 Task: Search one way flight ticket for 2 adults, 2 infants in seat and 1 infant on lap in first from Kalispell: Glacier Park International Airport to New Bern: Coastal Carolina Regional Airport (was Craven County Regional) on 5-4-2023. Choice of flights is United. Number of bags: 5 checked bags. Price is upto 95000. Outbound departure time preference is 13:45.
Action: Mouse moved to (350, 145)
Screenshot: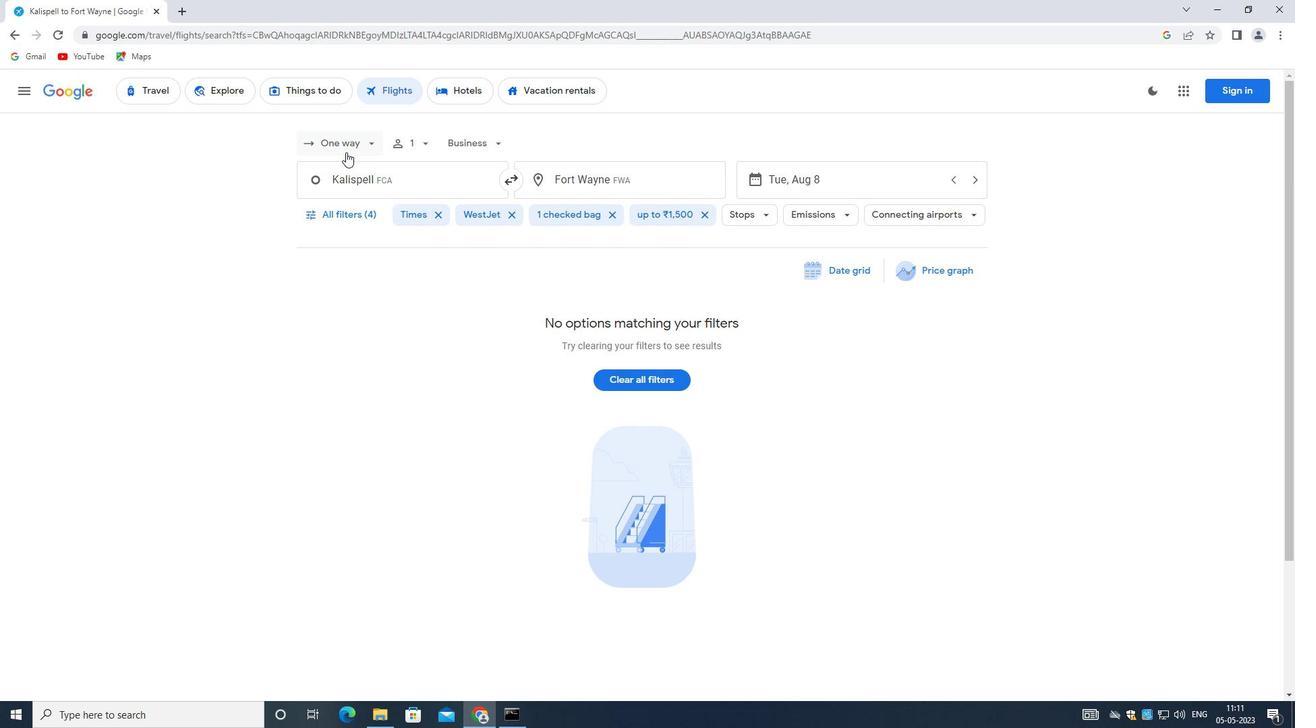 
Action: Mouse pressed left at (350, 145)
Screenshot: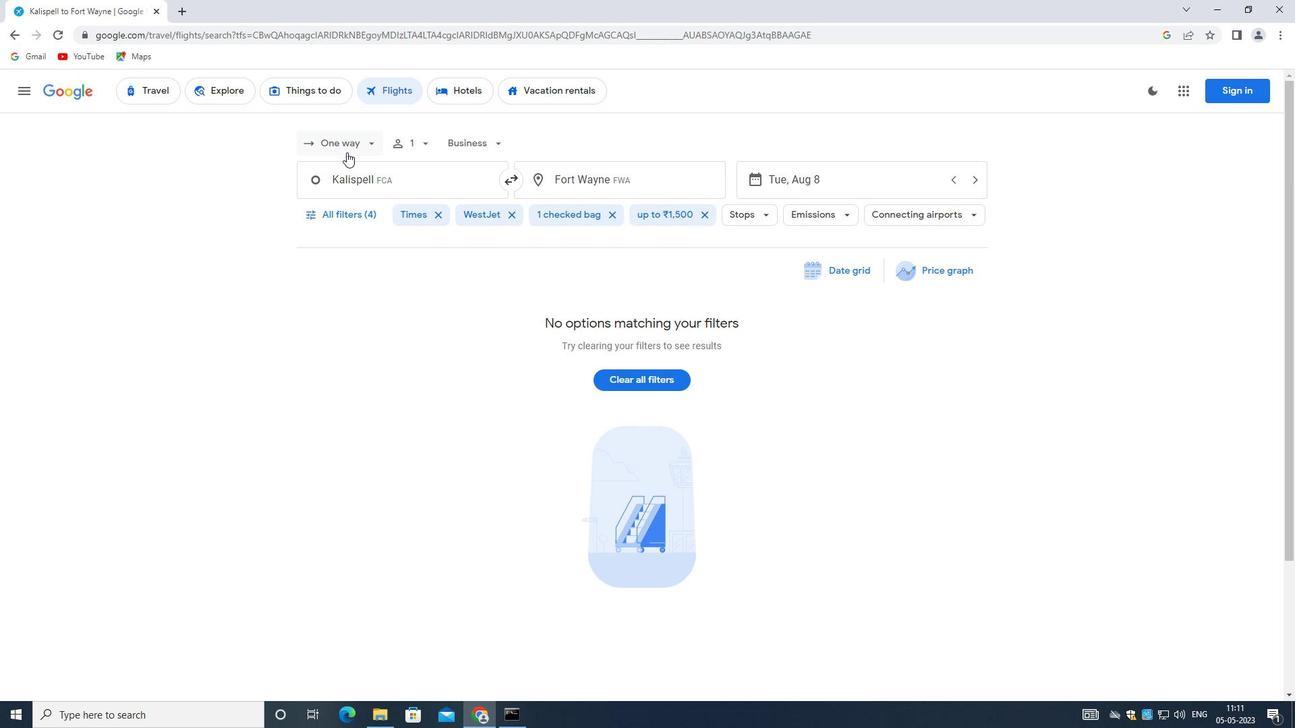 
Action: Mouse moved to (368, 208)
Screenshot: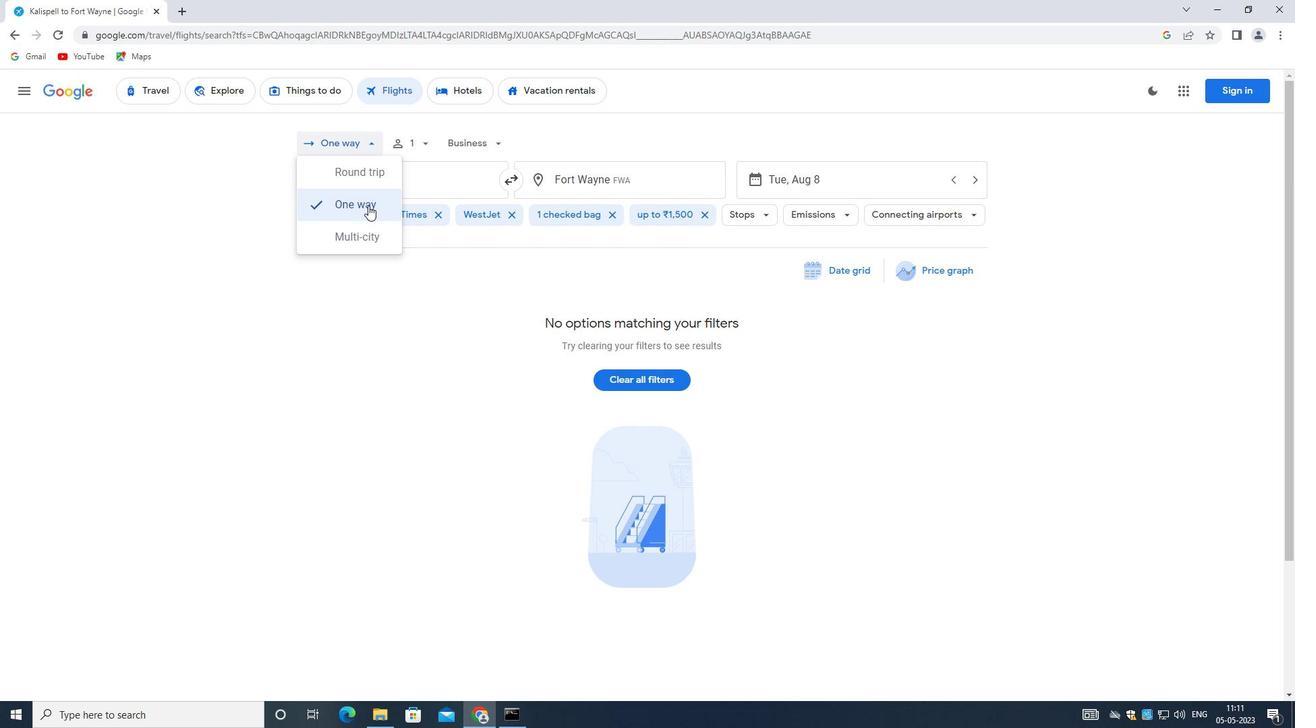
Action: Mouse pressed left at (368, 208)
Screenshot: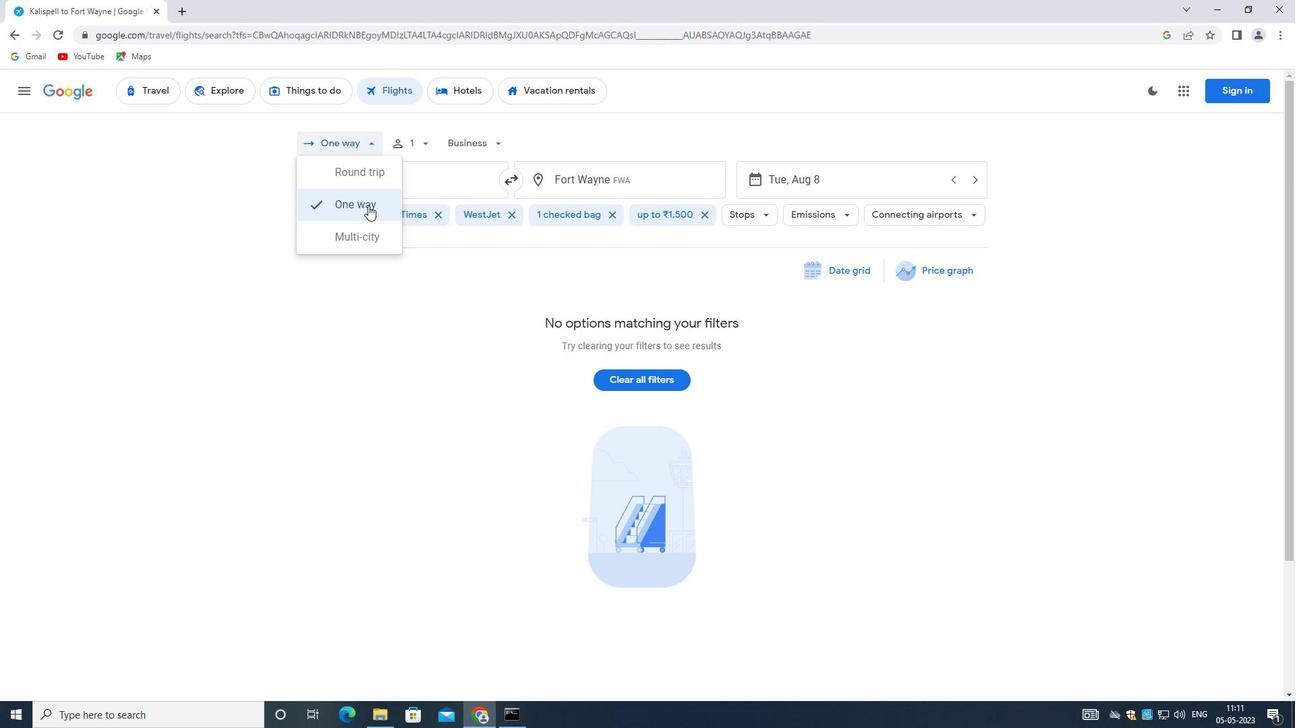 
Action: Mouse moved to (412, 135)
Screenshot: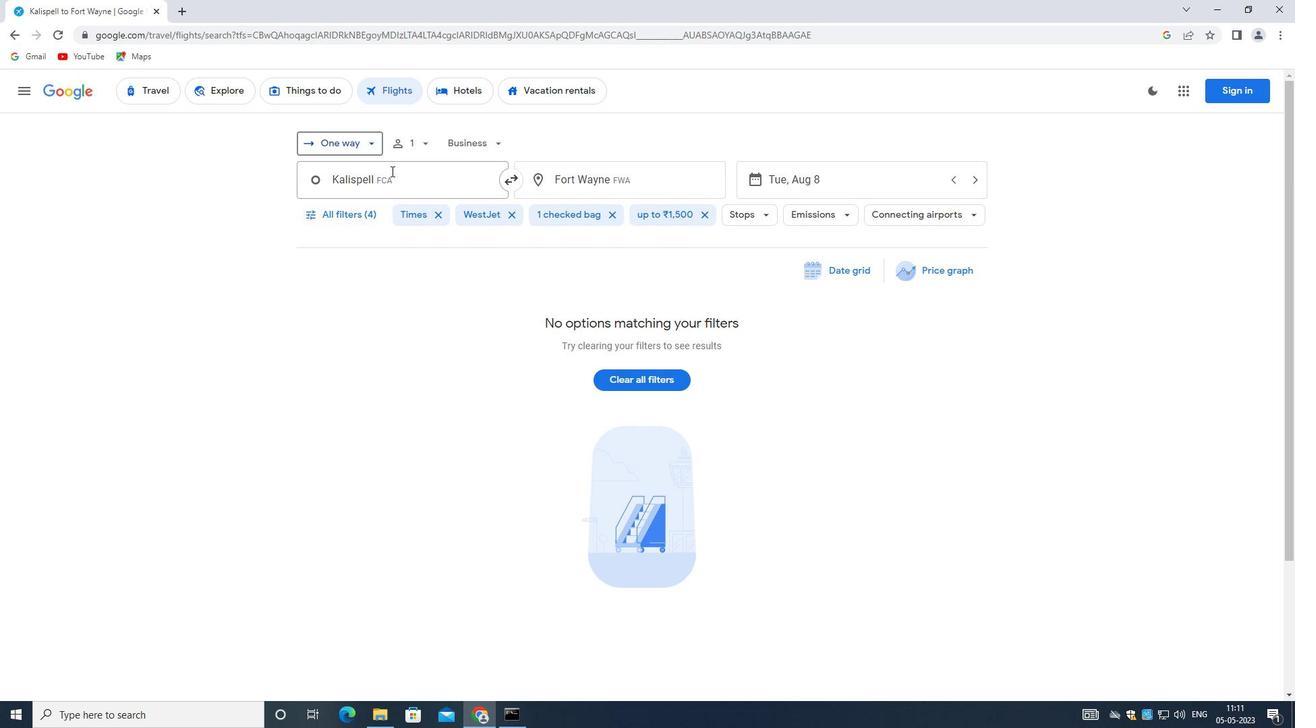 
Action: Mouse pressed left at (412, 135)
Screenshot: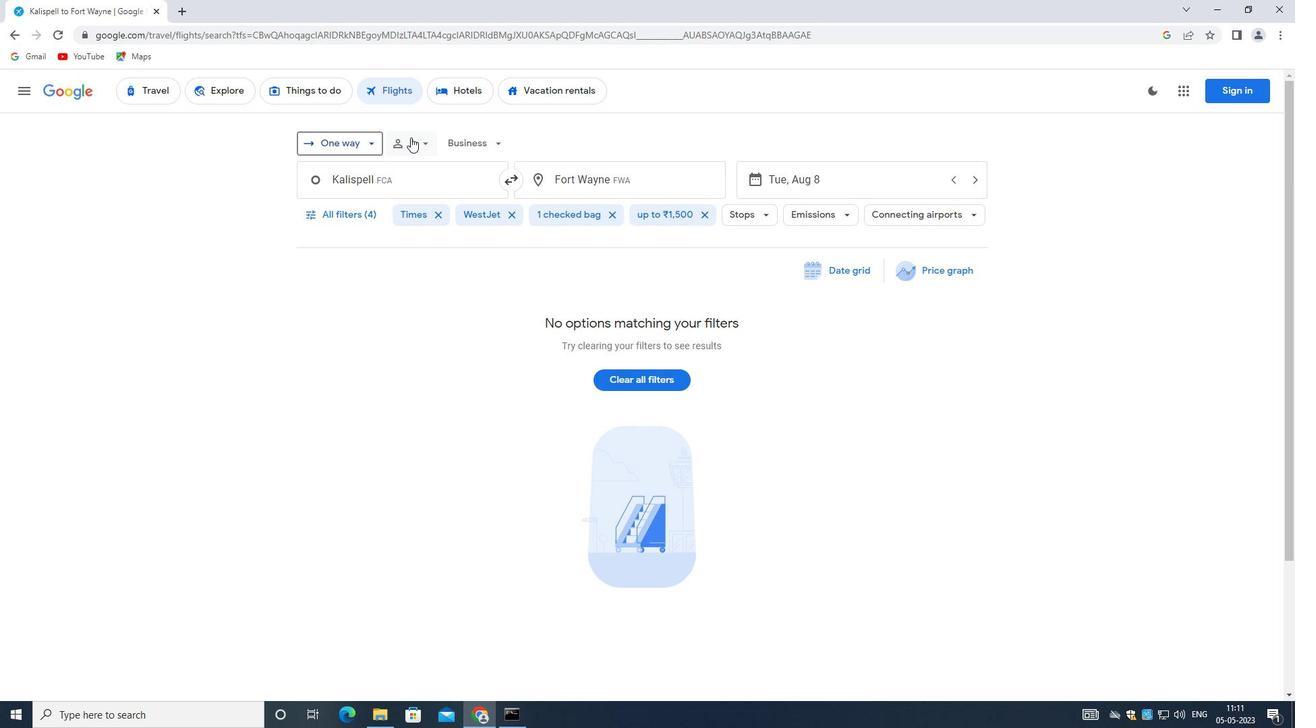 
Action: Mouse moved to (527, 174)
Screenshot: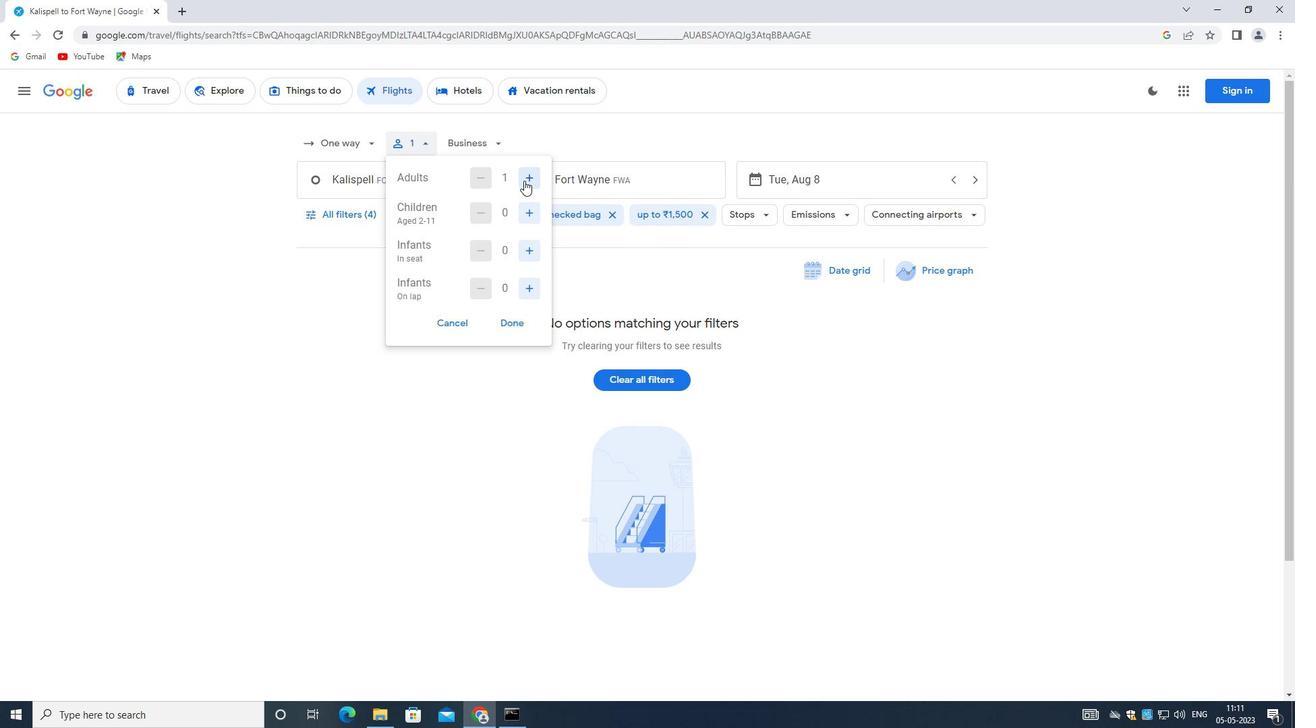 
Action: Mouse pressed left at (527, 174)
Screenshot: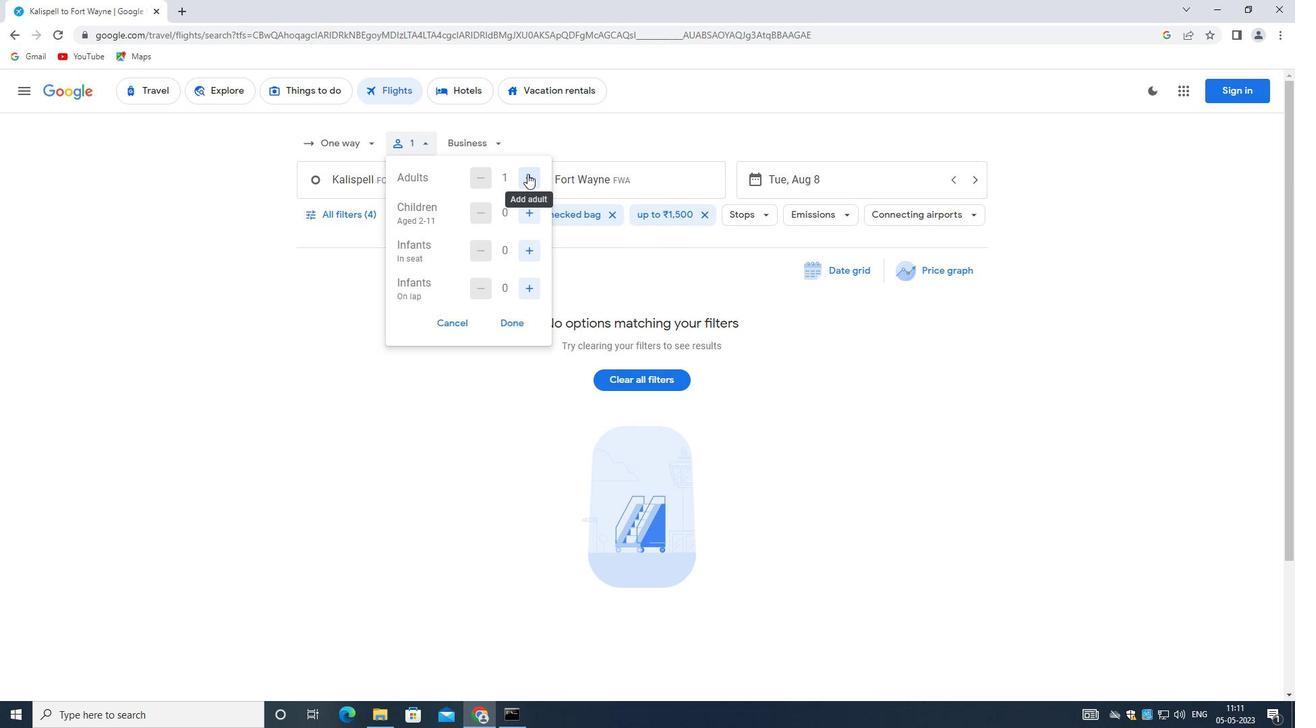 
Action: Mouse pressed left at (527, 174)
Screenshot: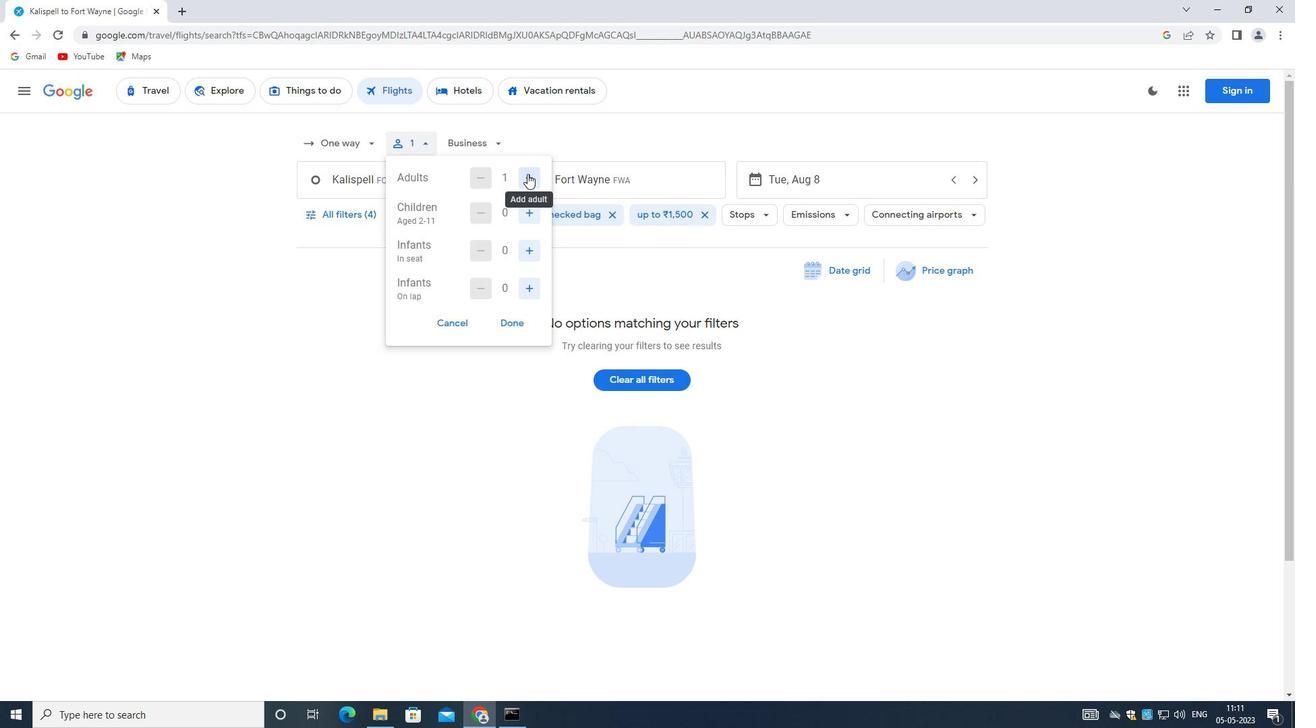 
Action: Mouse moved to (475, 178)
Screenshot: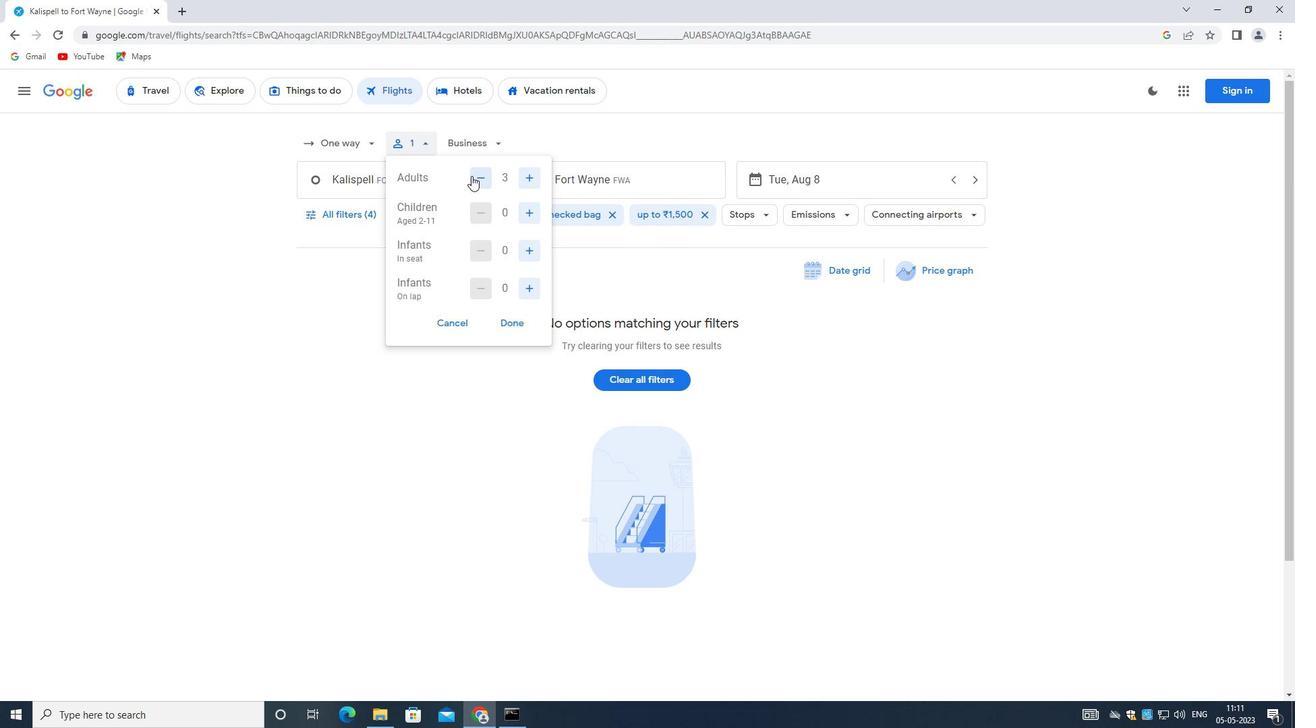 
Action: Mouse pressed left at (475, 178)
Screenshot: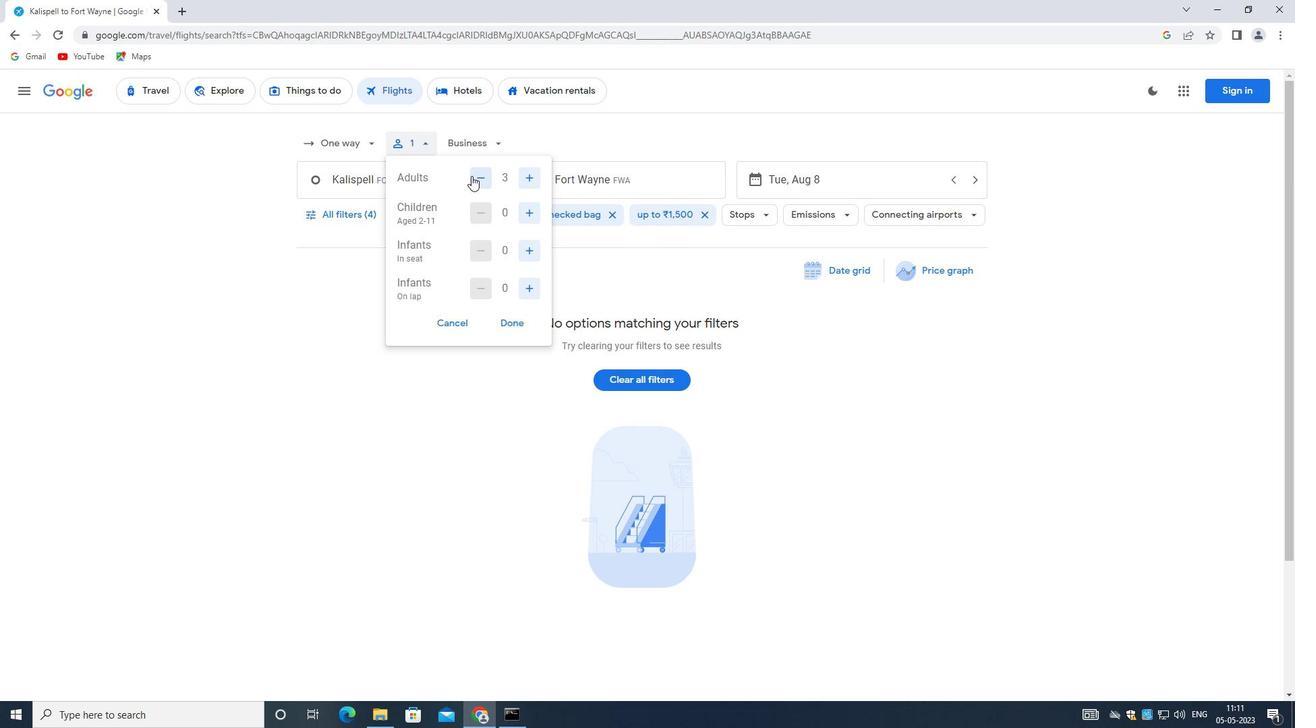 
Action: Mouse moved to (529, 251)
Screenshot: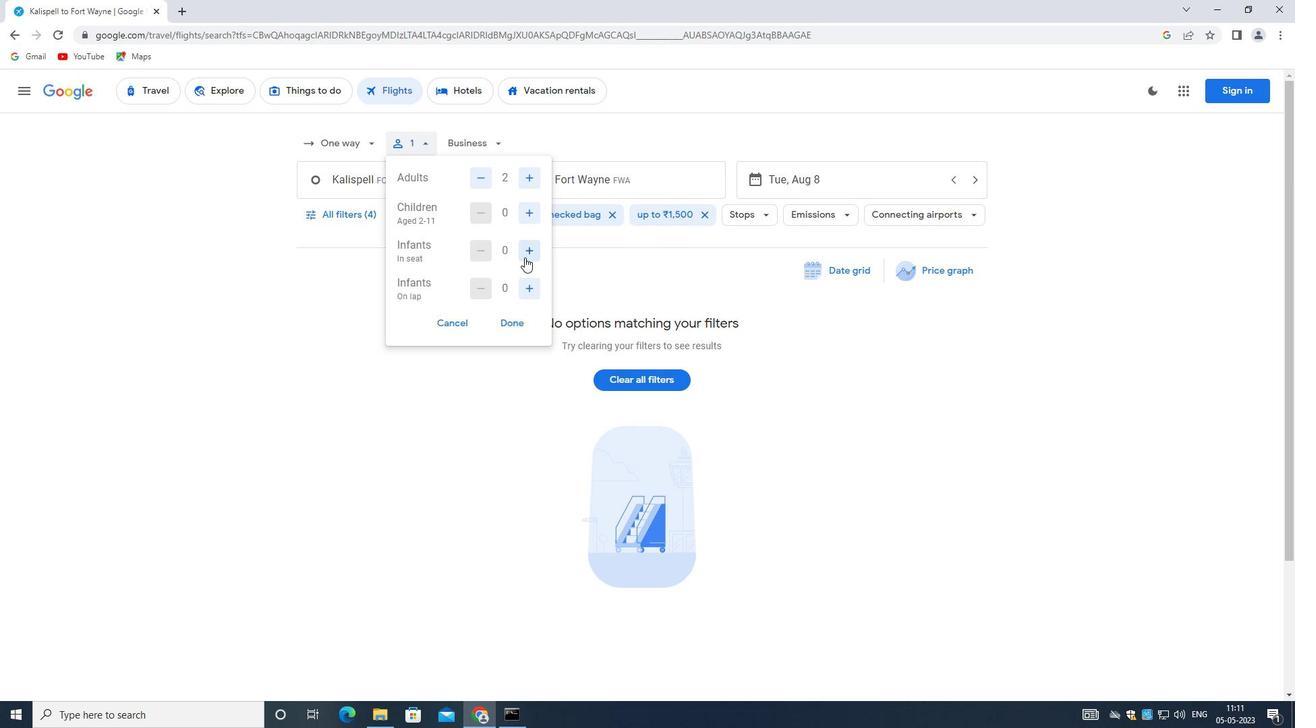 
Action: Mouse pressed left at (529, 251)
Screenshot: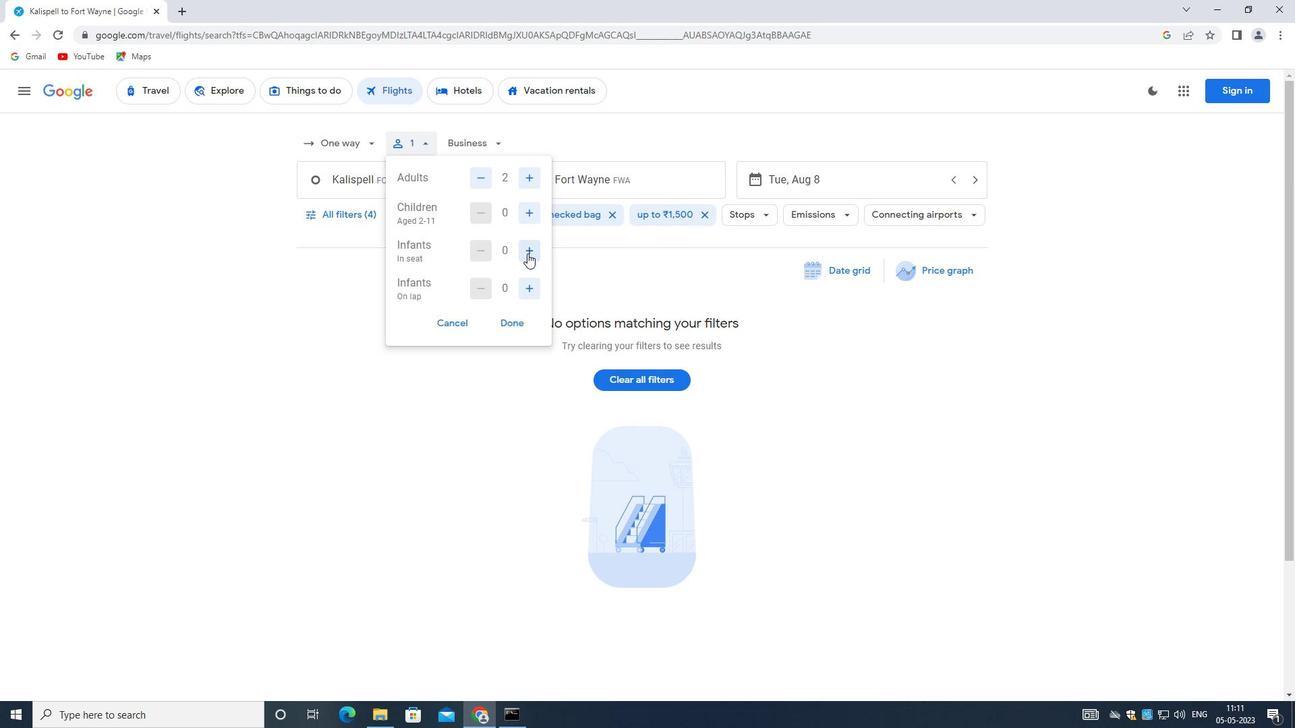 
Action: Mouse pressed left at (529, 251)
Screenshot: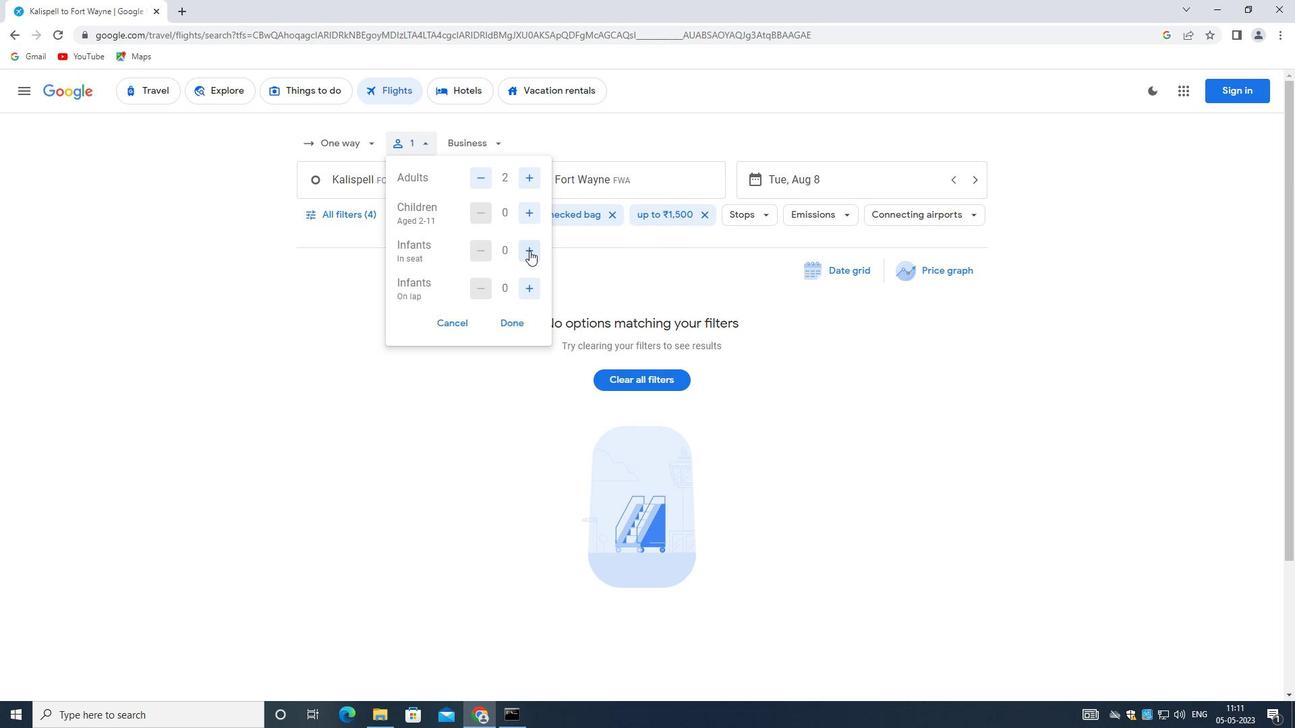 
Action: Mouse moved to (530, 286)
Screenshot: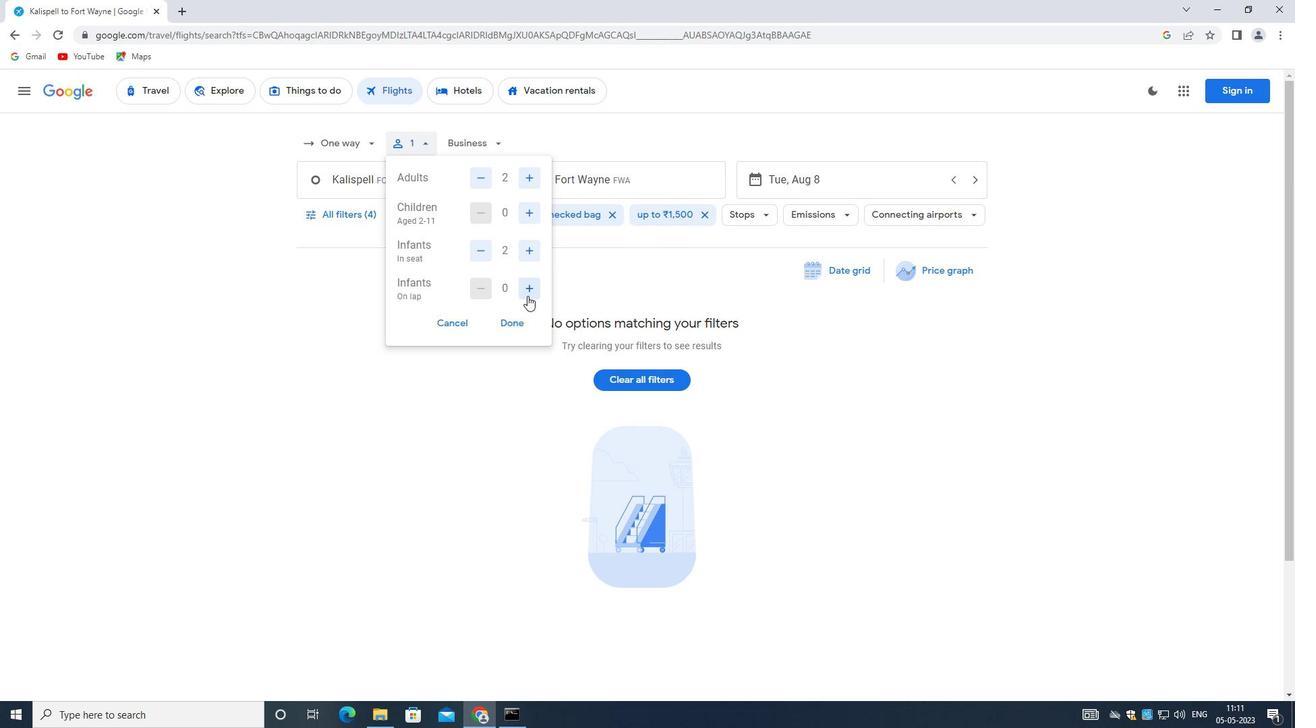 
Action: Mouse pressed left at (530, 286)
Screenshot: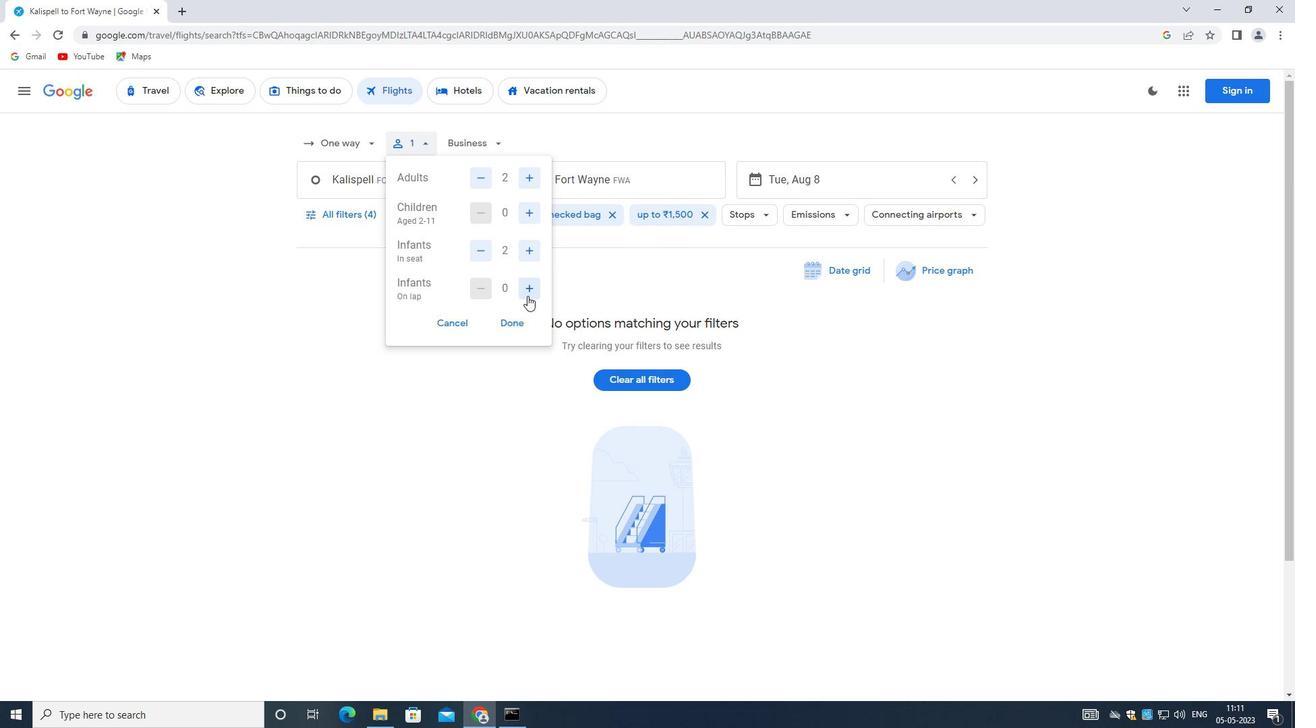 
Action: Mouse pressed left at (530, 286)
Screenshot: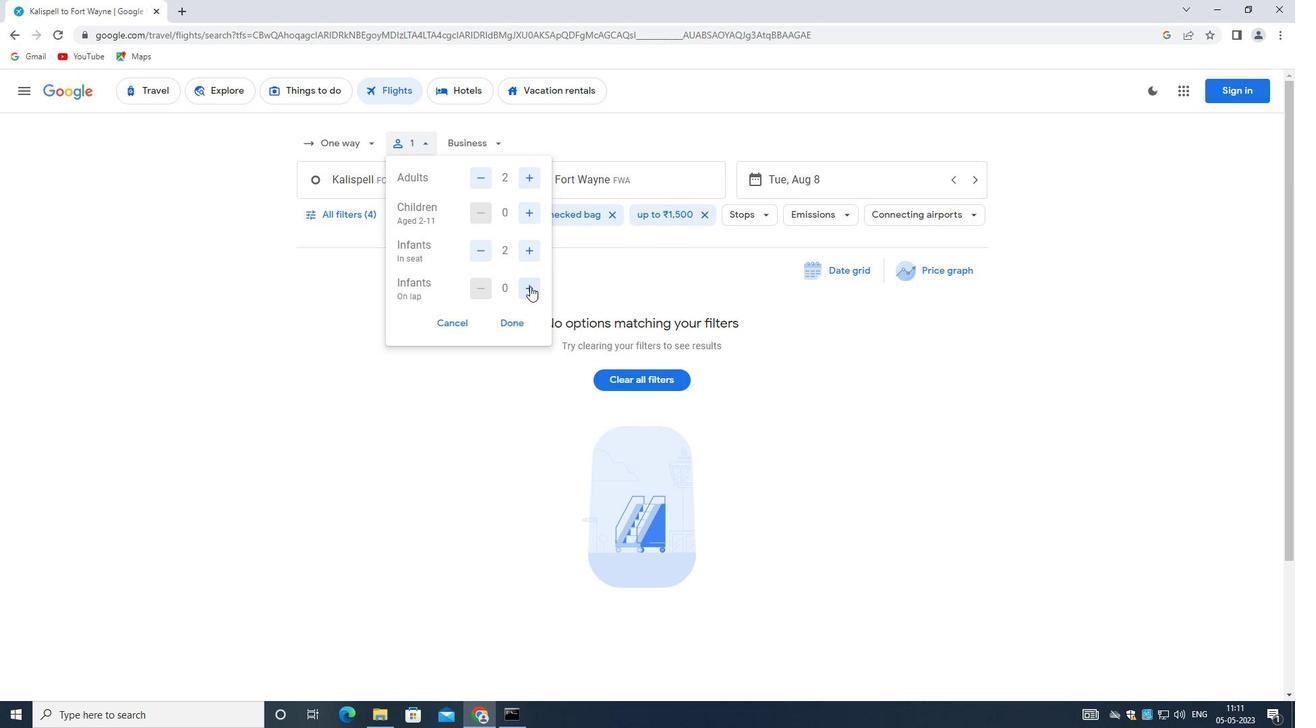 
Action: Mouse moved to (477, 288)
Screenshot: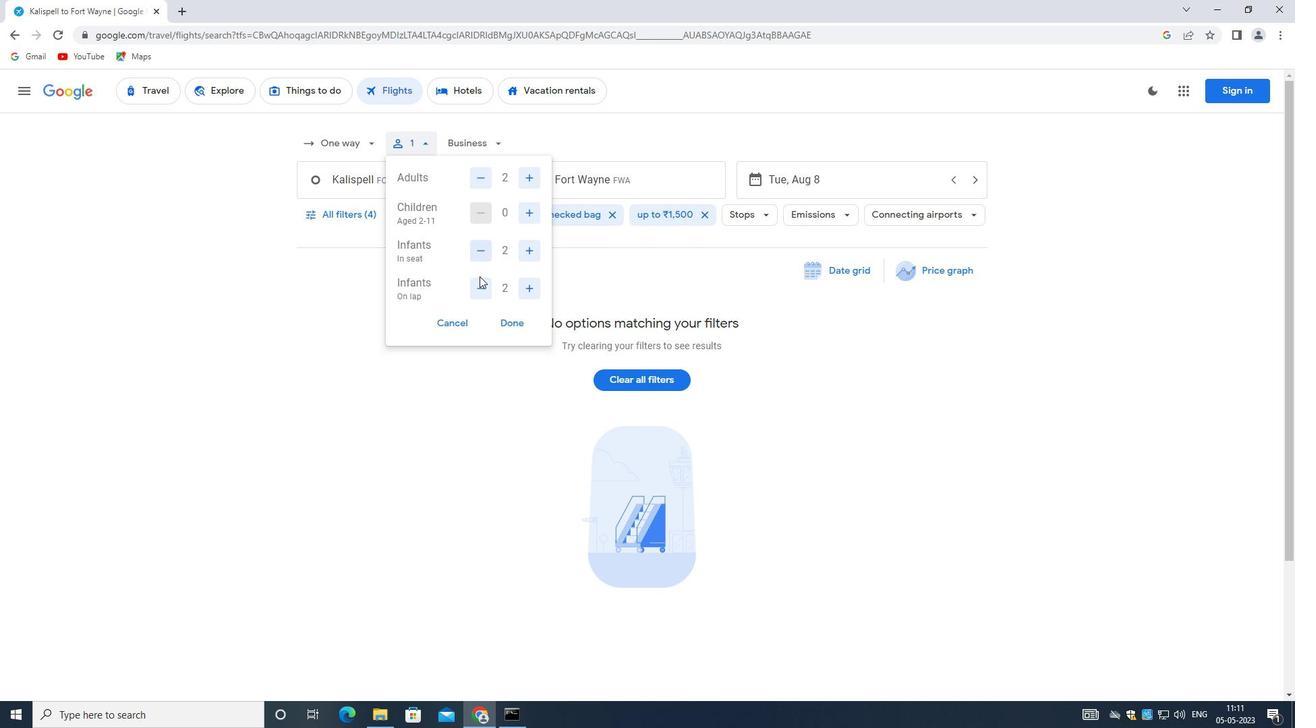 
Action: Mouse pressed left at (477, 288)
Screenshot: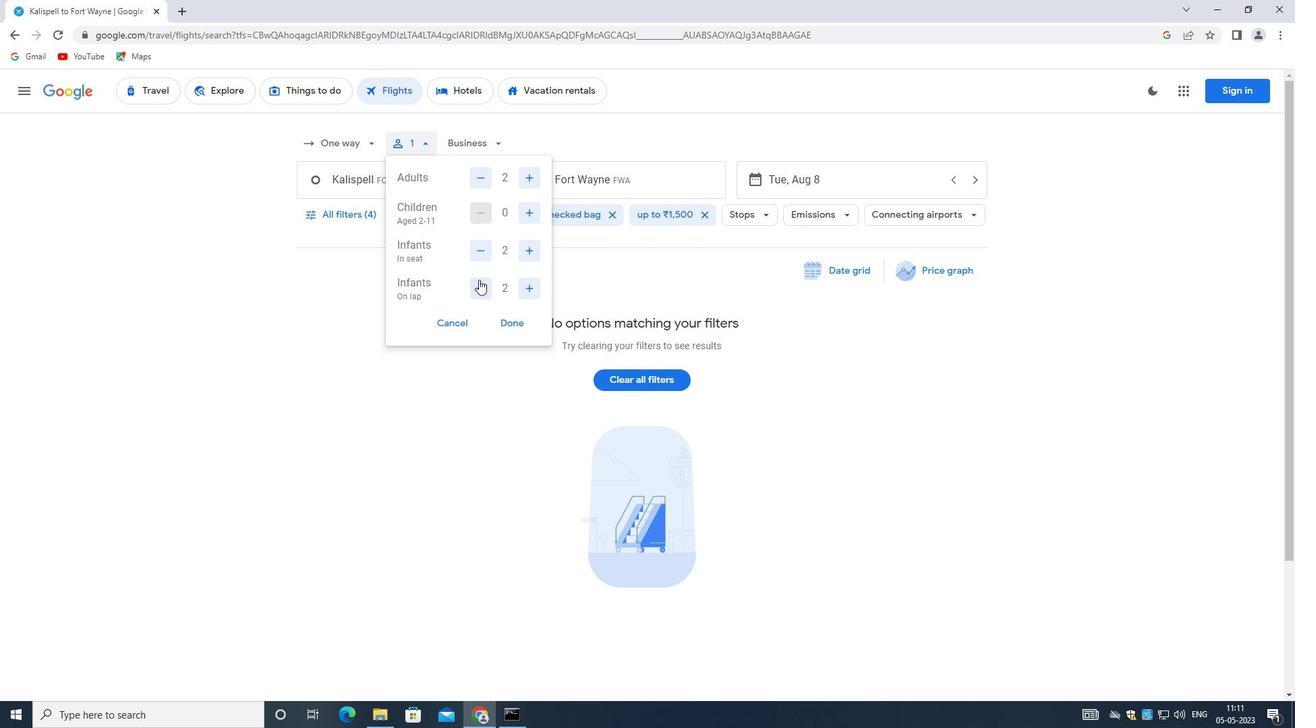 
Action: Mouse moved to (519, 326)
Screenshot: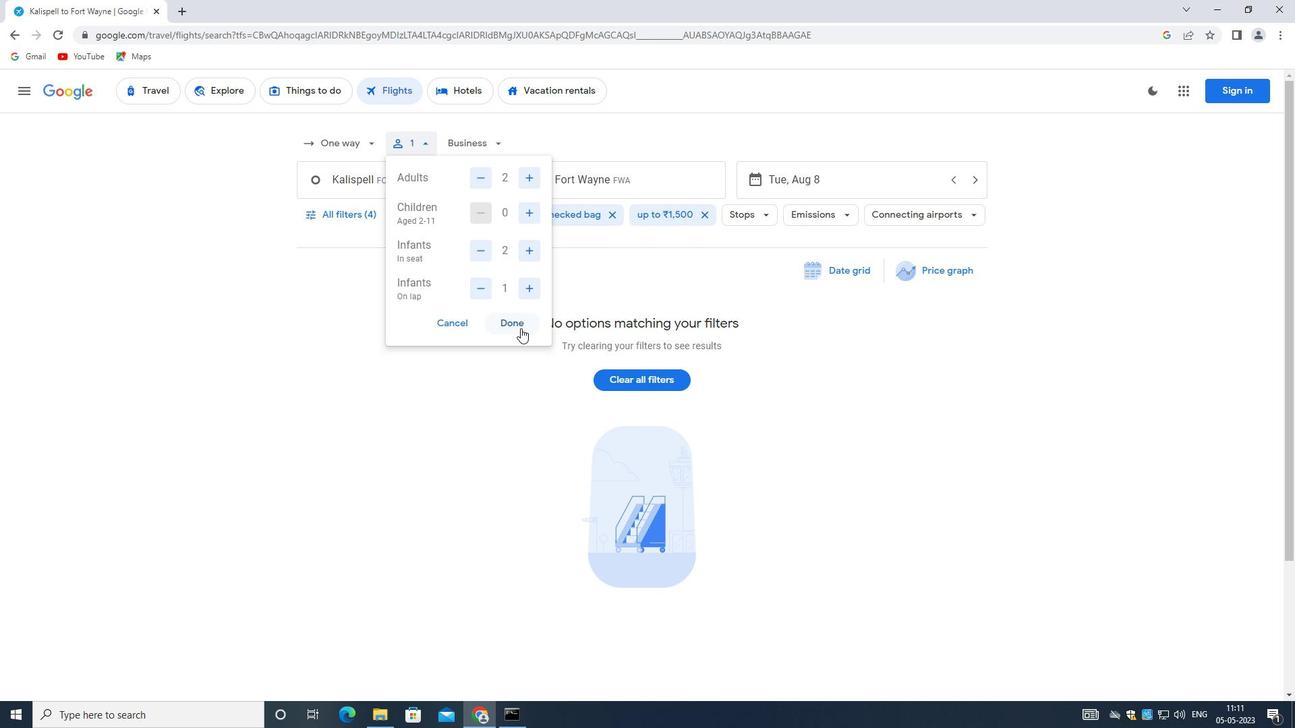 
Action: Mouse pressed left at (519, 326)
Screenshot: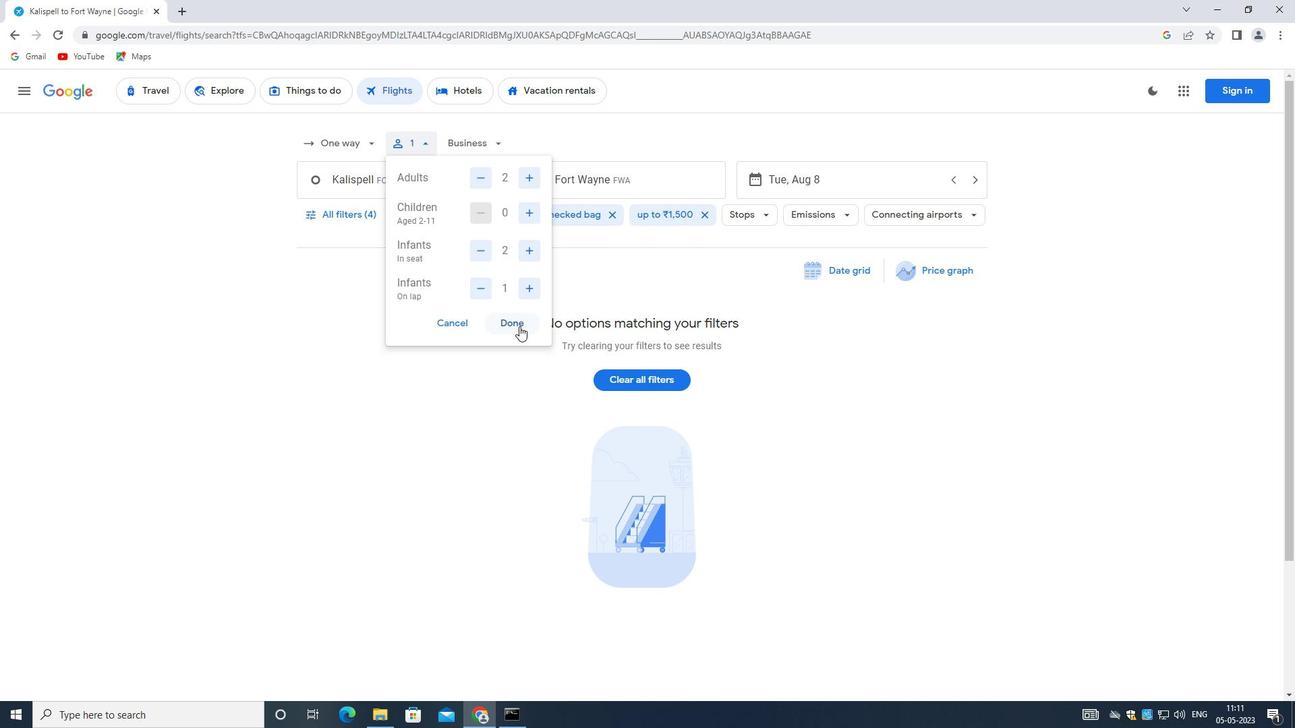 
Action: Mouse moved to (386, 178)
Screenshot: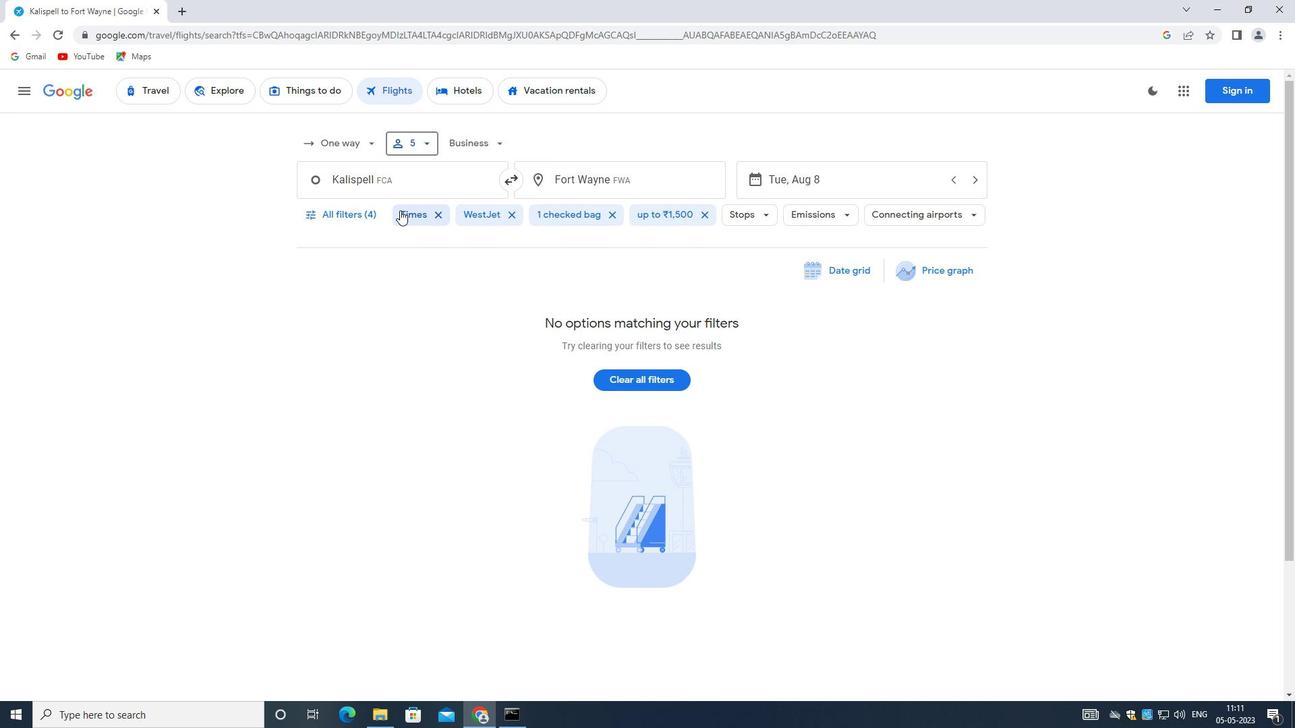 
Action: Mouse pressed left at (386, 178)
Screenshot: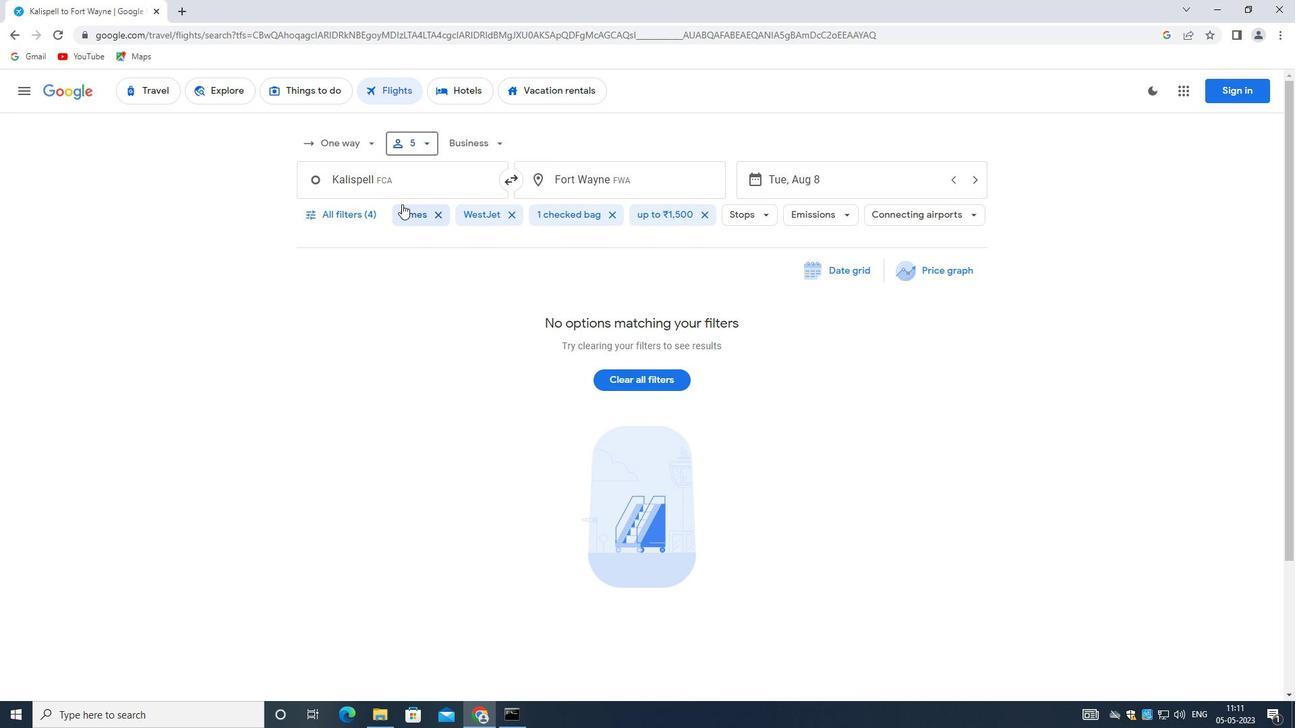 
Action: Mouse moved to (454, 257)
Screenshot: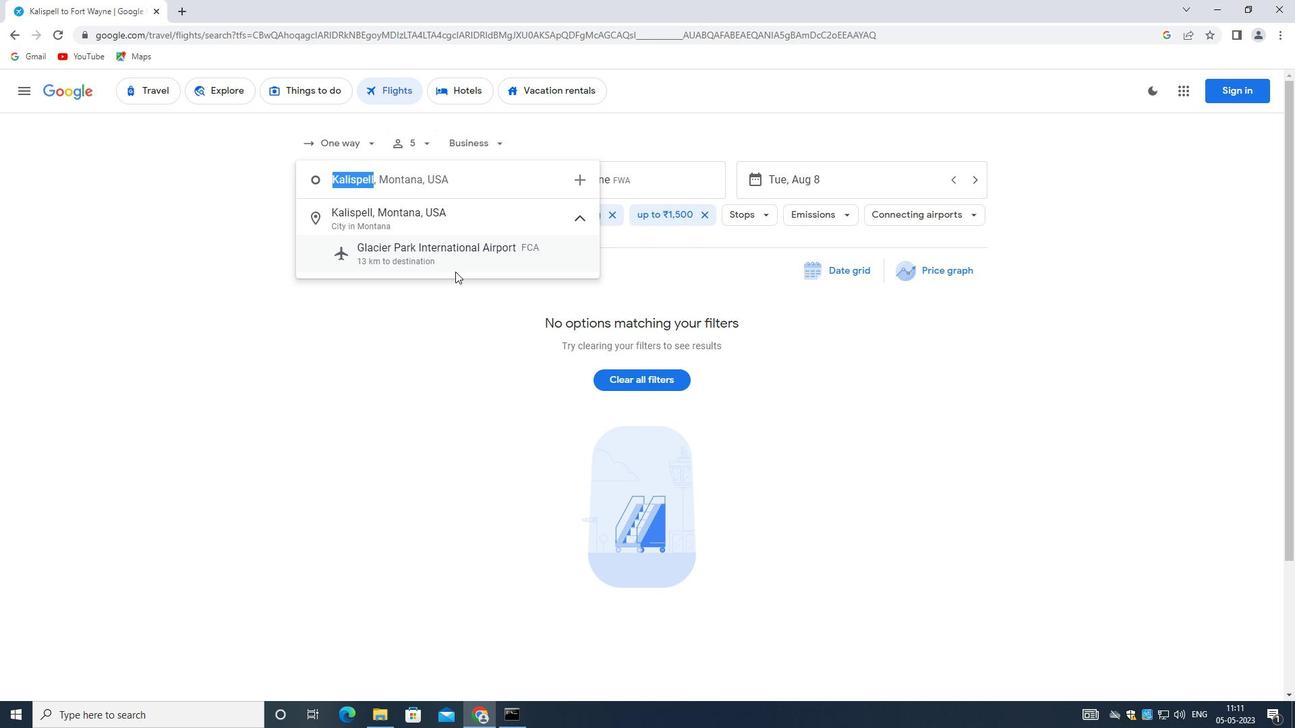 
Action: Mouse pressed left at (454, 257)
Screenshot: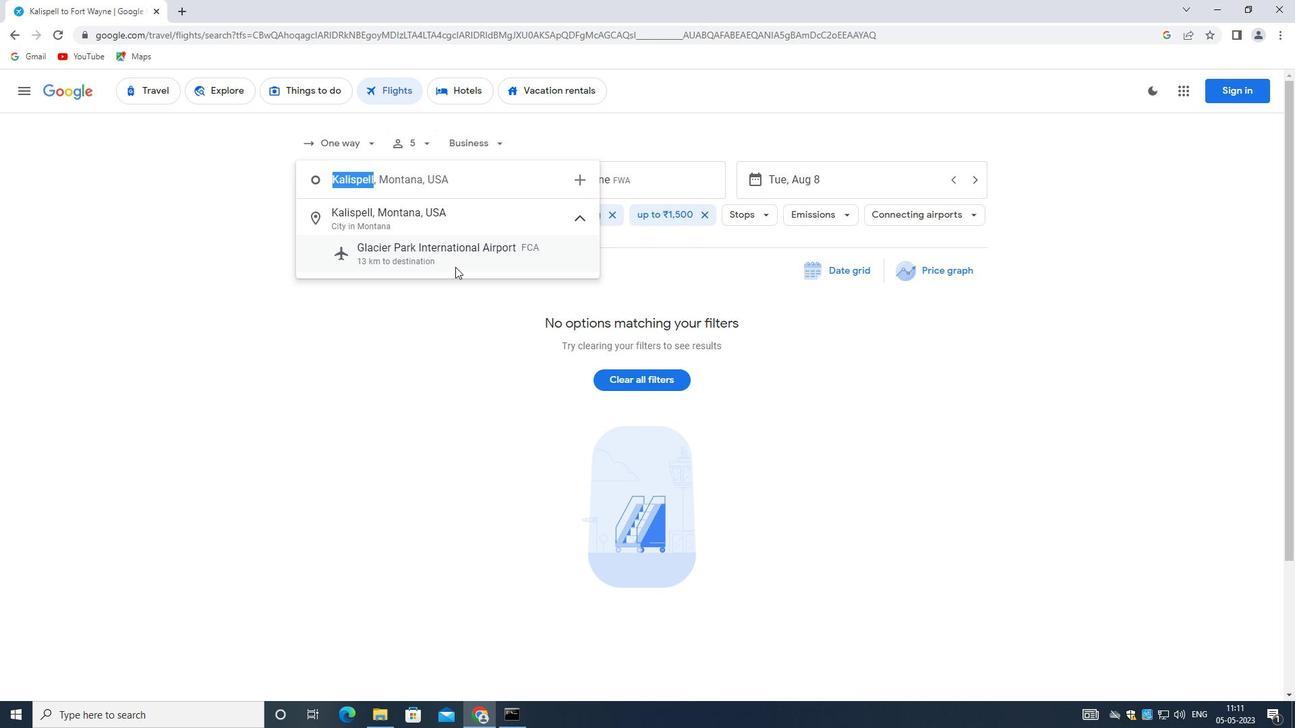 
Action: Mouse moved to (622, 190)
Screenshot: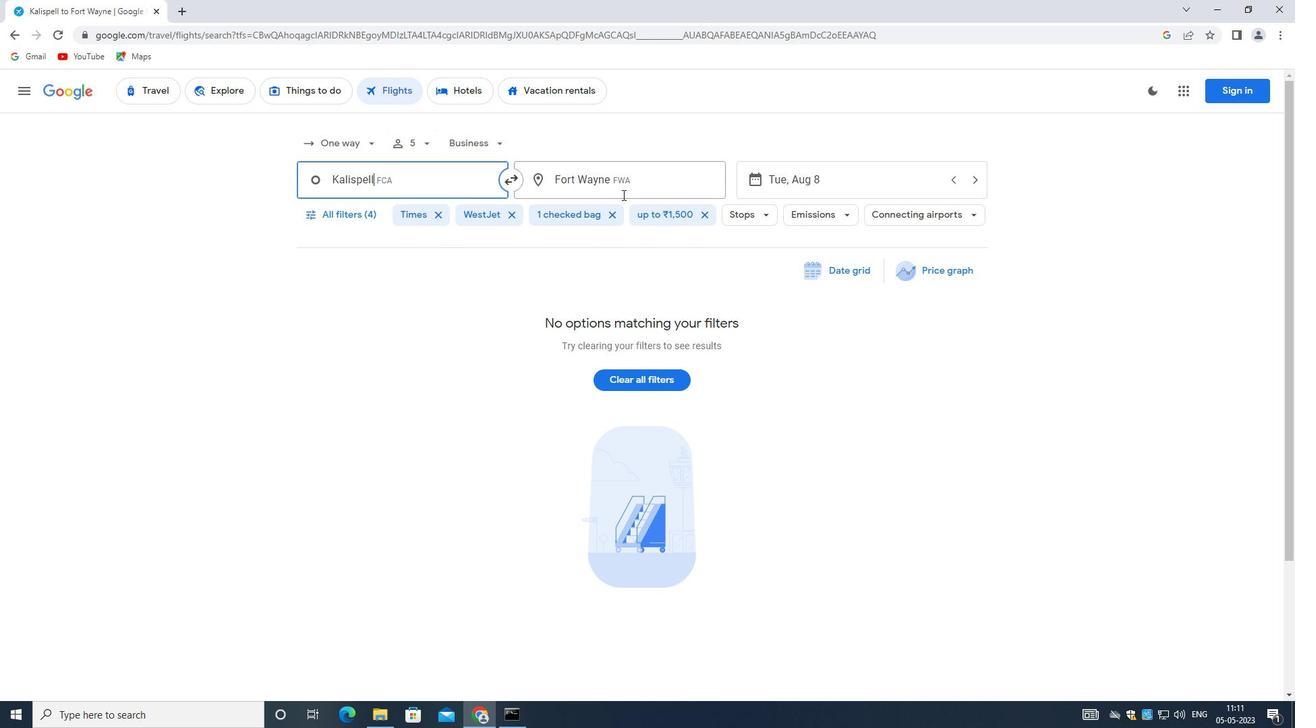 
Action: Mouse pressed left at (622, 190)
Screenshot: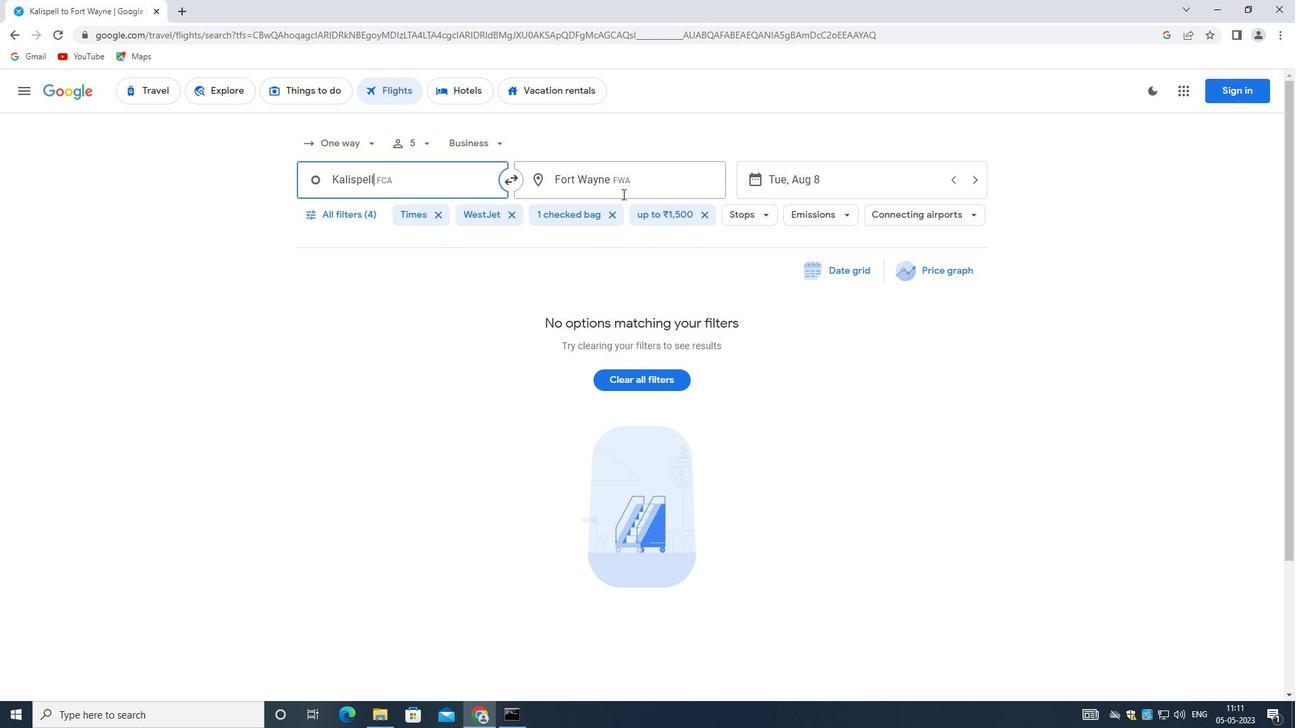
Action: Key pressed <Key.backspace><Key.shift><Key.shift><Key.shift><Key.shift>CO<Key.backspace><Key.backspace><Key.shift>COASTAL
Screenshot: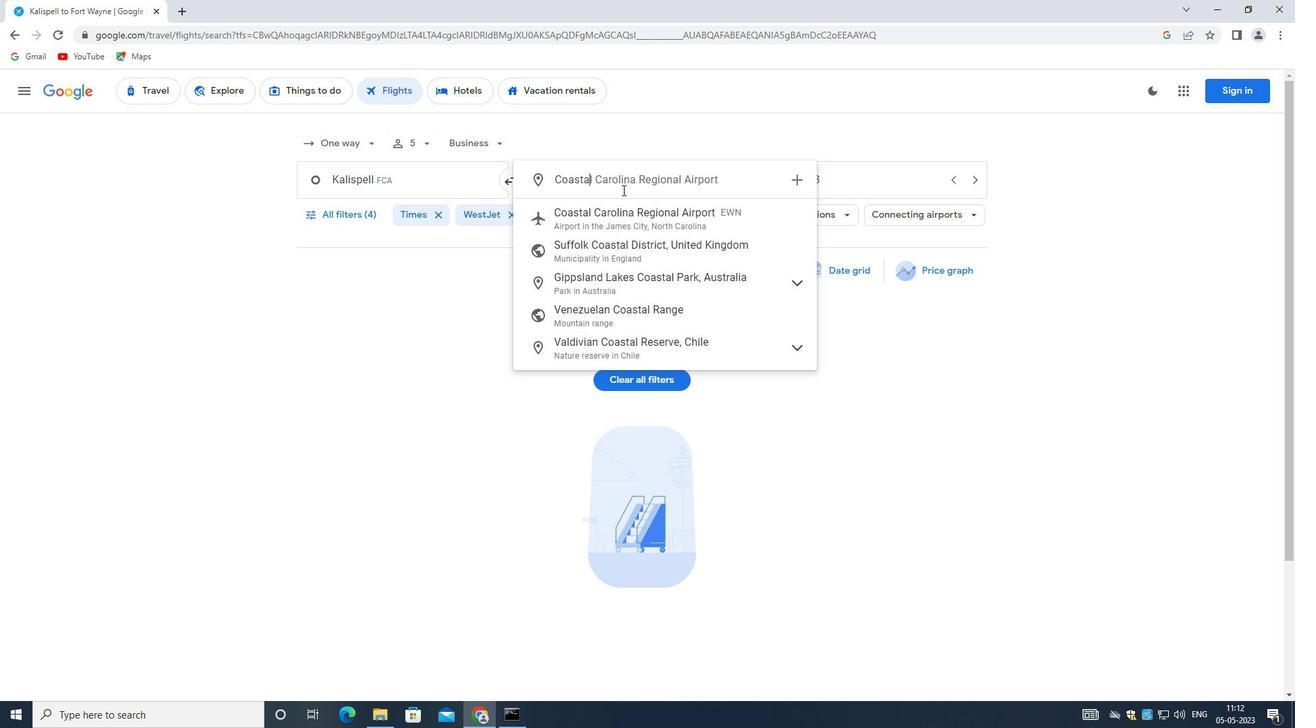 
Action: Mouse moved to (653, 213)
Screenshot: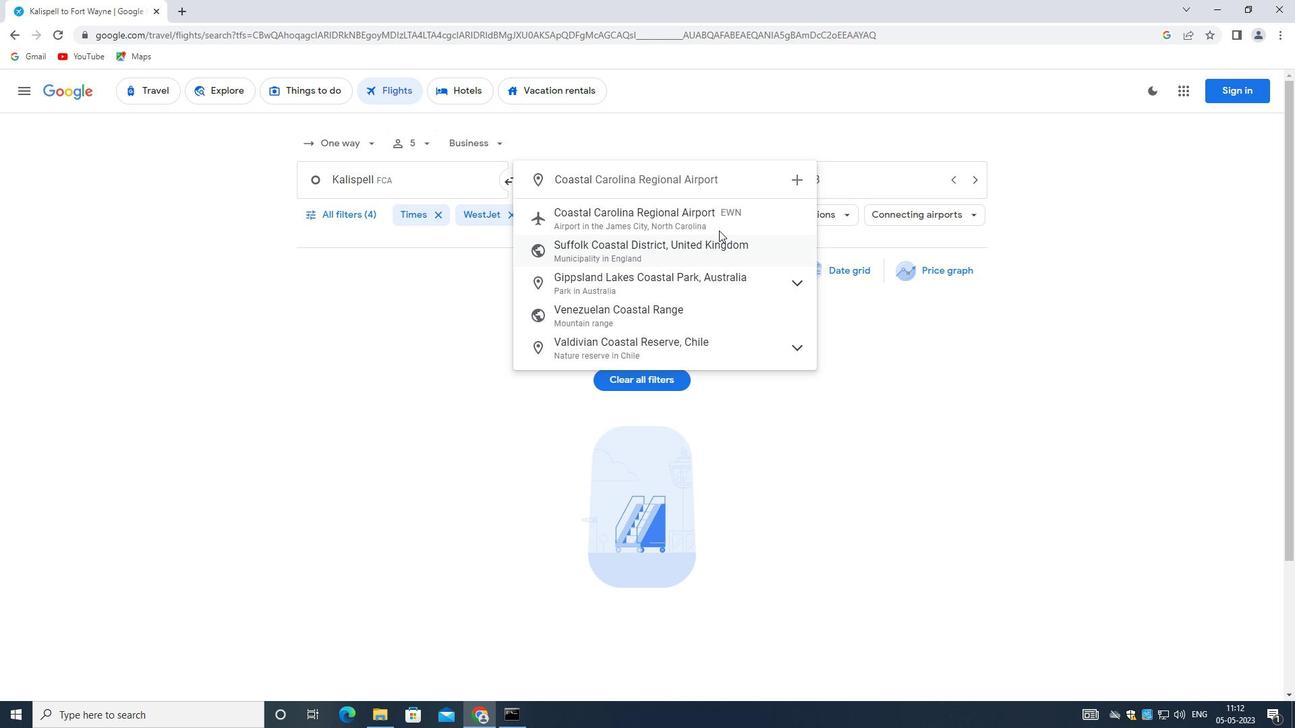 
Action: Mouse pressed left at (653, 213)
Screenshot: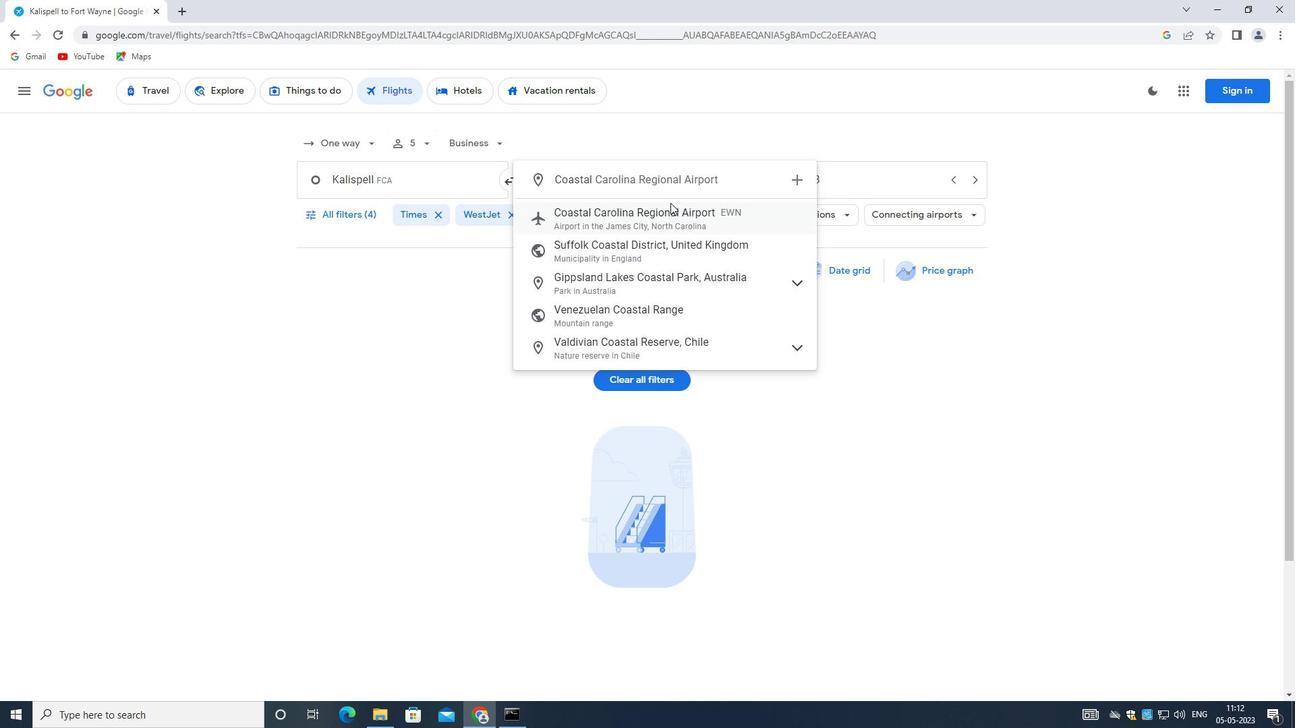 
Action: Mouse moved to (782, 186)
Screenshot: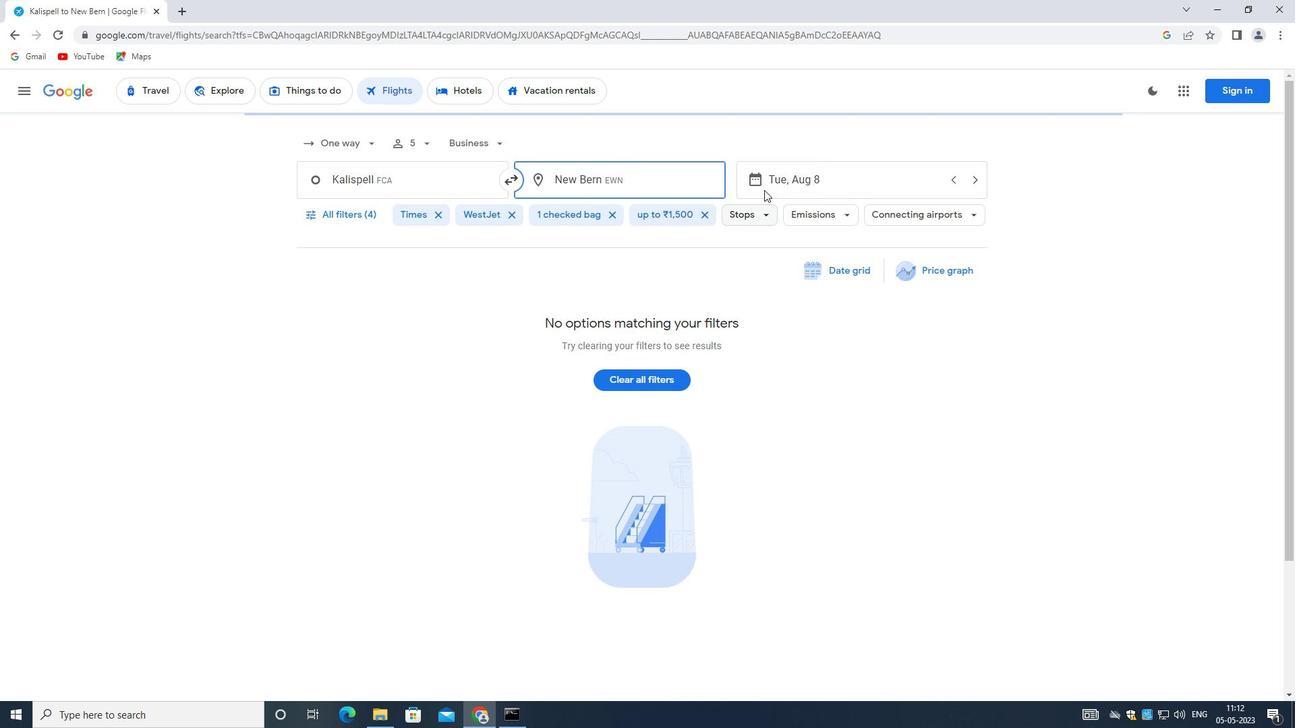
Action: Mouse pressed left at (782, 186)
Screenshot: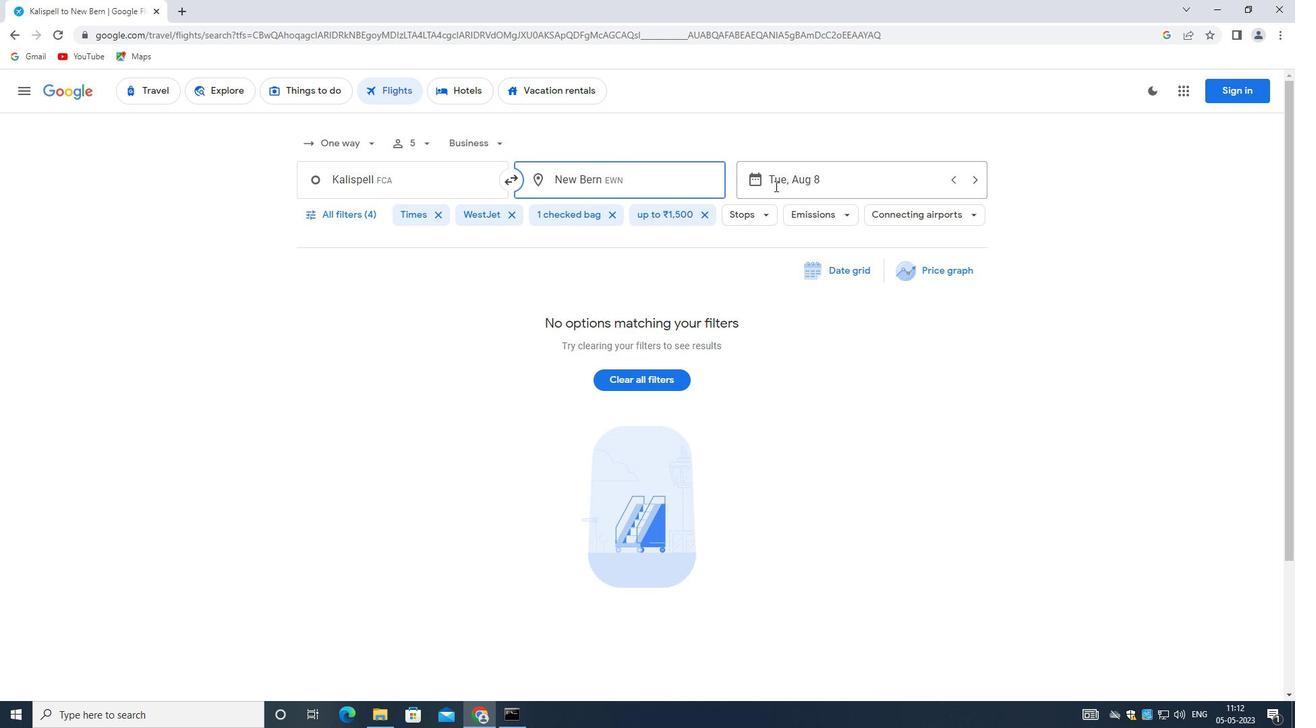 
Action: Mouse moved to (581, 343)
Screenshot: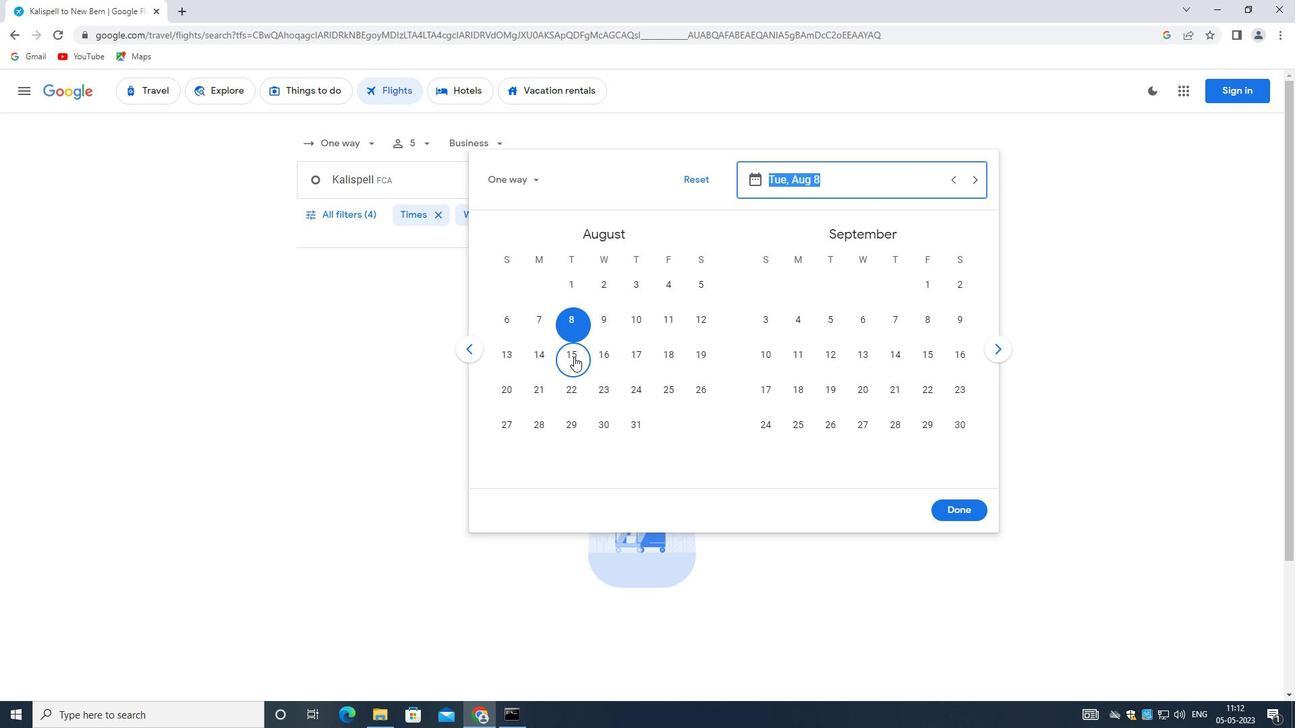 
Action: Mouse pressed left at (581, 343)
Screenshot: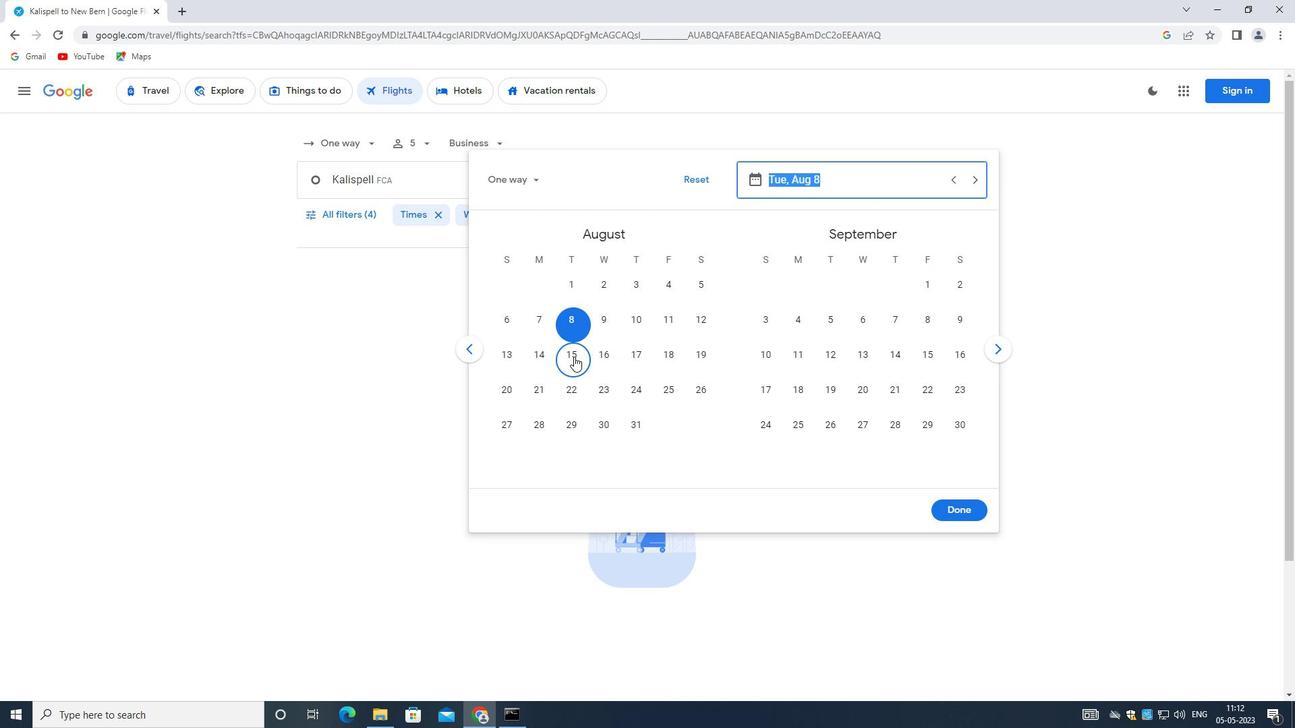 
Action: Mouse moved to (583, 328)
Screenshot: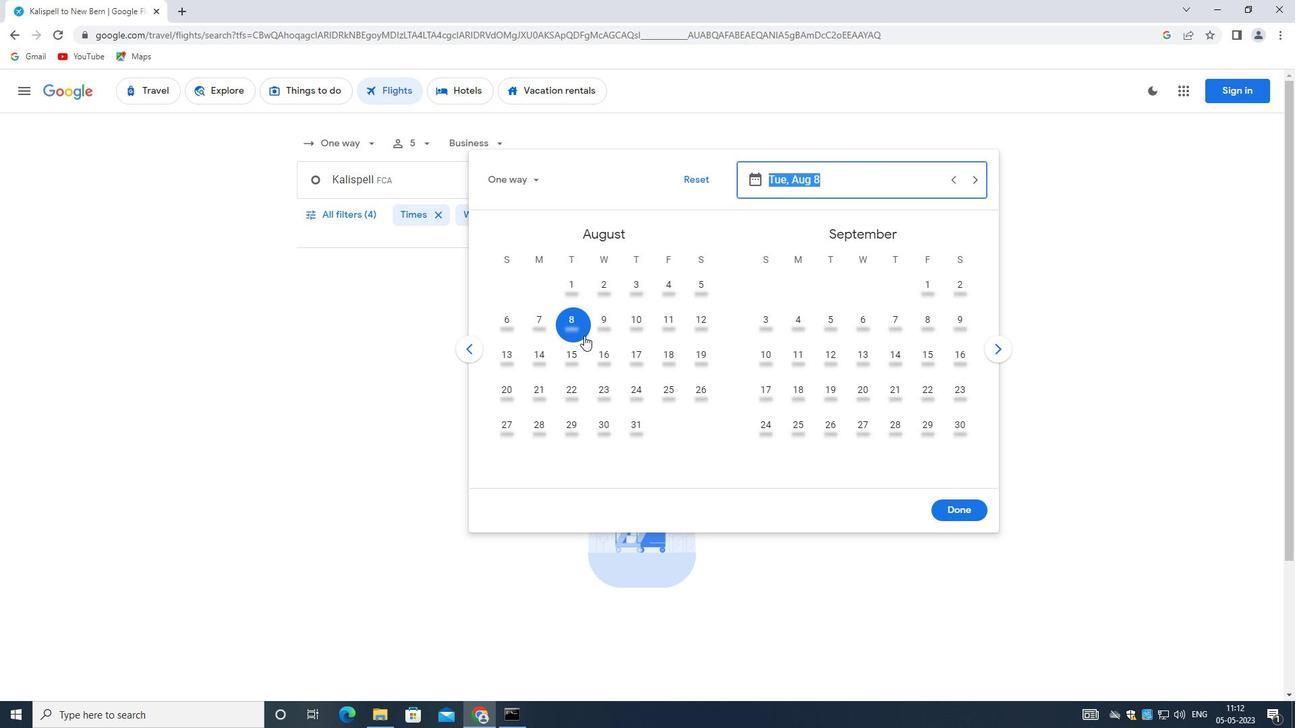 
Action: Mouse pressed left at (583, 328)
Screenshot: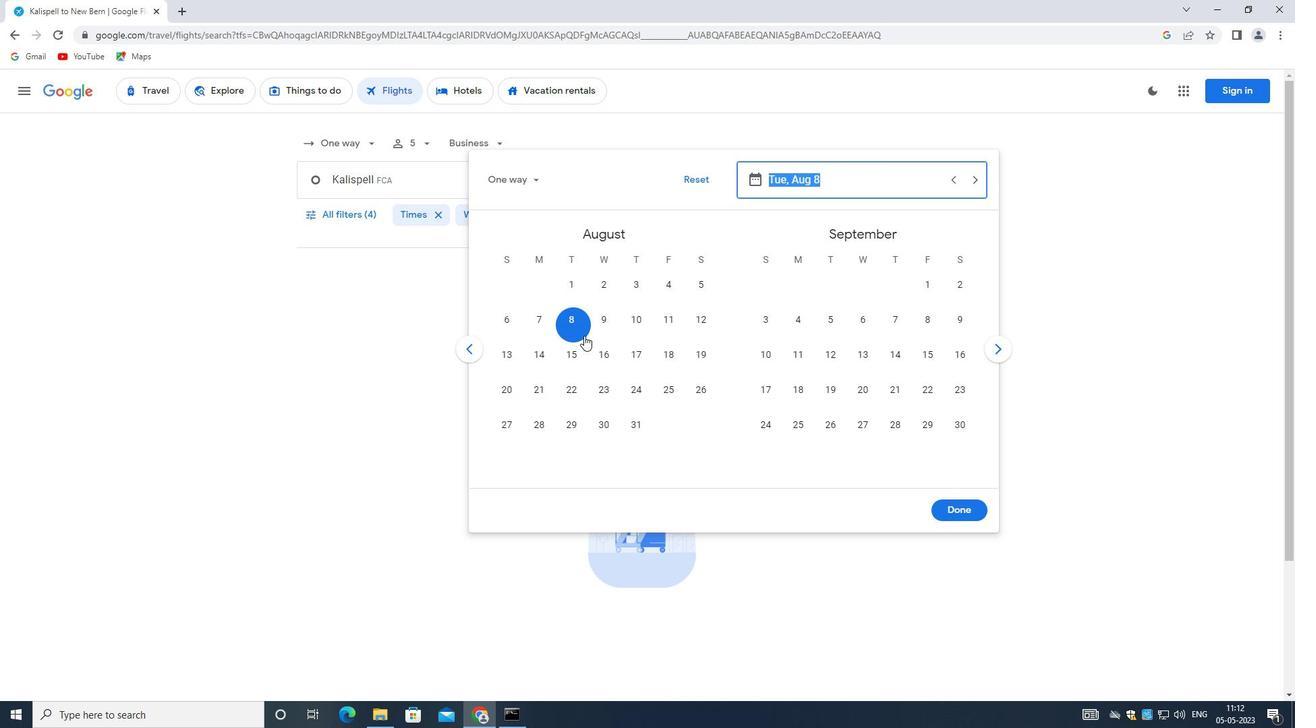 
Action: Mouse moved to (950, 514)
Screenshot: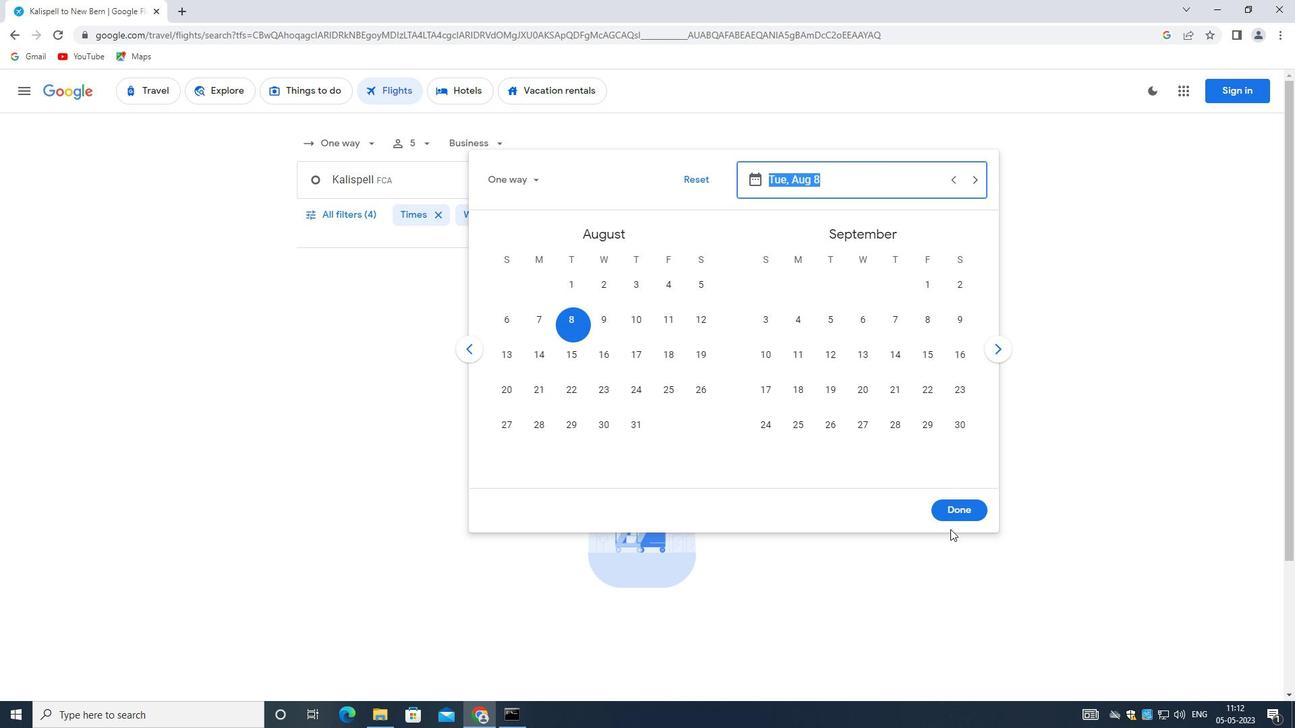 
Action: Mouse pressed left at (950, 514)
Screenshot: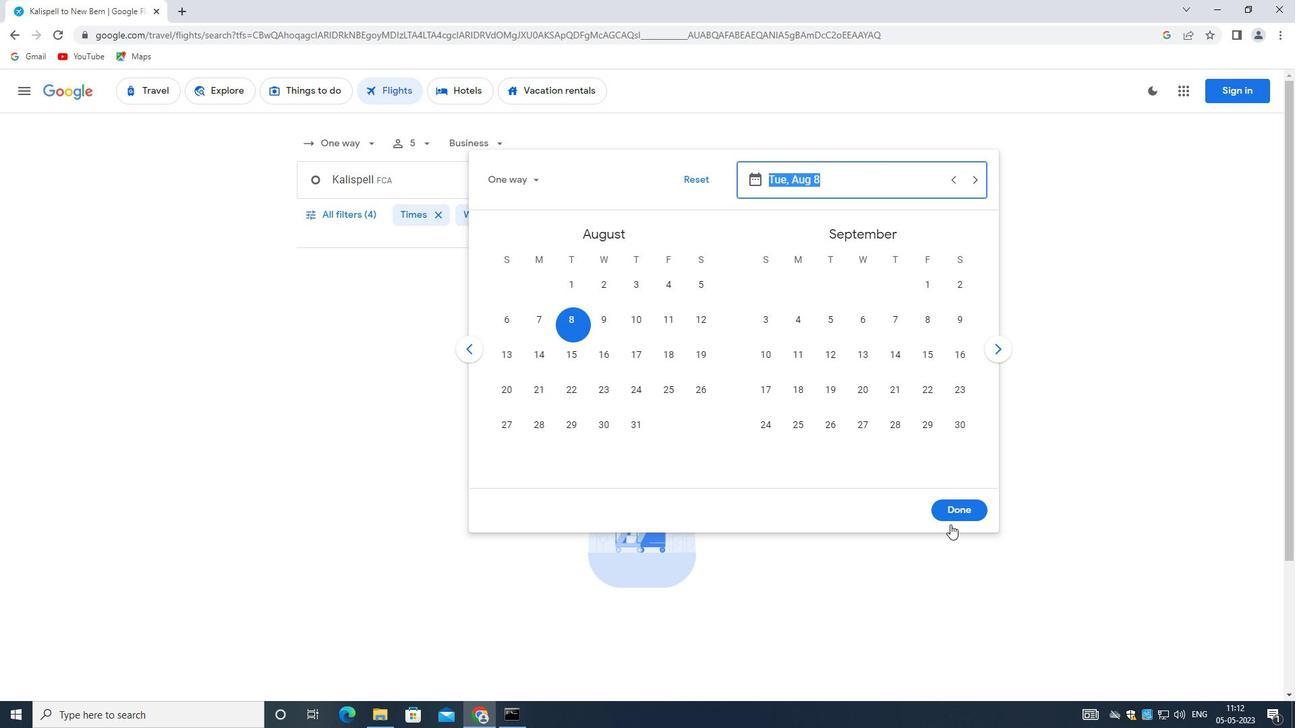 
Action: Mouse moved to (363, 223)
Screenshot: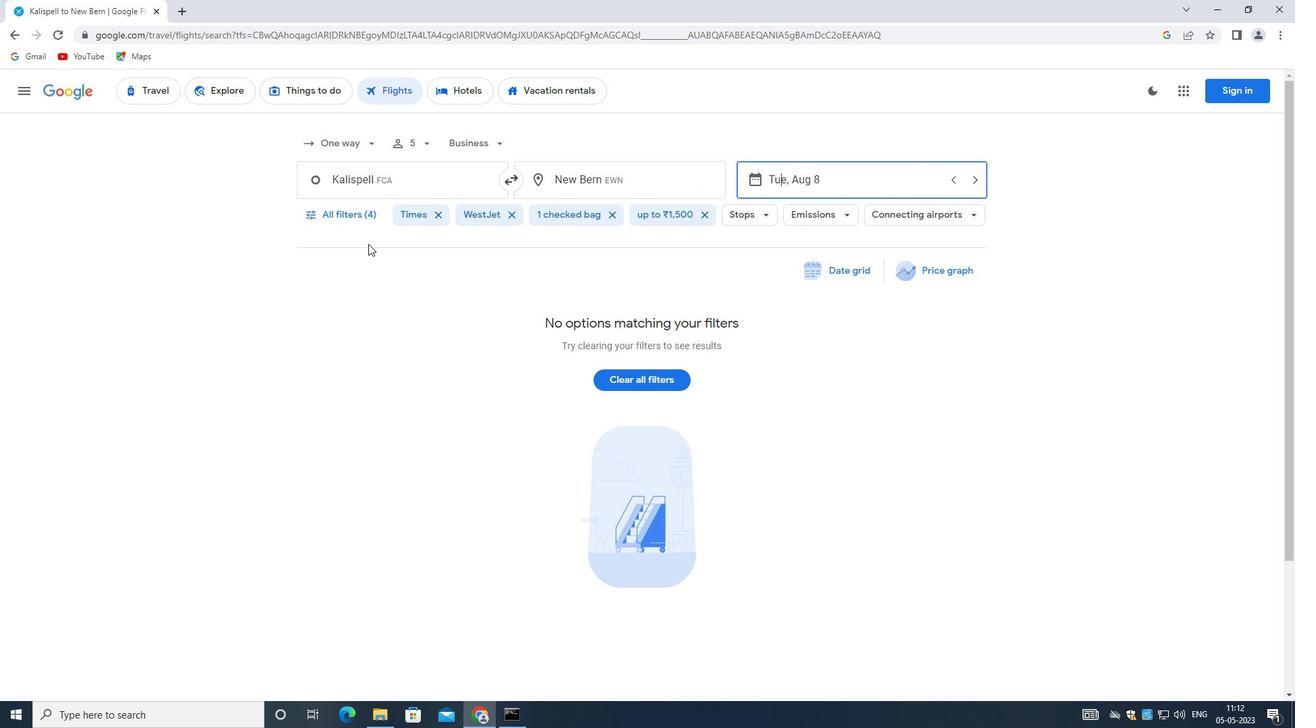 
Action: Mouse pressed left at (363, 223)
Screenshot: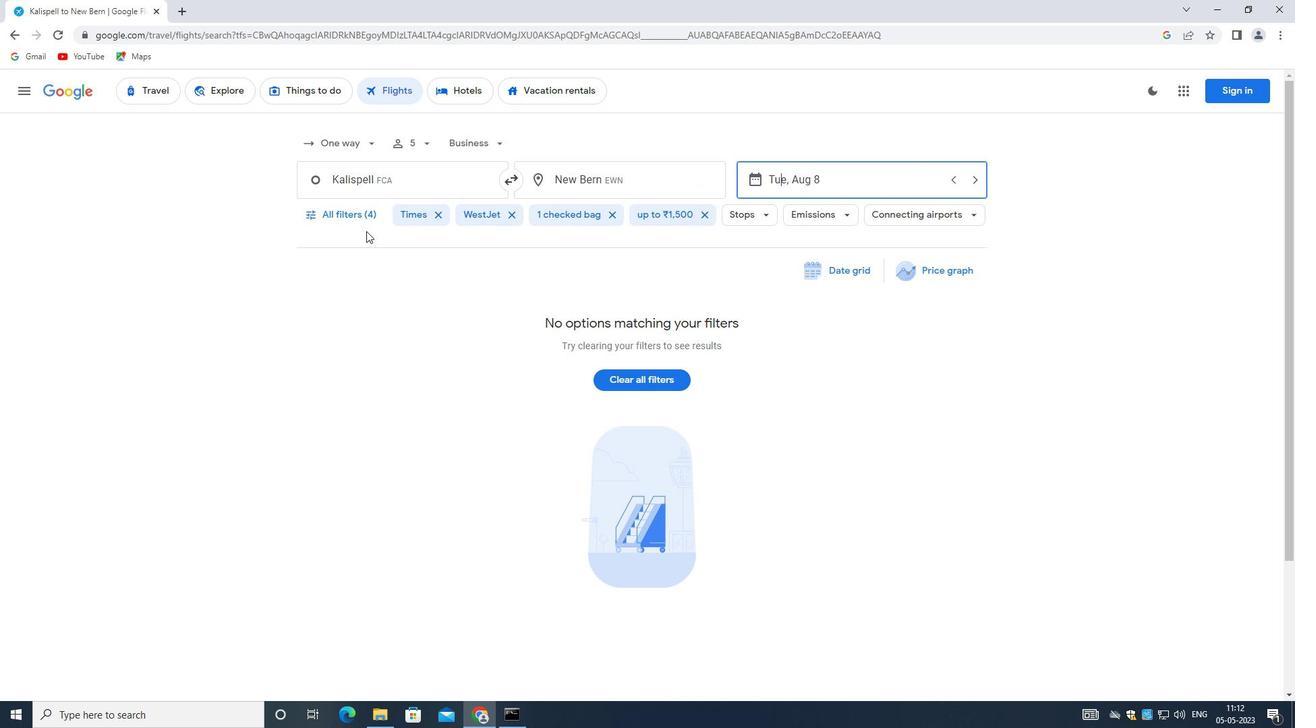 
Action: Mouse moved to (444, 410)
Screenshot: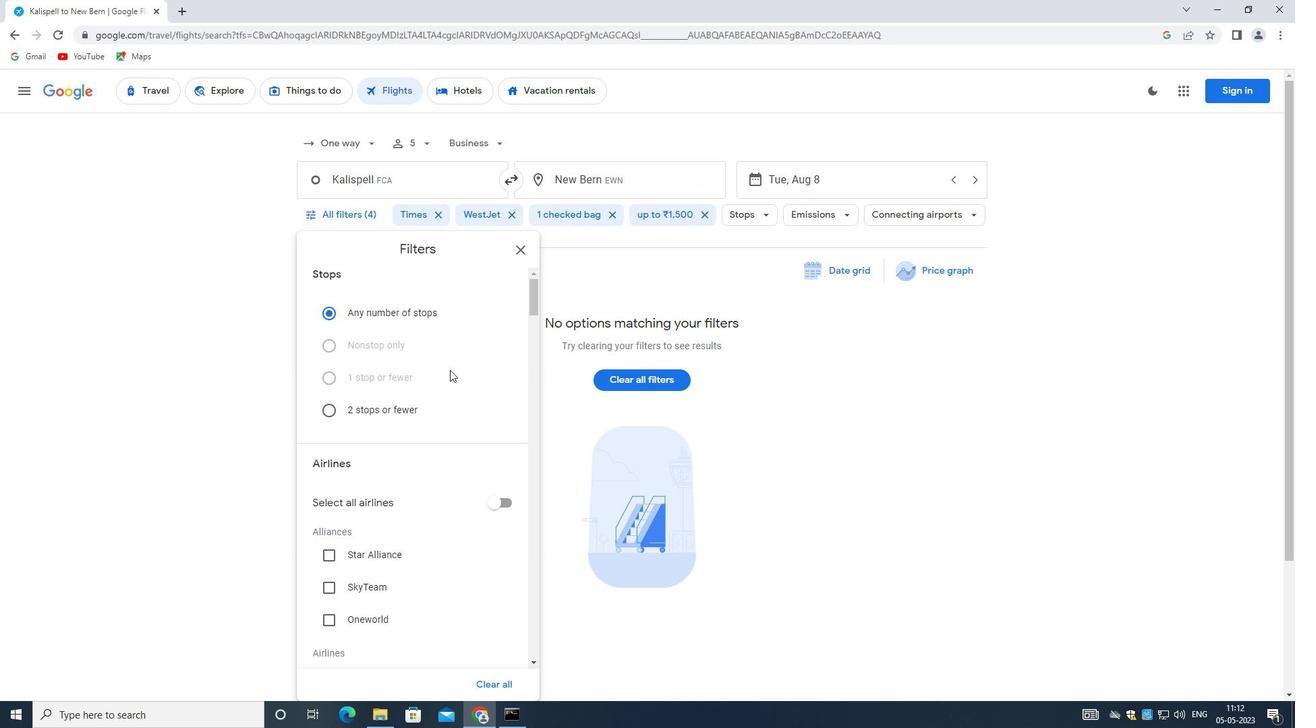 
Action: Mouse scrolled (444, 409) with delta (0, 0)
Screenshot: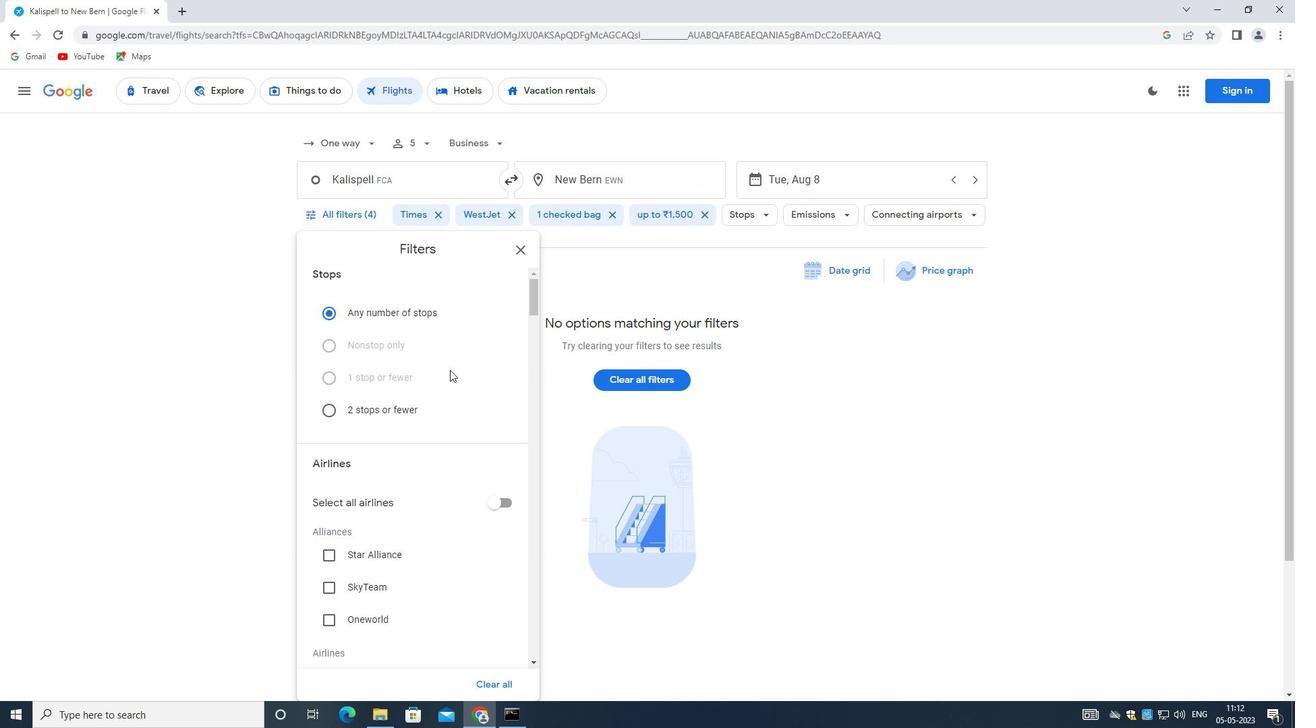 
Action: Mouse moved to (444, 410)
Screenshot: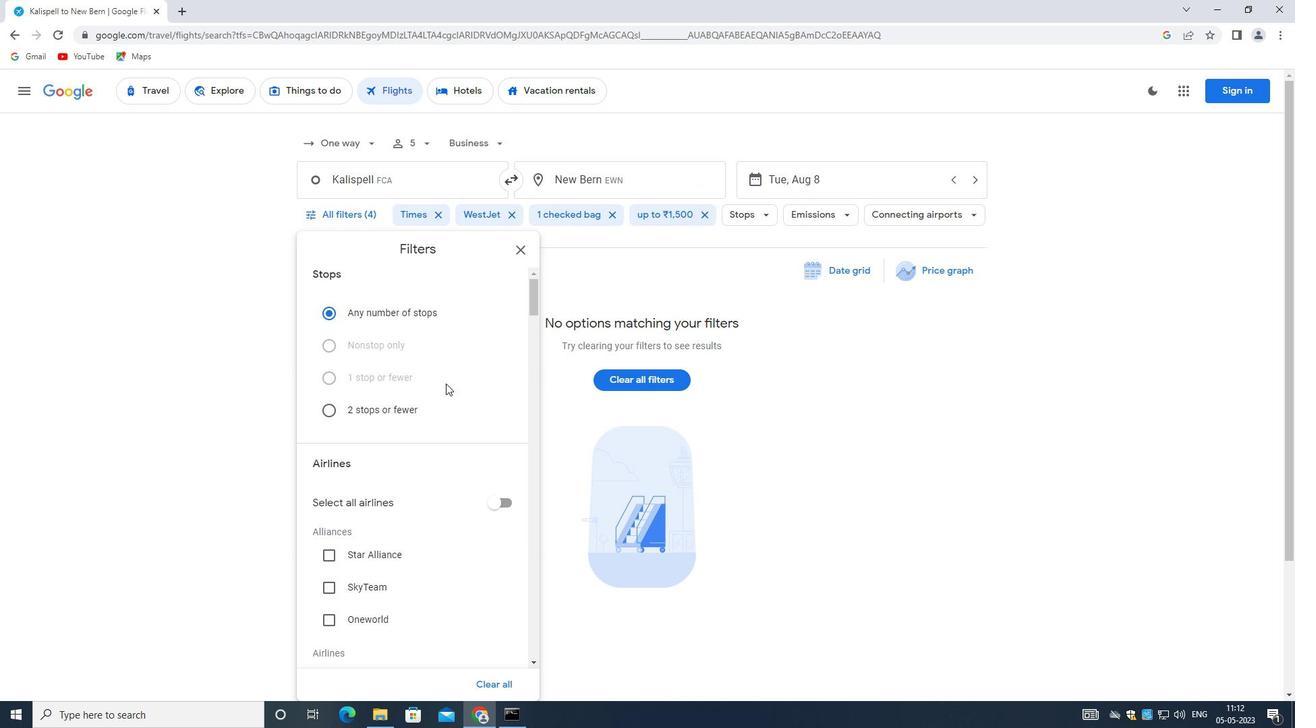 
Action: Mouse scrolled (444, 410) with delta (0, 0)
Screenshot: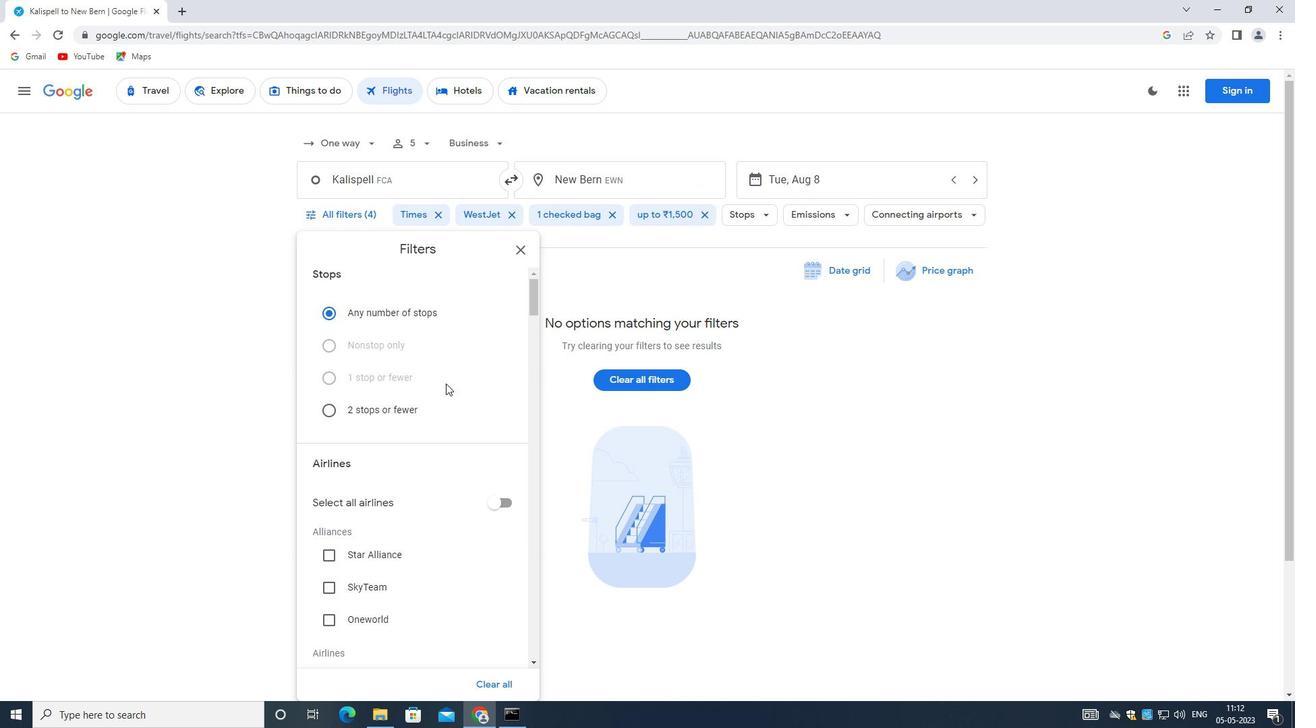 
Action: Mouse moved to (448, 459)
Screenshot: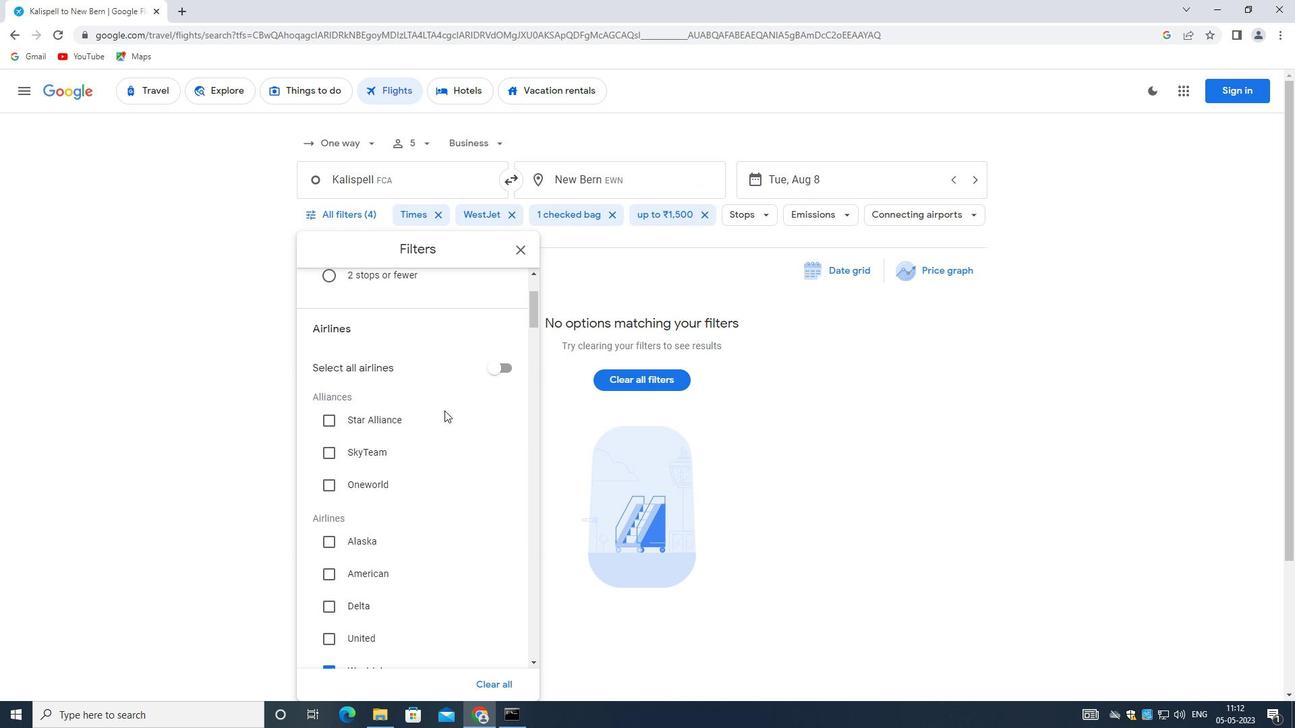 
Action: Mouse scrolled (448, 458) with delta (0, 0)
Screenshot: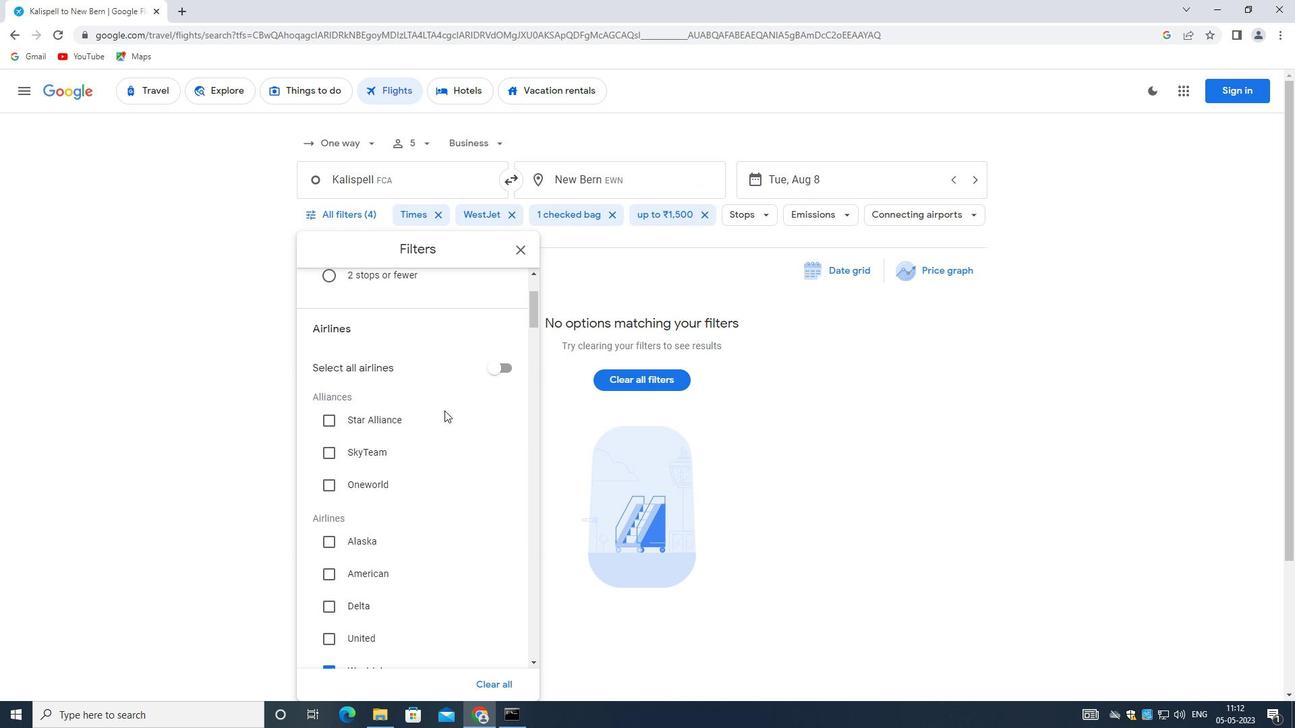 
Action: Mouse moved to (448, 459)
Screenshot: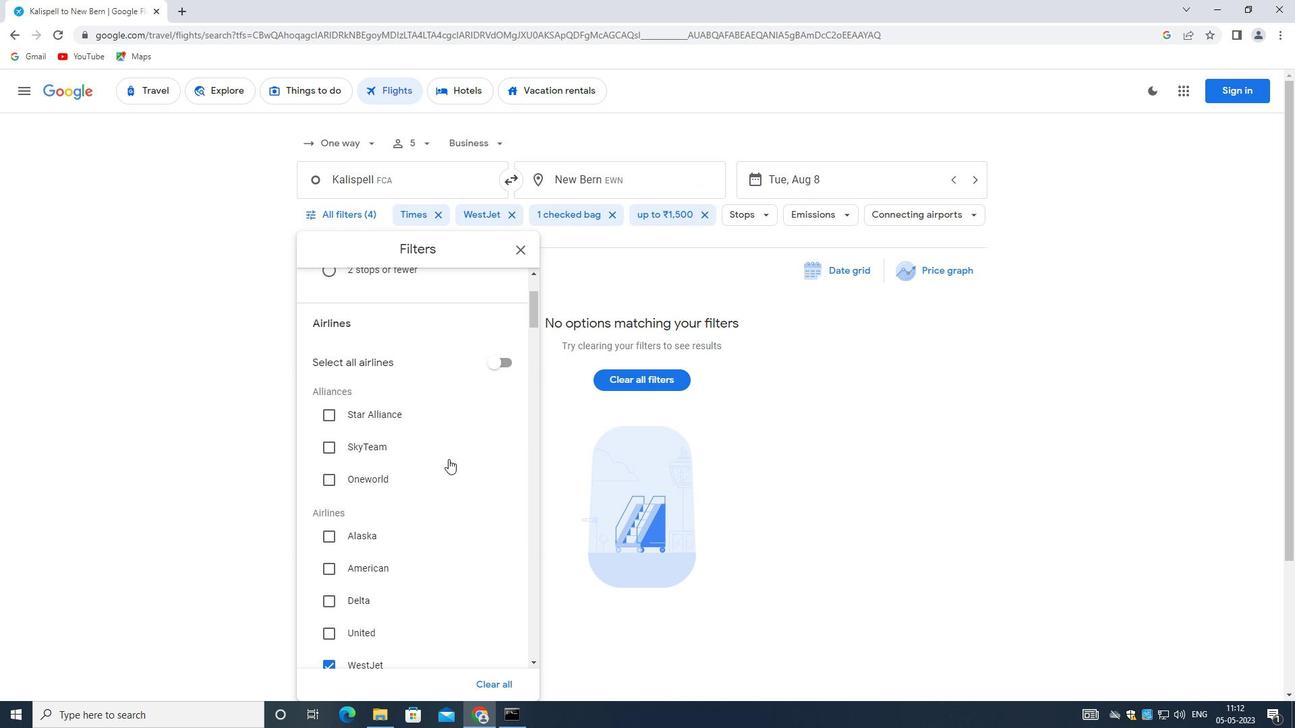 
Action: Mouse scrolled (448, 458) with delta (0, 0)
Screenshot: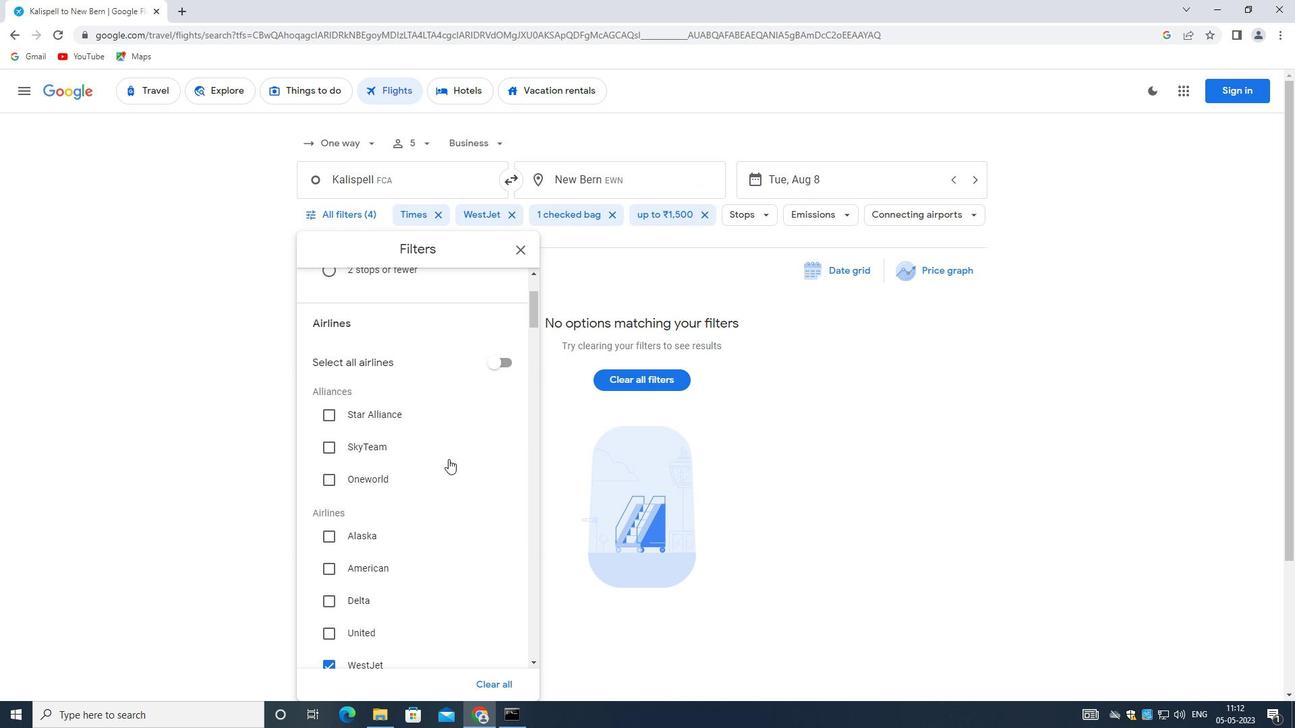 
Action: Mouse moved to (448, 460)
Screenshot: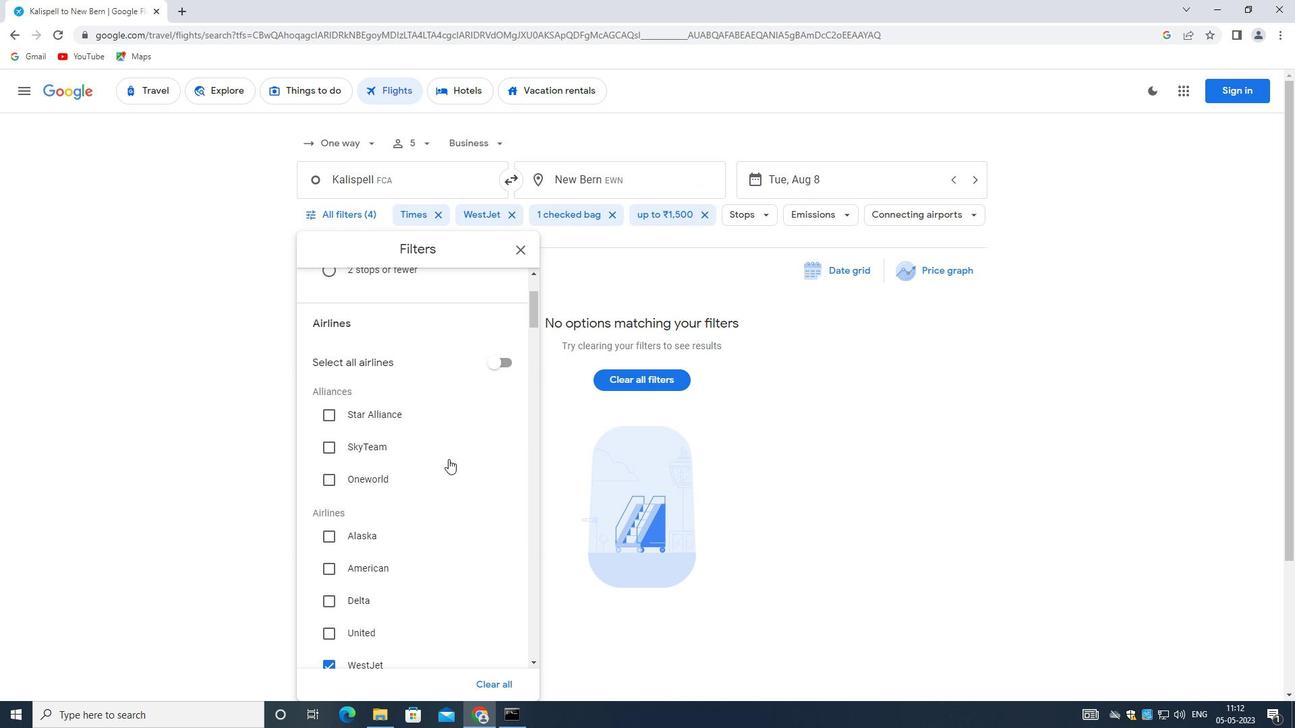 
Action: Mouse scrolled (448, 459) with delta (0, 0)
Screenshot: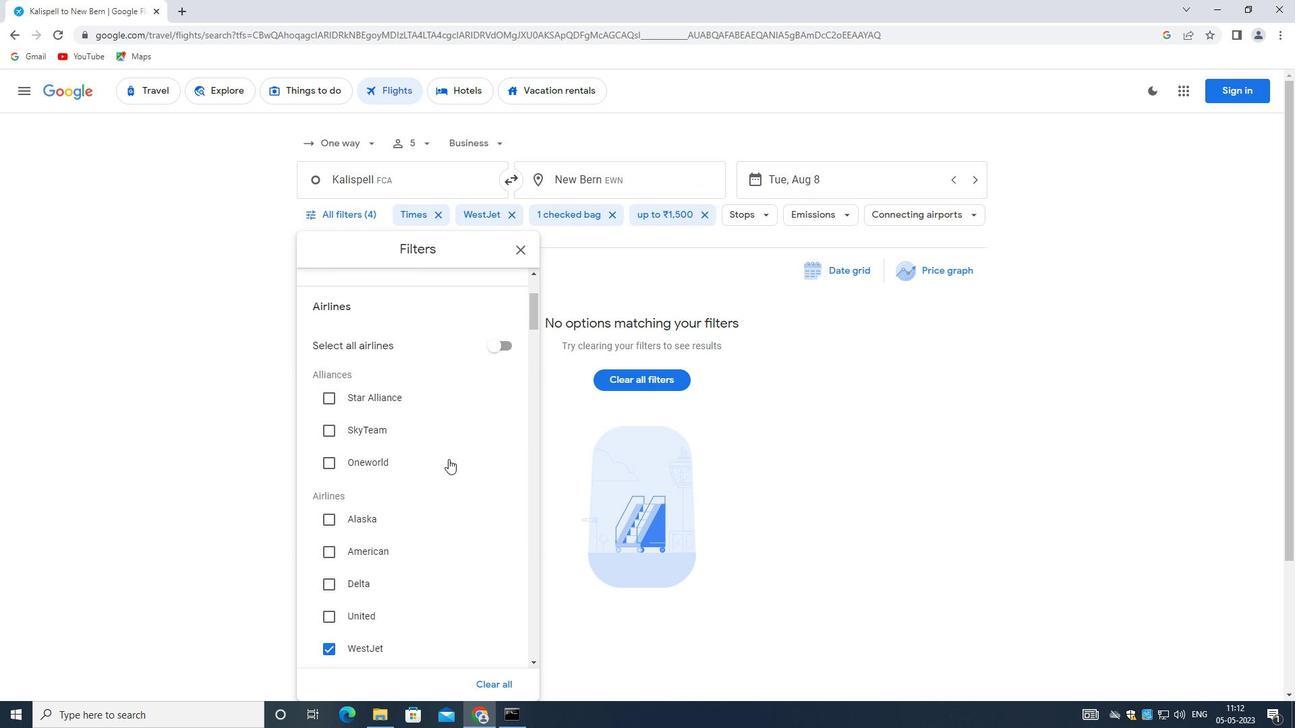 
Action: Mouse moved to (491, 435)
Screenshot: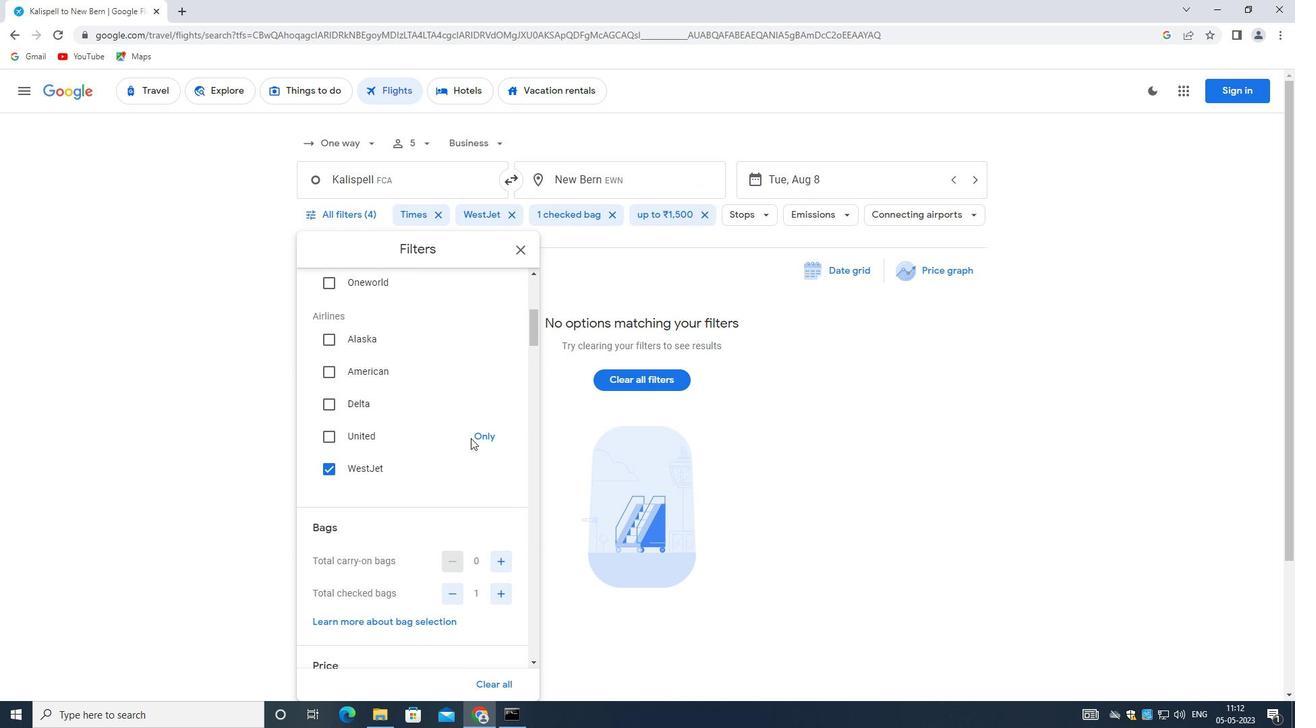 
Action: Mouse pressed left at (491, 435)
Screenshot: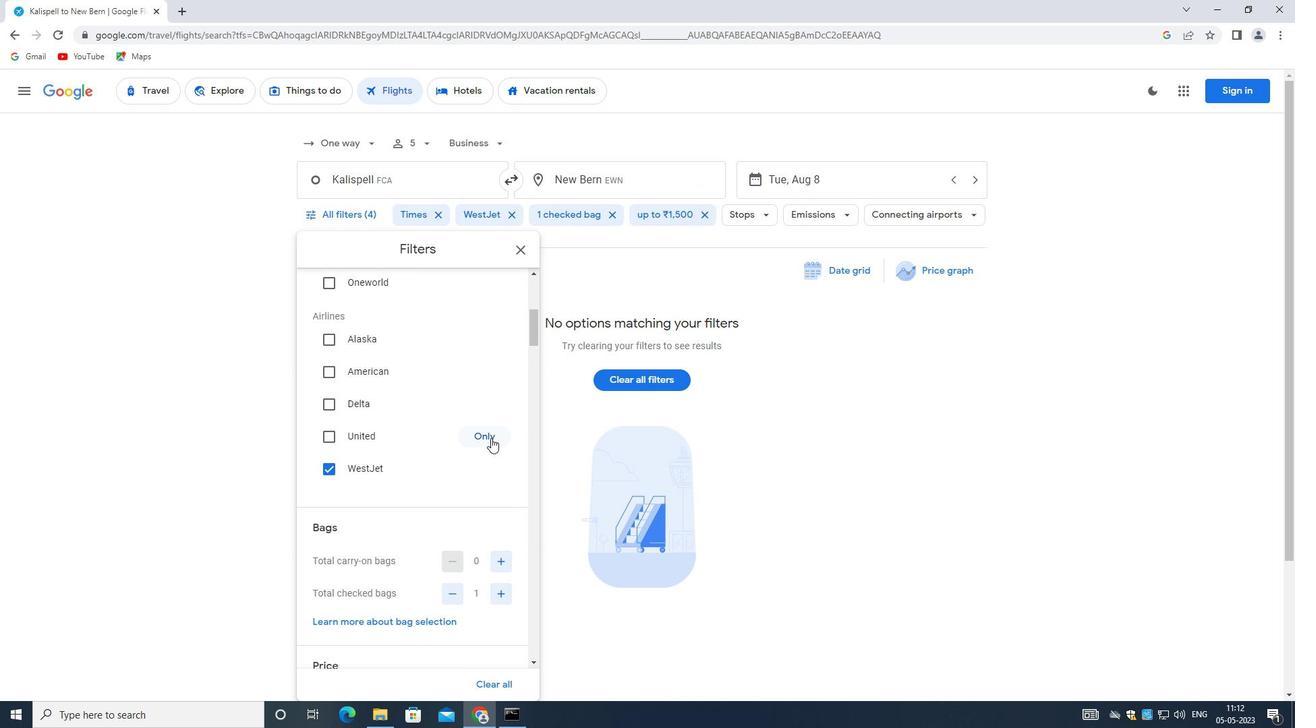 
Action: Mouse moved to (447, 417)
Screenshot: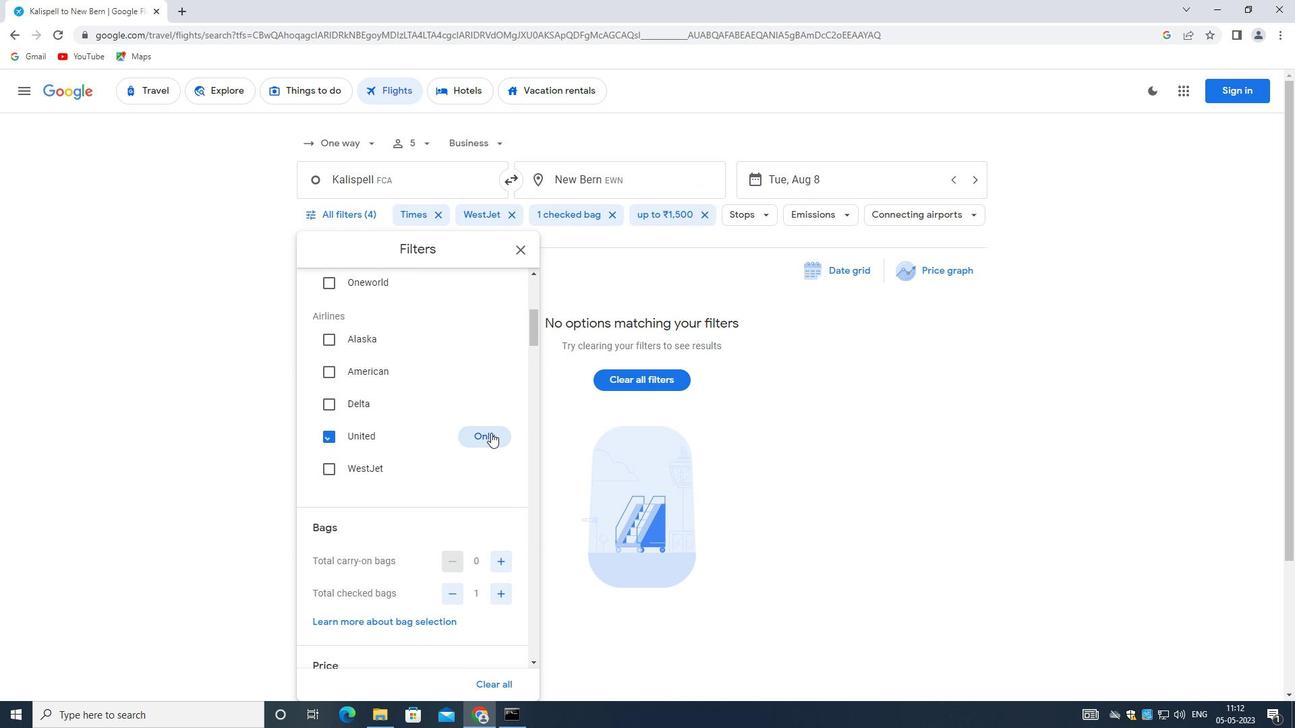 
Action: Mouse scrolled (447, 416) with delta (0, 0)
Screenshot: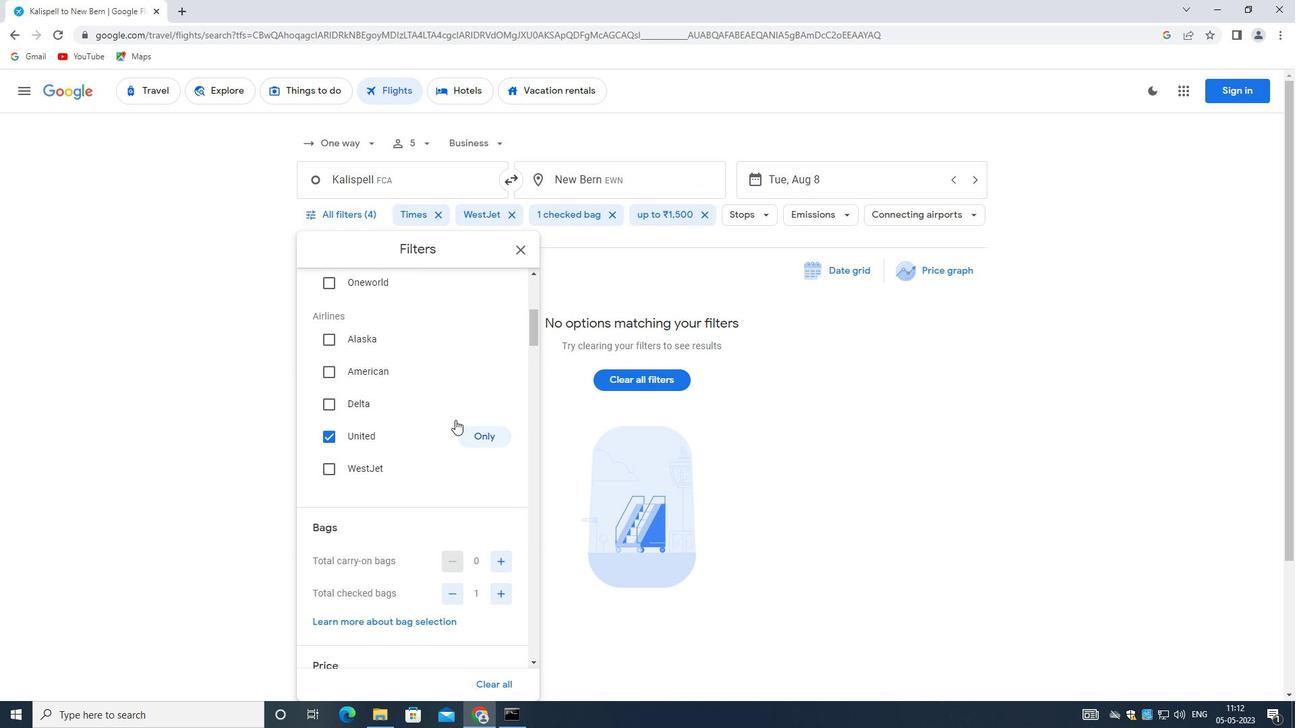 
Action: Mouse moved to (446, 421)
Screenshot: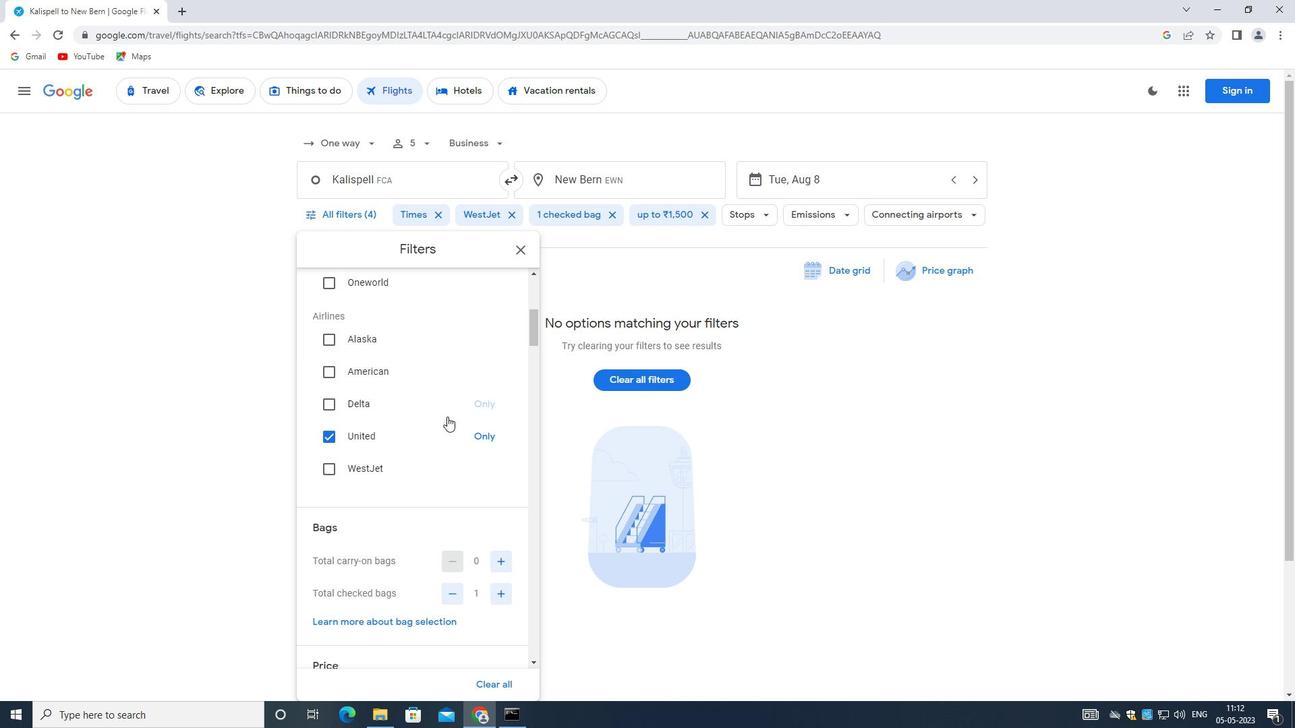 
Action: Mouse scrolled (446, 420) with delta (0, 0)
Screenshot: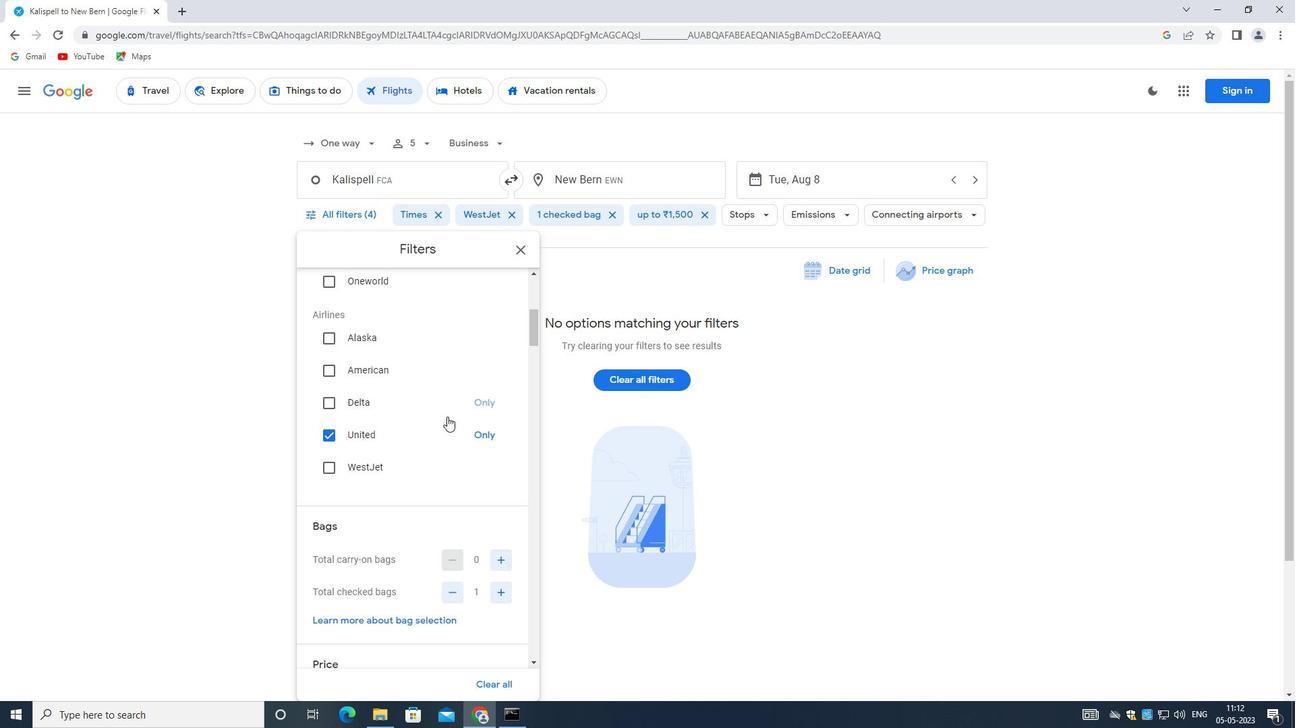 
Action: Mouse moved to (498, 459)
Screenshot: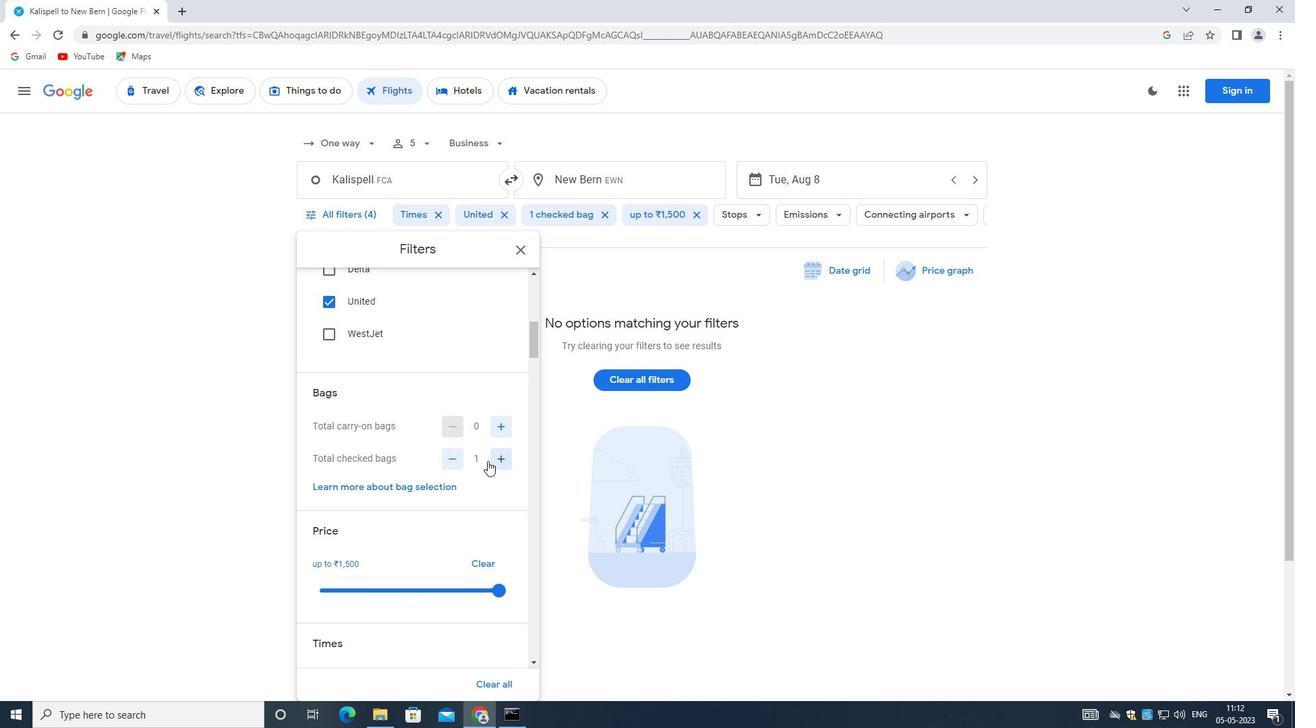 
Action: Mouse pressed left at (498, 459)
Screenshot: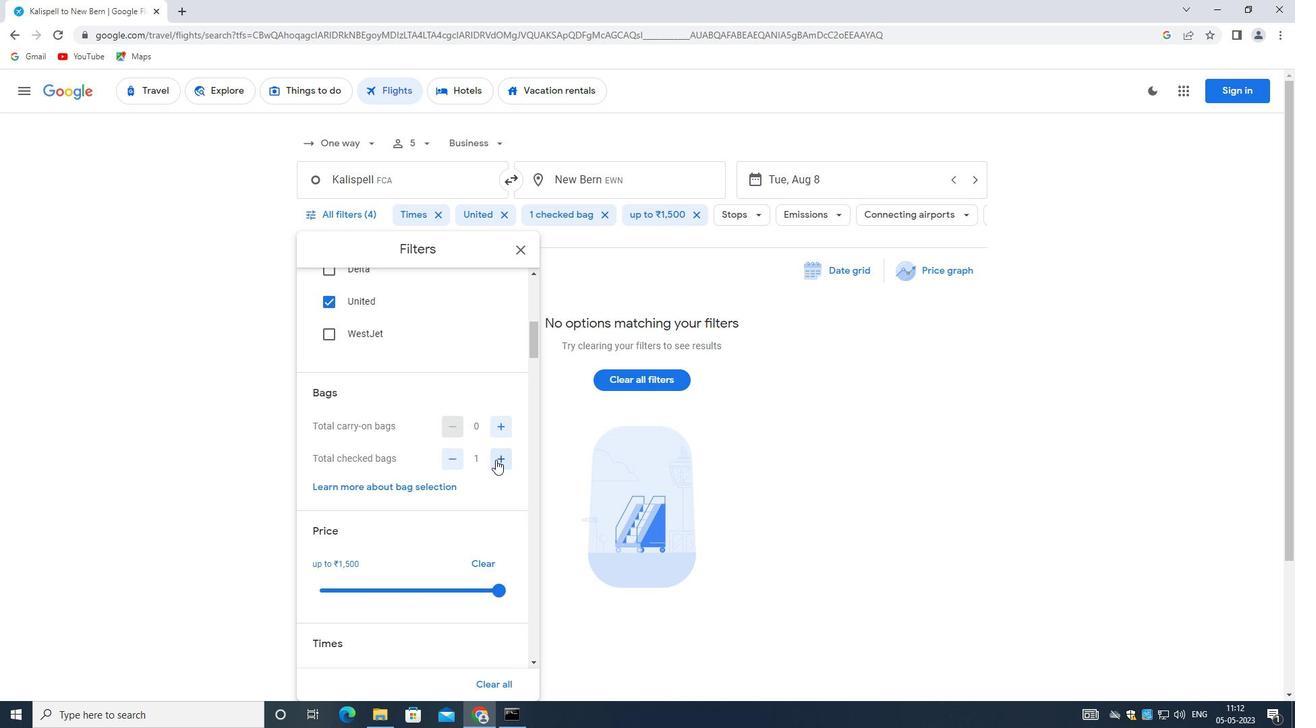 
Action: Mouse moved to (499, 458)
Screenshot: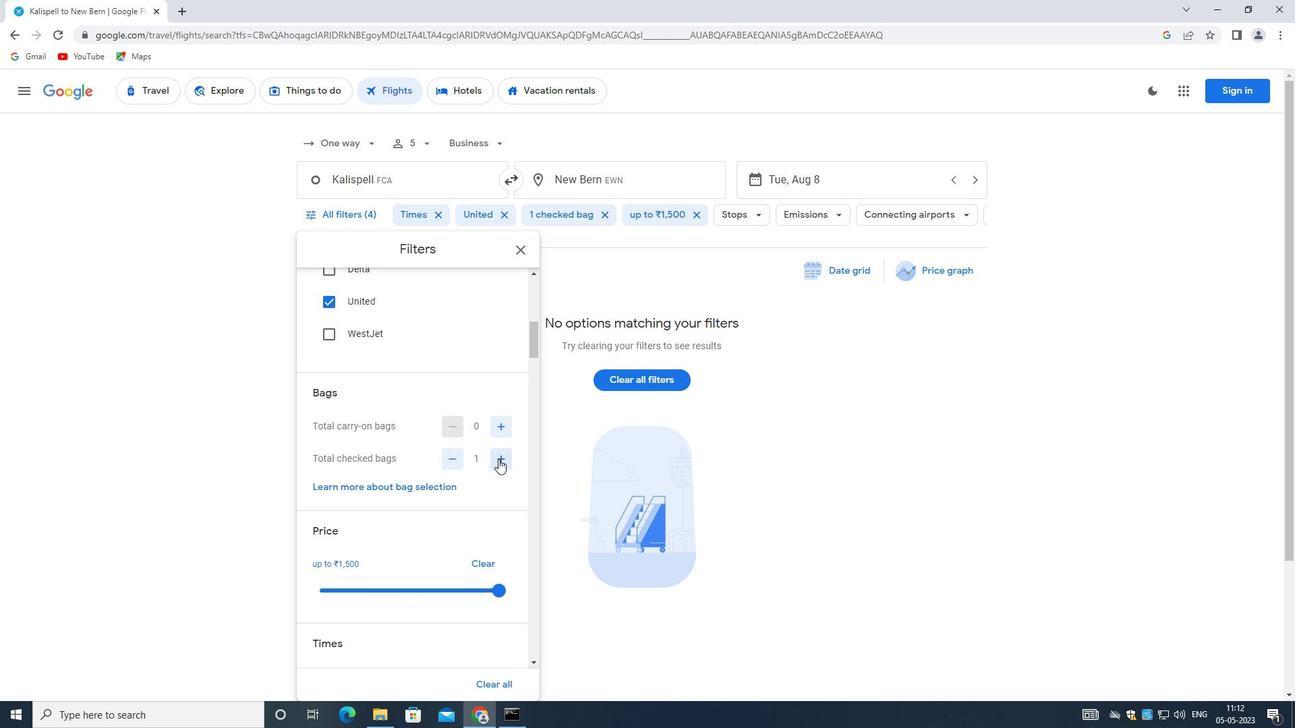 
Action: Mouse pressed left at (499, 458)
Screenshot: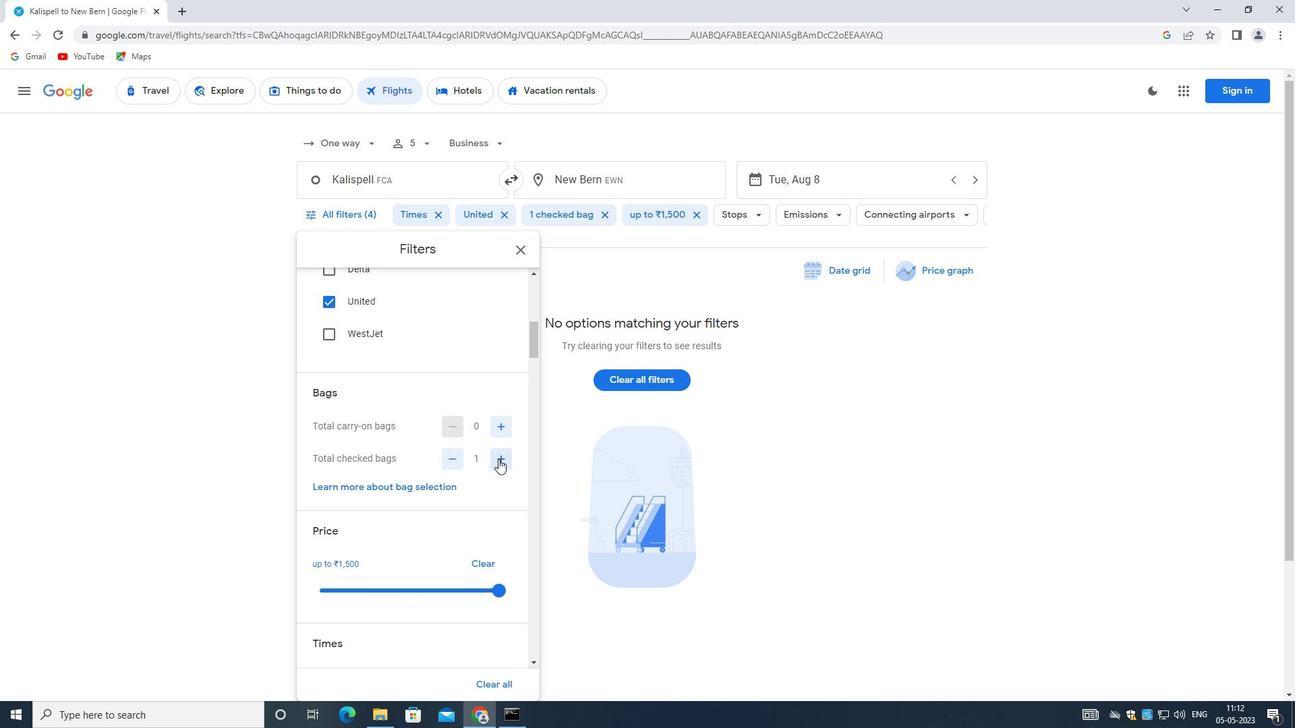
Action: Mouse pressed left at (499, 458)
Screenshot: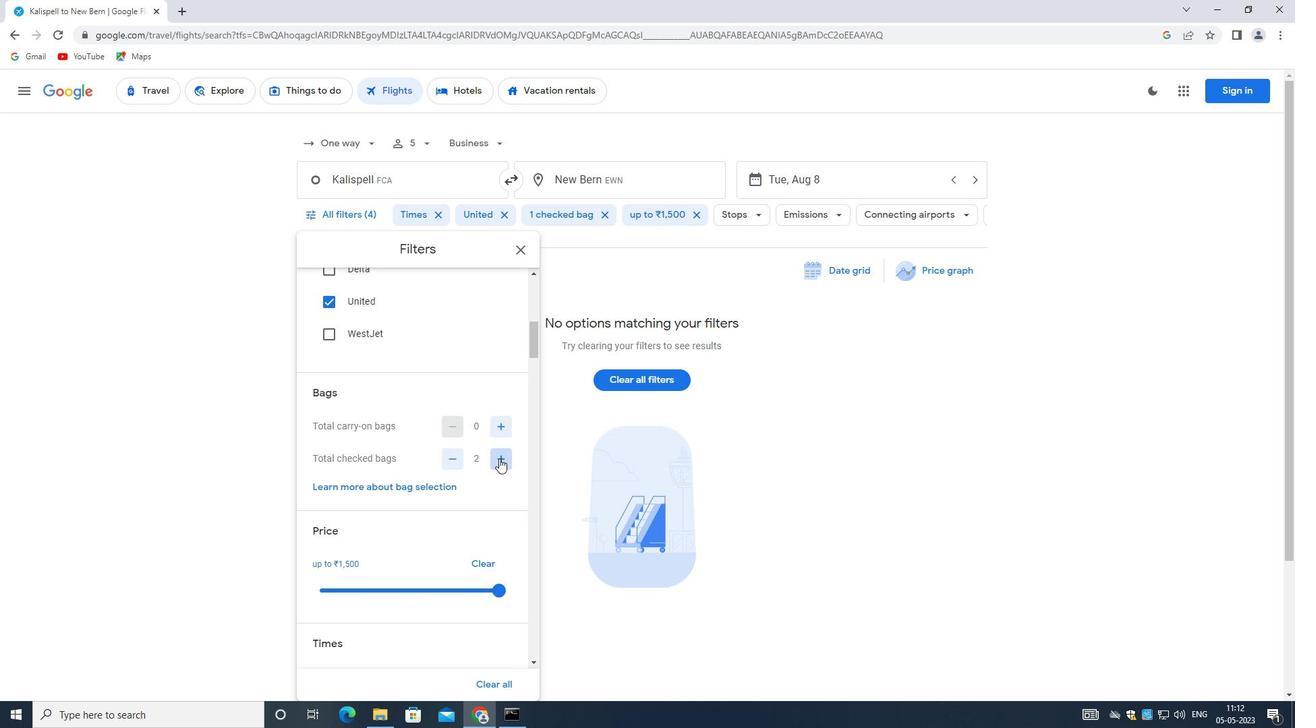 
Action: Mouse pressed left at (499, 458)
Screenshot: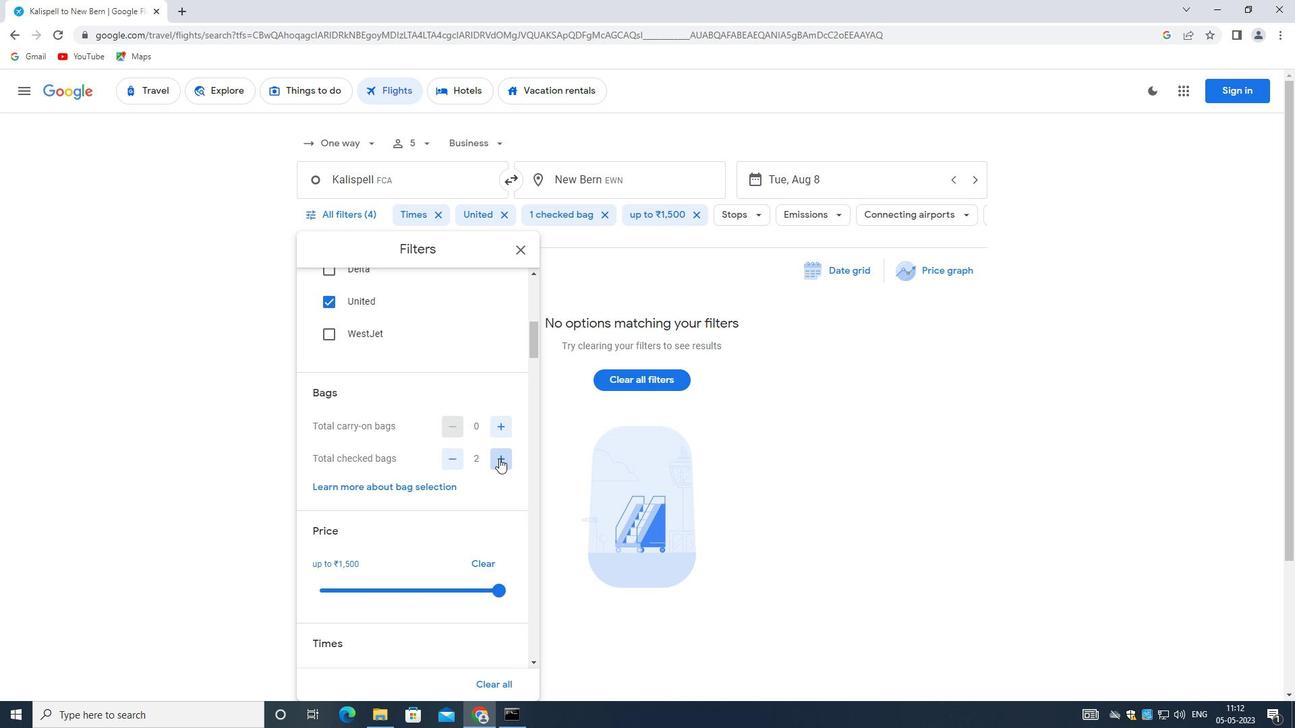 
Action: Mouse pressed left at (499, 458)
Screenshot: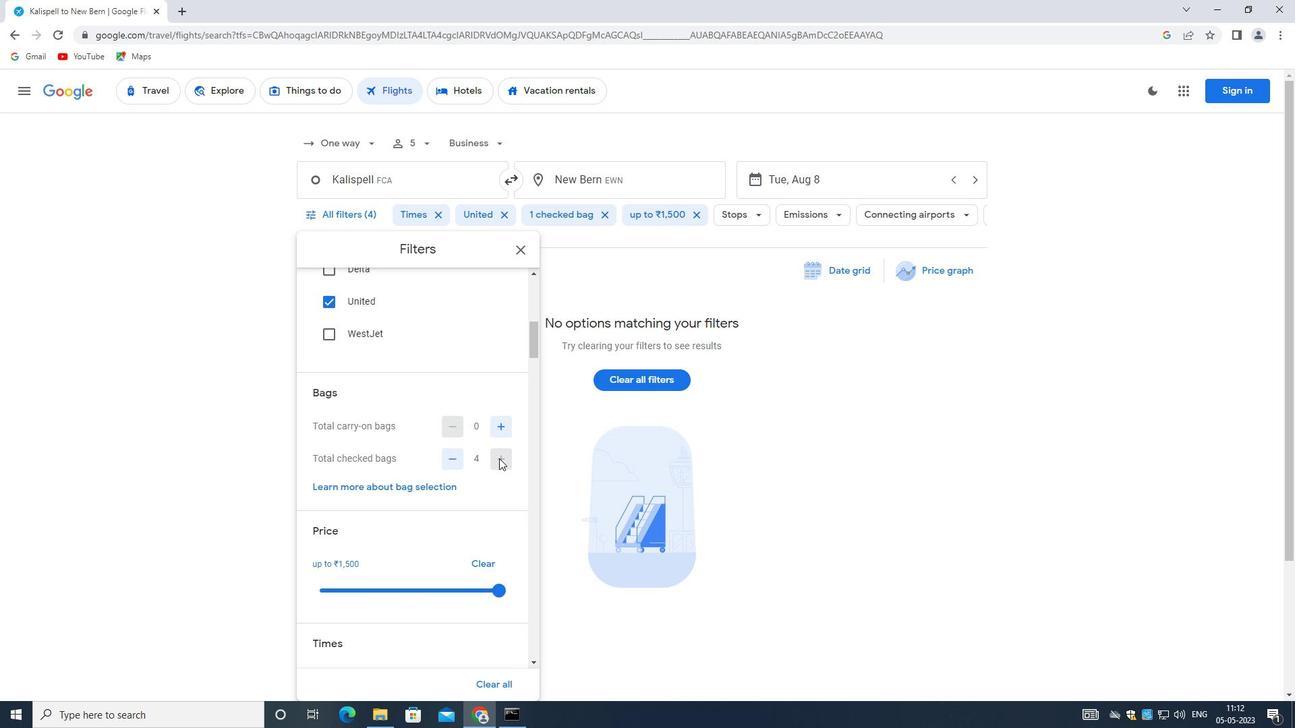 
Action: Mouse moved to (356, 431)
Screenshot: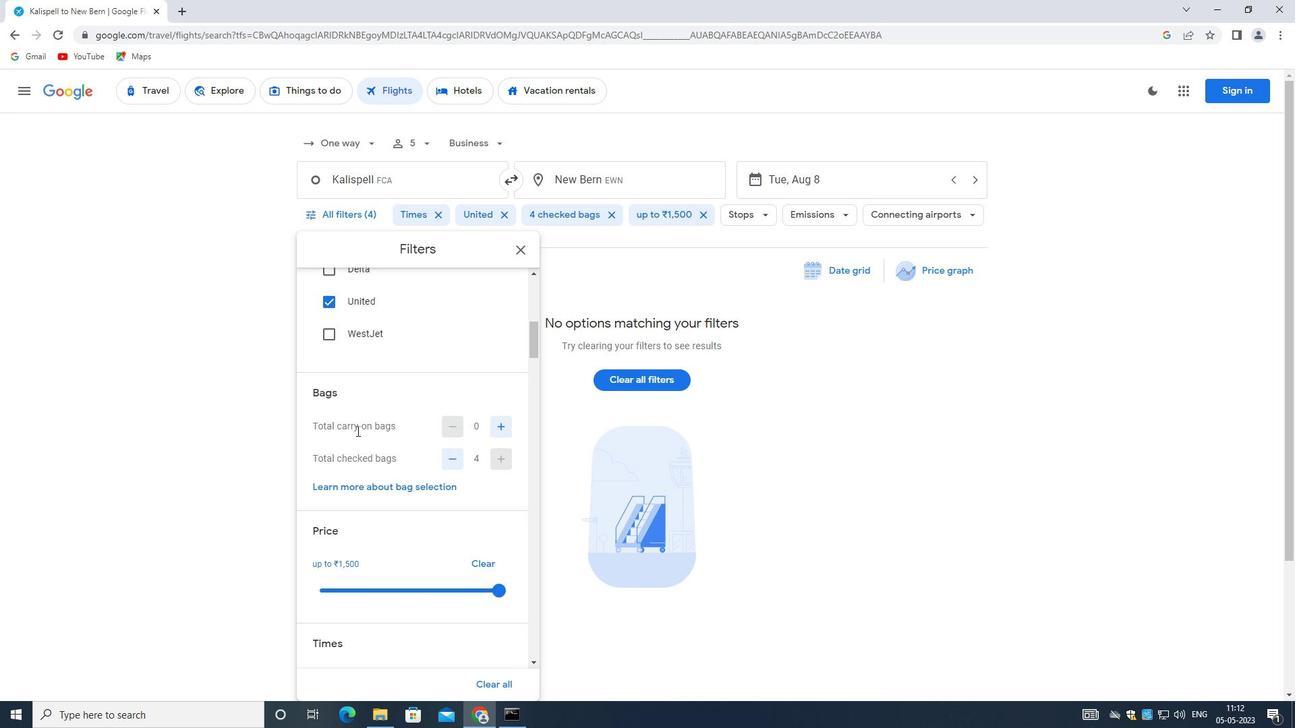 
Action: Mouse scrolled (356, 431) with delta (0, 0)
Screenshot: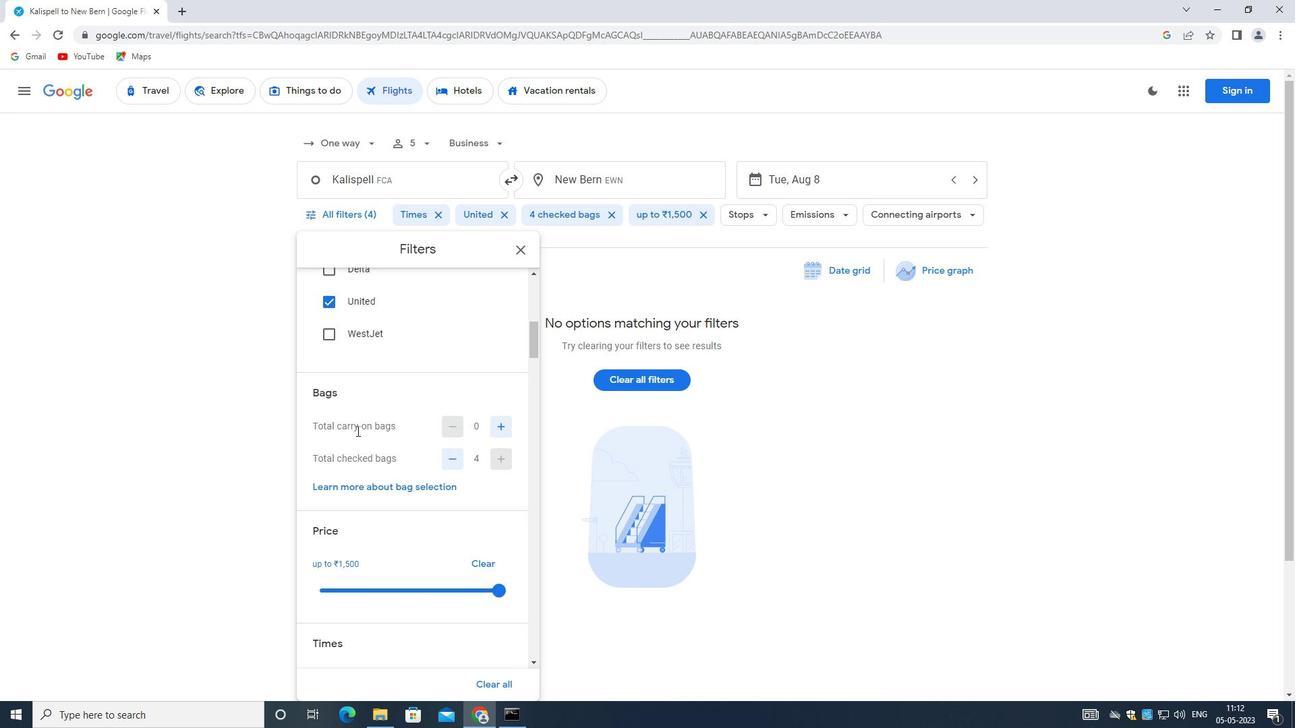 
Action: Mouse moved to (356, 435)
Screenshot: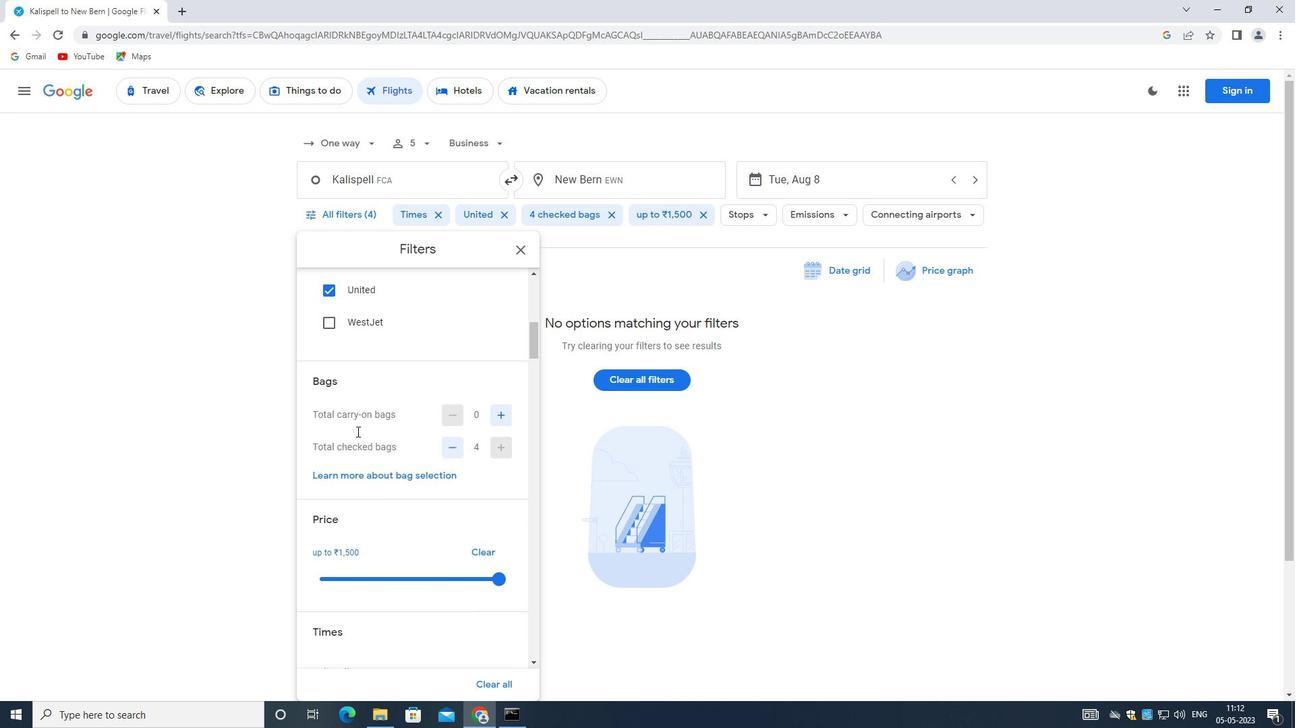 
Action: Mouse scrolled (356, 434) with delta (0, 0)
Screenshot: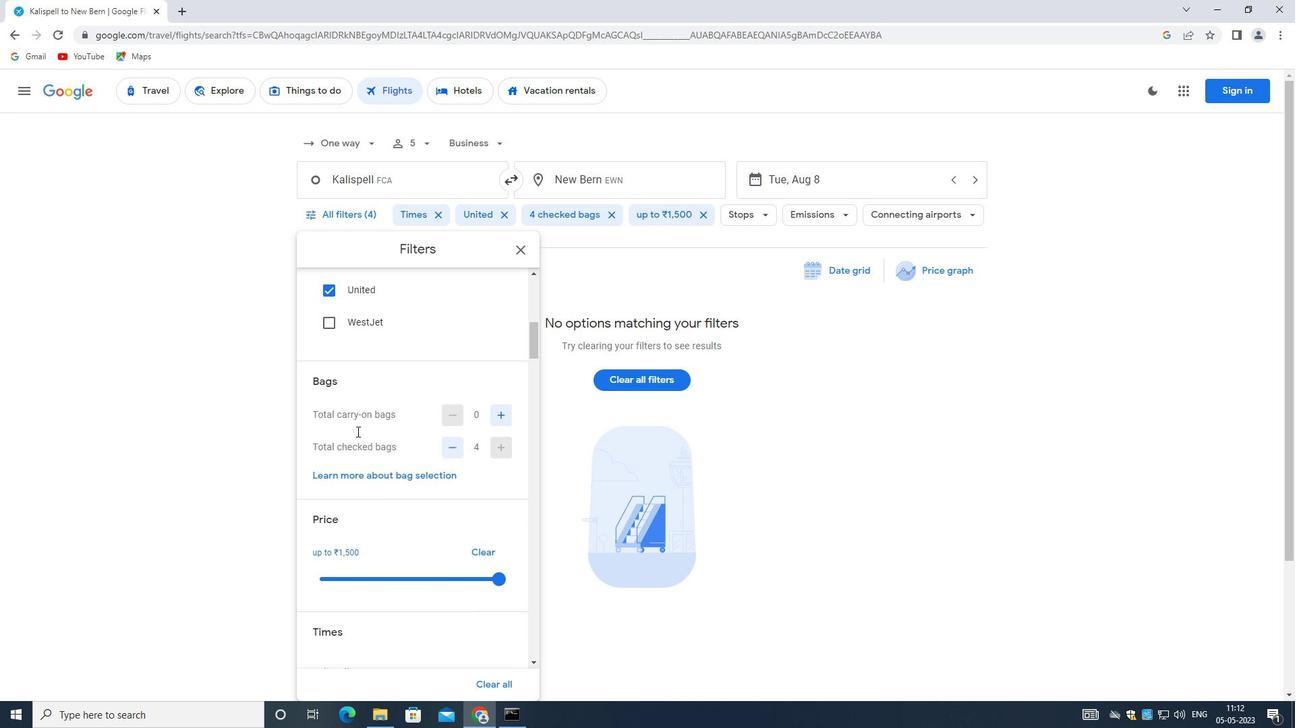 
Action: Mouse moved to (356, 437)
Screenshot: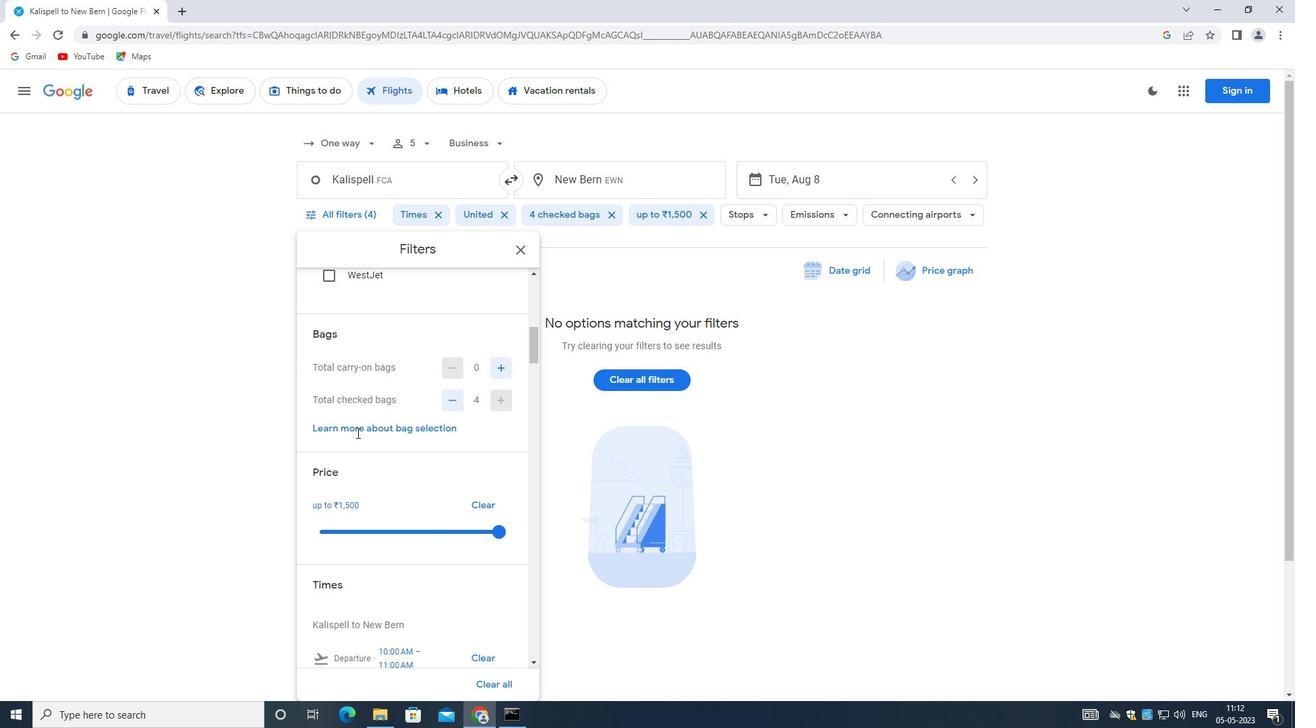 
Action: Mouse scrolled (356, 436) with delta (0, 0)
Screenshot: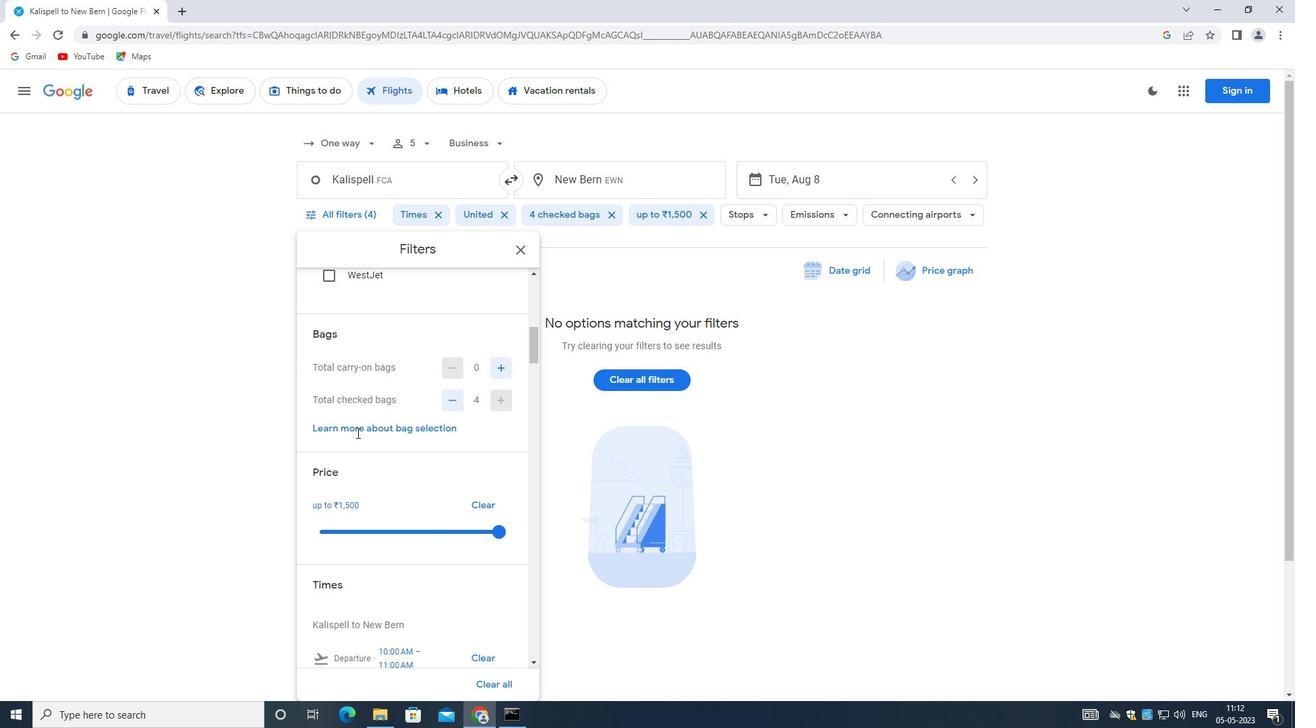 
Action: Mouse scrolled (356, 436) with delta (0, 0)
Screenshot: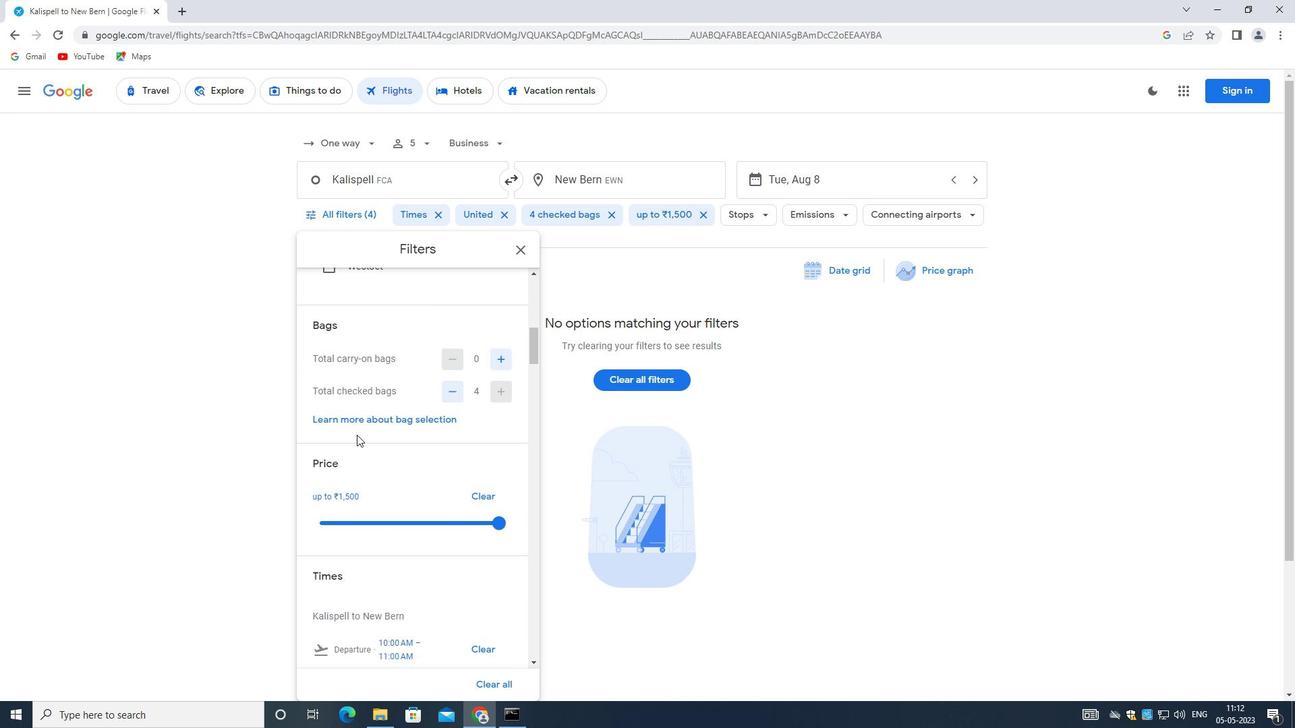
Action: Mouse moved to (416, 394)
Screenshot: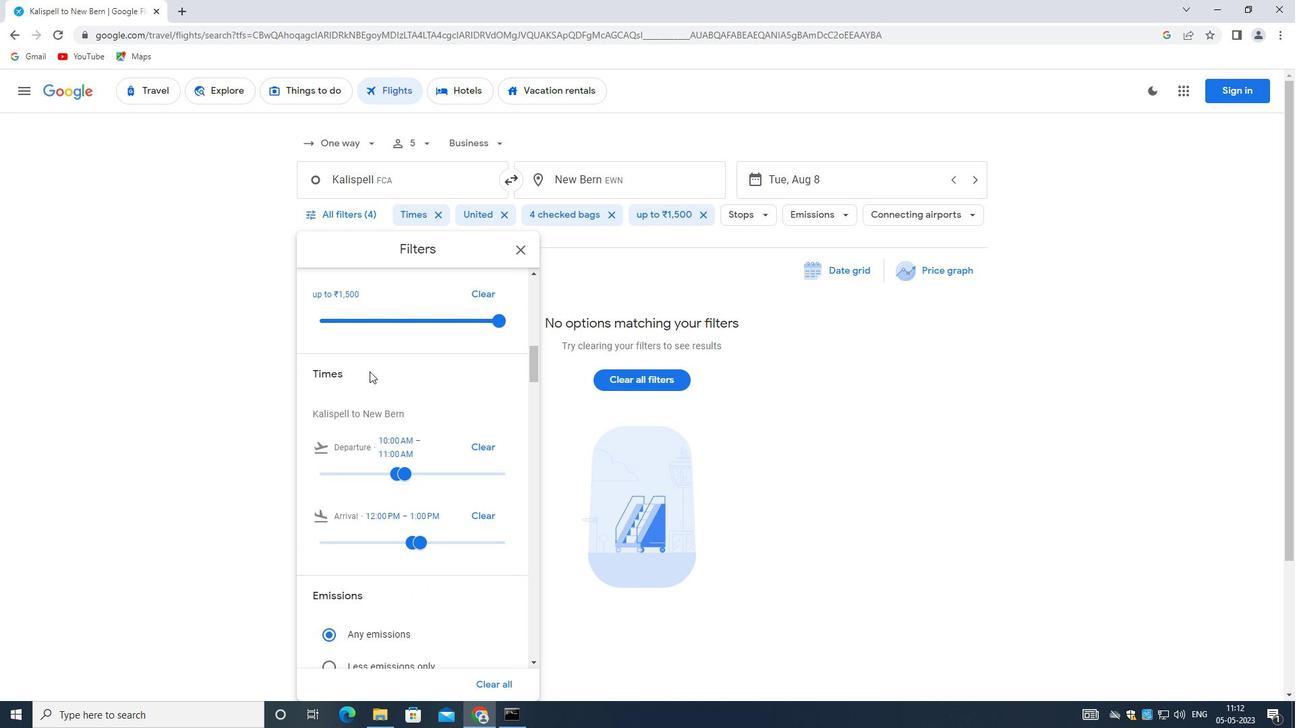 
Action: Mouse scrolled (416, 394) with delta (0, 0)
Screenshot: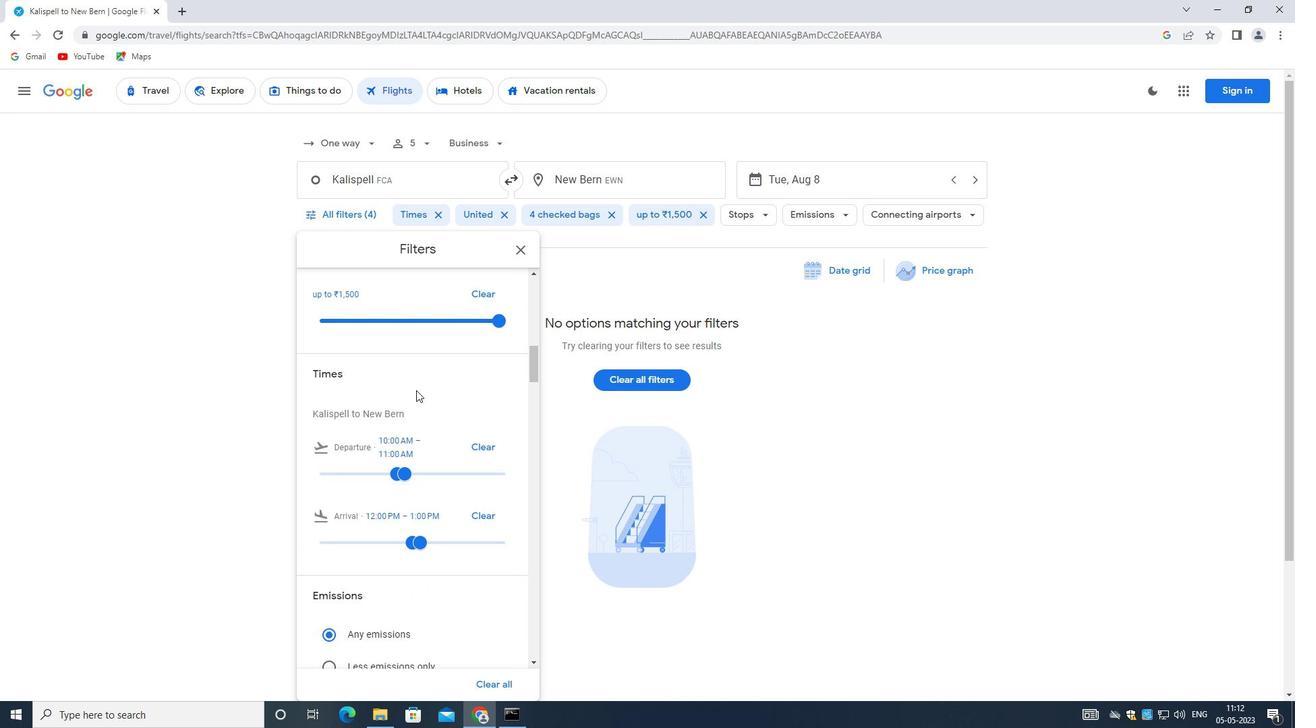 
Action: Mouse moved to (491, 383)
Screenshot: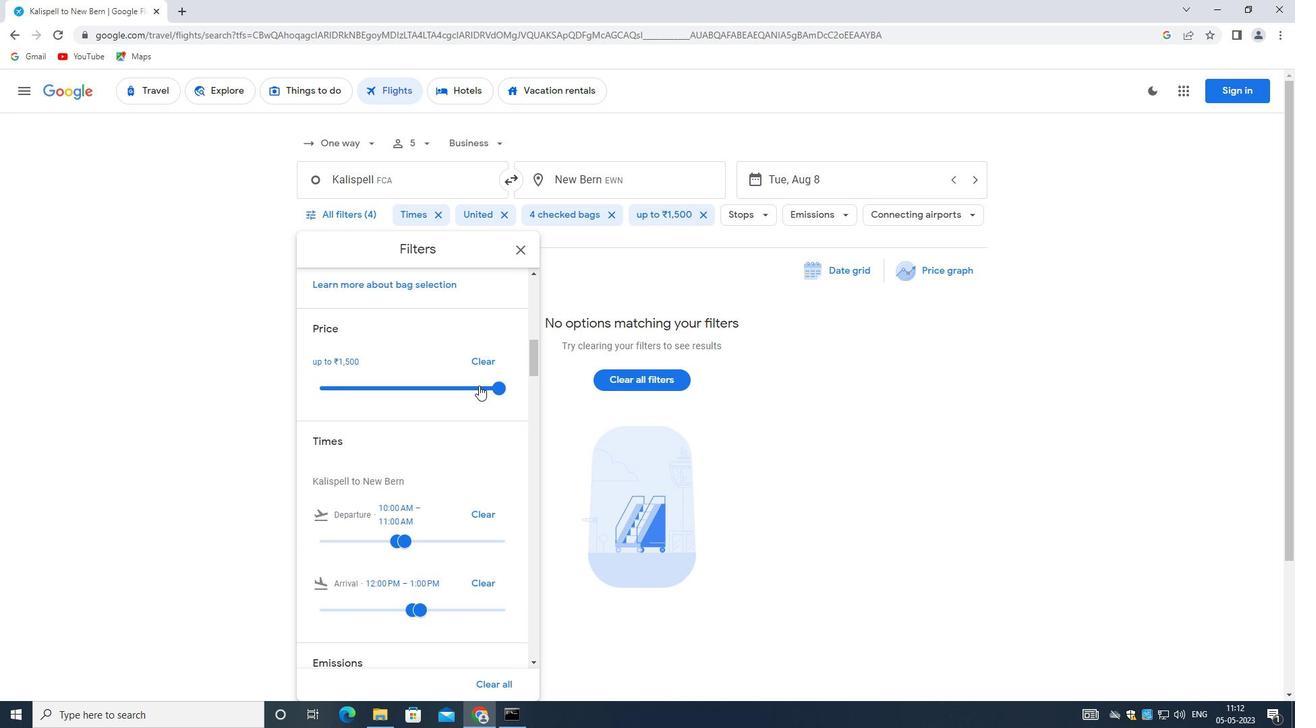
Action: Mouse pressed left at (491, 383)
Screenshot: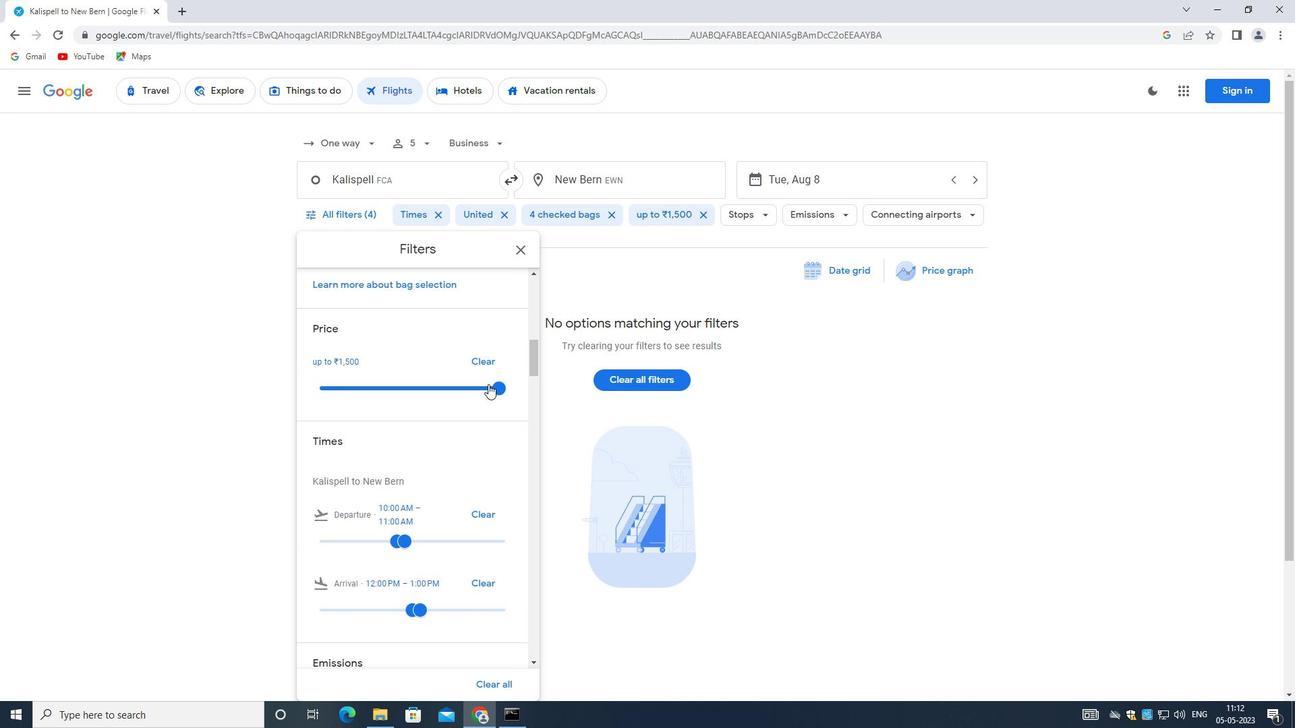 
Action: Mouse pressed left at (491, 383)
Screenshot: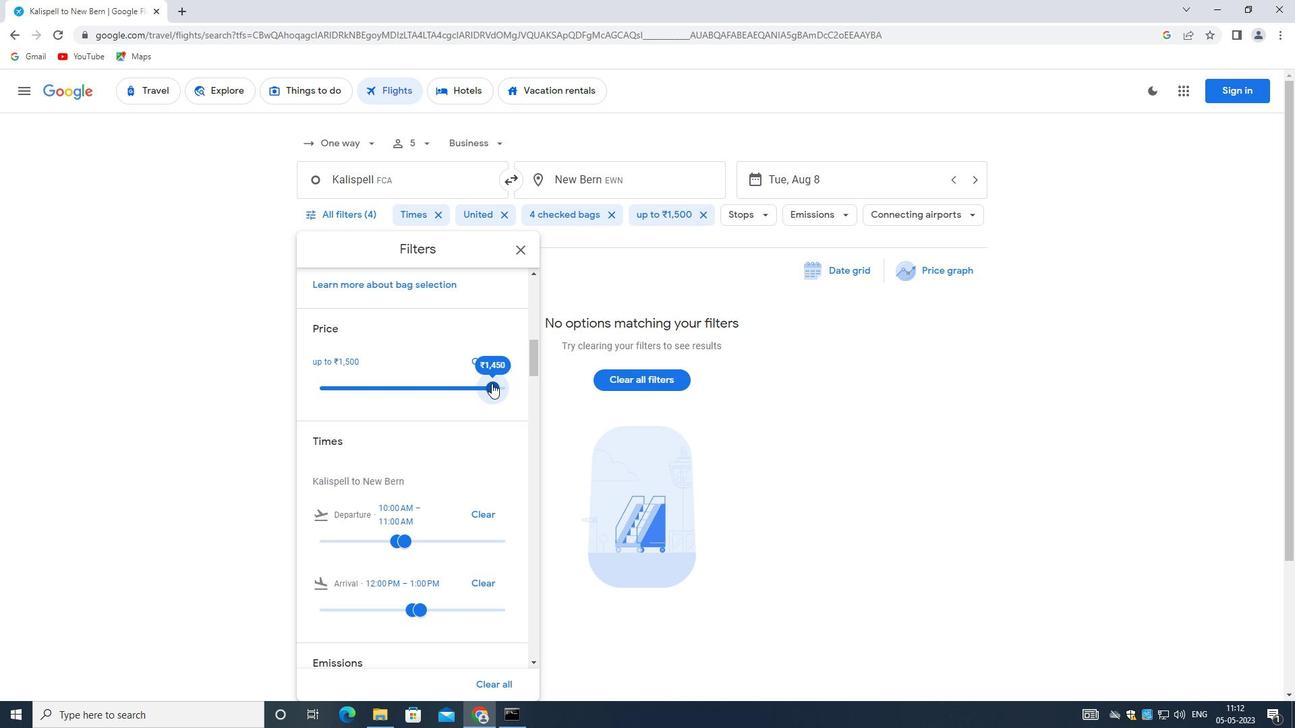 
Action: Mouse moved to (402, 539)
Screenshot: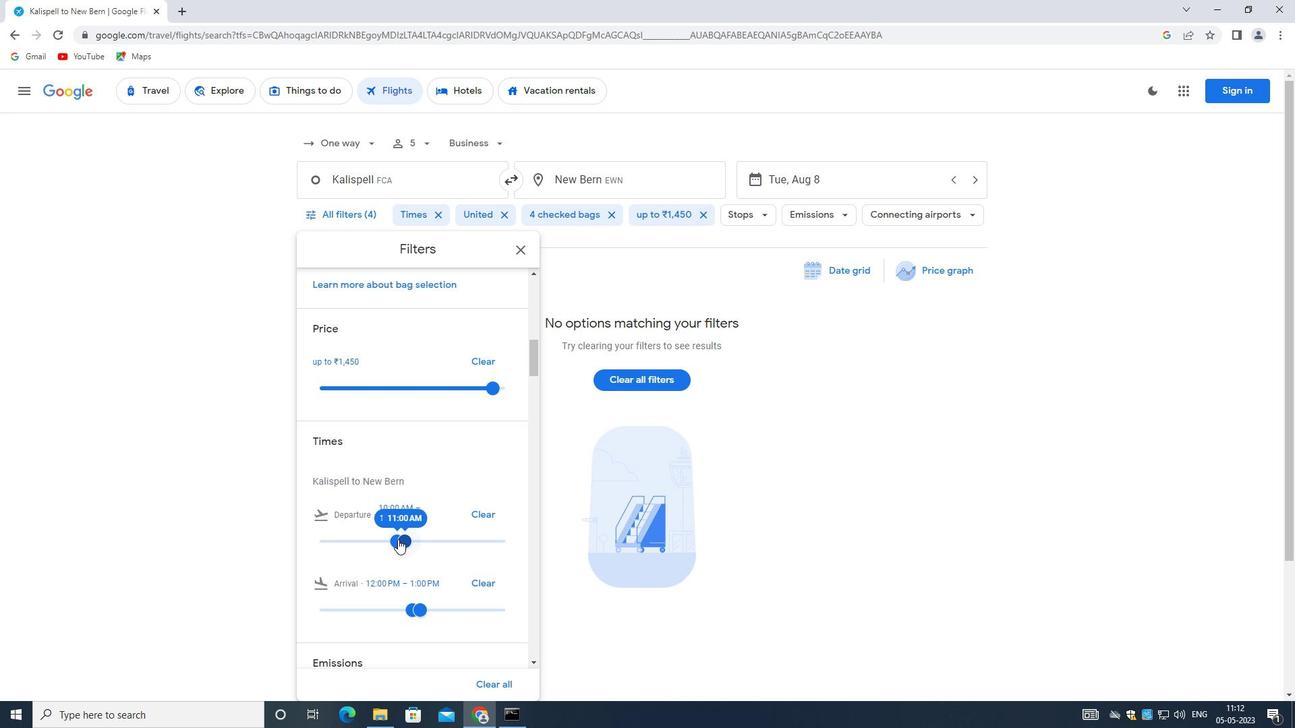 
Action: Mouse pressed left at (402, 539)
Screenshot: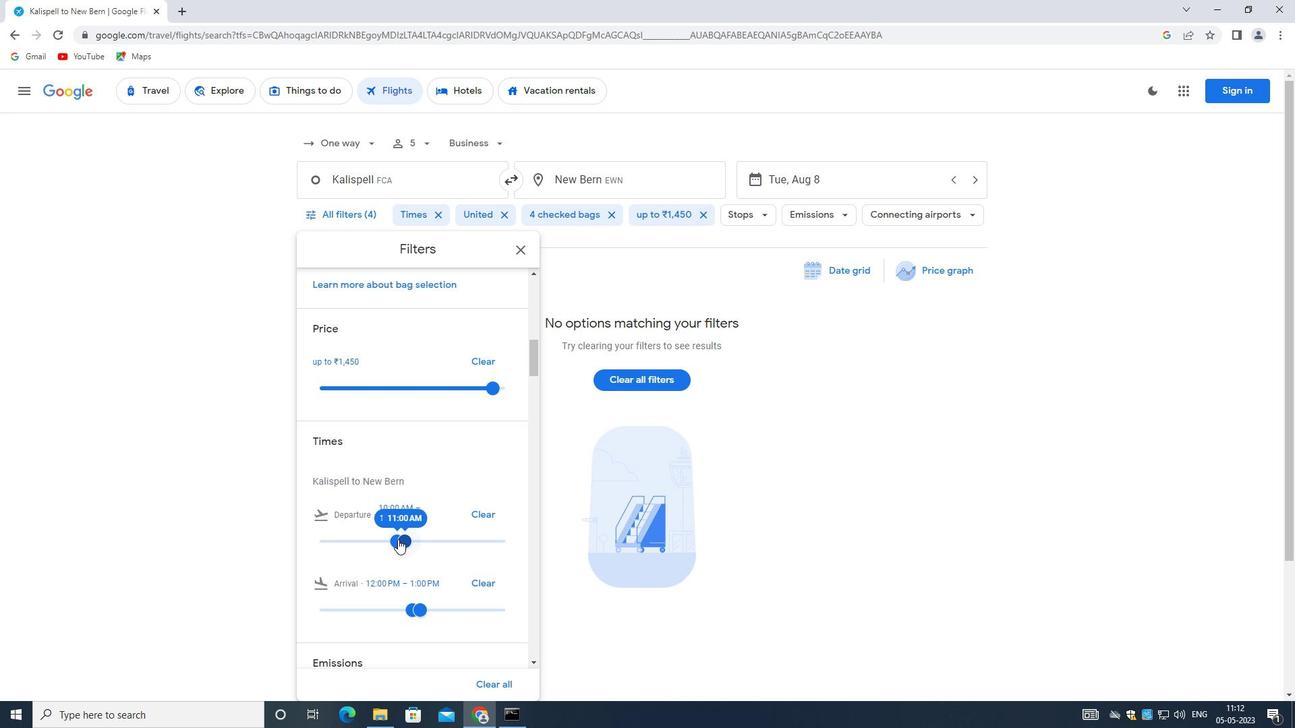 
Action: Mouse moved to (398, 540)
Screenshot: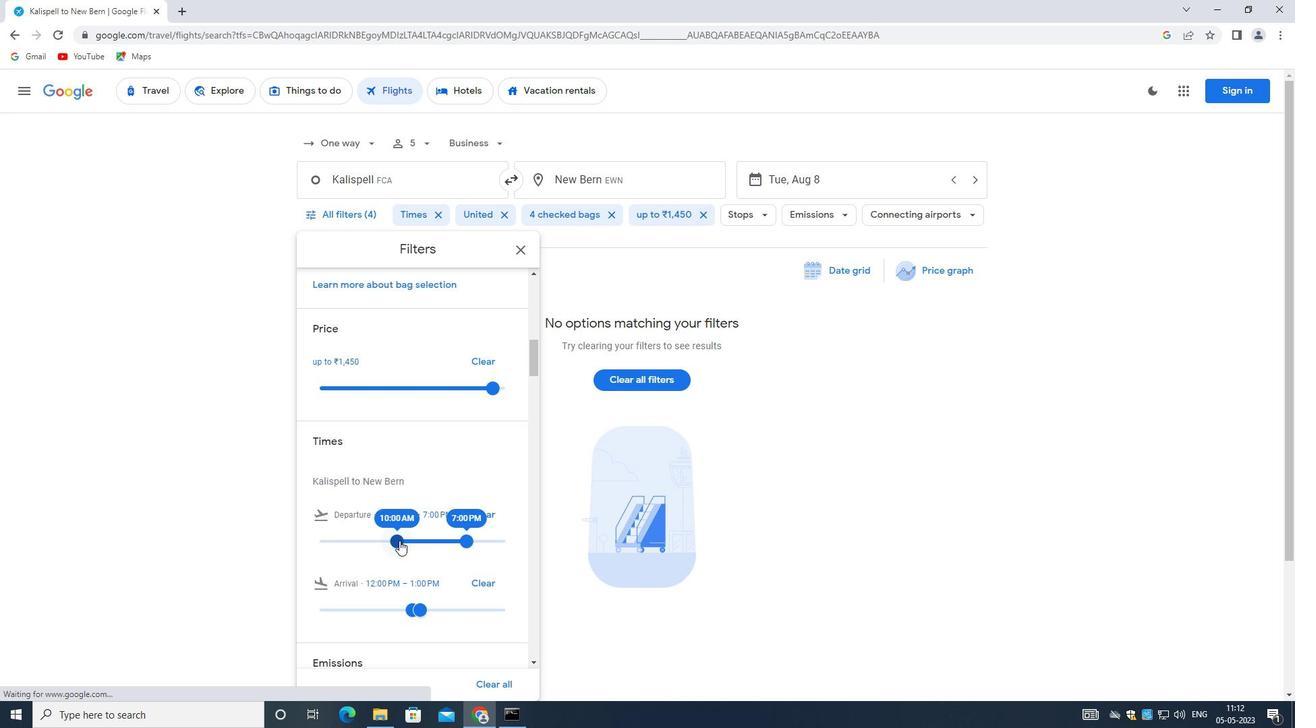 
Action: Mouse pressed left at (398, 540)
Screenshot: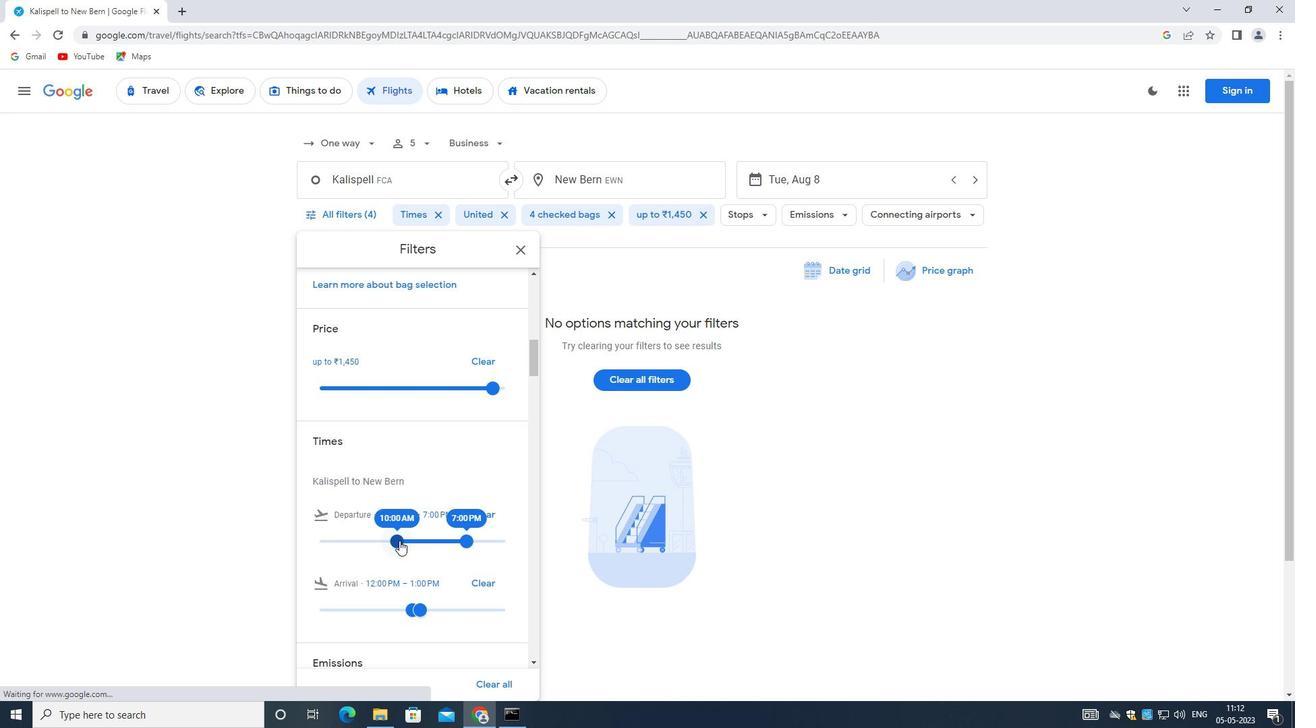 
Action: Mouse moved to (461, 538)
Screenshot: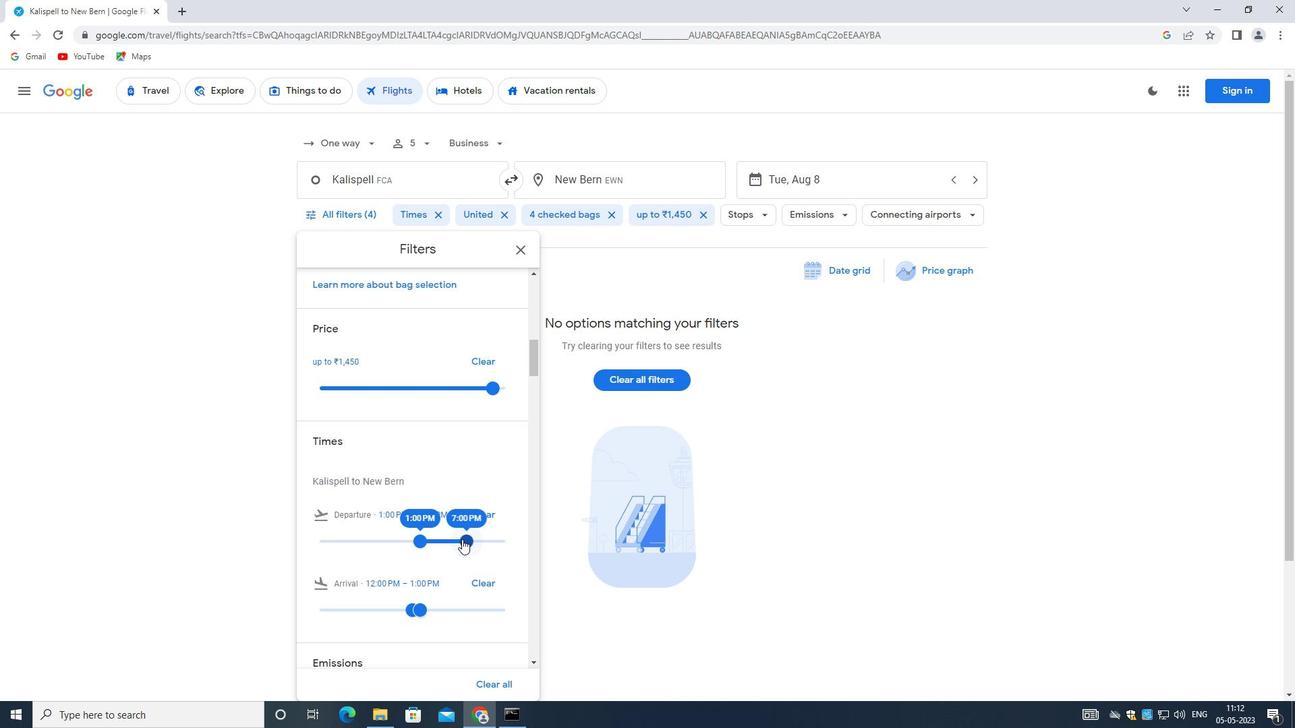 
Action: Mouse pressed left at (461, 538)
Screenshot: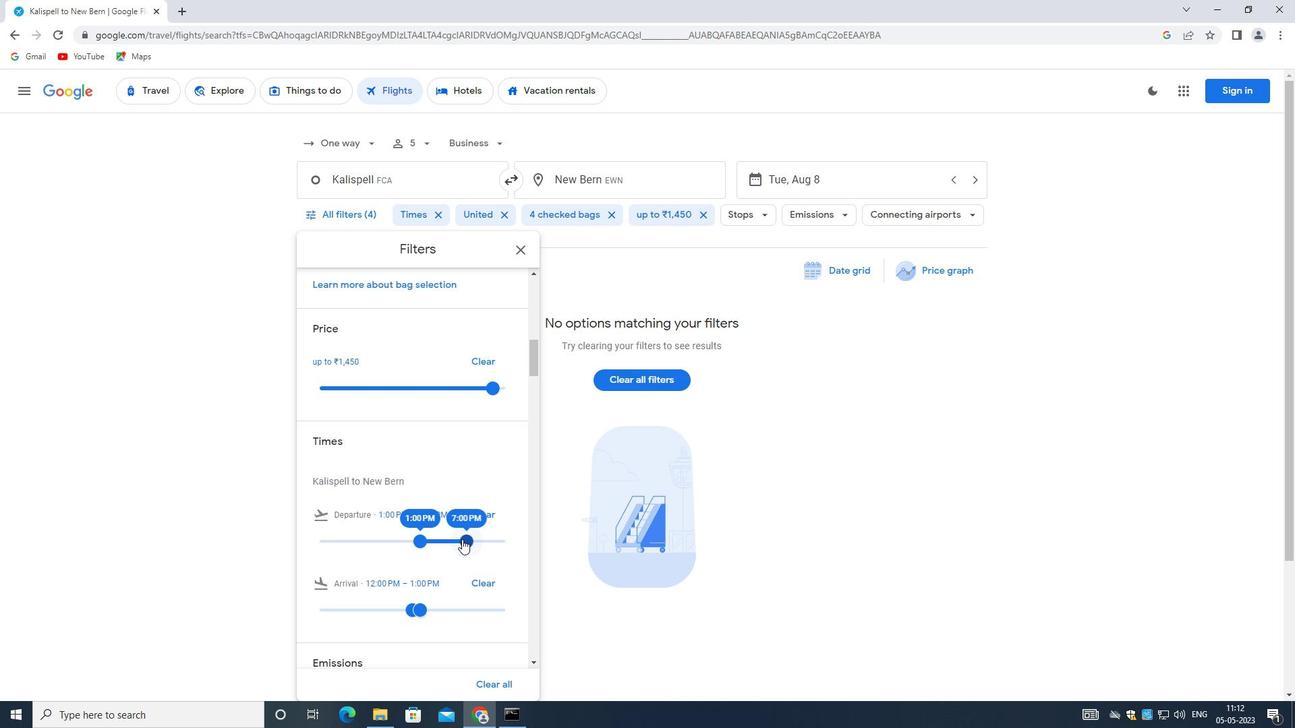 
Action: Mouse moved to (421, 506)
Screenshot: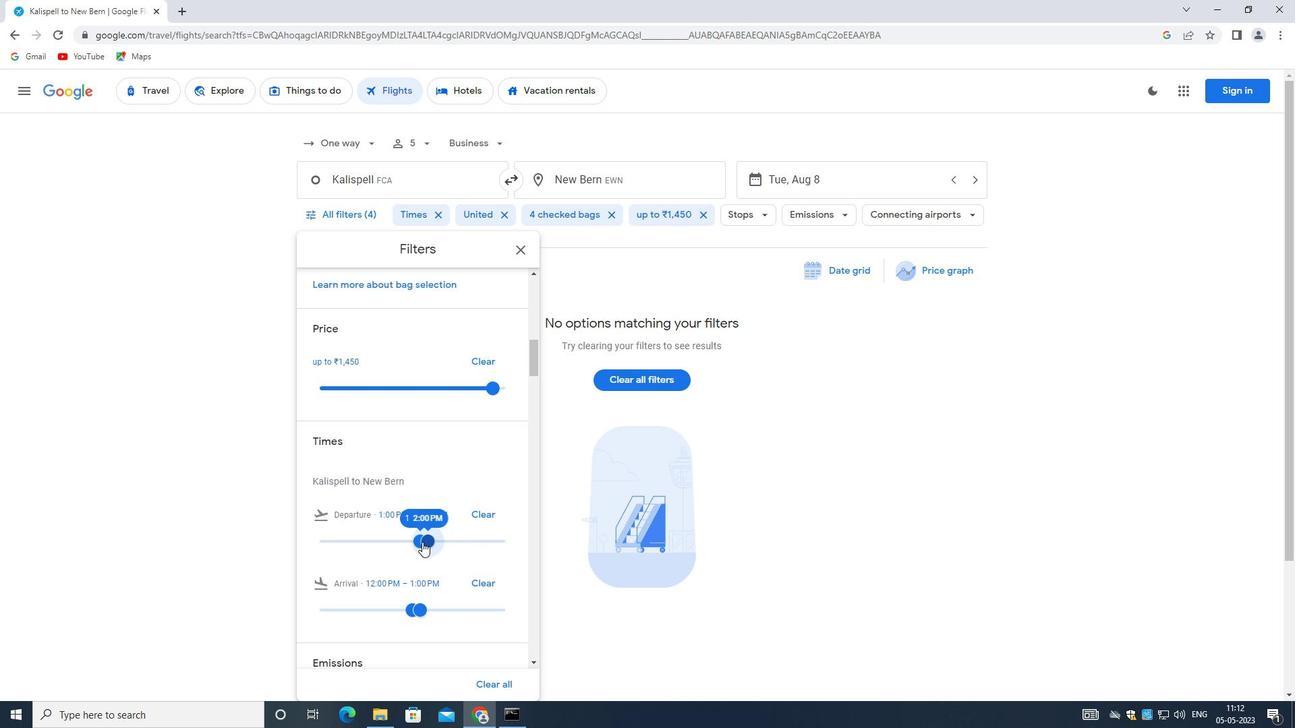 
Action: Mouse scrolled (421, 506) with delta (0, 0)
Screenshot: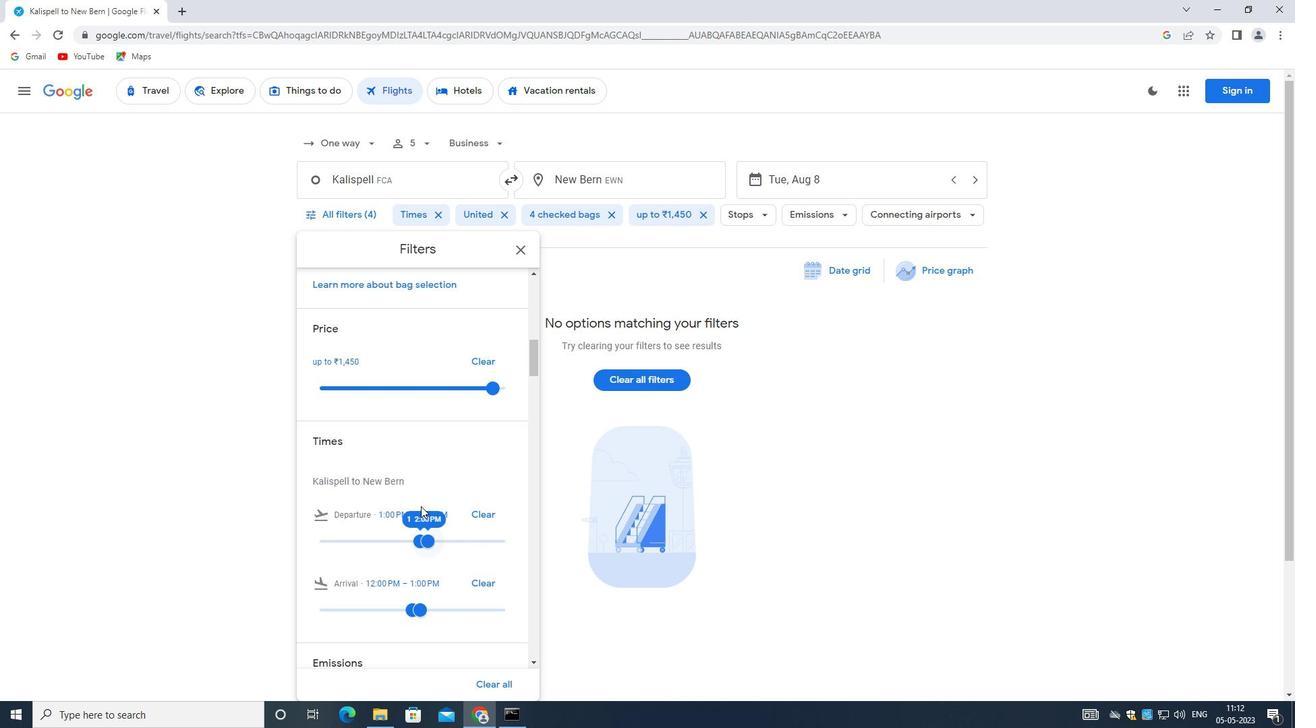 
Action: Mouse scrolled (421, 506) with delta (0, 0)
Screenshot: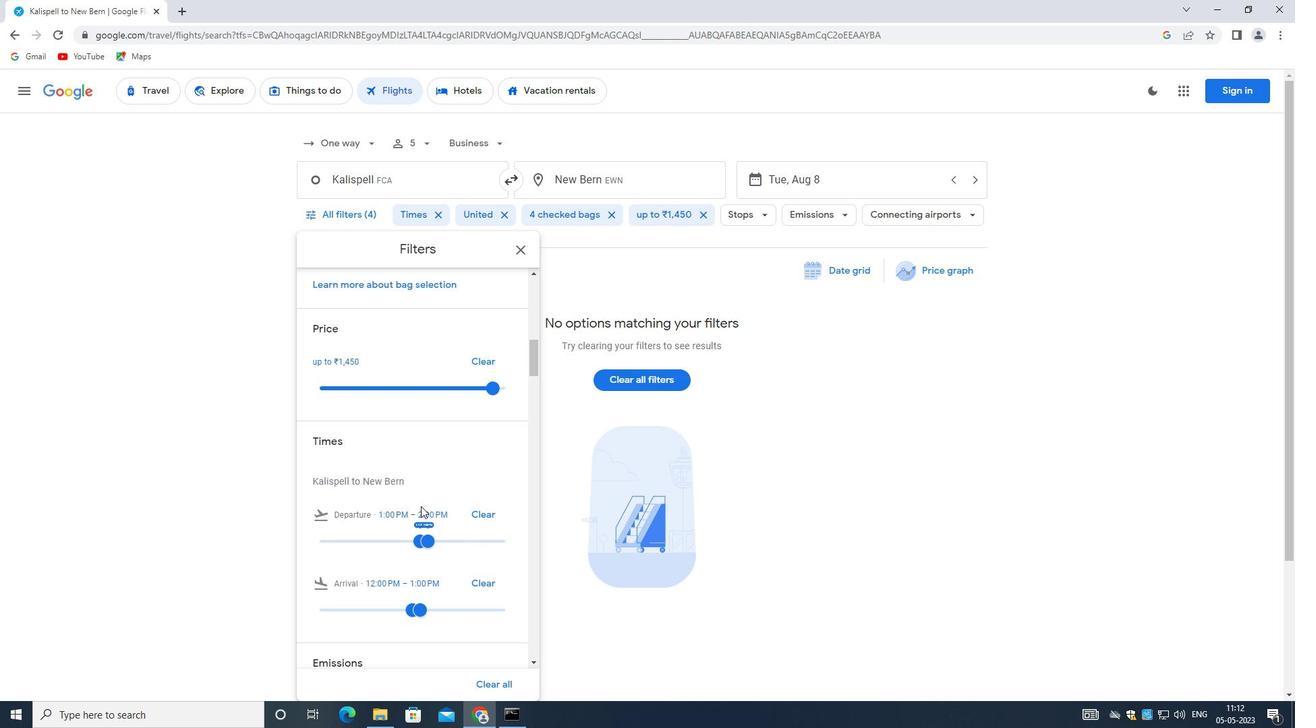 
Action: Mouse scrolled (421, 506) with delta (0, 0)
Screenshot: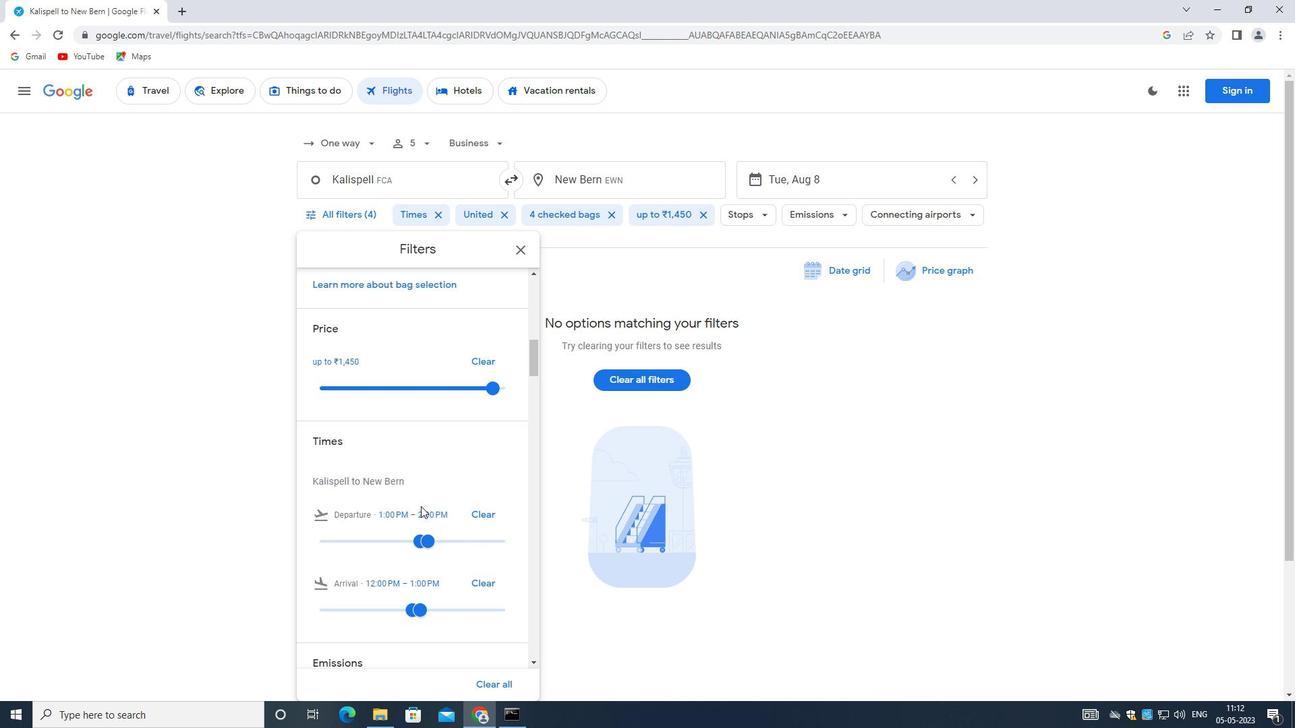 
Action: Mouse scrolled (421, 506) with delta (0, 0)
Screenshot: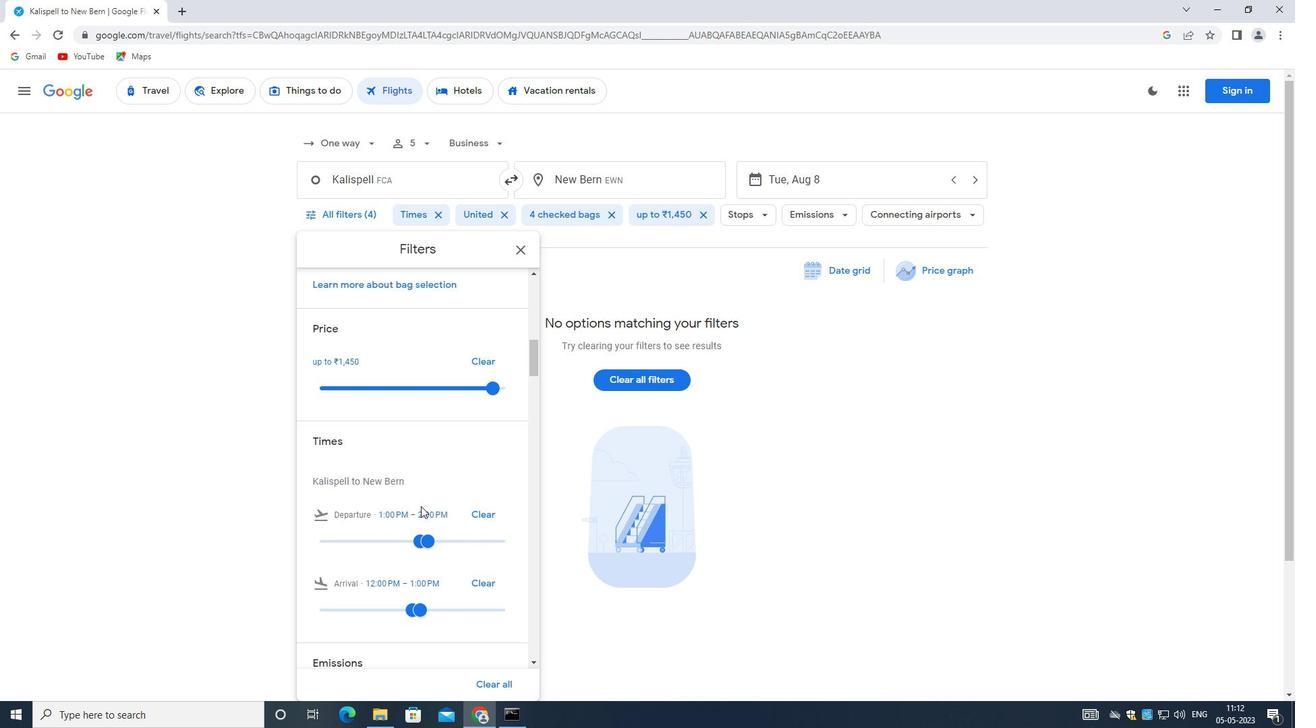 
Action: Mouse scrolled (421, 506) with delta (0, 0)
Screenshot: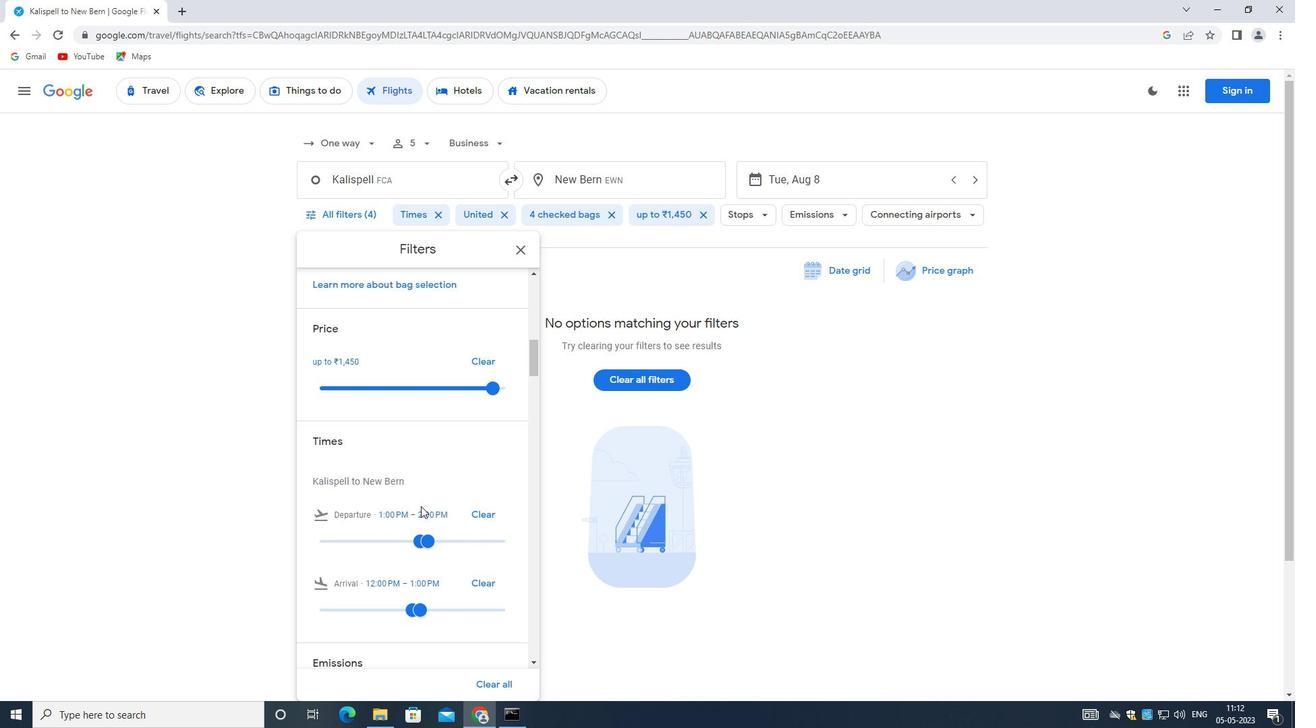 
Action: Mouse scrolled (421, 506) with delta (0, 0)
Screenshot: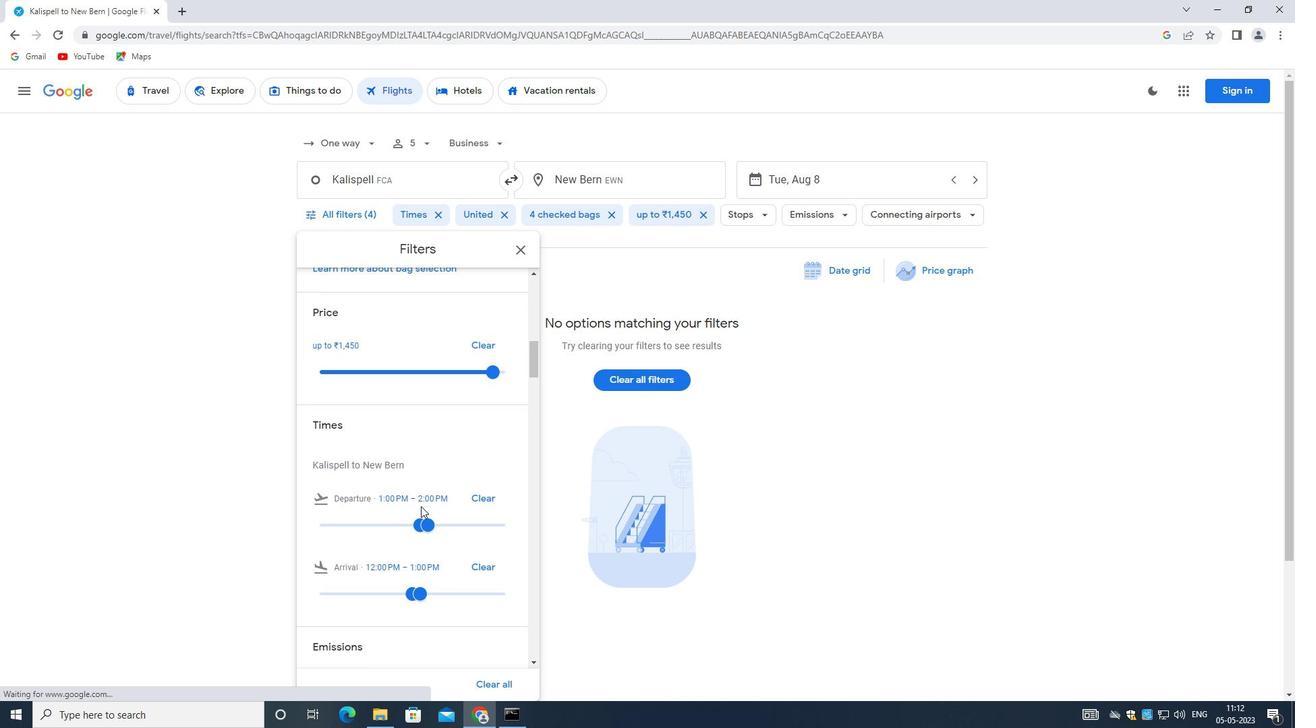 
Action: Mouse scrolled (421, 506) with delta (0, 0)
Screenshot: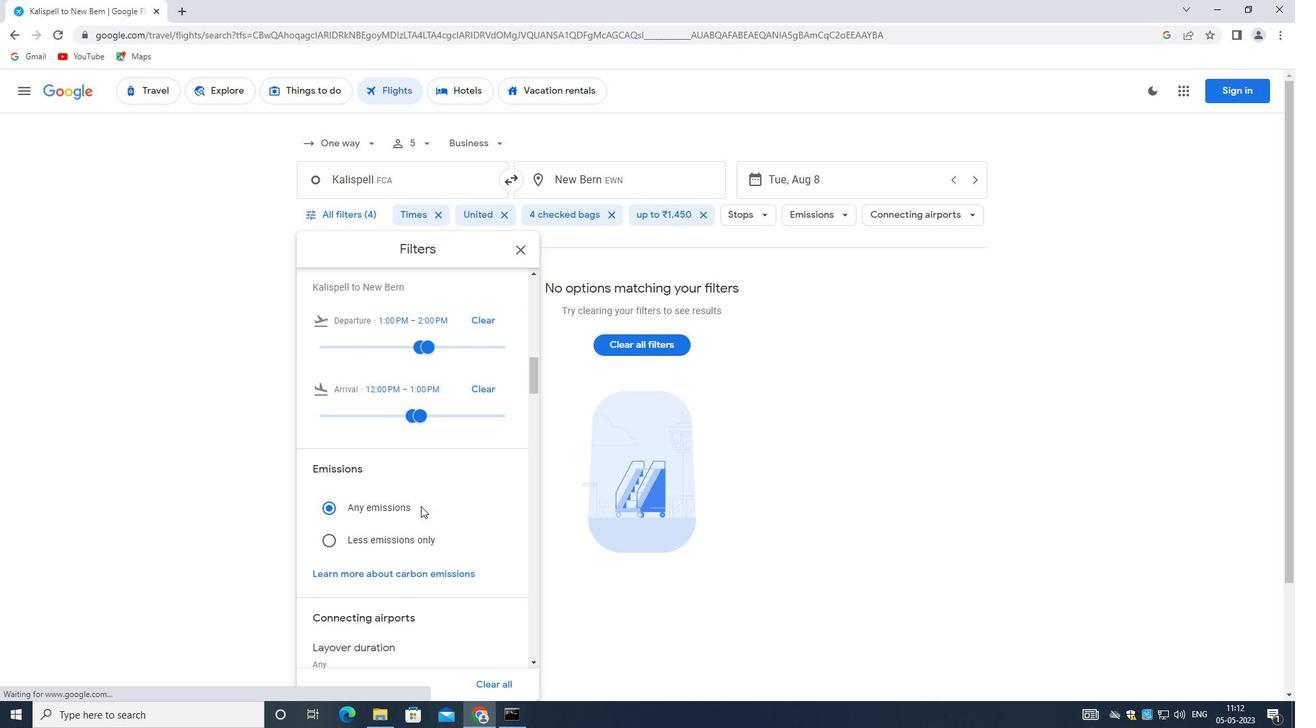 
Action: Mouse moved to (420, 506)
Screenshot: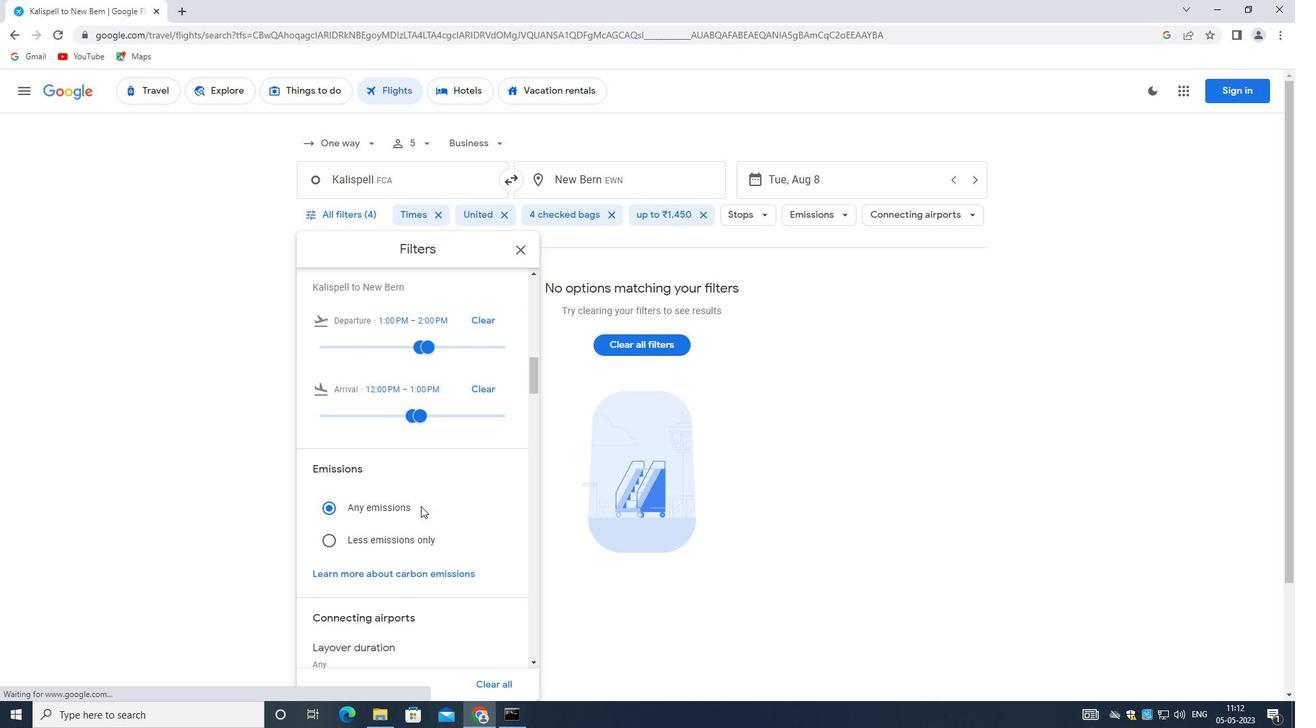 
Action: Mouse scrolled (420, 505) with delta (0, 0)
Screenshot: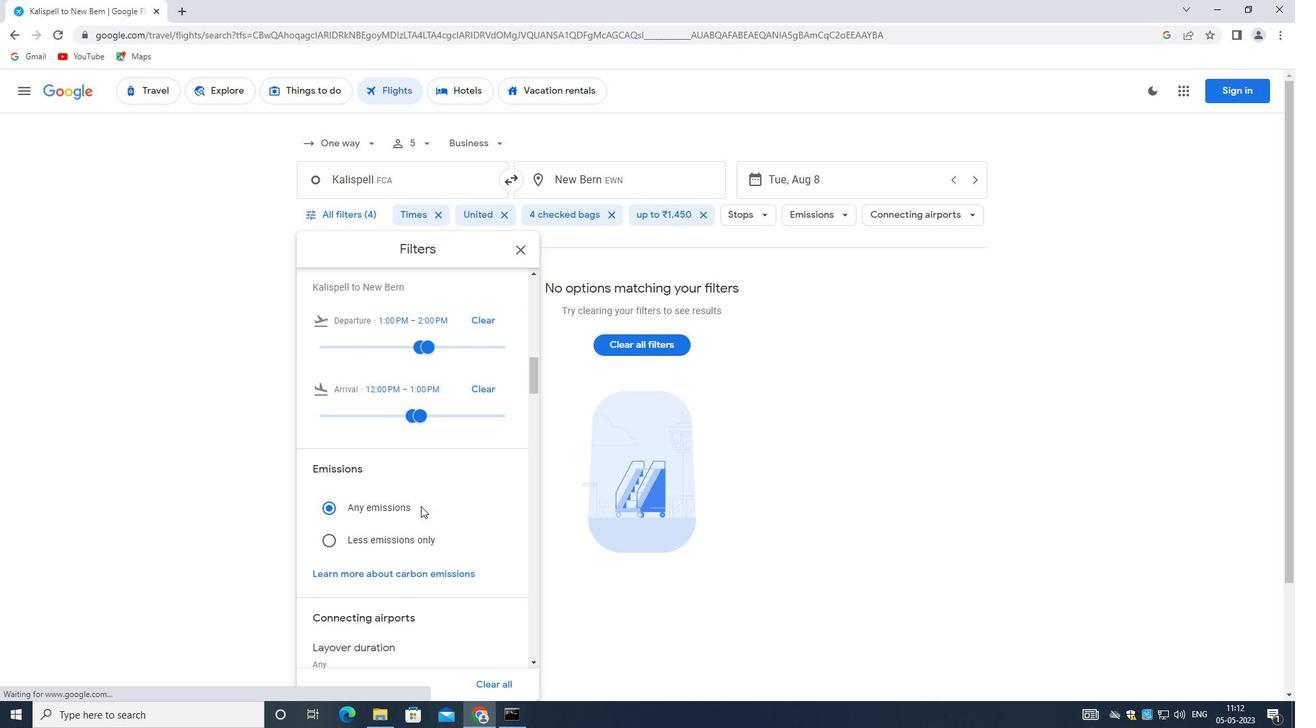 
Action: Mouse scrolled (420, 505) with delta (0, 0)
Screenshot: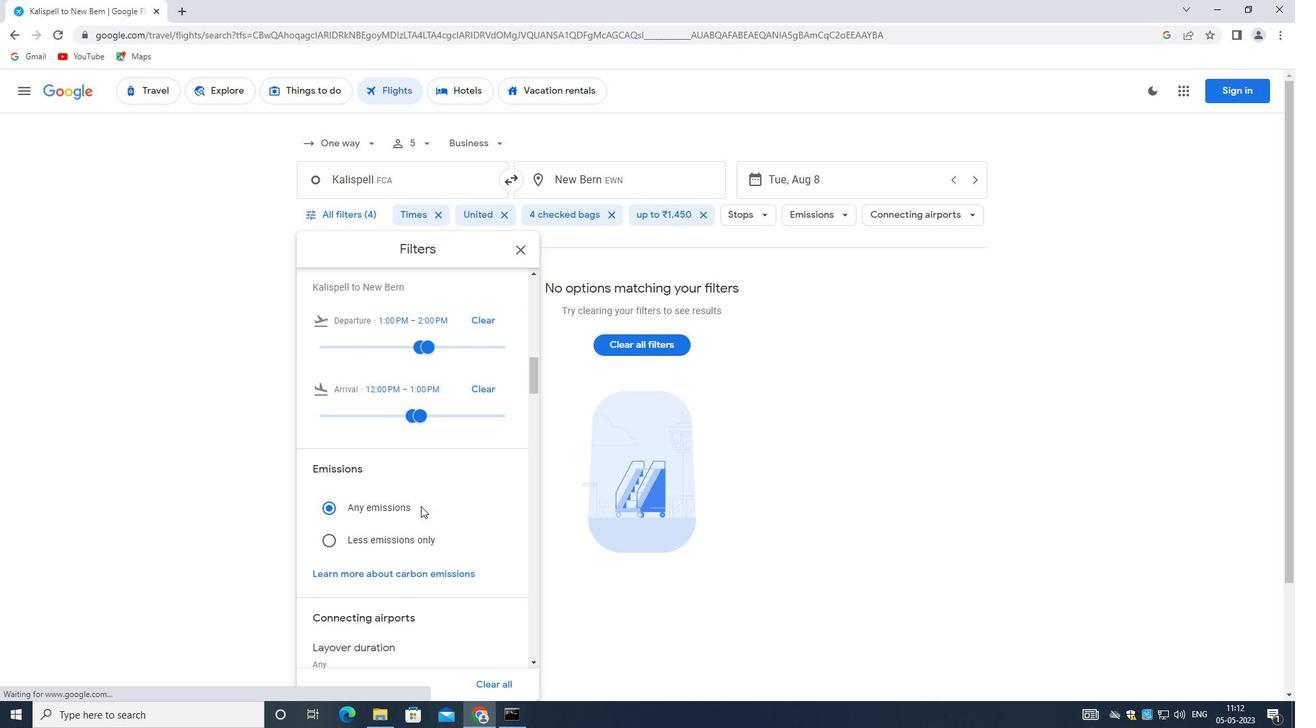 
Action: Mouse moved to (416, 506)
Screenshot: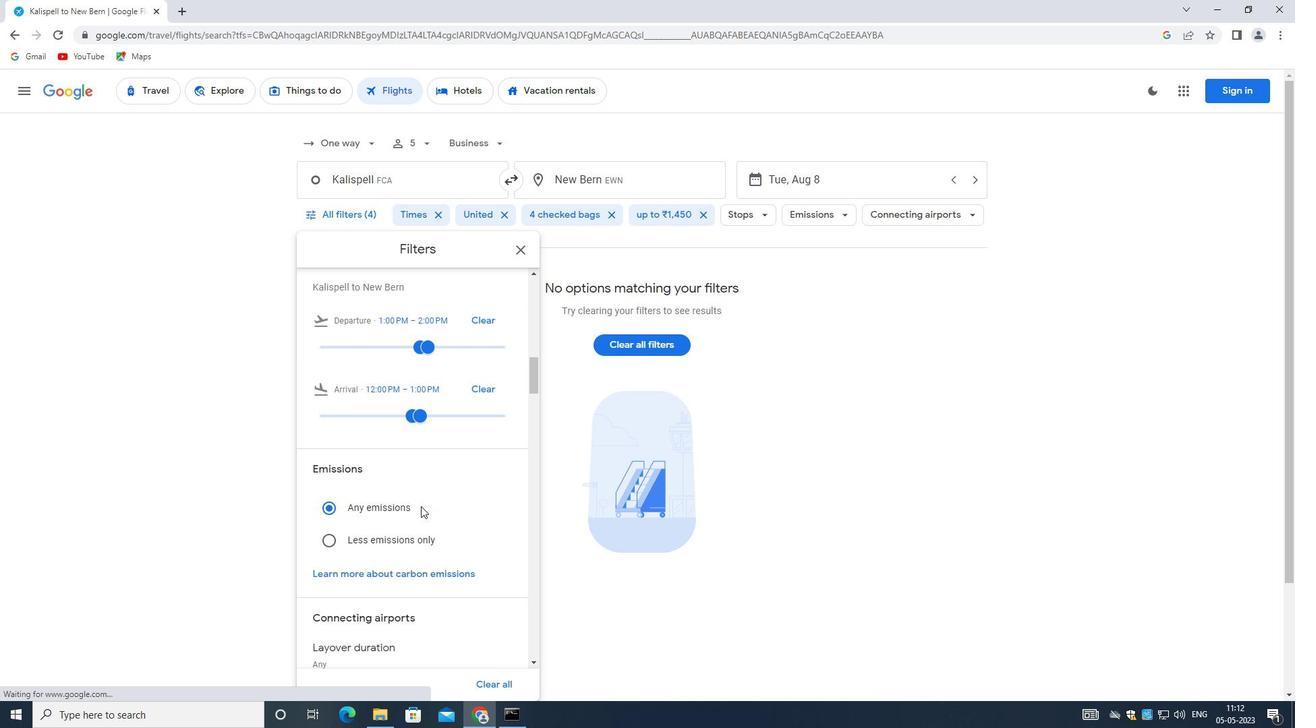 
Action: Mouse scrolled (416, 505) with delta (0, 0)
Screenshot: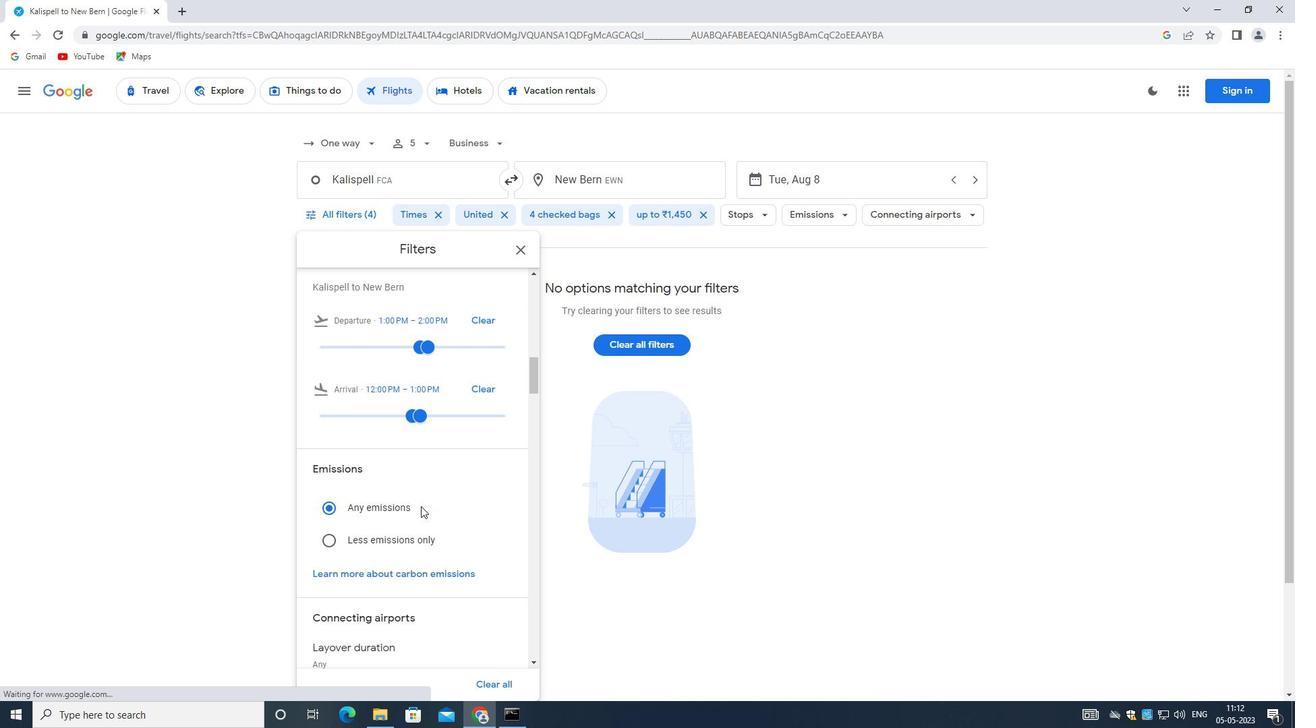 
Action: Mouse moved to (412, 507)
Screenshot: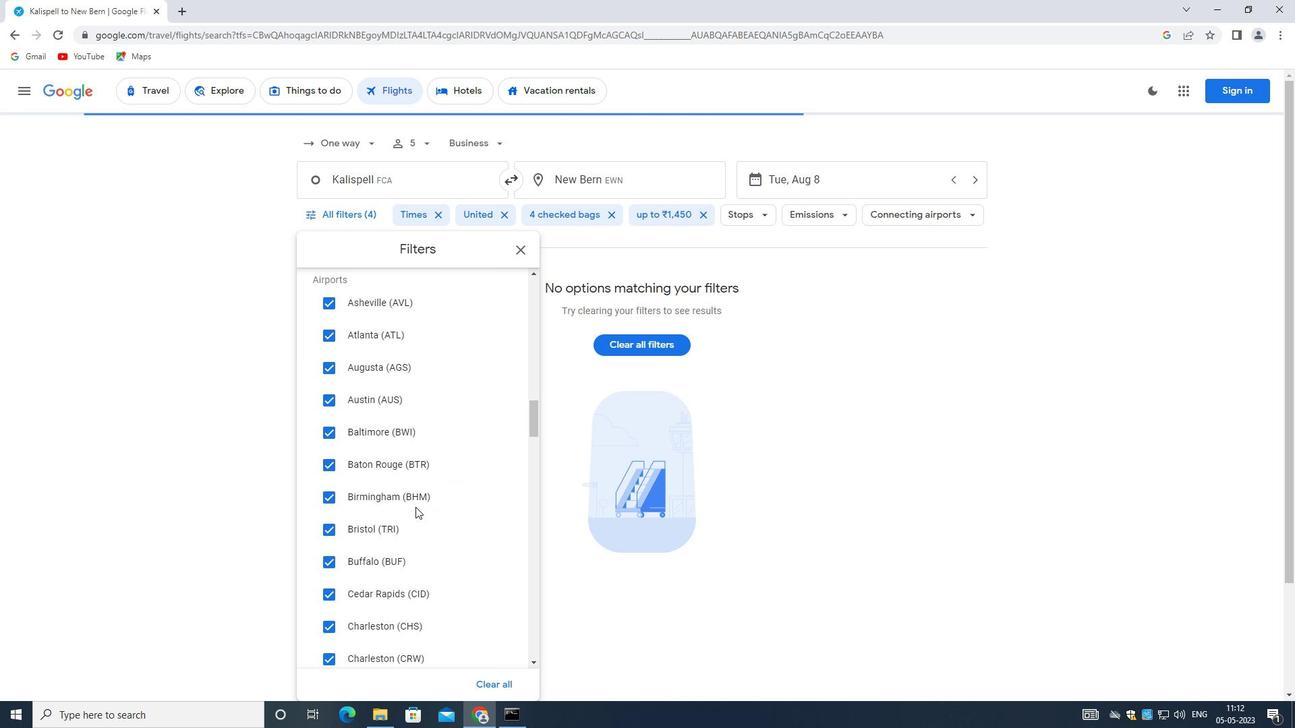 
Action: Mouse scrolled (412, 506) with delta (0, 0)
Screenshot: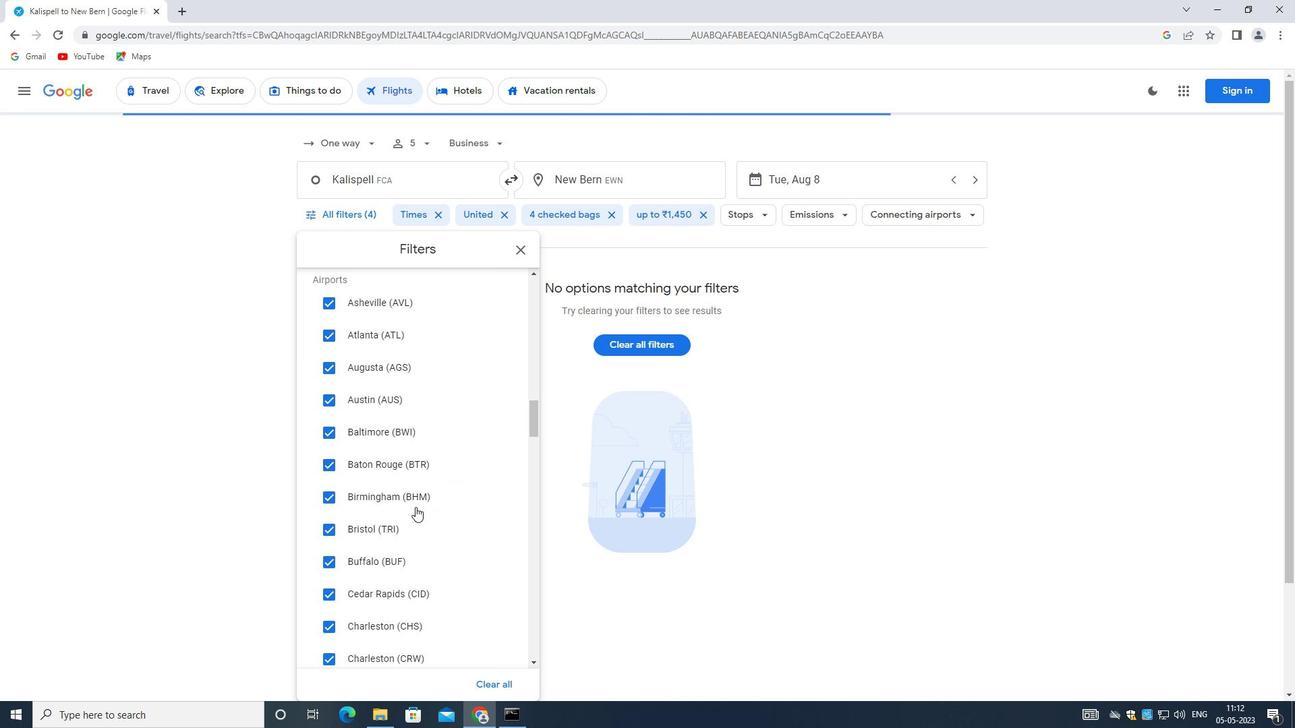 
Action: Mouse moved to (412, 507)
Screenshot: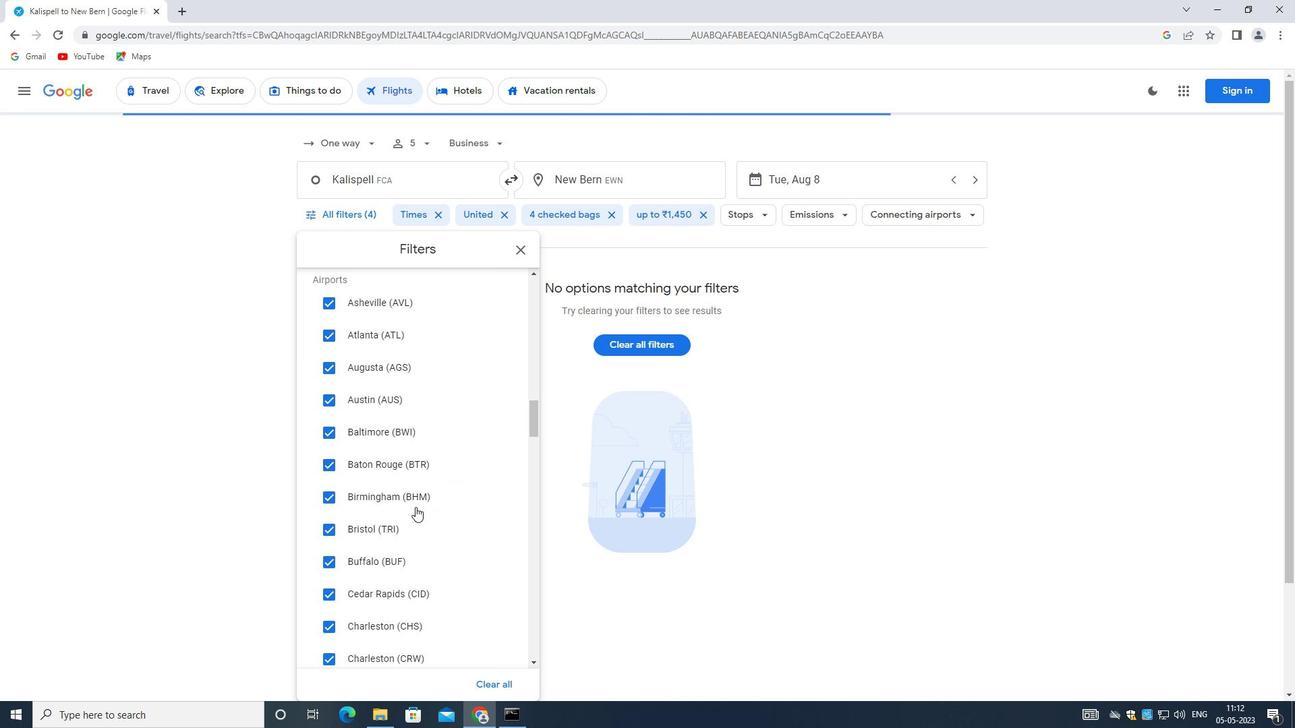 
Action: Mouse scrolled (412, 506) with delta (0, 0)
Screenshot: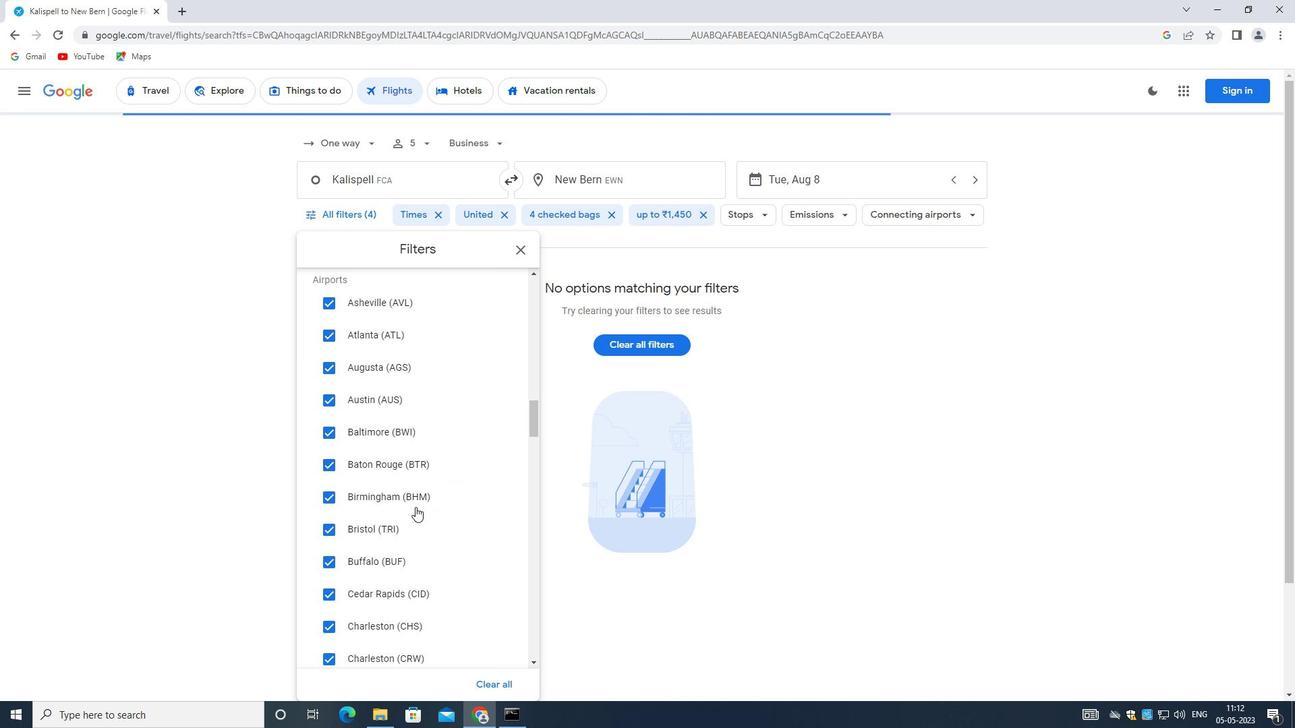 
Action: Mouse moved to (411, 507)
Screenshot: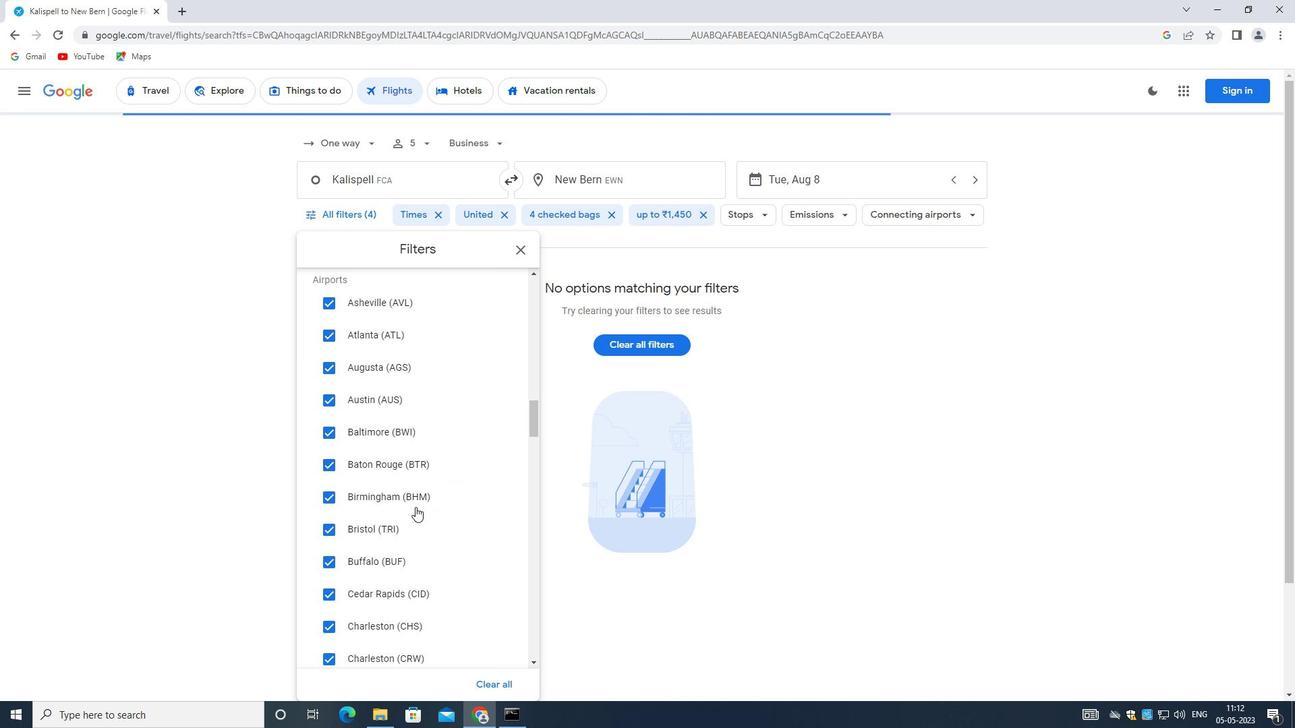 
Action: Mouse scrolled (411, 506) with delta (0, 0)
Screenshot: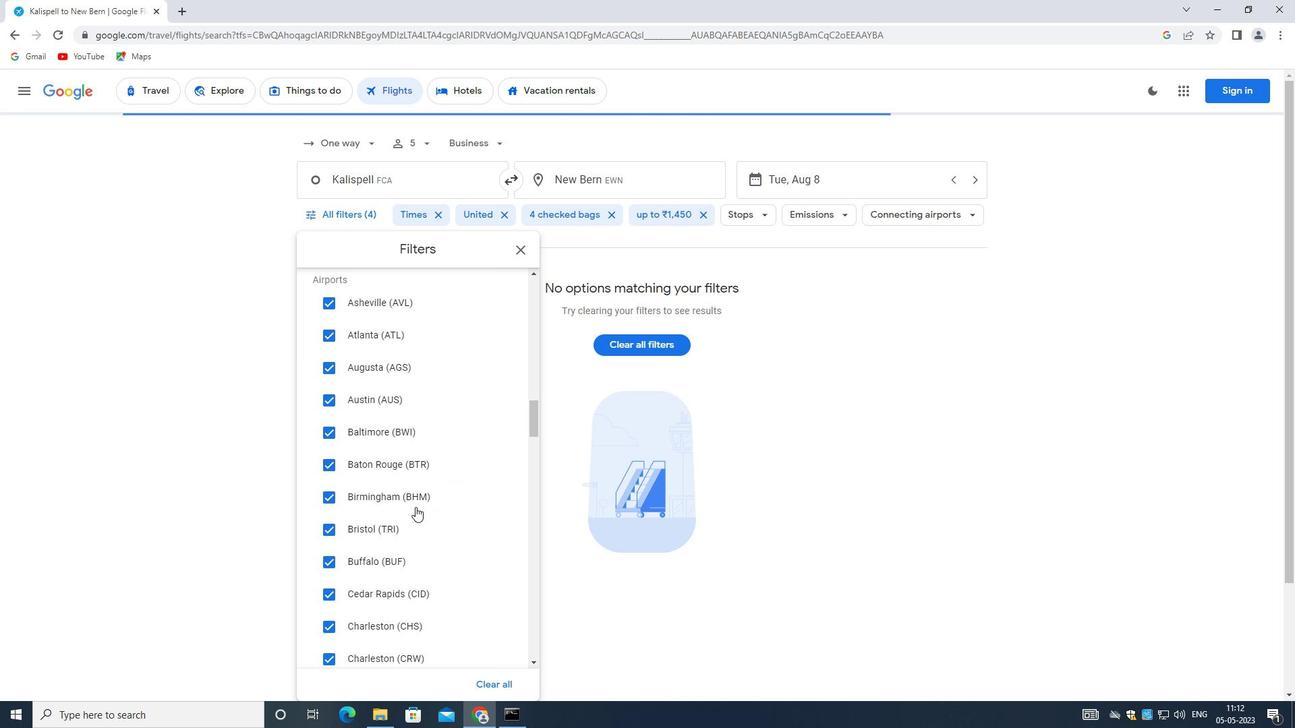 
Action: Mouse scrolled (411, 506) with delta (0, 0)
Screenshot: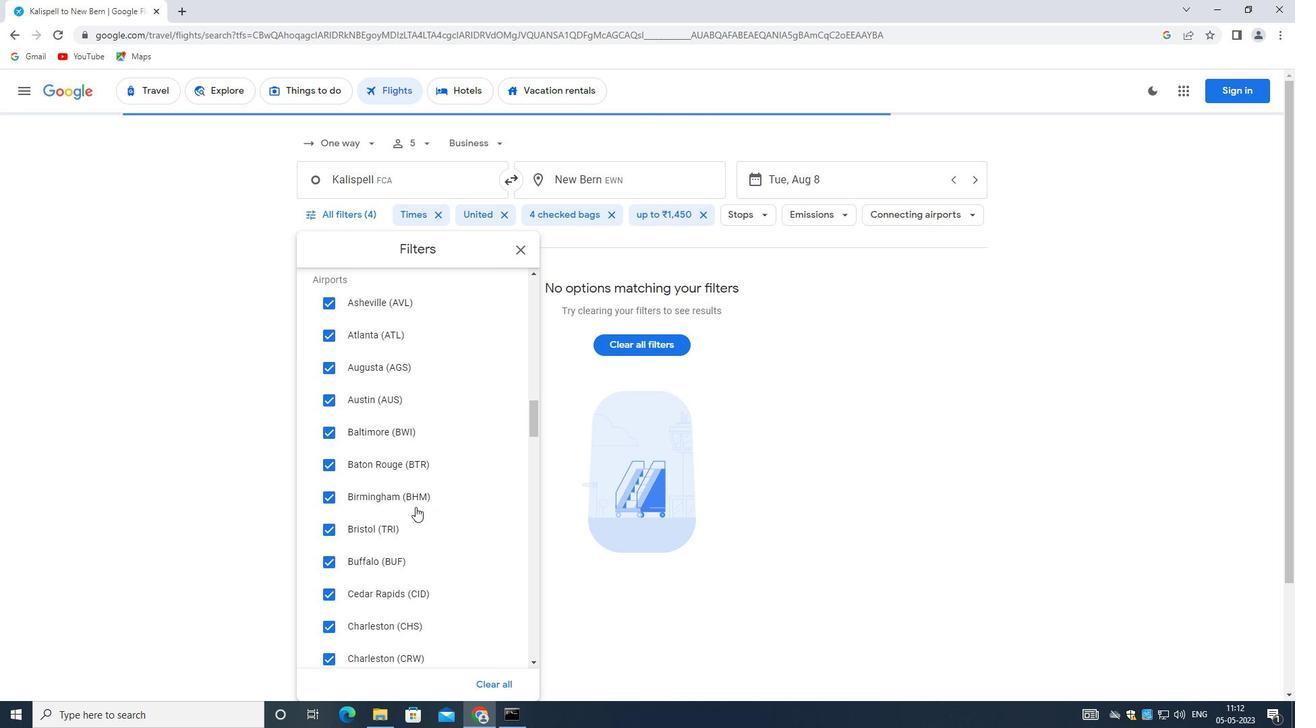 
Action: Mouse moved to (406, 508)
Screenshot: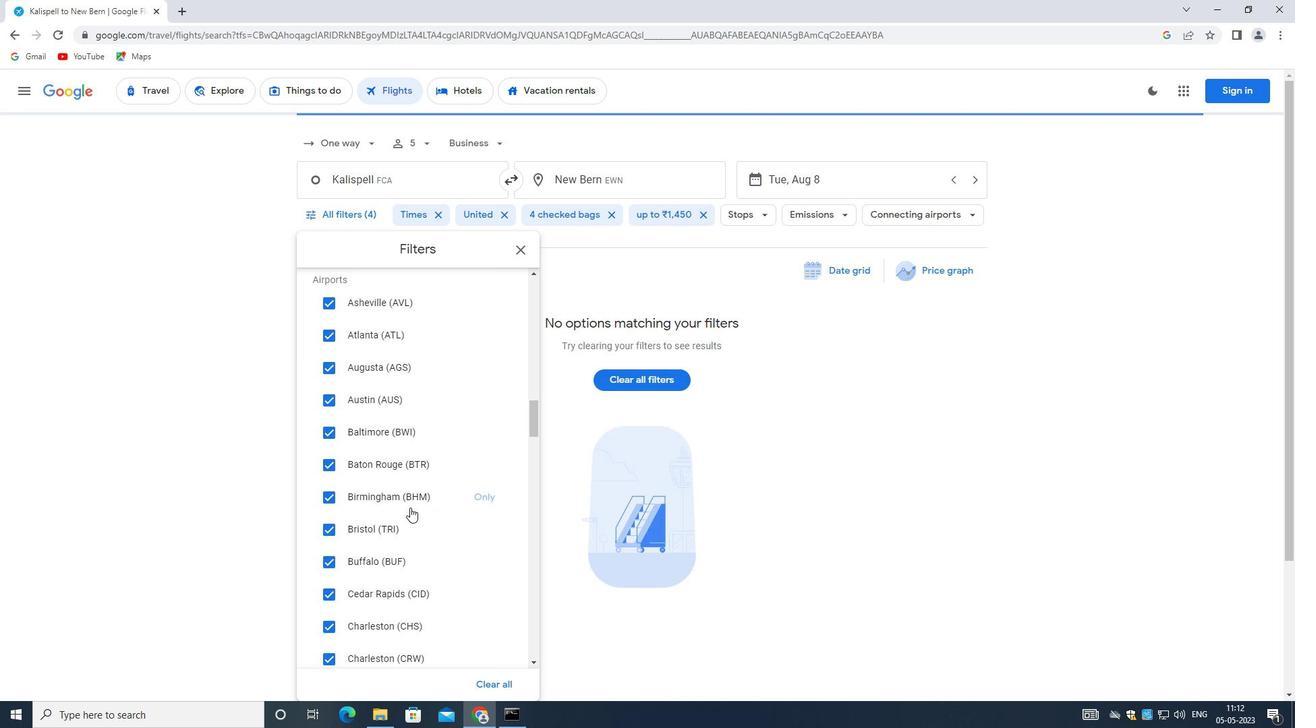 
Action: Mouse scrolled (406, 507) with delta (0, 0)
Screenshot: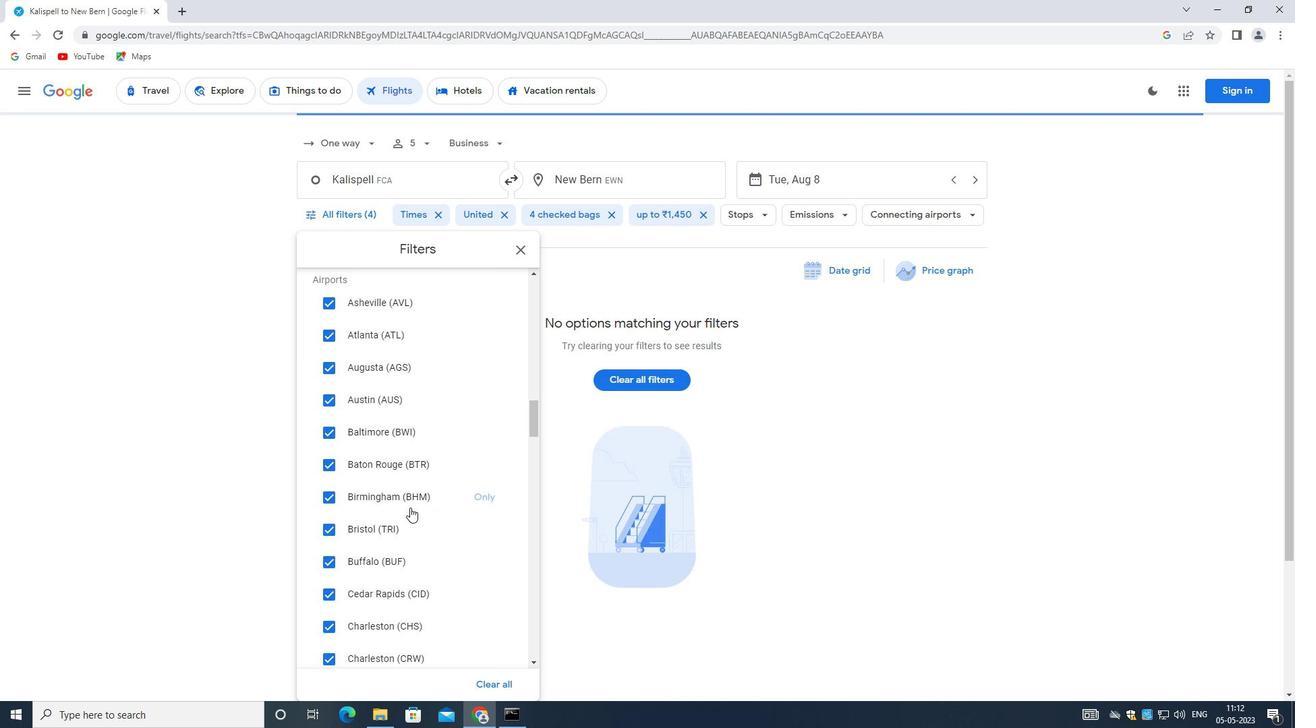 
Action: Mouse scrolled (406, 506) with delta (0, -1)
Screenshot: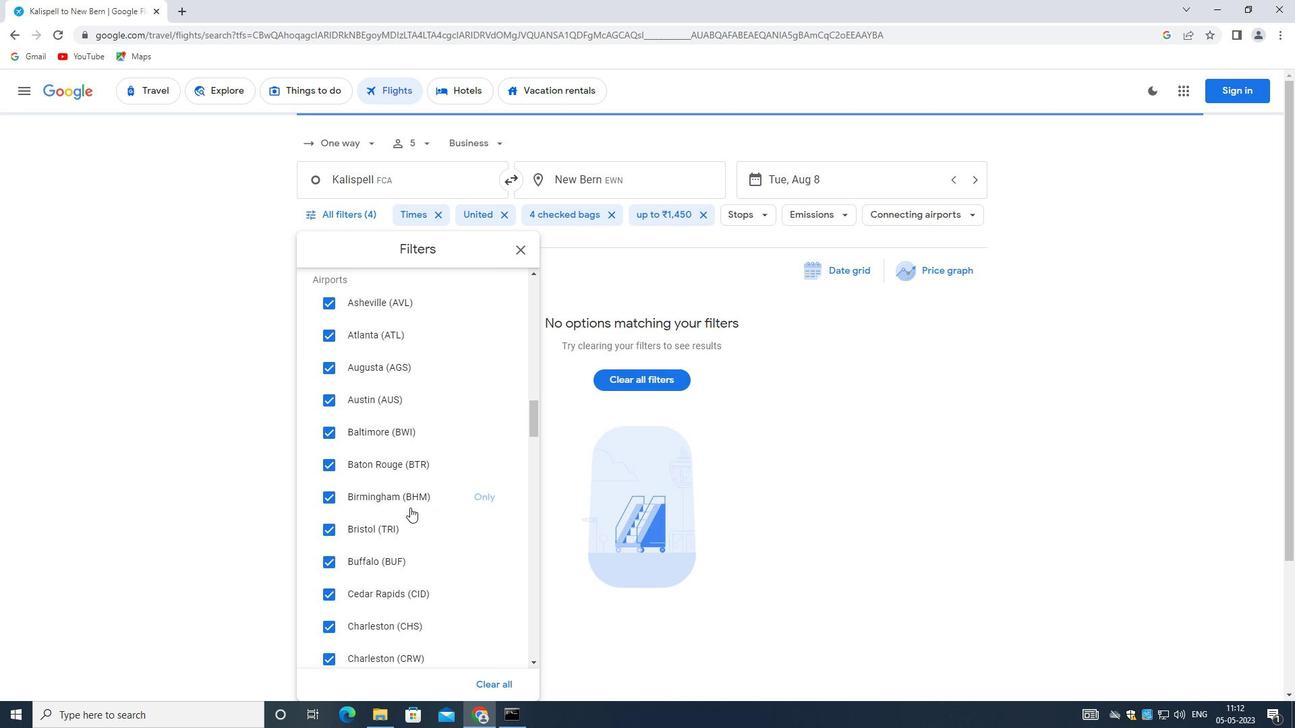 
Action: Mouse scrolled (406, 507) with delta (0, 0)
Screenshot: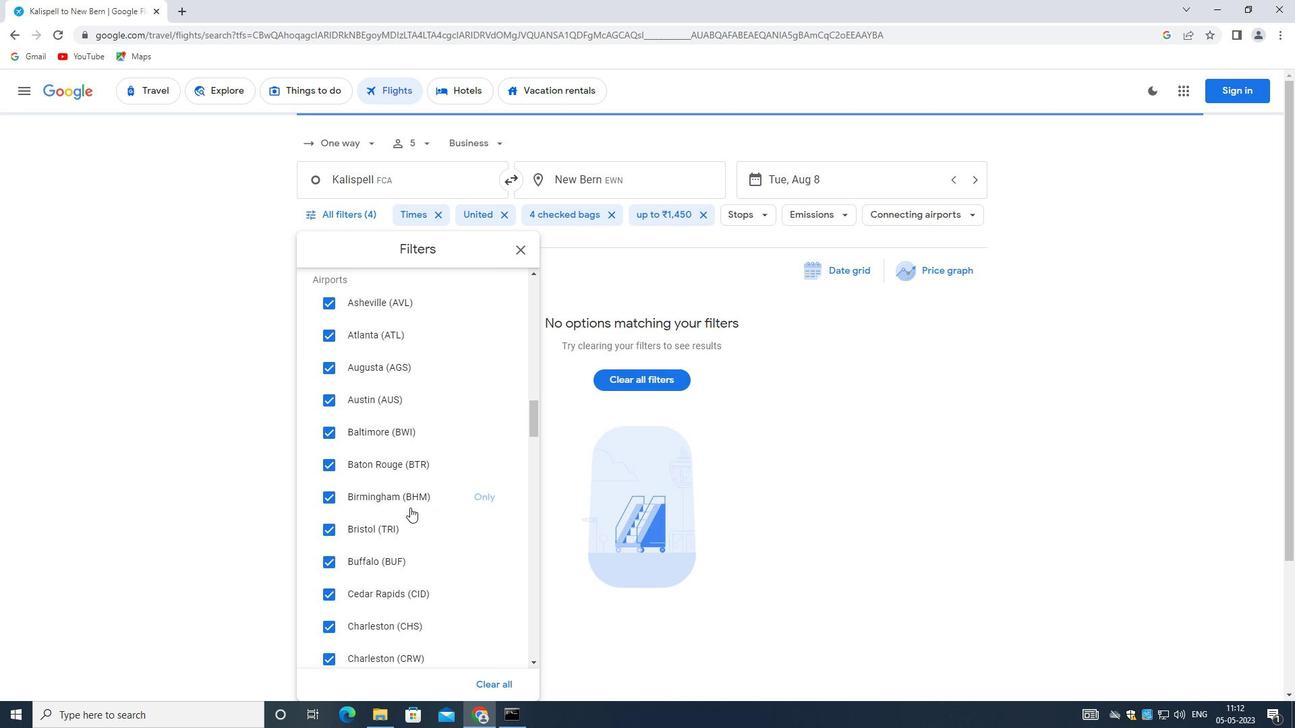 
Action: Mouse scrolled (406, 507) with delta (0, 0)
Screenshot: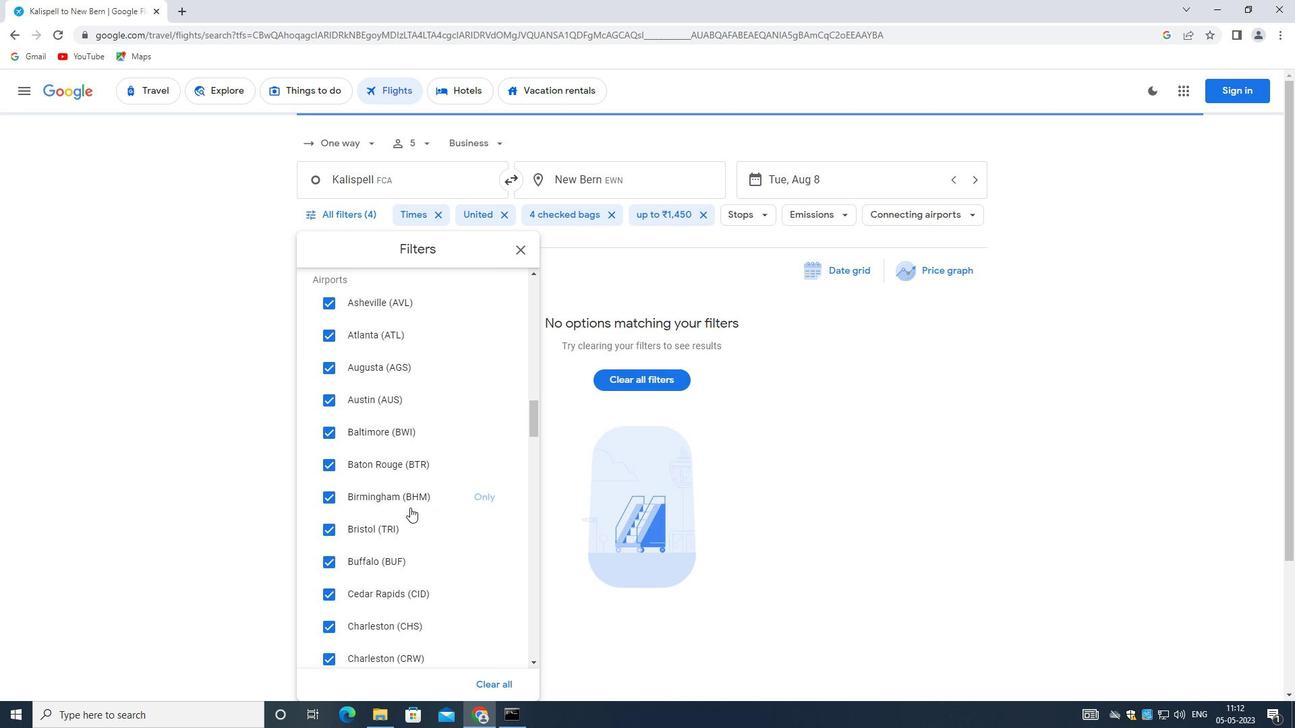 
Action: Mouse moved to (401, 502)
Screenshot: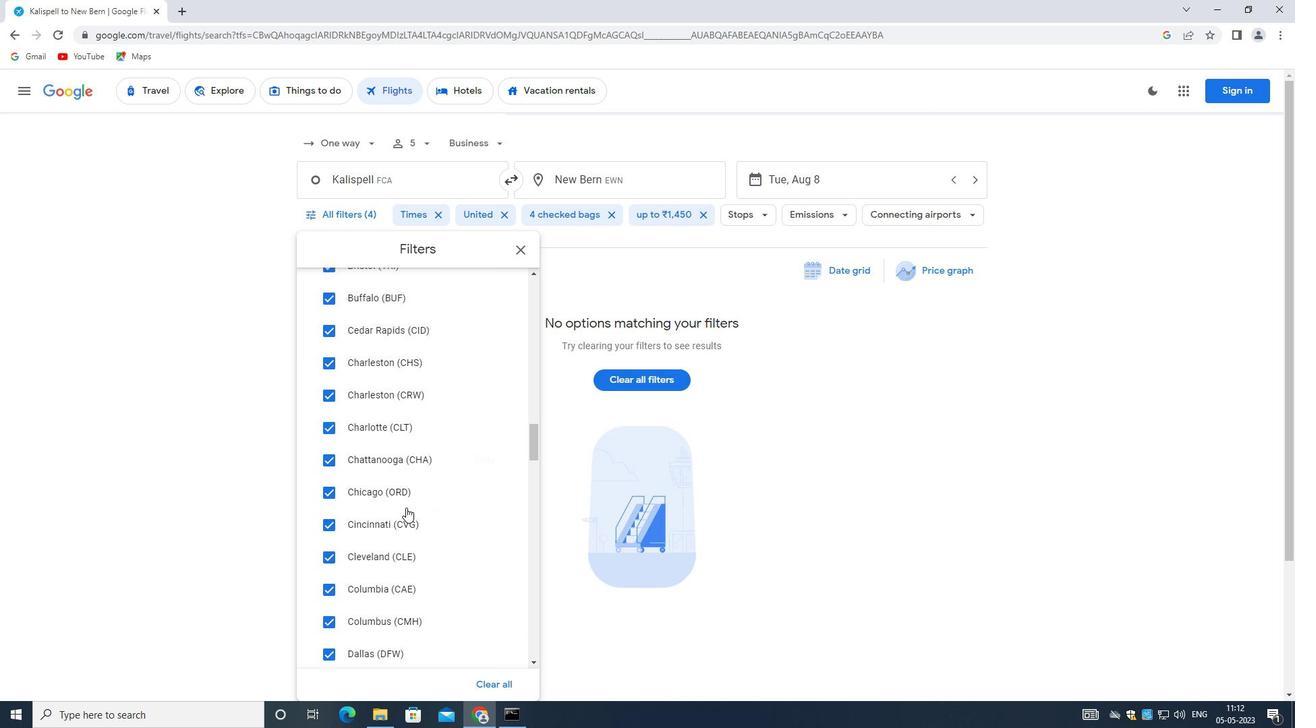 
Action: Mouse scrolled (401, 502) with delta (0, 0)
Screenshot: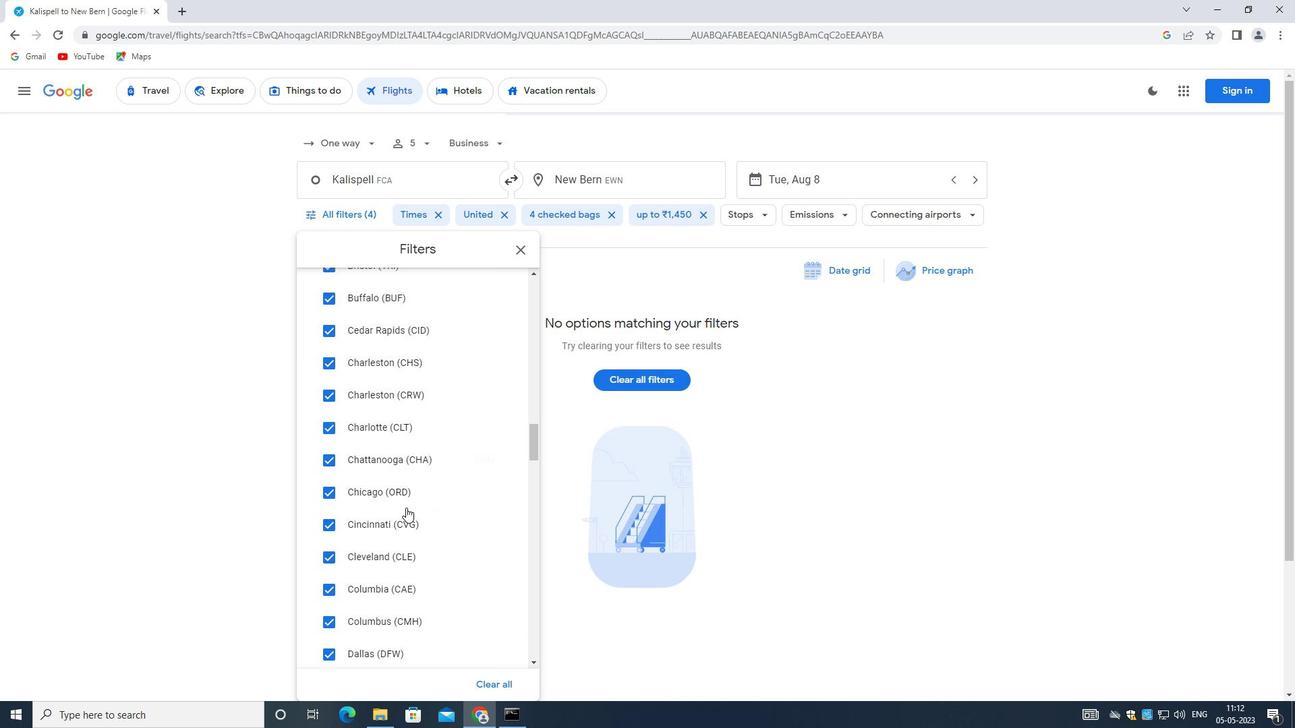 
Action: Mouse scrolled (401, 502) with delta (0, 0)
Screenshot: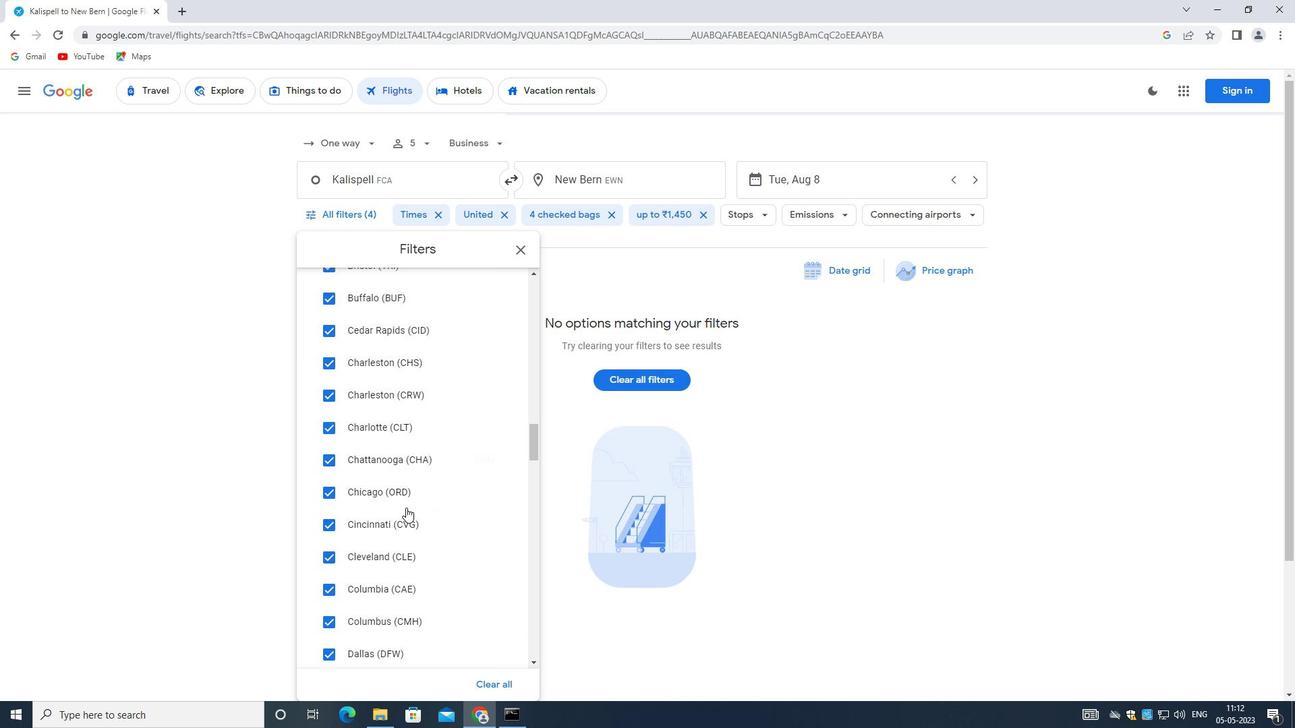 
Action: Mouse scrolled (401, 502) with delta (0, 0)
Screenshot: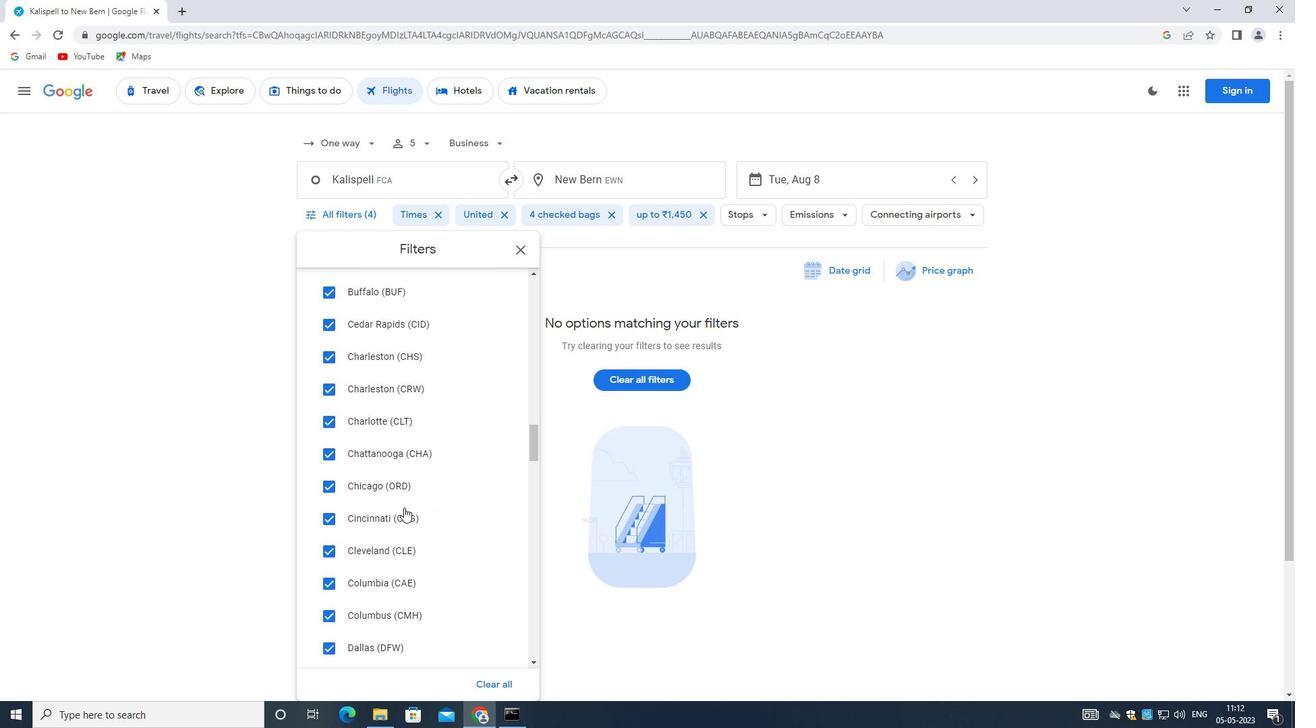 
Action: Mouse moved to (401, 500)
Screenshot: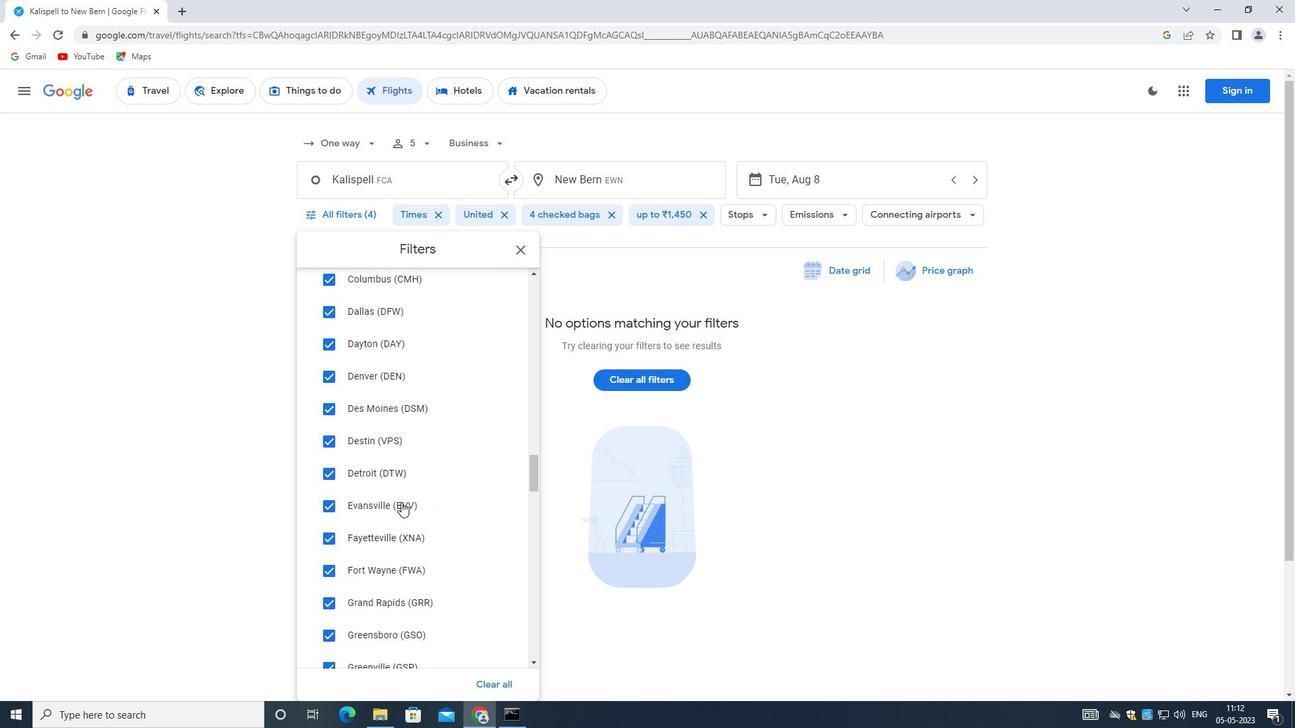 
Action: Mouse scrolled (401, 500) with delta (0, 0)
Screenshot: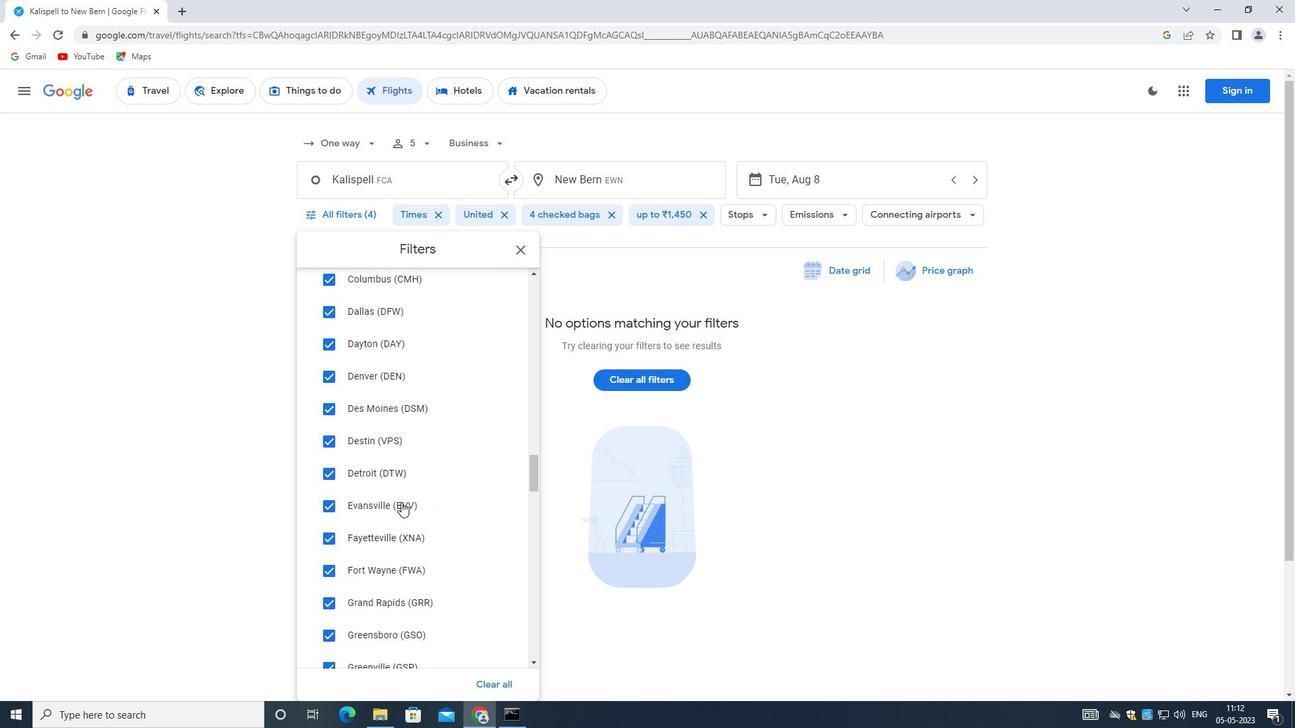 
Action: Mouse scrolled (401, 500) with delta (0, 0)
Screenshot: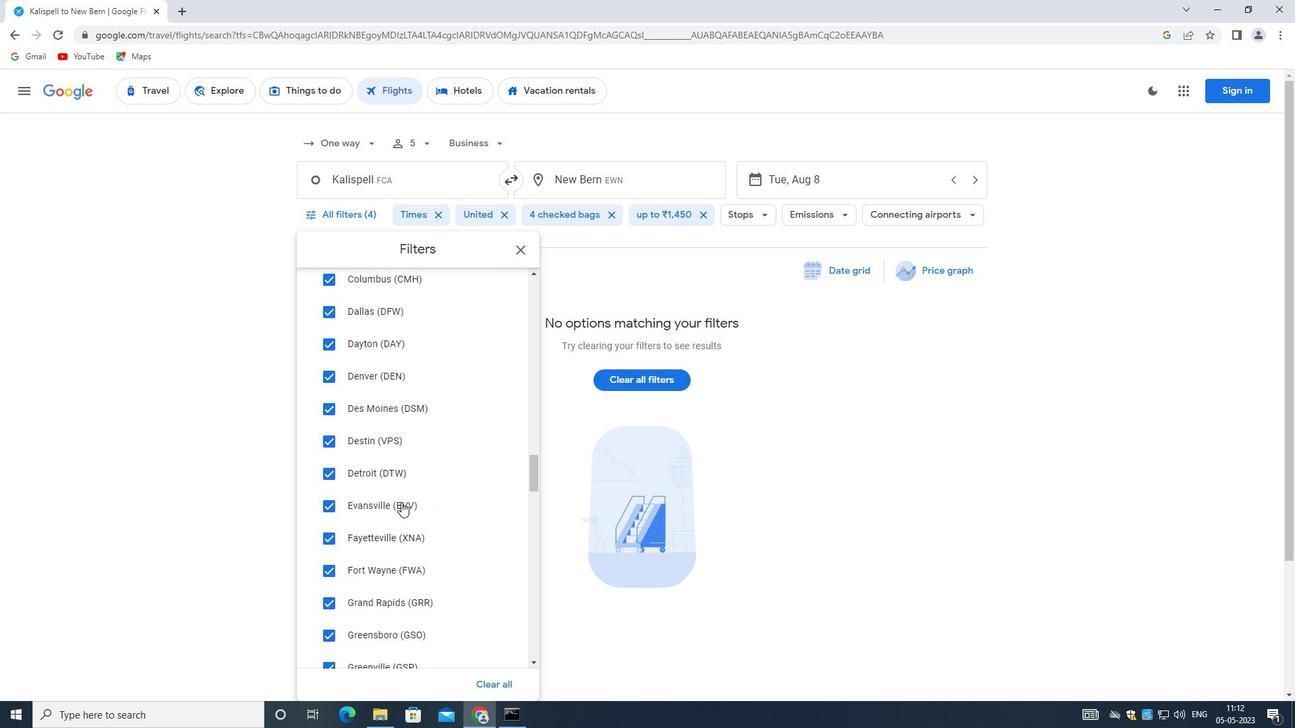
Action: Mouse scrolled (401, 500) with delta (0, 0)
Screenshot: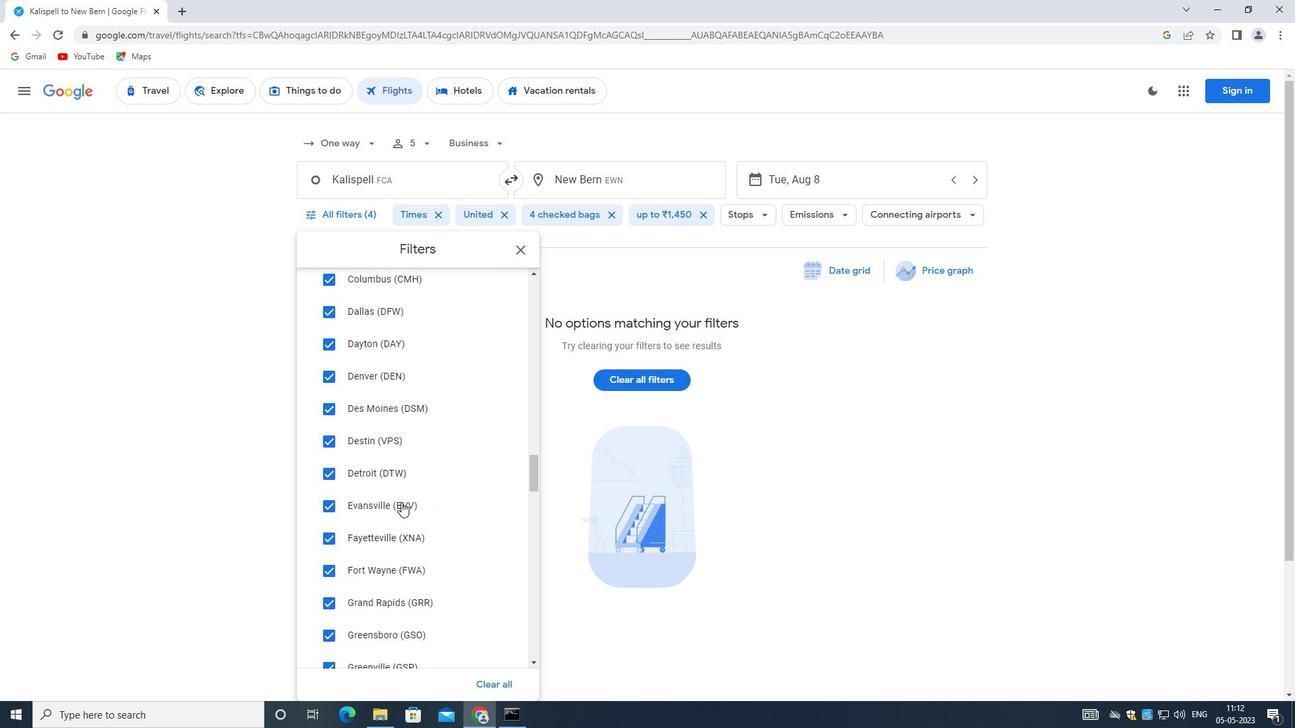 
Action: Mouse scrolled (401, 500) with delta (0, 0)
Screenshot: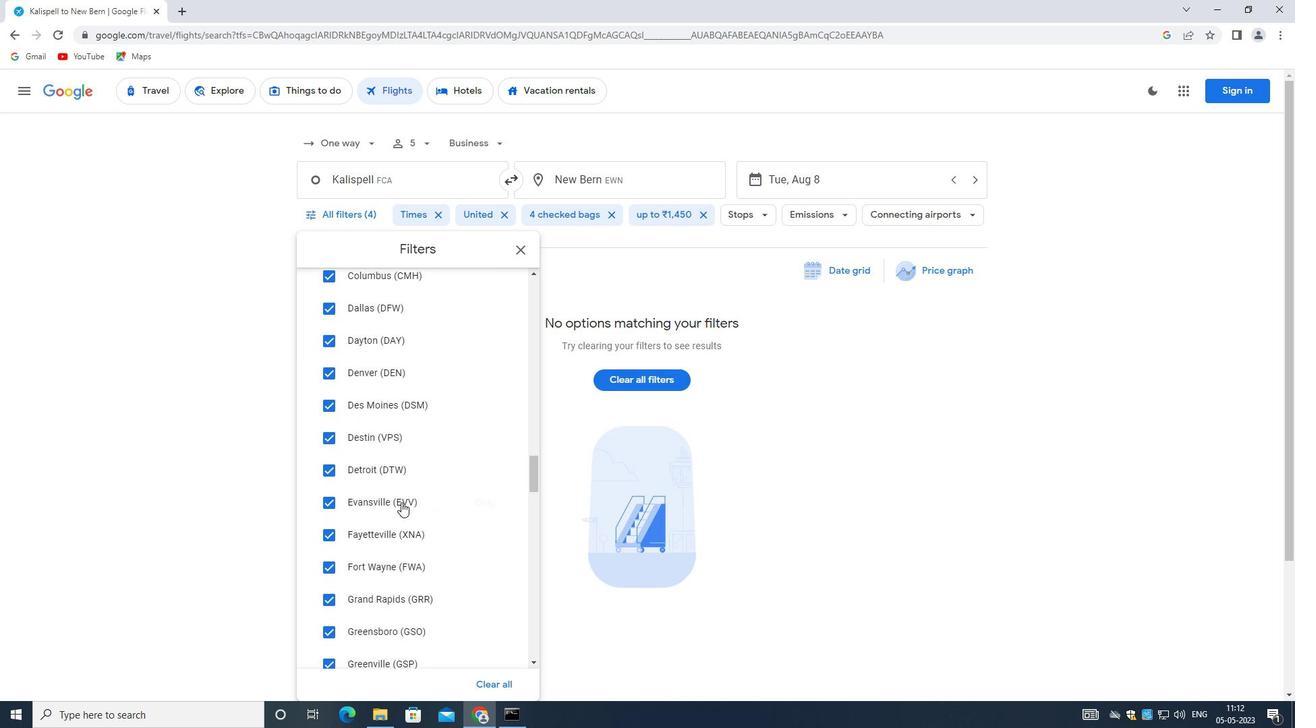 
Action: Mouse scrolled (401, 500) with delta (0, 0)
Screenshot: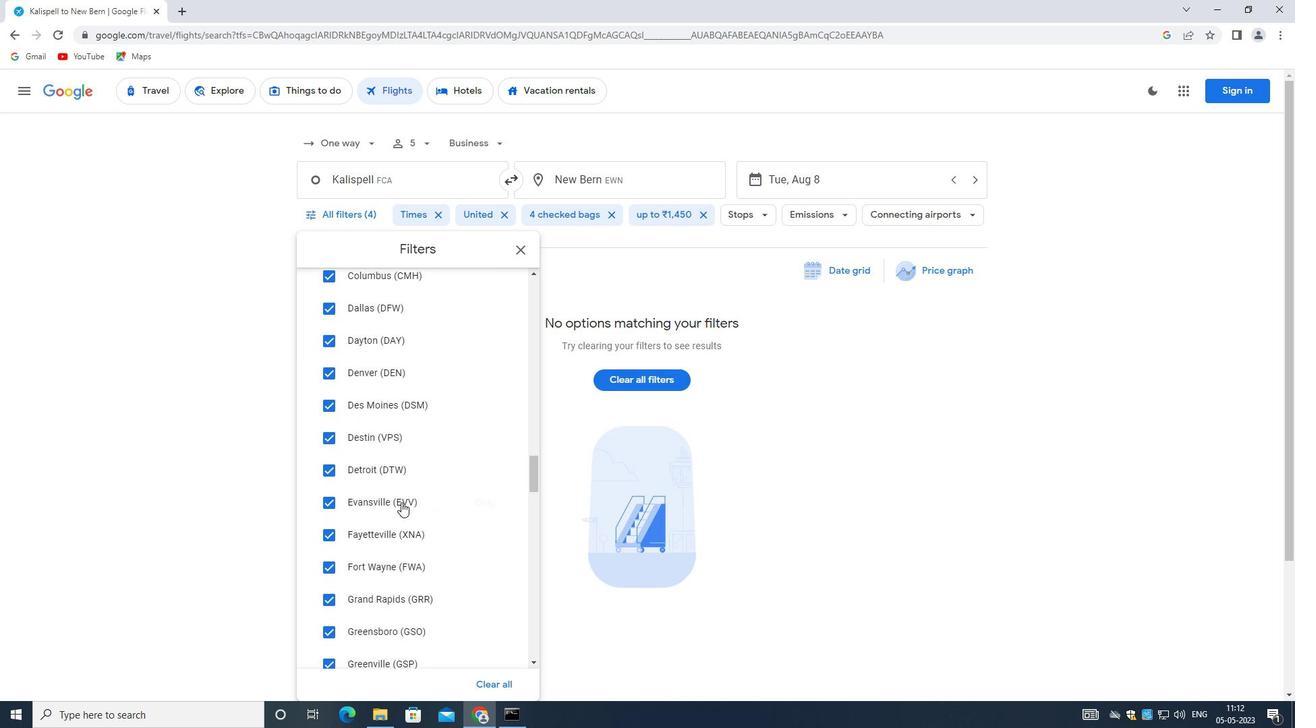 
Action: Mouse moved to (401, 500)
Screenshot: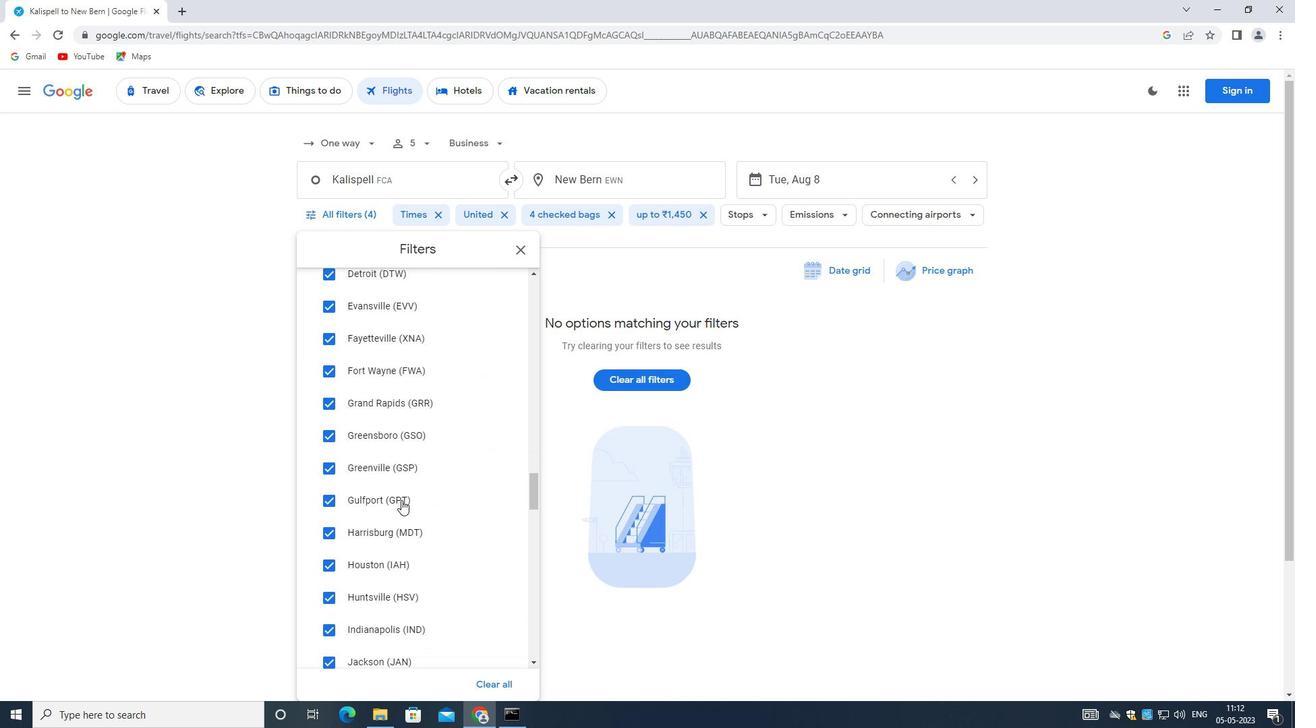 
Action: Mouse scrolled (401, 500) with delta (0, 0)
Screenshot: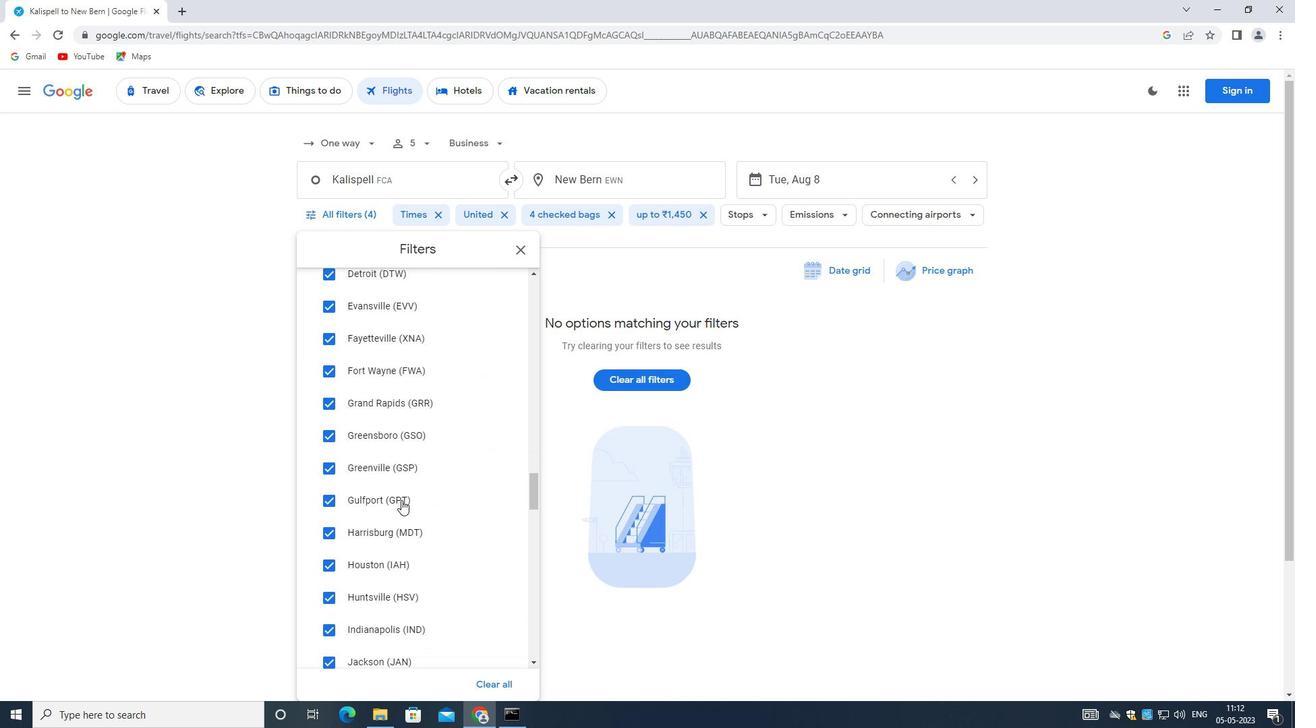 
Action: Mouse moved to (400, 500)
Screenshot: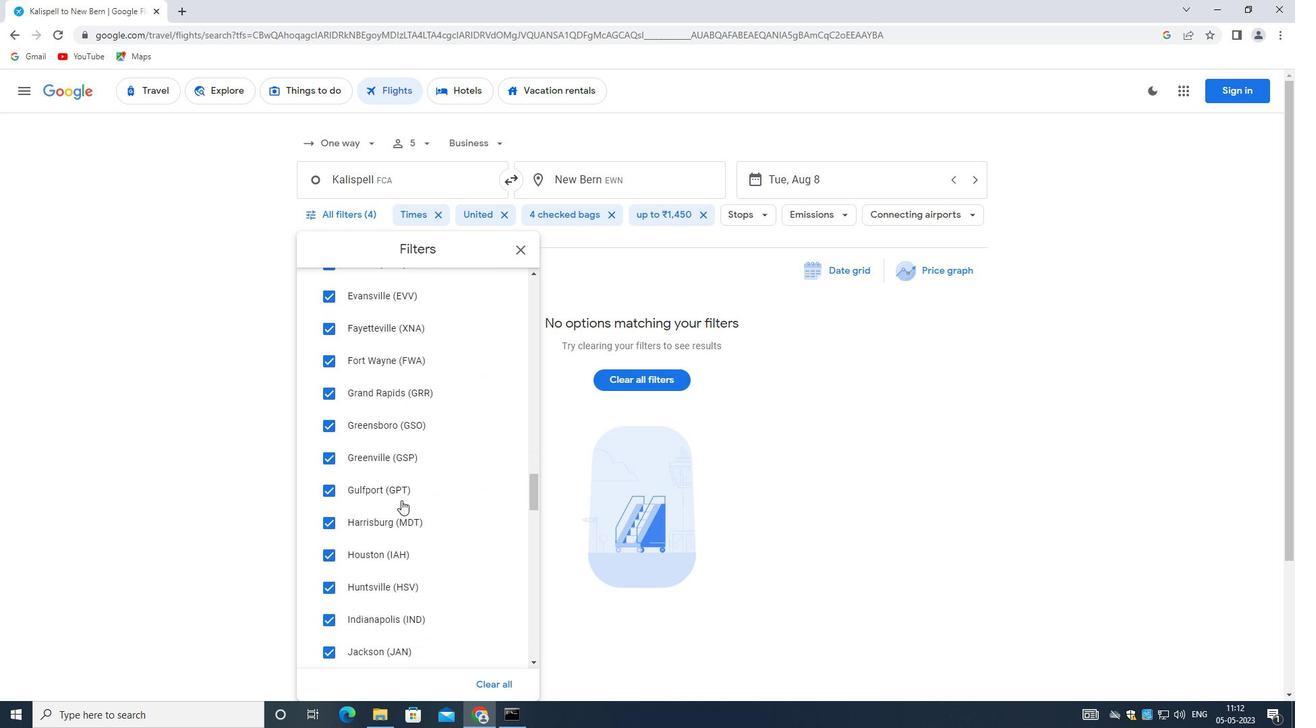 
Action: Mouse scrolled (400, 500) with delta (0, 0)
Screenshot: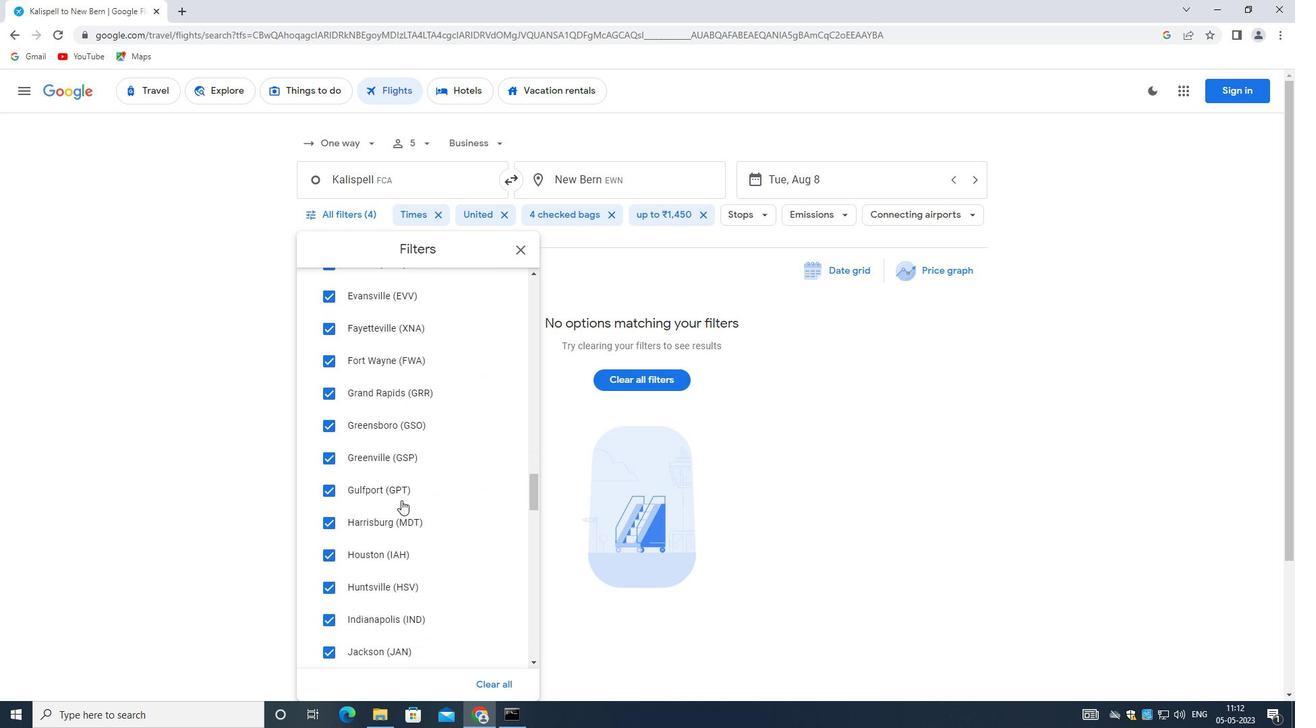 
Action: Mouse scrolled (400, 500) with delta (0, 0)
Screenshot: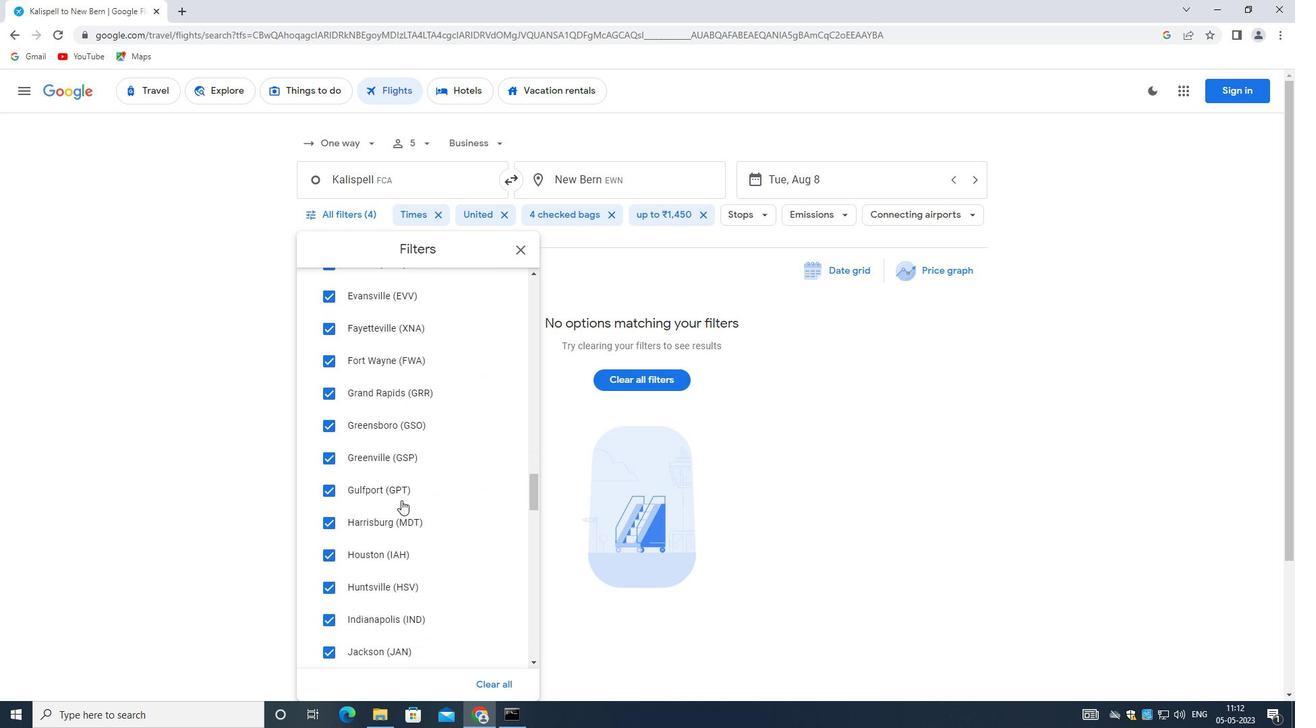 
Action: Mouse scrolled (400, 500) with delta (0, 0)
Screenshot: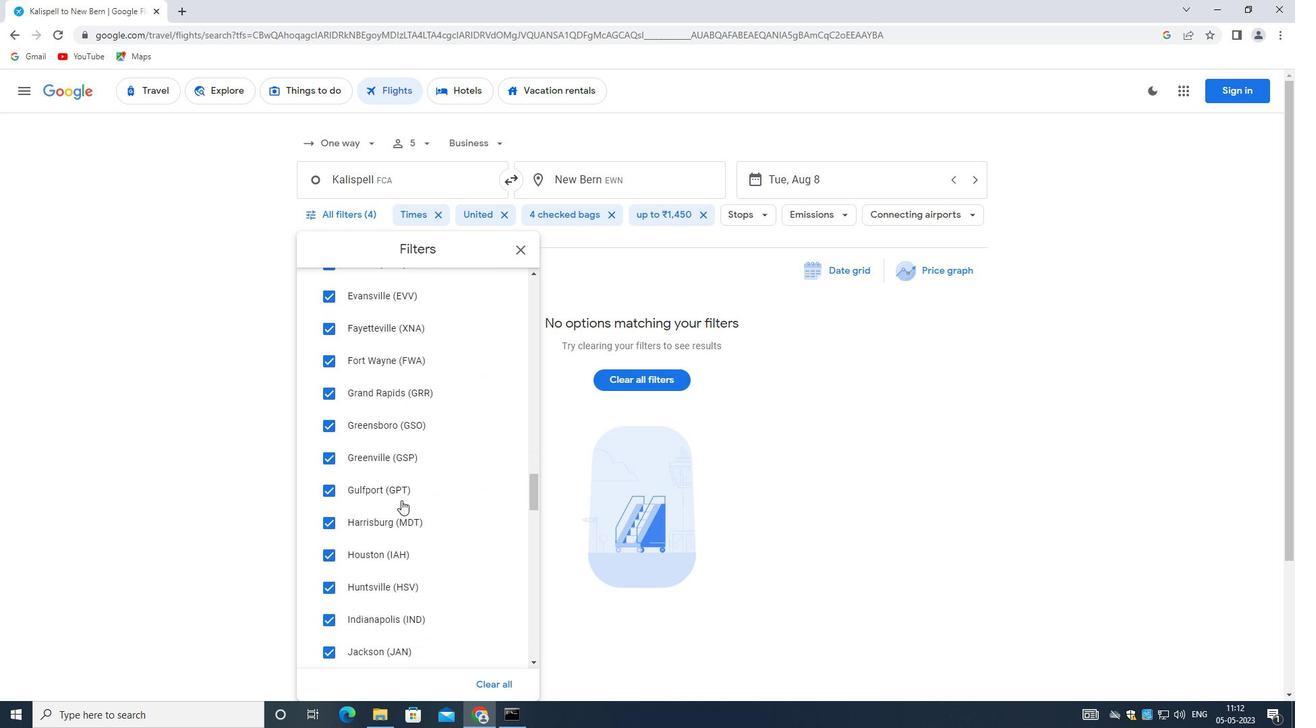 
Action: Mouse scrolled (400, 500) with delta (0, 0)
Screenshot: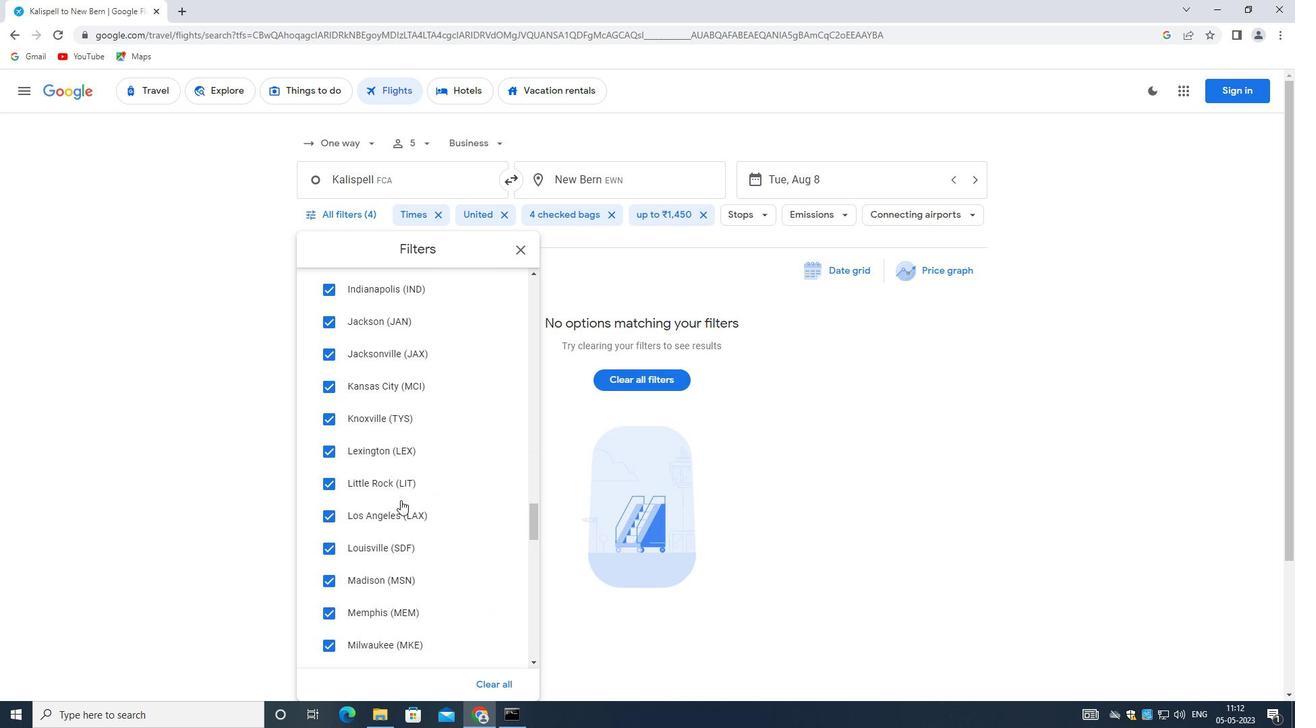 
Action: Mouse scrolled (400, 500) with delta (0, 0)
Screenshot: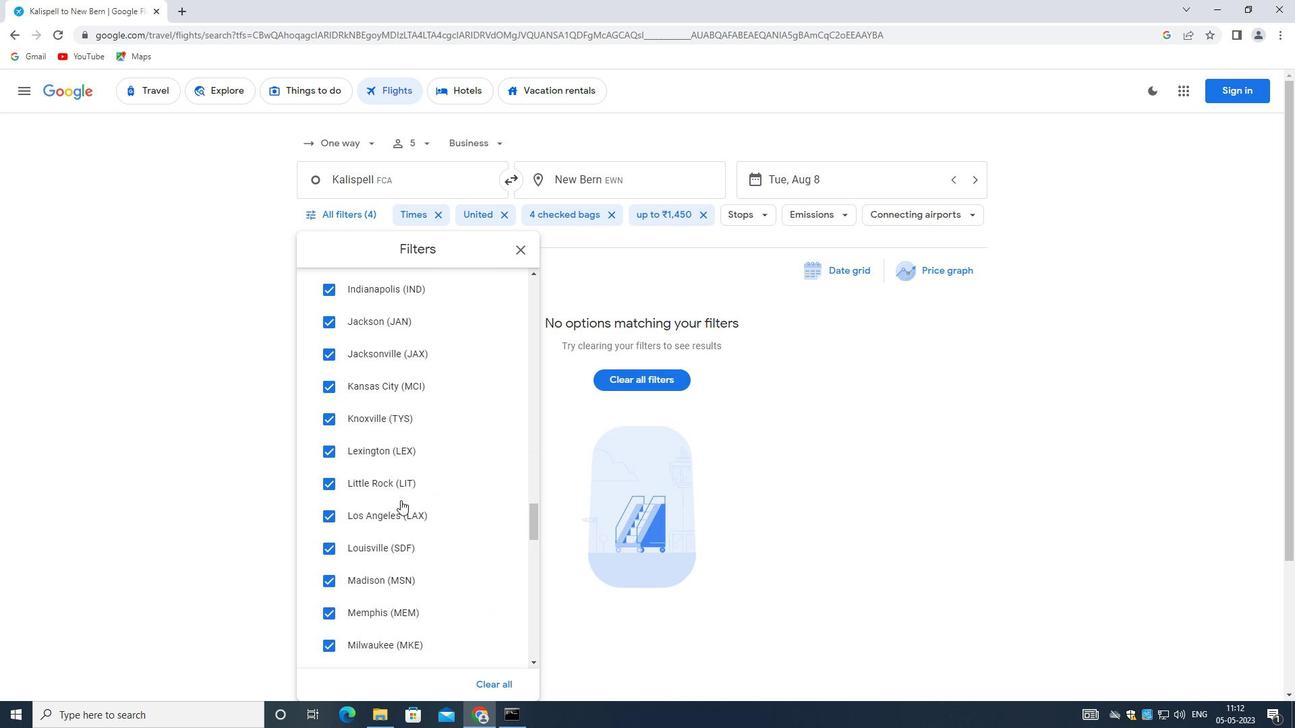 
Action: Mouse scrolled (400, 500) with delta (0, 0)
Screenshot: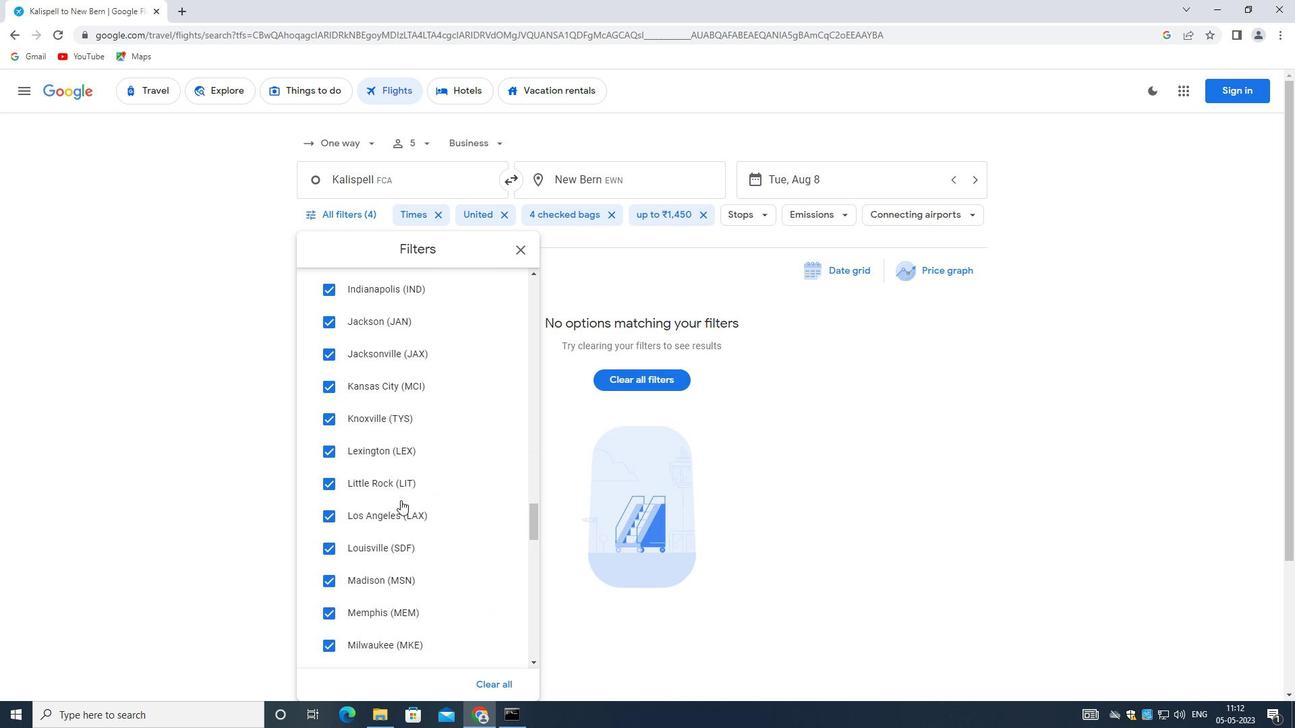 
Action: Mouse scrolled (400, 500) with delta (0, 0)
Screenshot: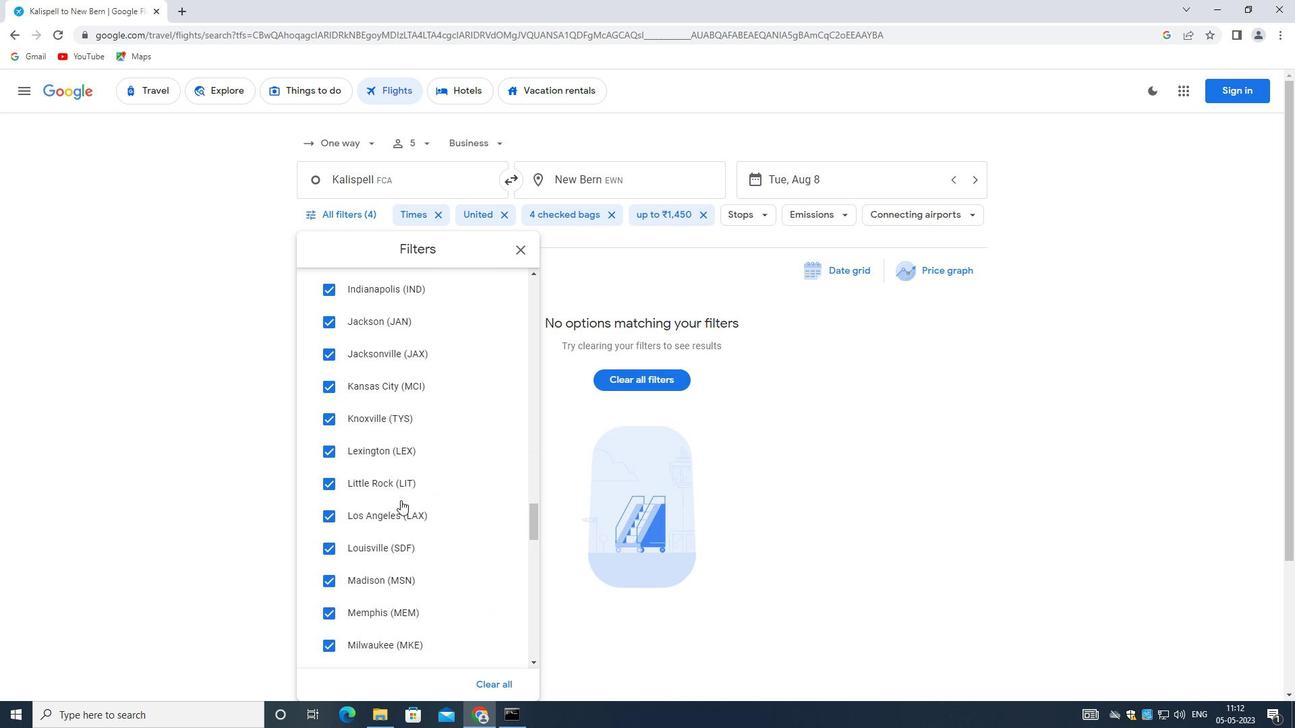
Action: Mouse scrolled (400, 500) with delta (0, 0)
Screenshot: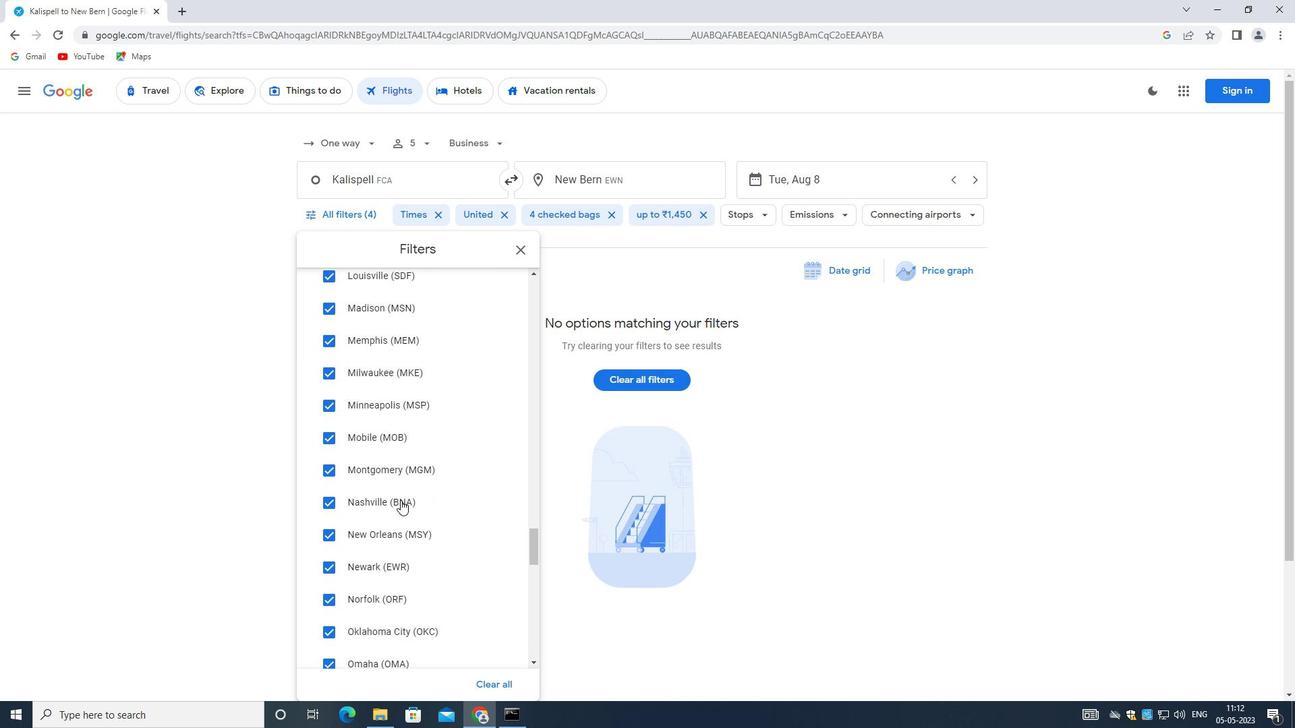 
Action: Mouse scrolled (400, 500) with delta (0, 0)
Screenshot: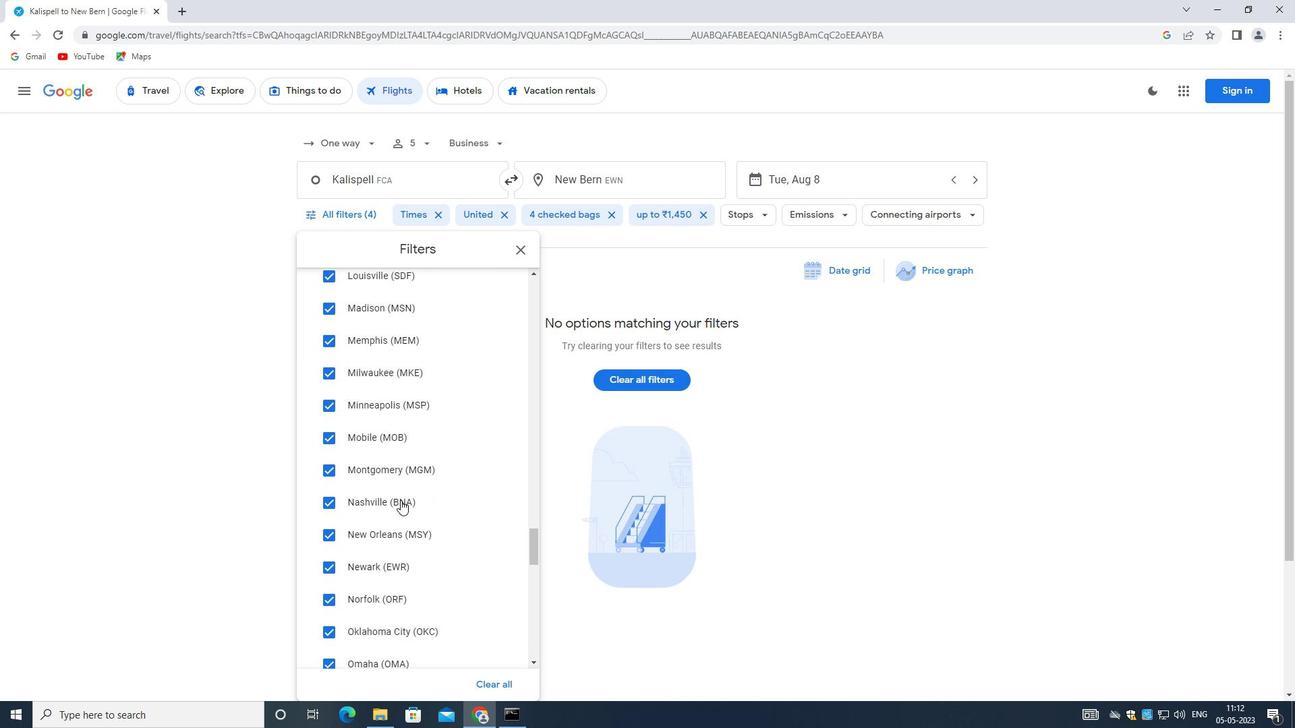 
Action: Mouse scrolled (400, 500) with delta (0, 0)
Screenshot: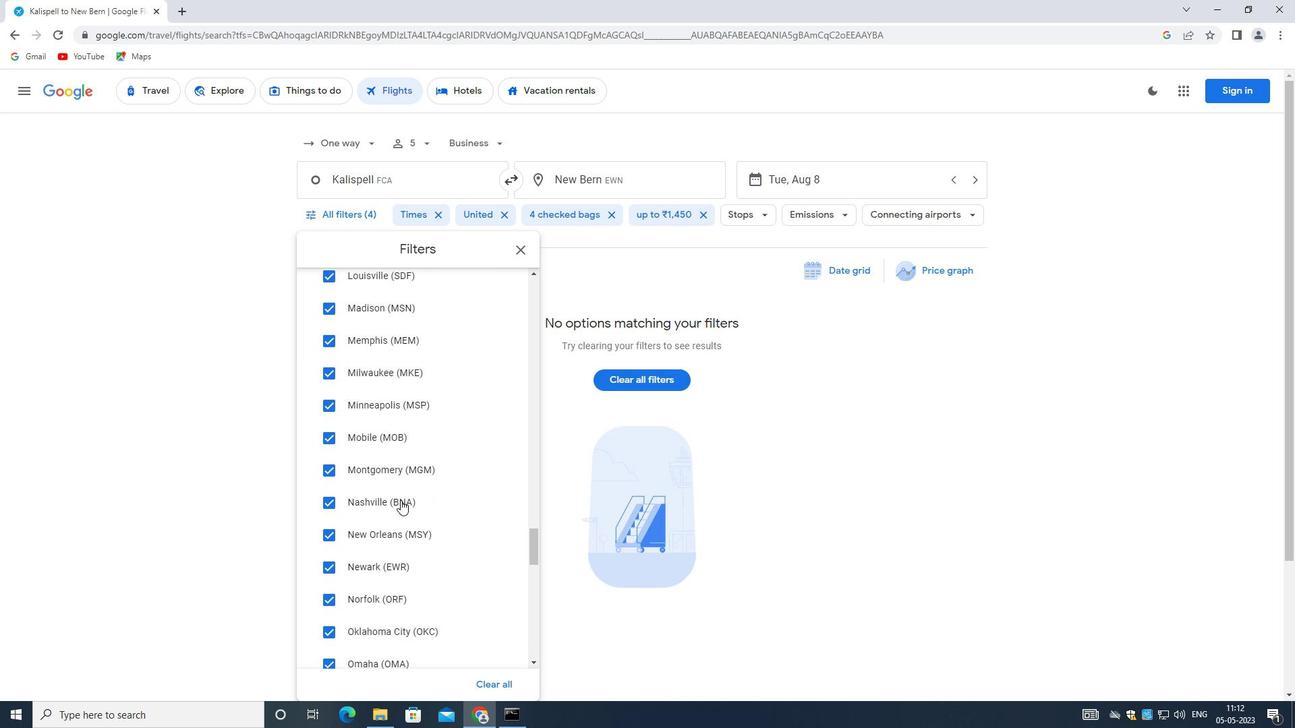 
Action: Mouse scrolled (400, 500) with delta (0, 0)
Screenshot: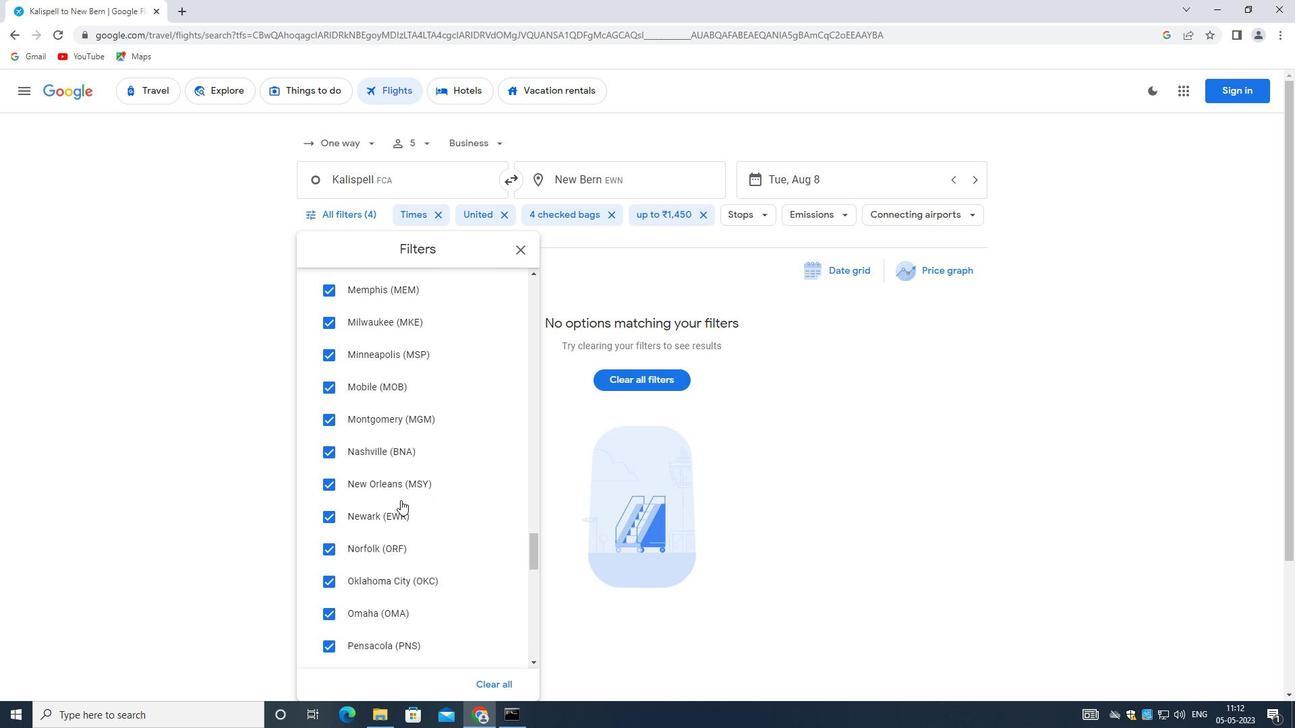 
Action: Mouse scrolled (400, 500) with delta (0, 0)
Screenshot: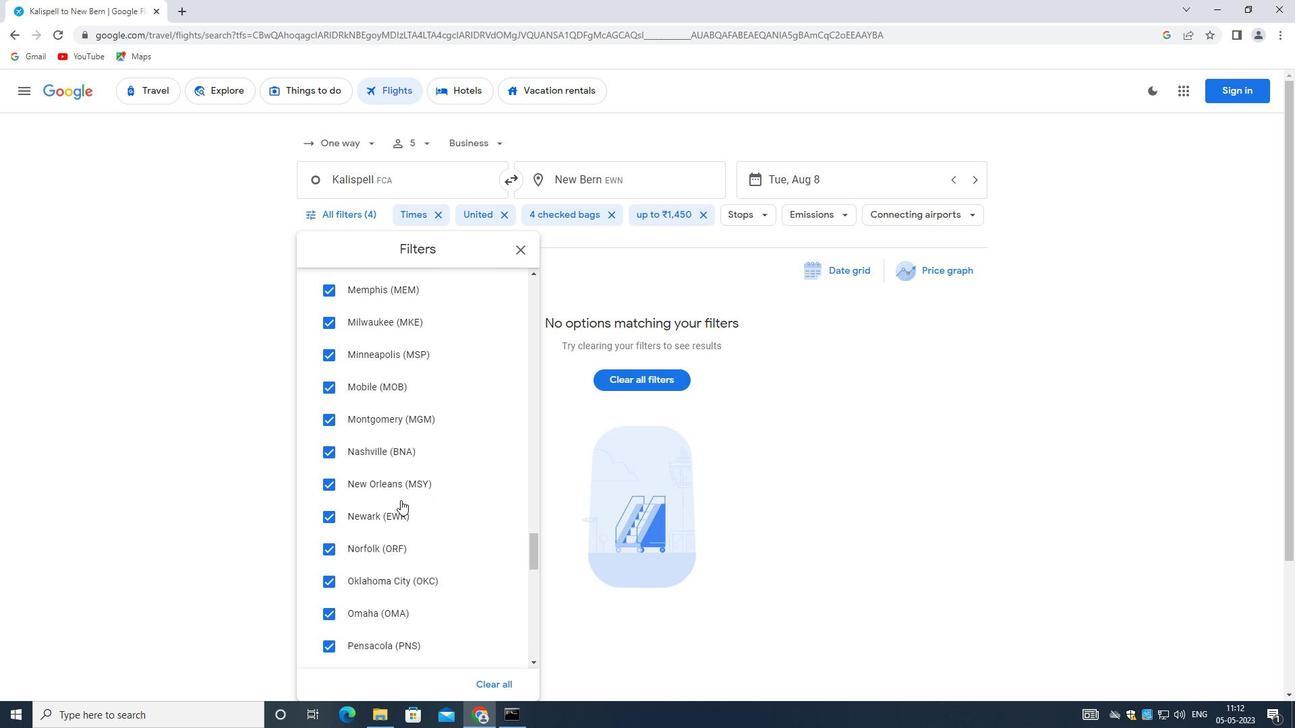 
Action: Mouse scrolled (400, 500) with delta (0, 0)
Screenshot: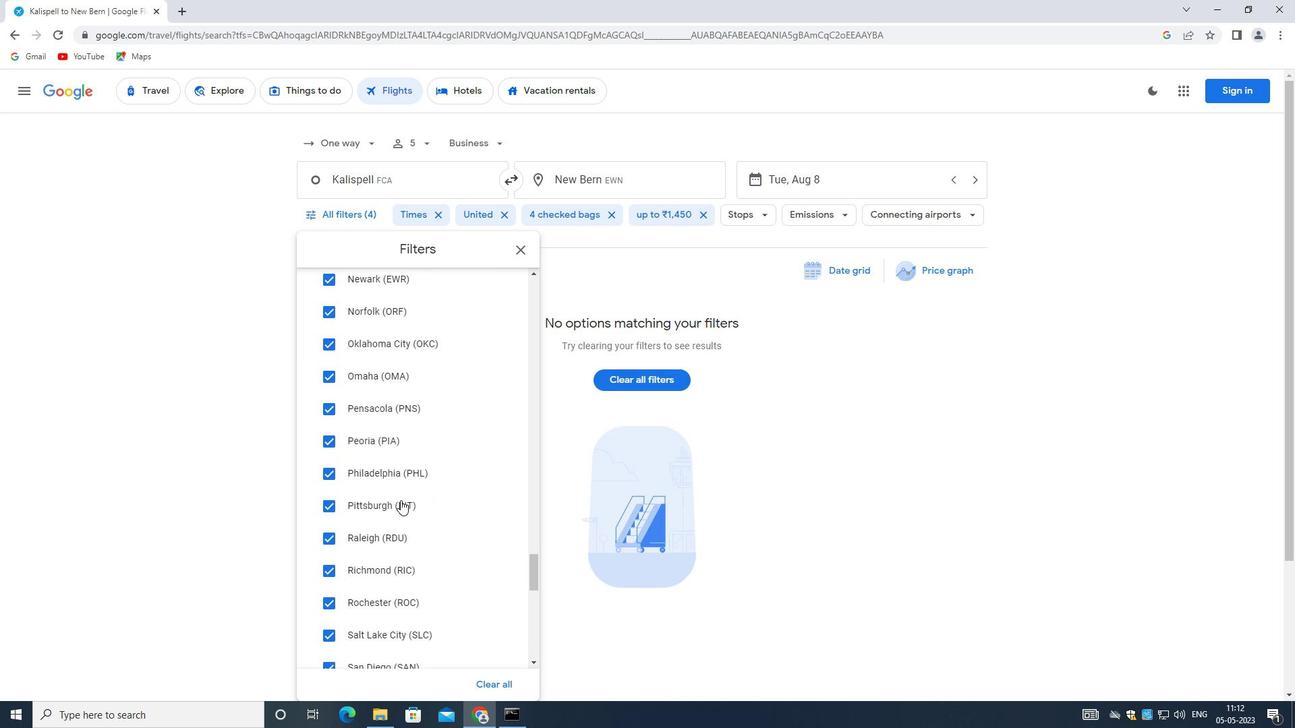 
Action: Mouse scrolled (400, 500) with delta (0, 0)
Screenshot: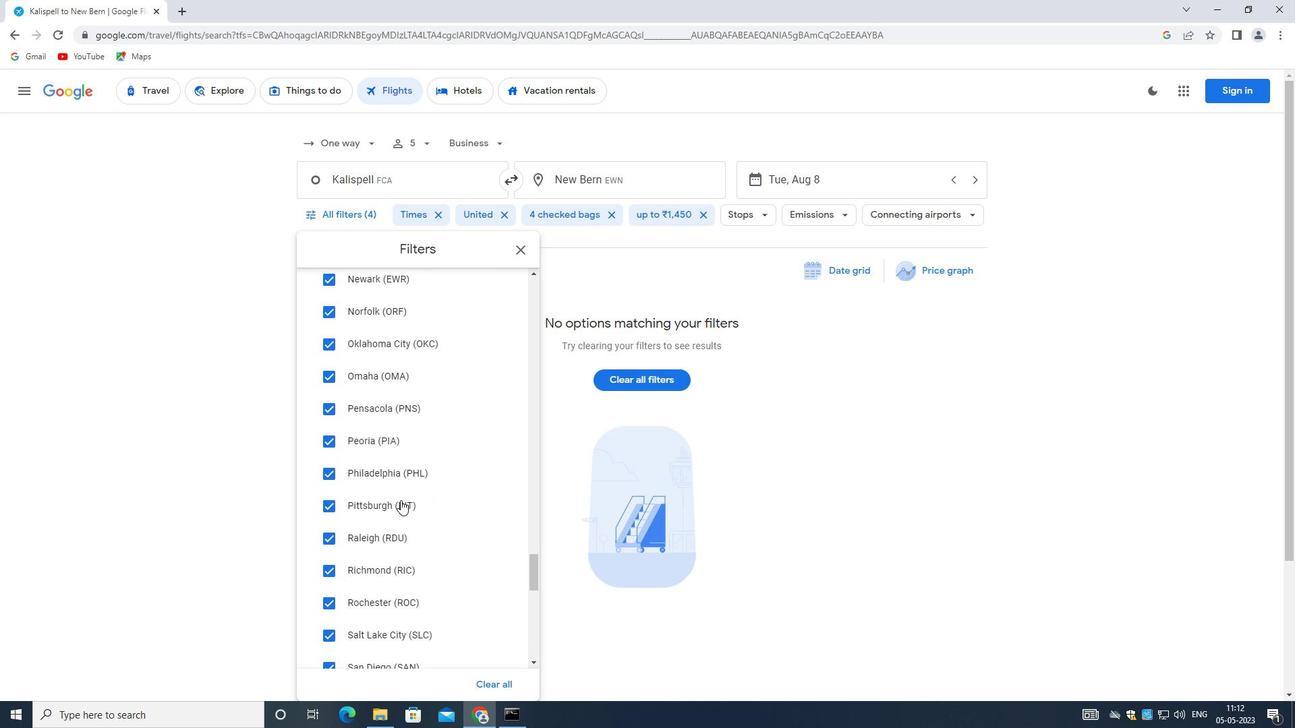 
Action: Mouse scrolled (400, 500) with delta (0, 0)
Screenshot: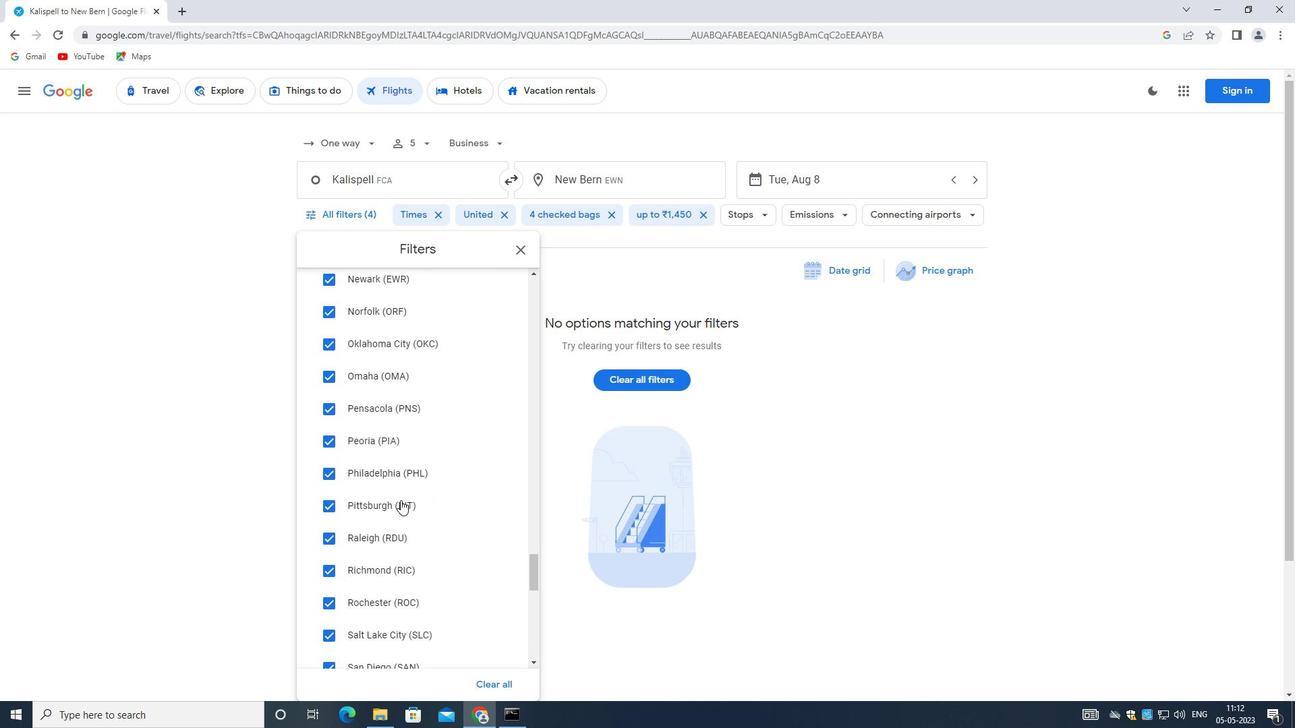 
Action: Mouse scrolled (400, 500) with delta (0, 0)
Screenshot: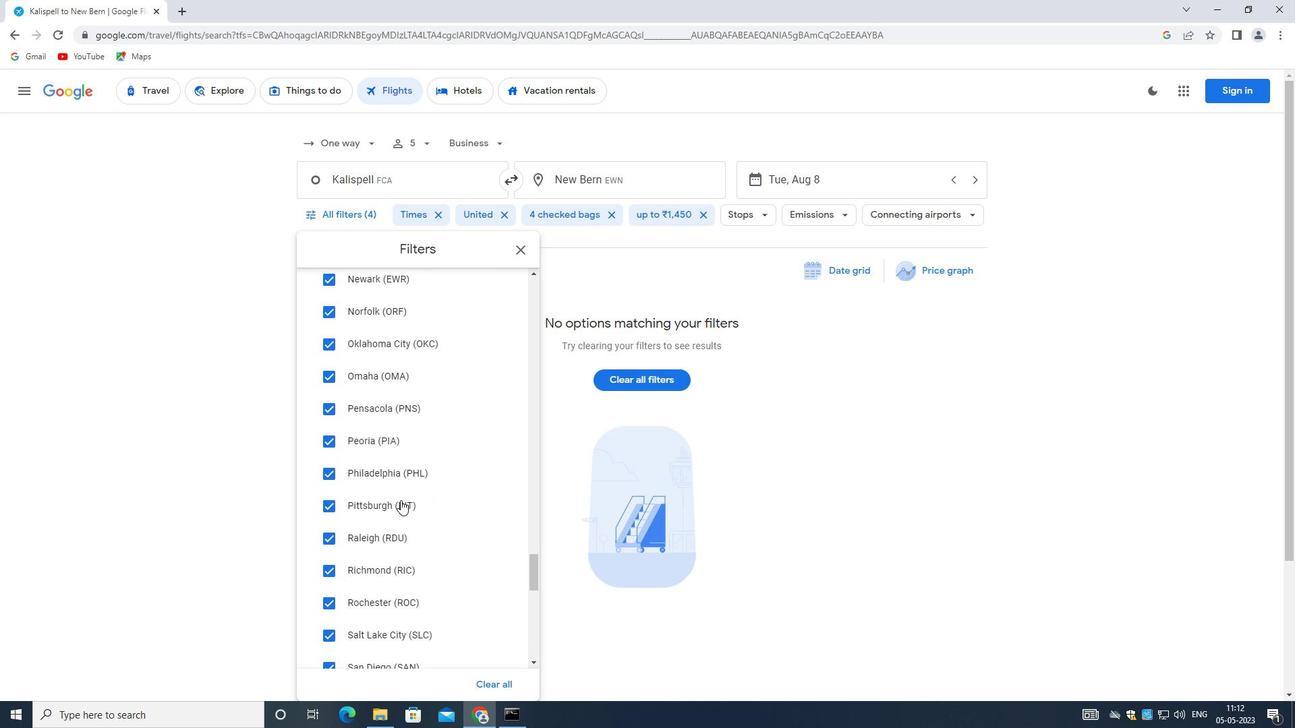 
Action: Mouse scrolled (400, 500) with delta (0, 0)
Screenshot: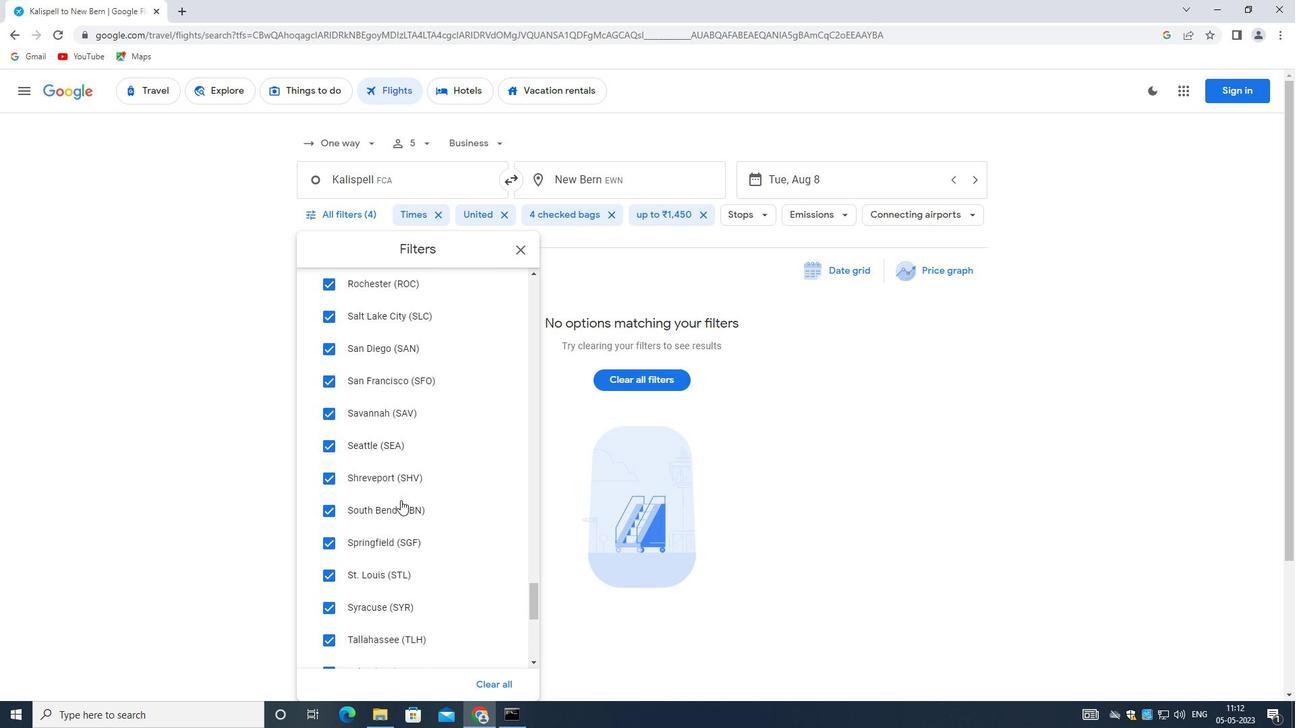 
Action: Mouse scrolled (400, 500) with delta (0, 0)
Screenshot: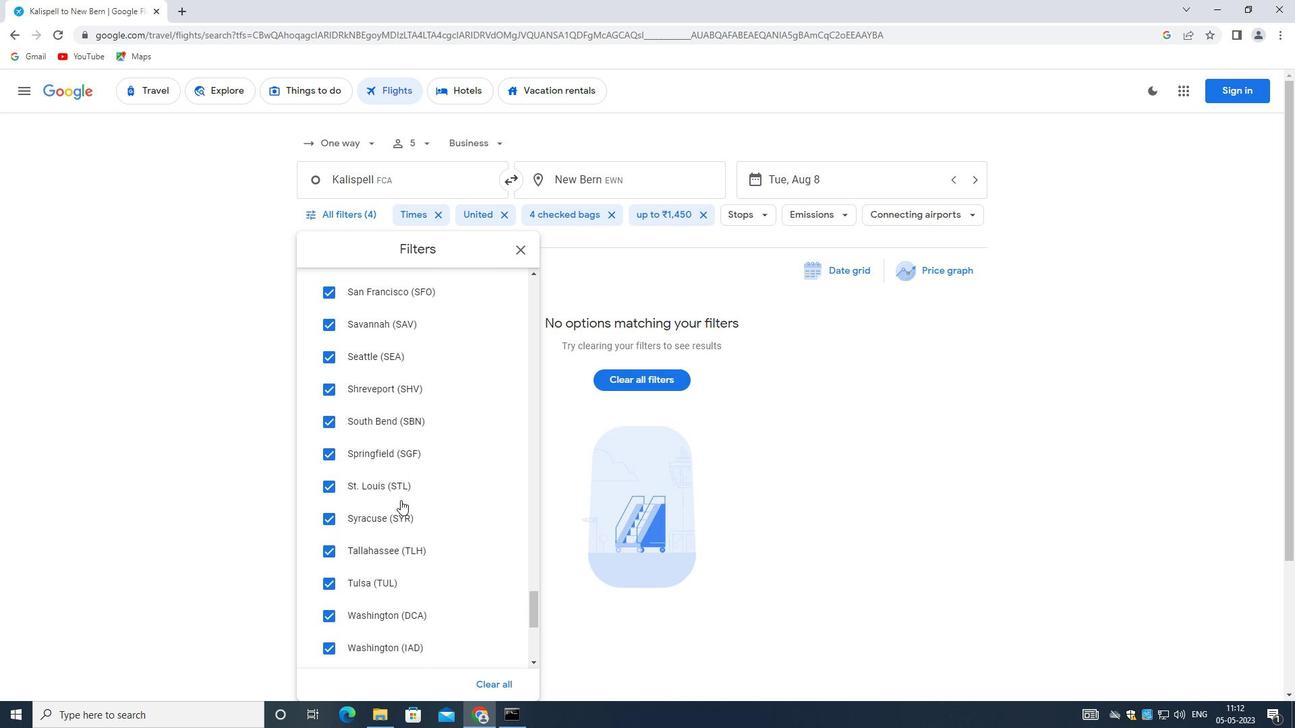 
Action: Mouse scrolled (400, 500) with delta (0, 0)
Screenshot: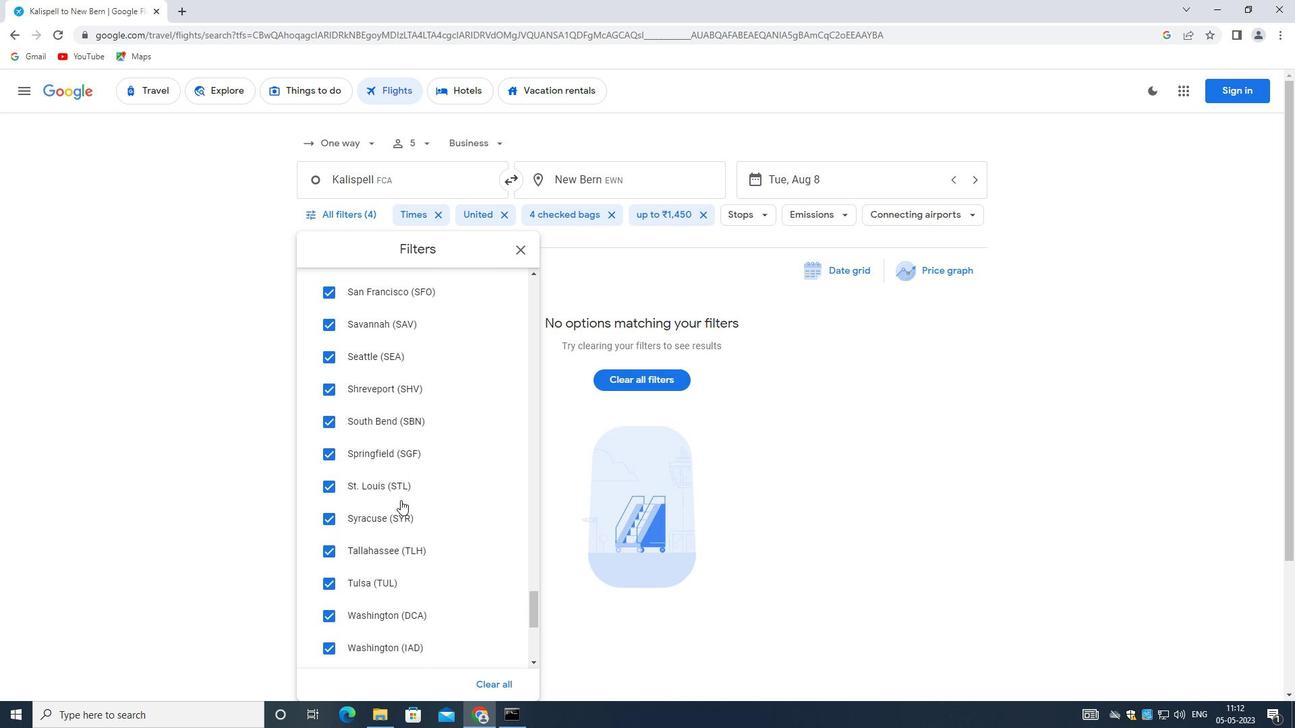
Action: Mouse scrolled (400, 500) with delta (0, 0)
Screenshot: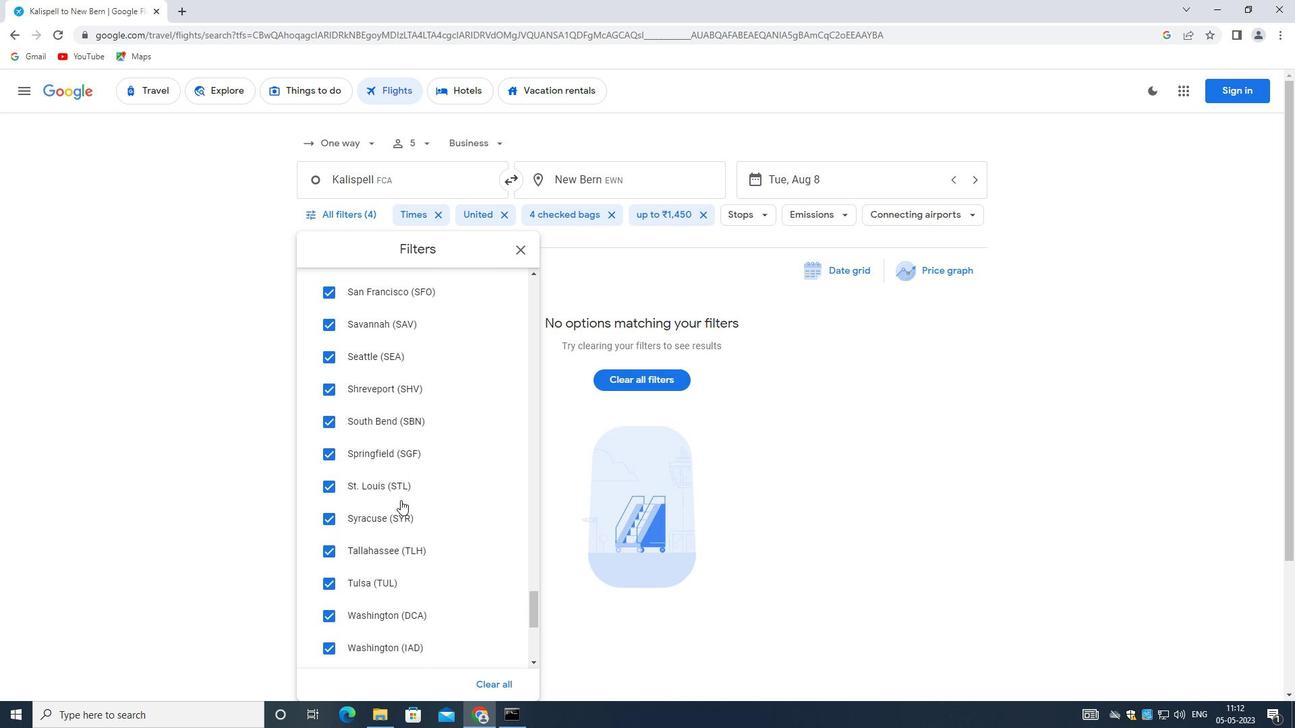 
Action: Mouse moved to (400, 501)
Screenshot: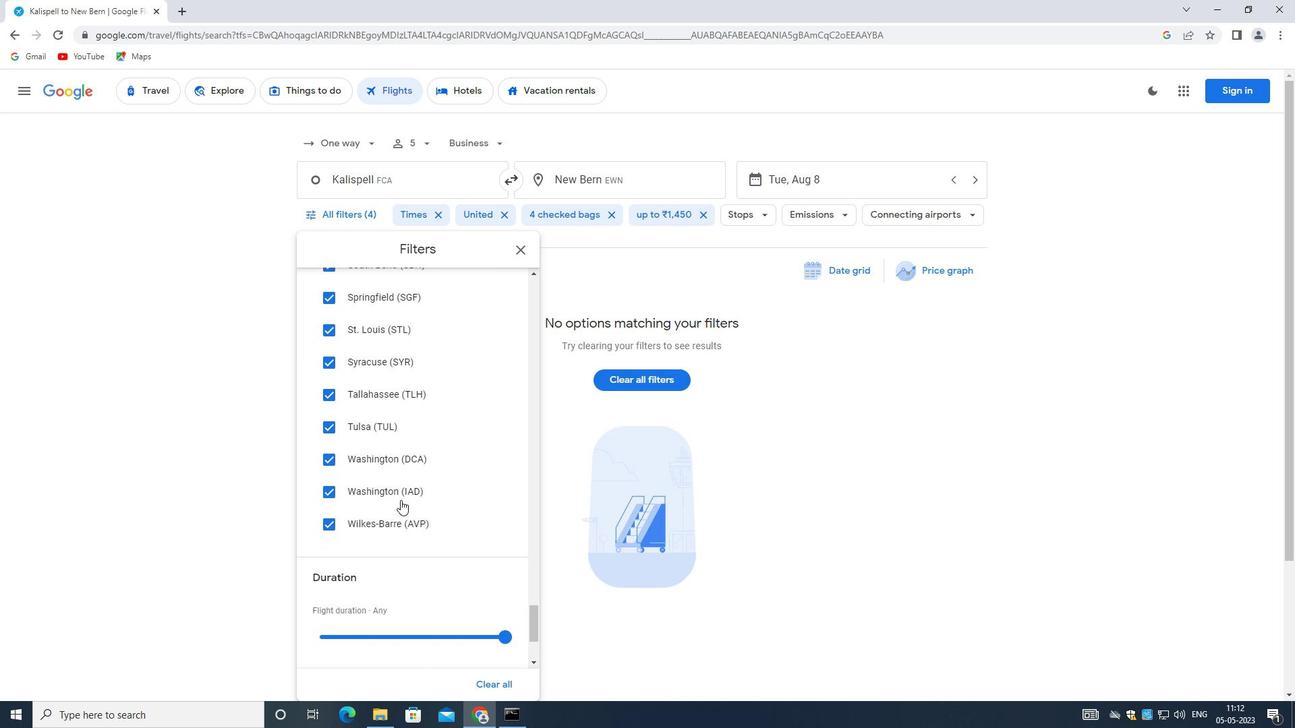 
Action: Mouse scrolled (400, 500) with delta (0, 0)
Screenshot: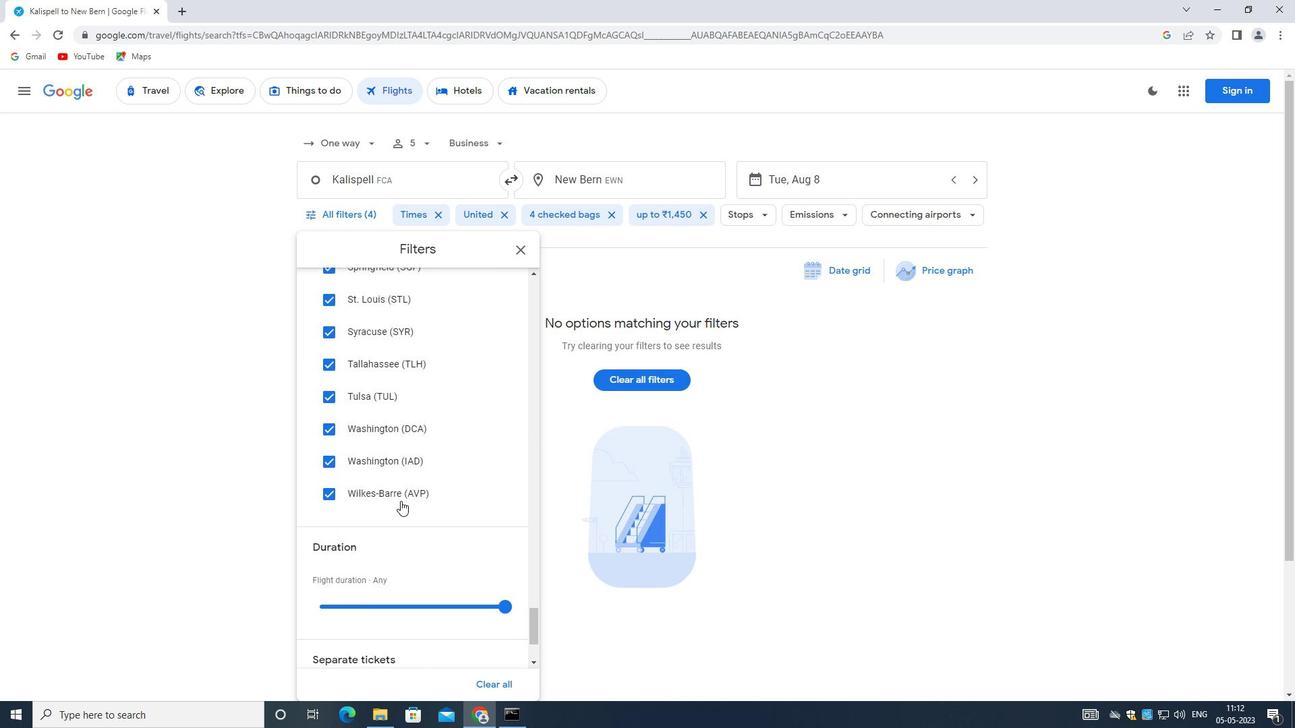
Action: Mouse scrolled (400, 500) with delta (0, 0)
Screenshot: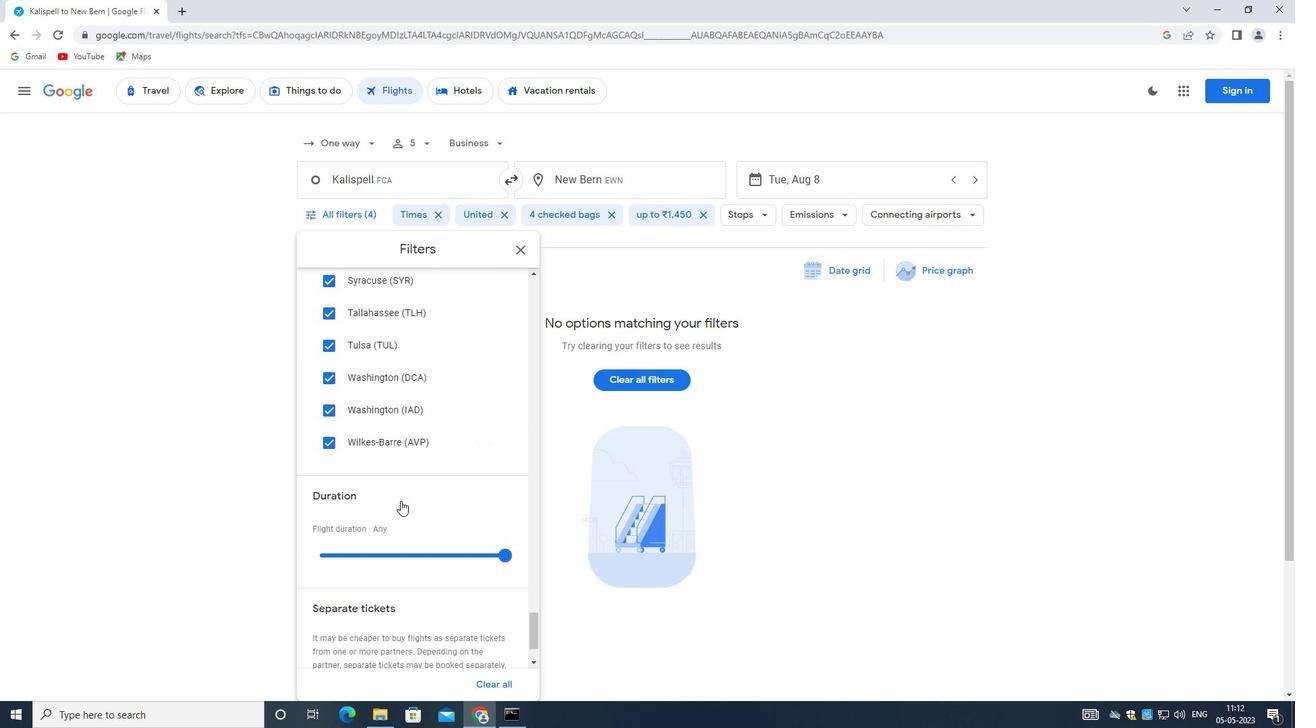 
Action: Mouse scrolled (400, 500) with delta (0, 0)
Screenshot: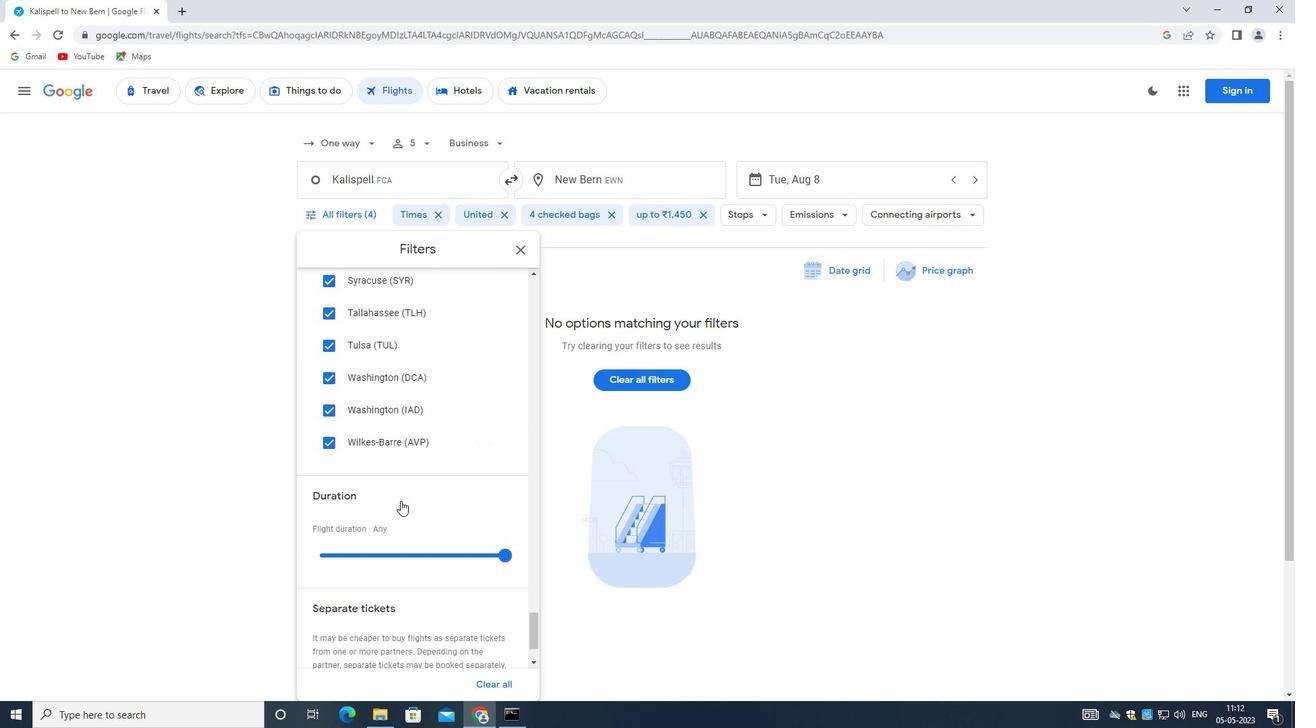 
Action: Mouse scrolled (400, 500) with delta (0, 0)
Screenshot: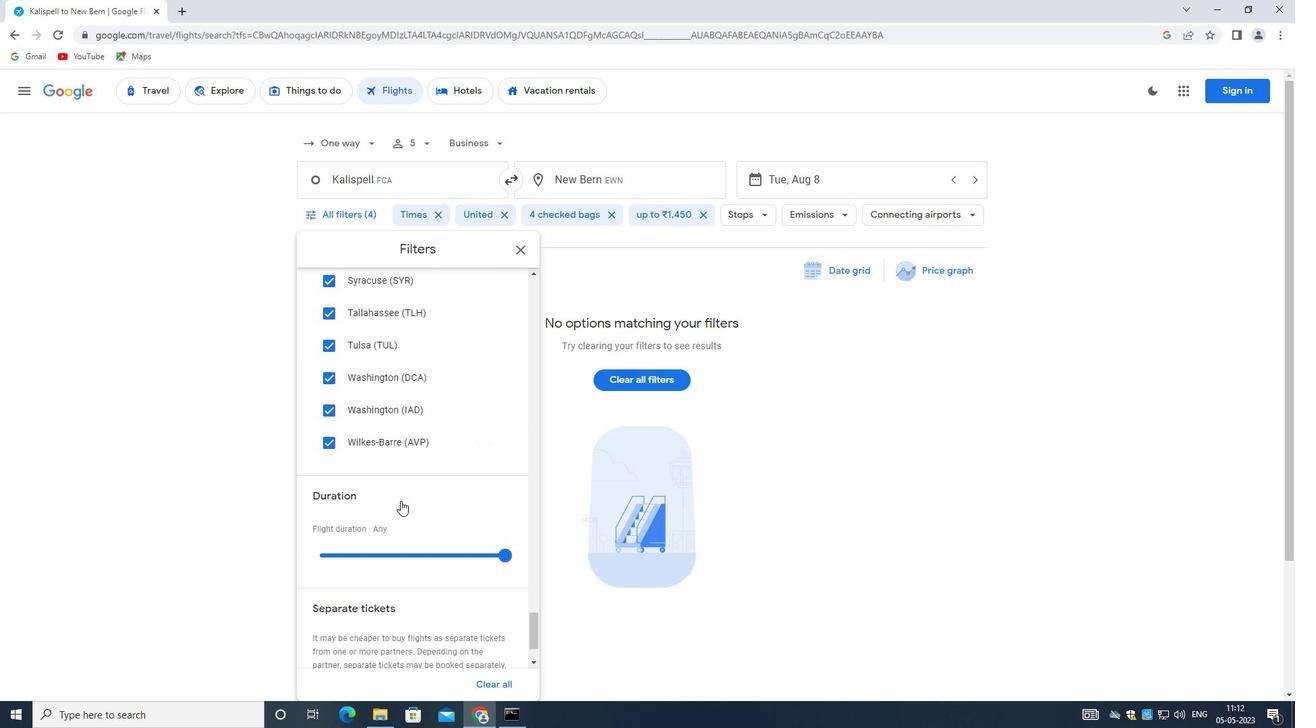 
Action: Mouse moved to (399, 501)
Screenshot: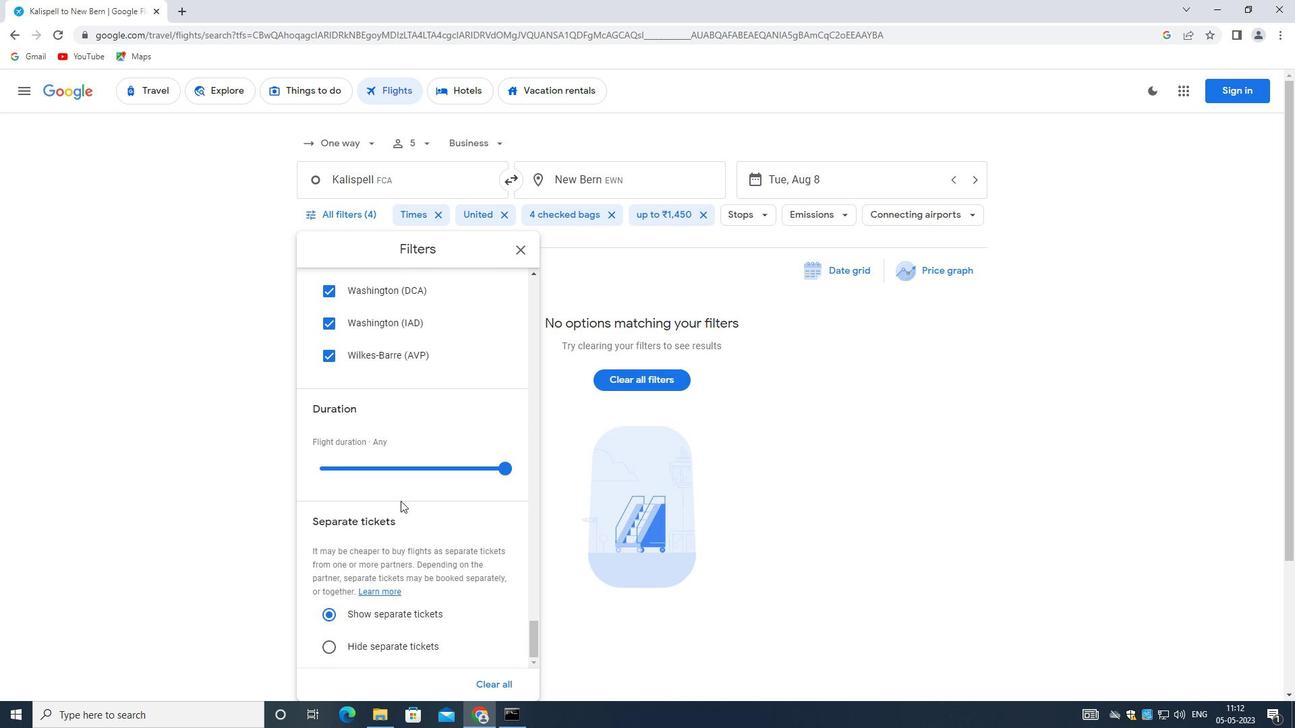 
Action: Mouse scrolled (399, 500) with delta (0, 0)
Screenshot: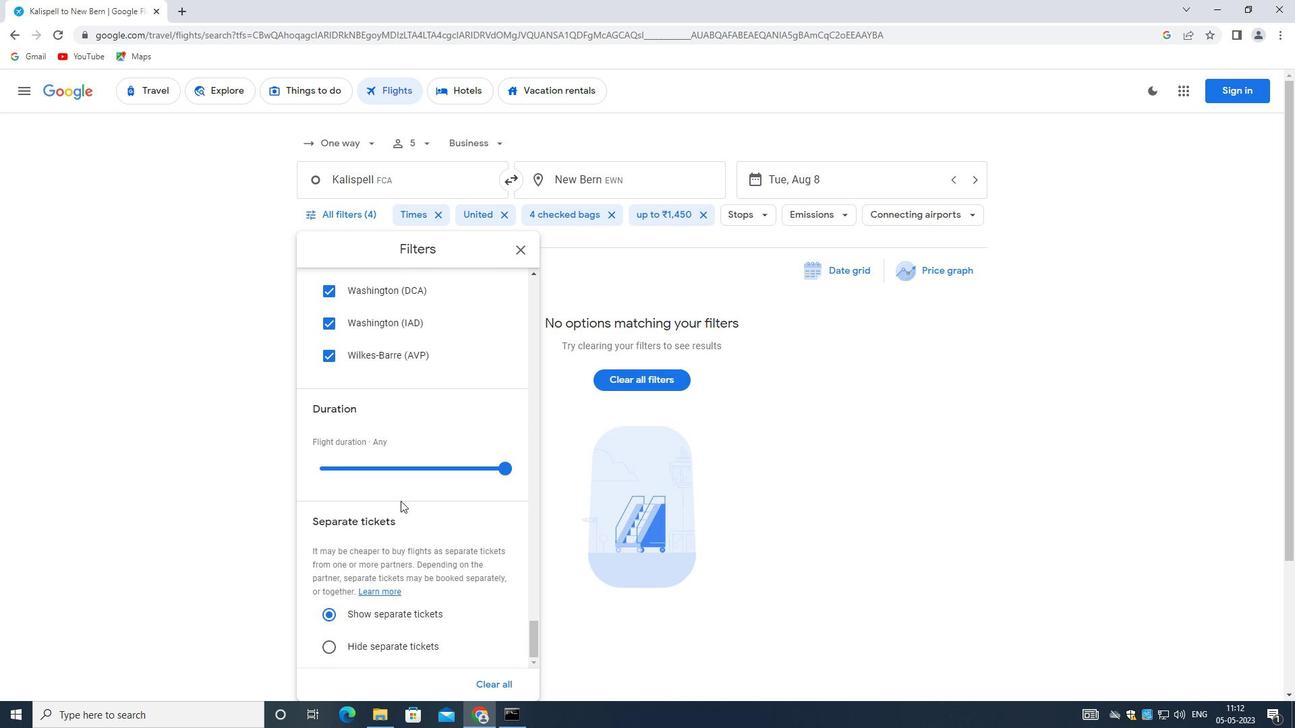 
Action: Mouse scrolled (399, 500) with delta (0, 0)
Screenshot: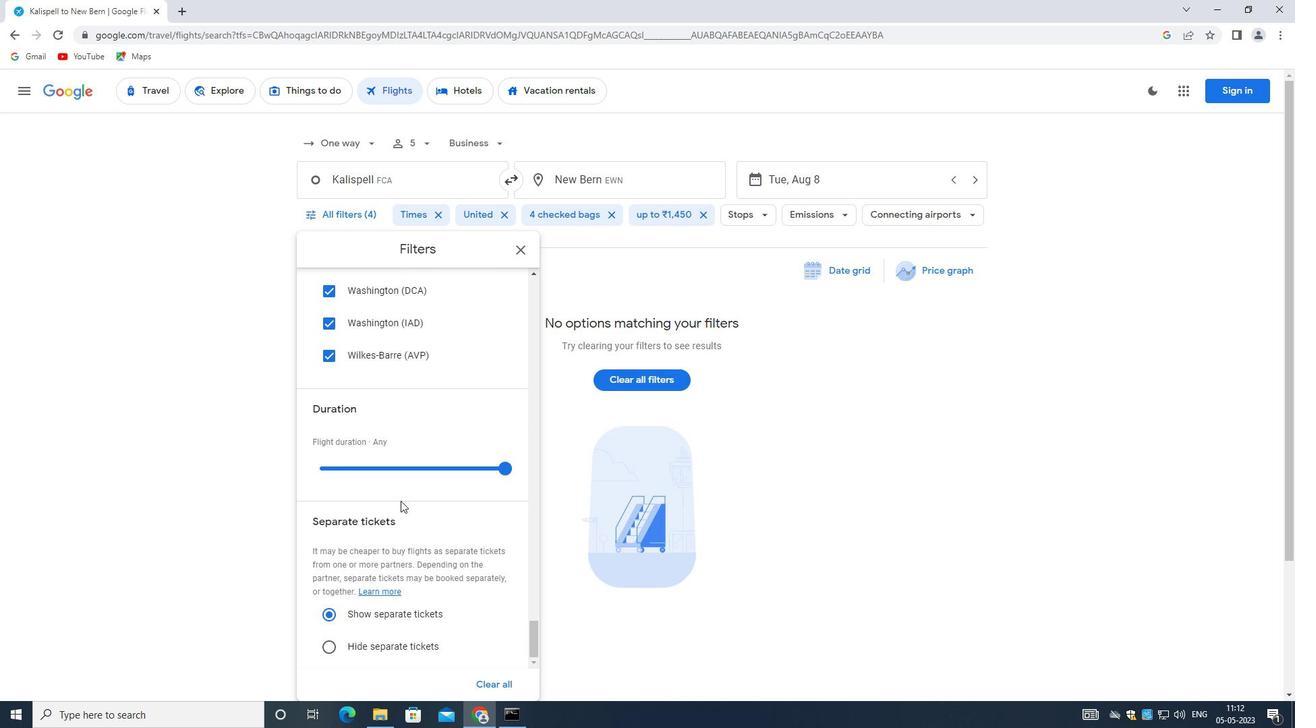 
Action: Mouse scrolled (399, 500) with delta (0, 0)
Screenshot: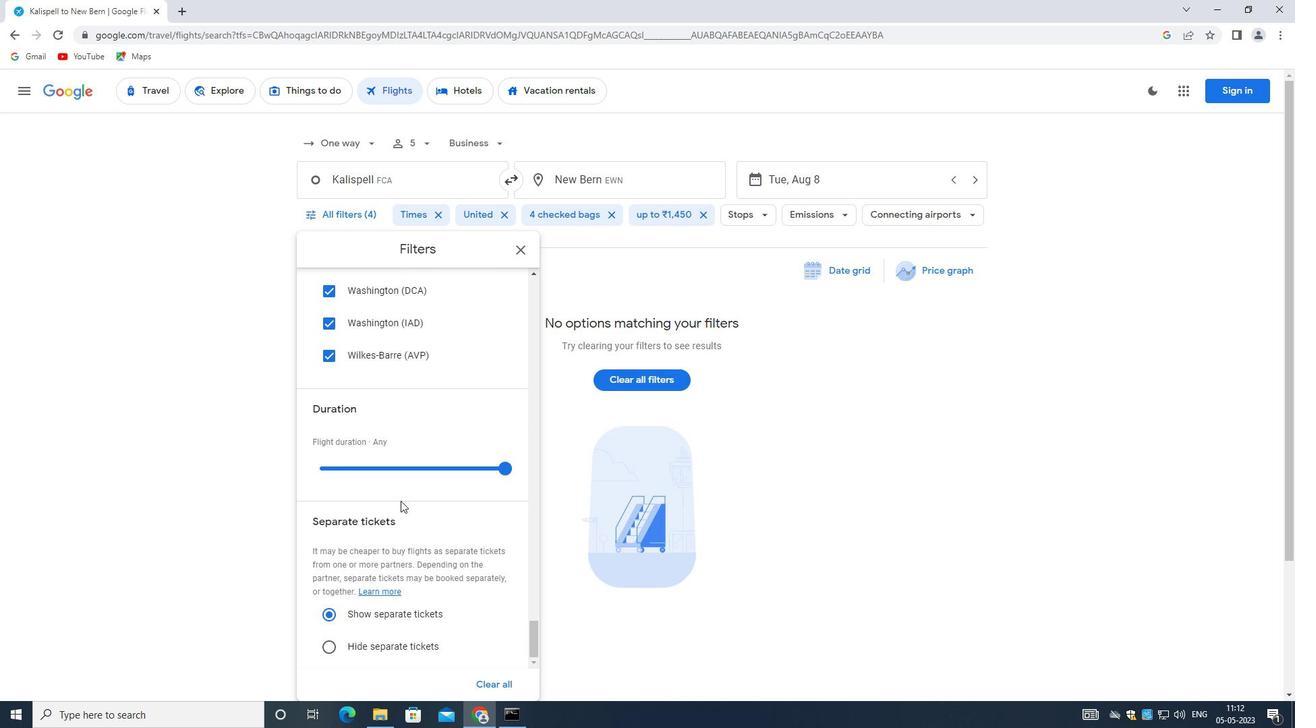 
Action: Mouse scrolled (399, 500) with delta (0, 0)
Screenshot: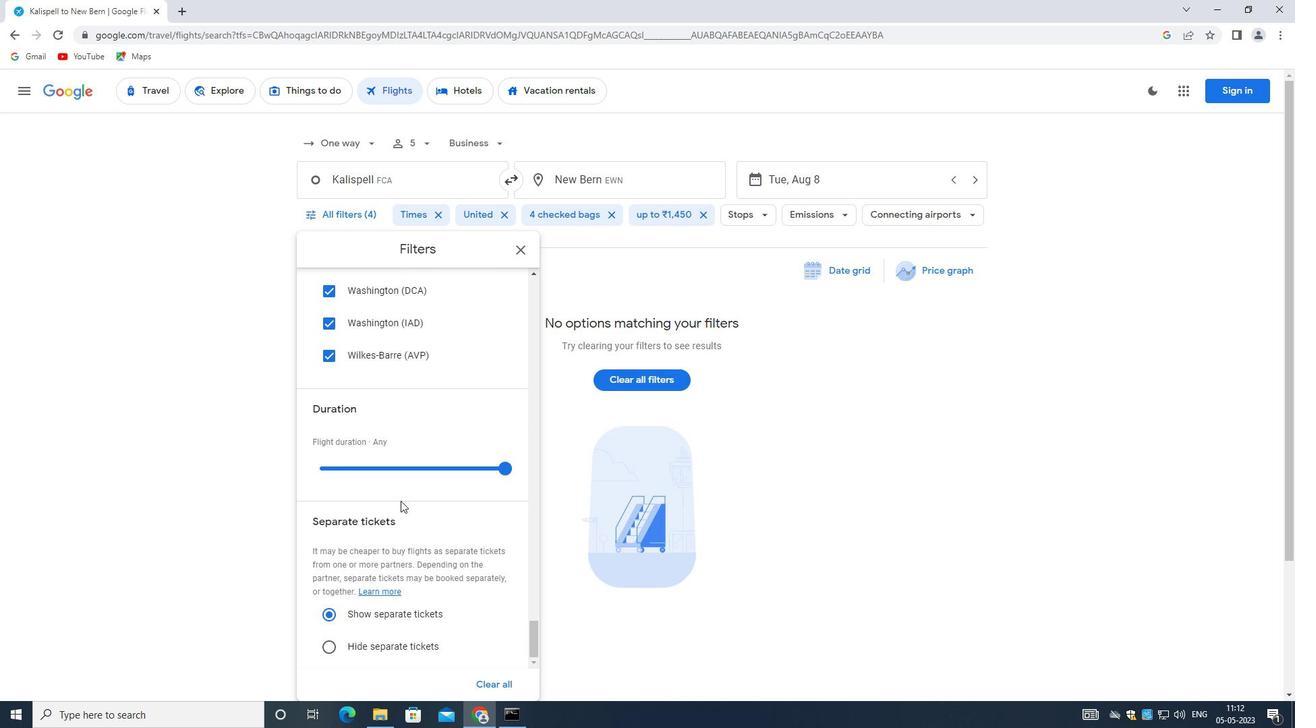
Action: Mouse scrolled (399, 500) with delta (0, 0)
Screenshot: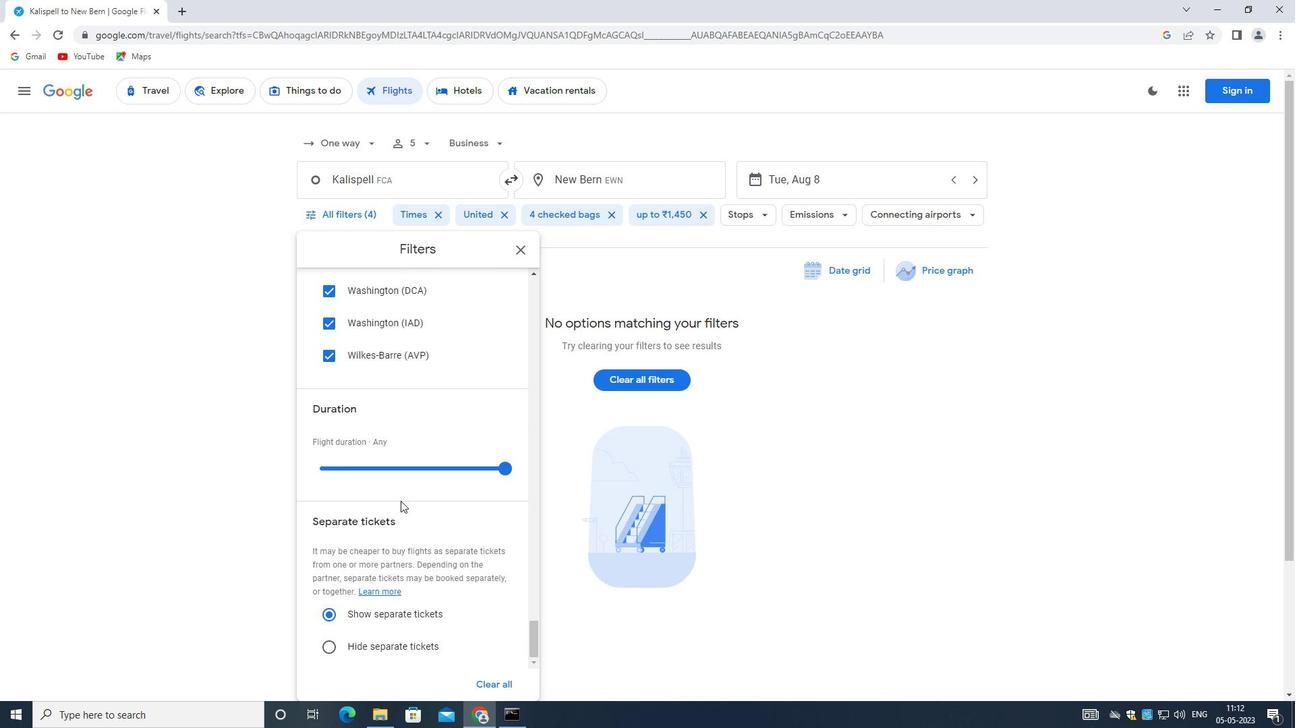 
Action: Mouse moved to (398, 508)
Screenshot: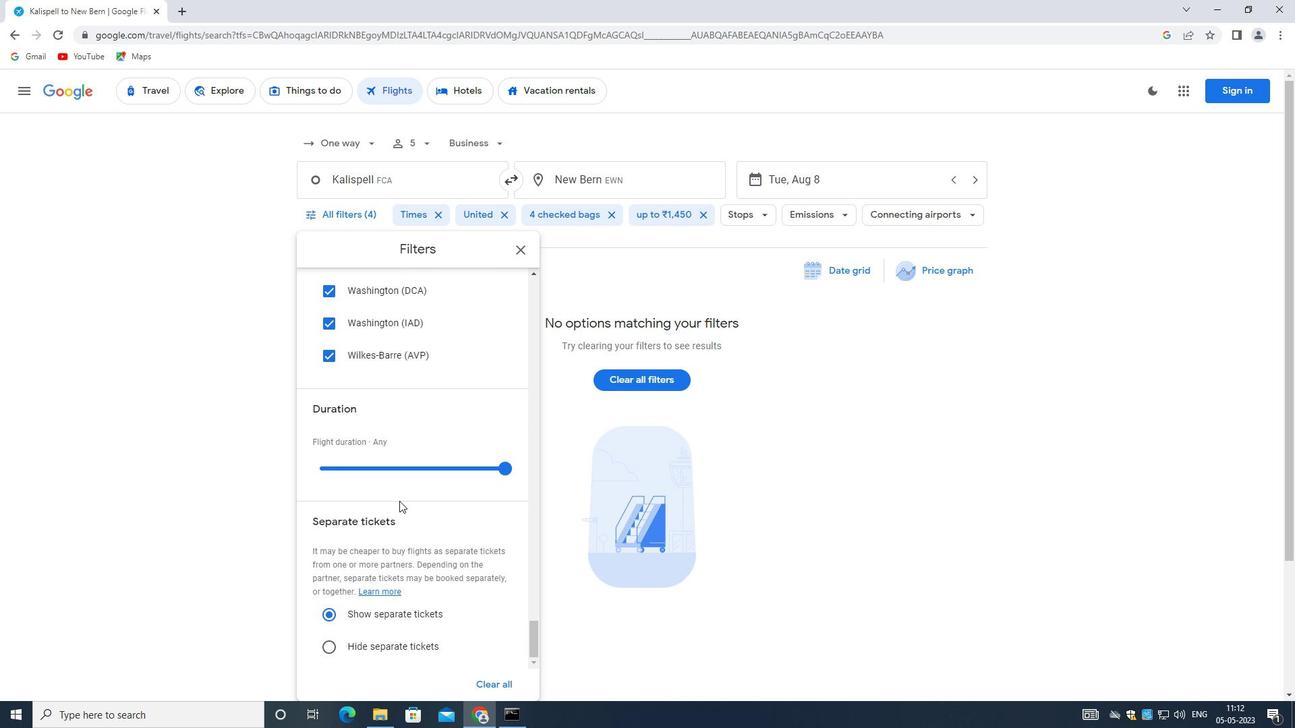 
Action: Mouse scrolled (398, 507) with delta (0, 0)
Screenshot: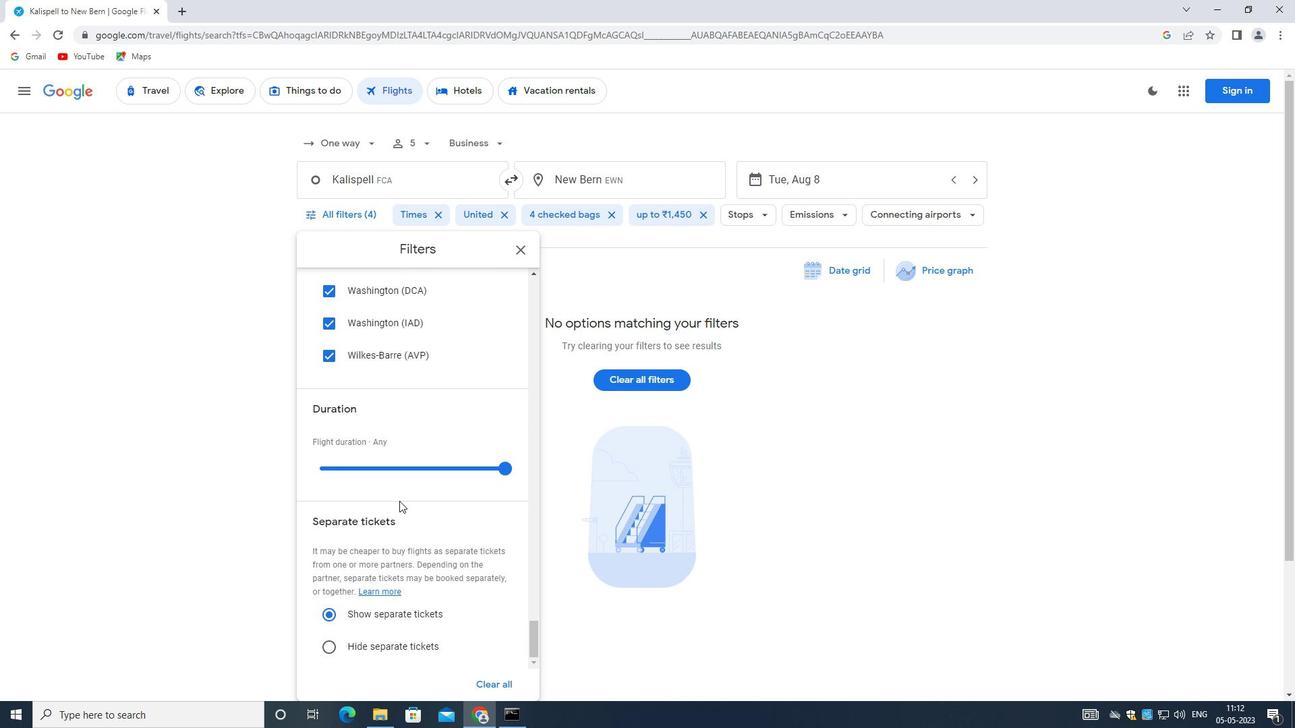 
Action: Mouse moved to (390, 545)
Screenshot: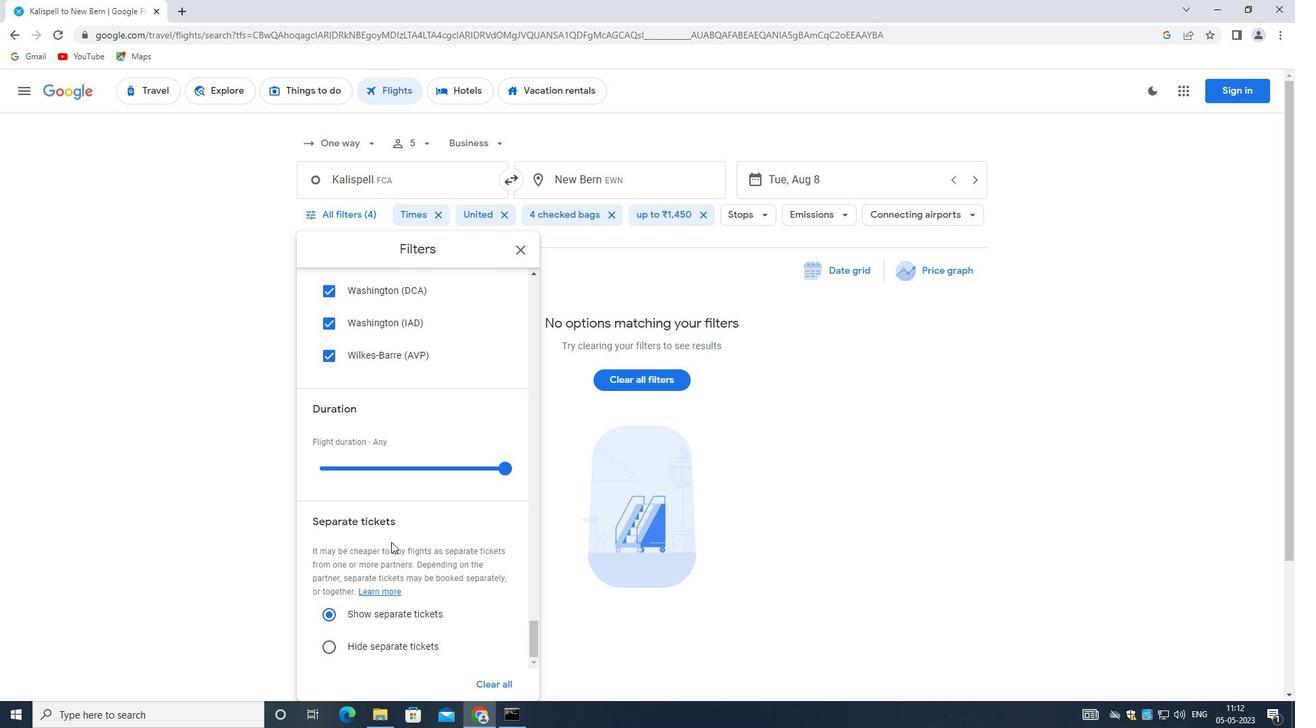 
Action: Mouse scrolled (390, 544) with delta (0, 0)
Screenshot: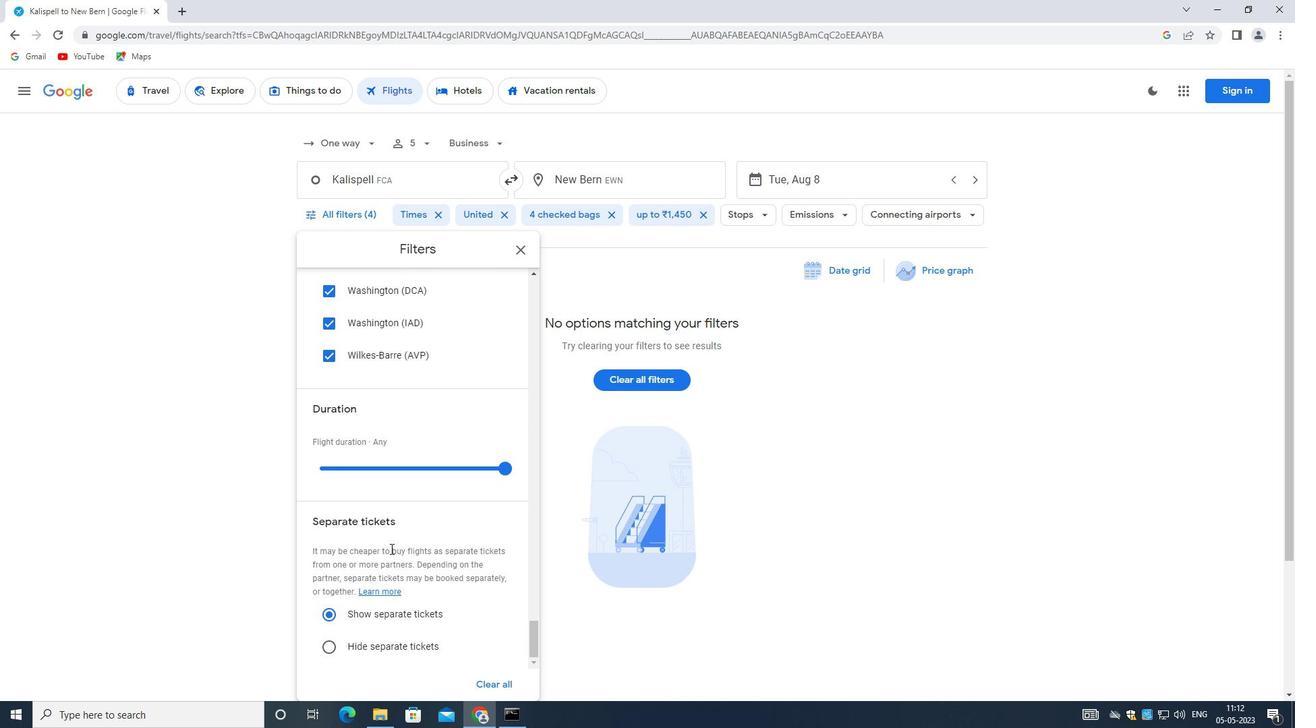 
Action: Mouse scrolled (390, 544) with delta (0, 0)
Screenshot: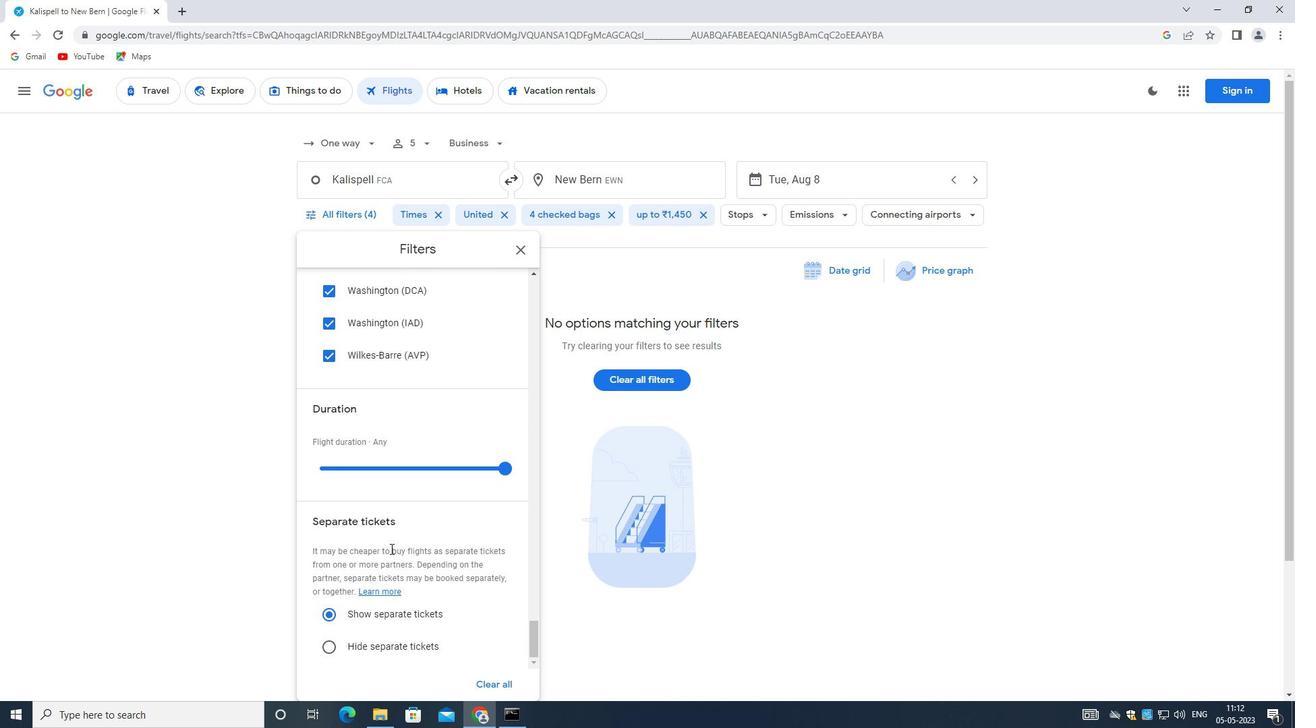 
Action: Mouse scrolled (390, 544) with delta (0, 0)
Screenshot: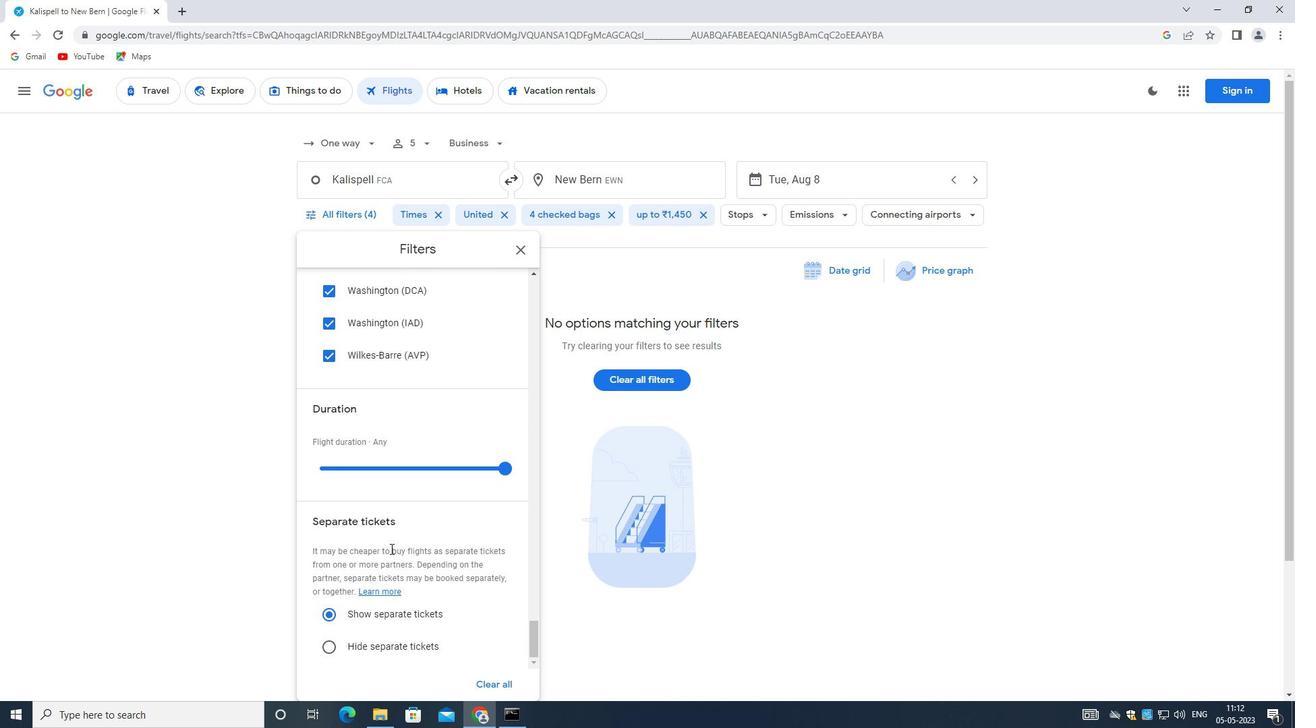 
Action: Mouse scrolled (390, 544) with delta (0, 0)
Screenshot: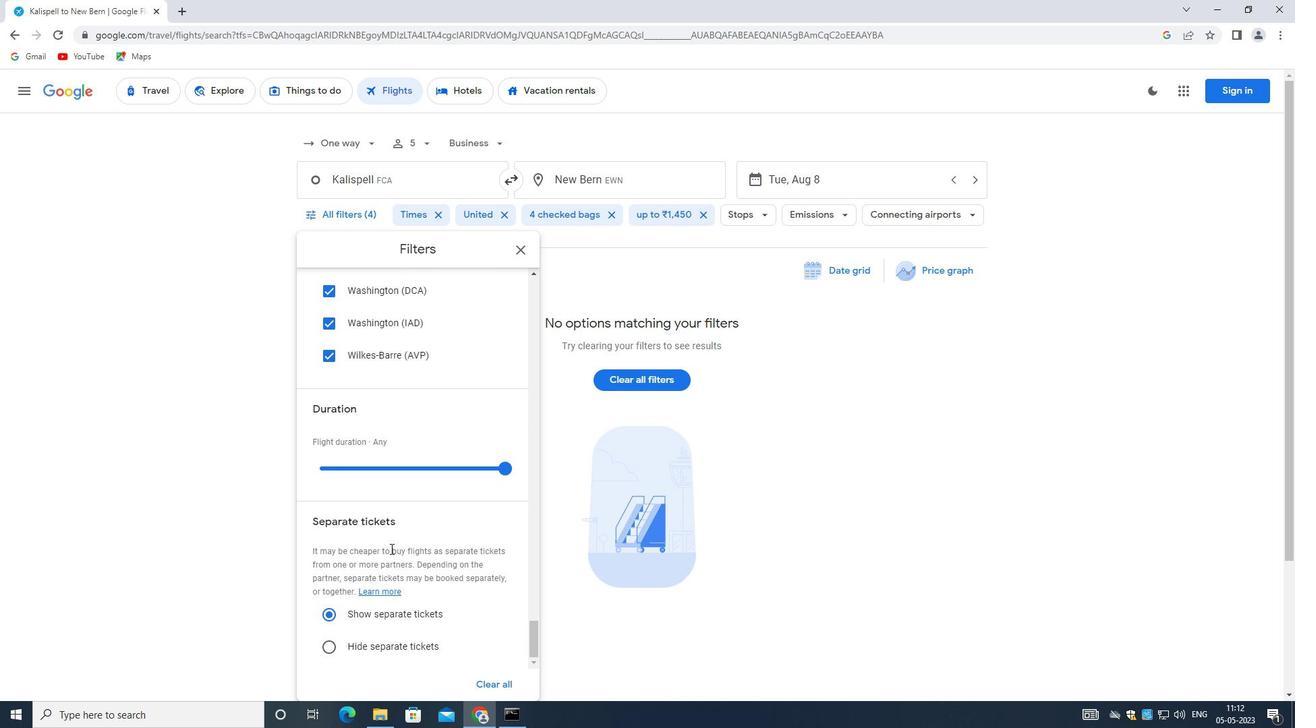 
Action: Mouse moved to (391, 543)
Screenshot: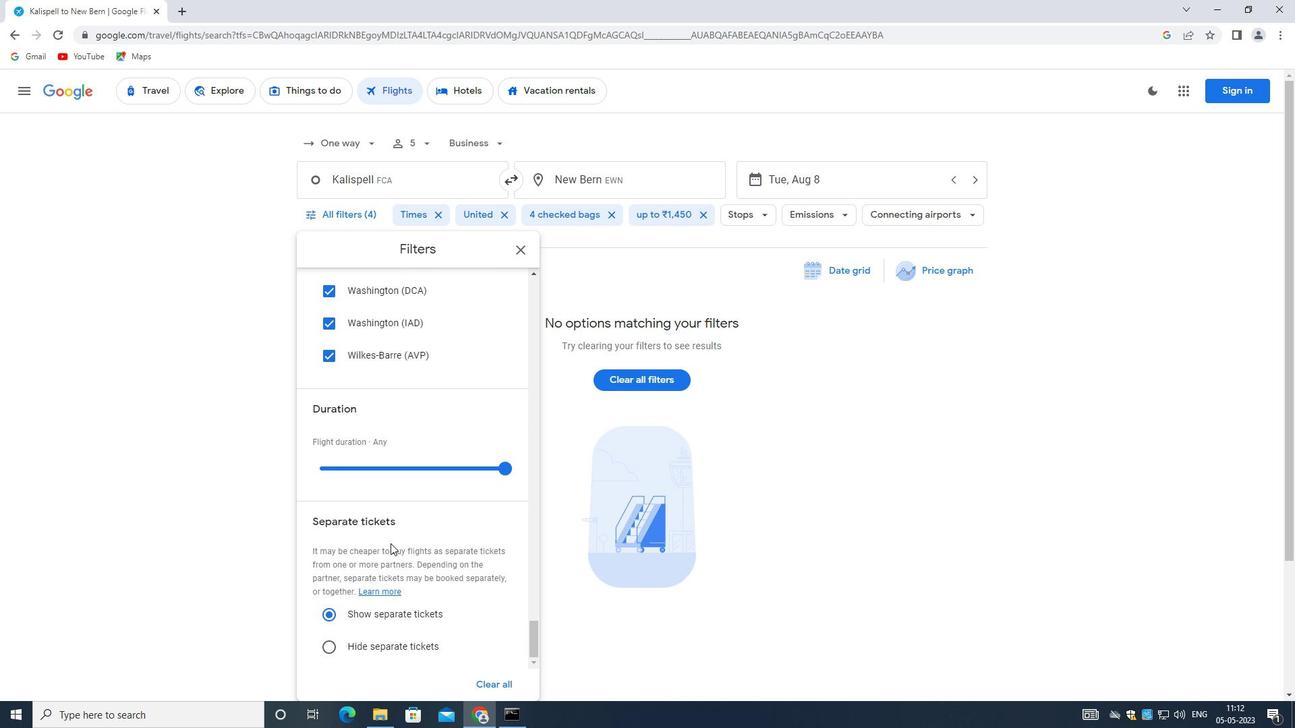 
Action: Mouse scrolled (391, 542) with delta (0, 0)
Screenshot: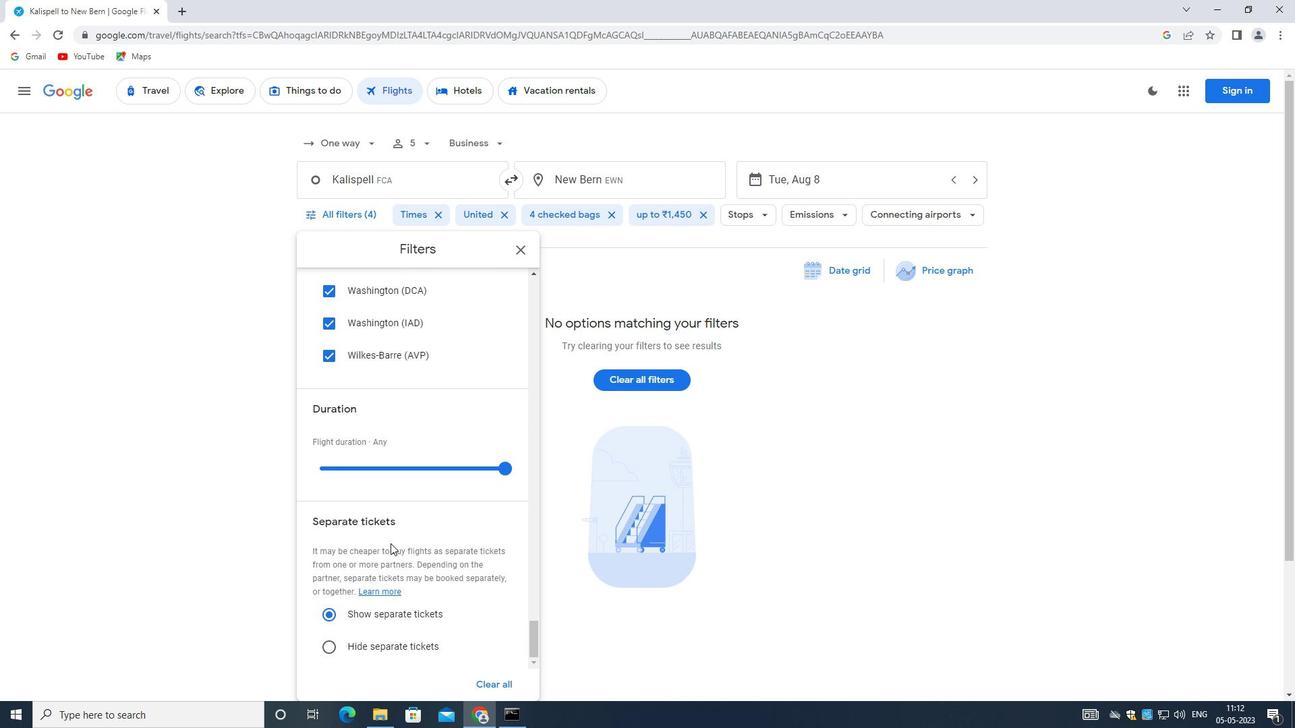 
Action: Mouse scrolled (391, 542) with delta (0, 0)
Screenshot: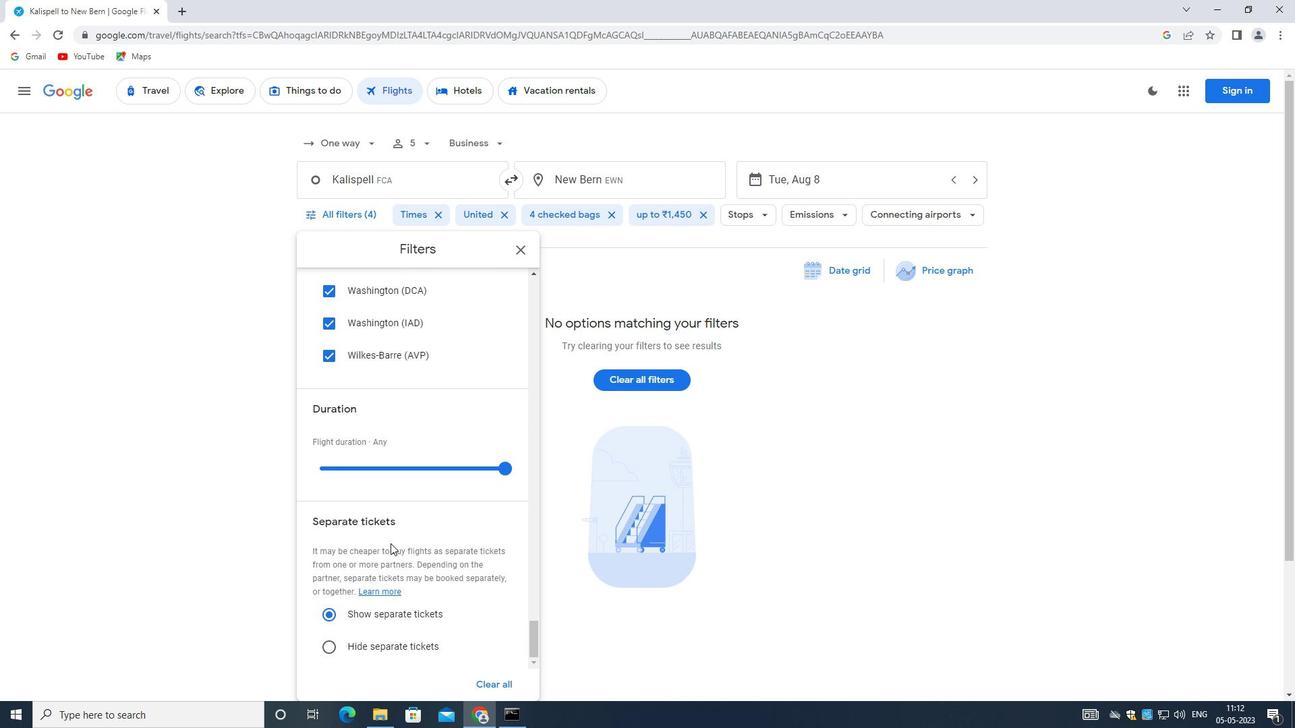 
Action: Mouse scrolled (391, 542) with delta (0, 0)
Screenshot: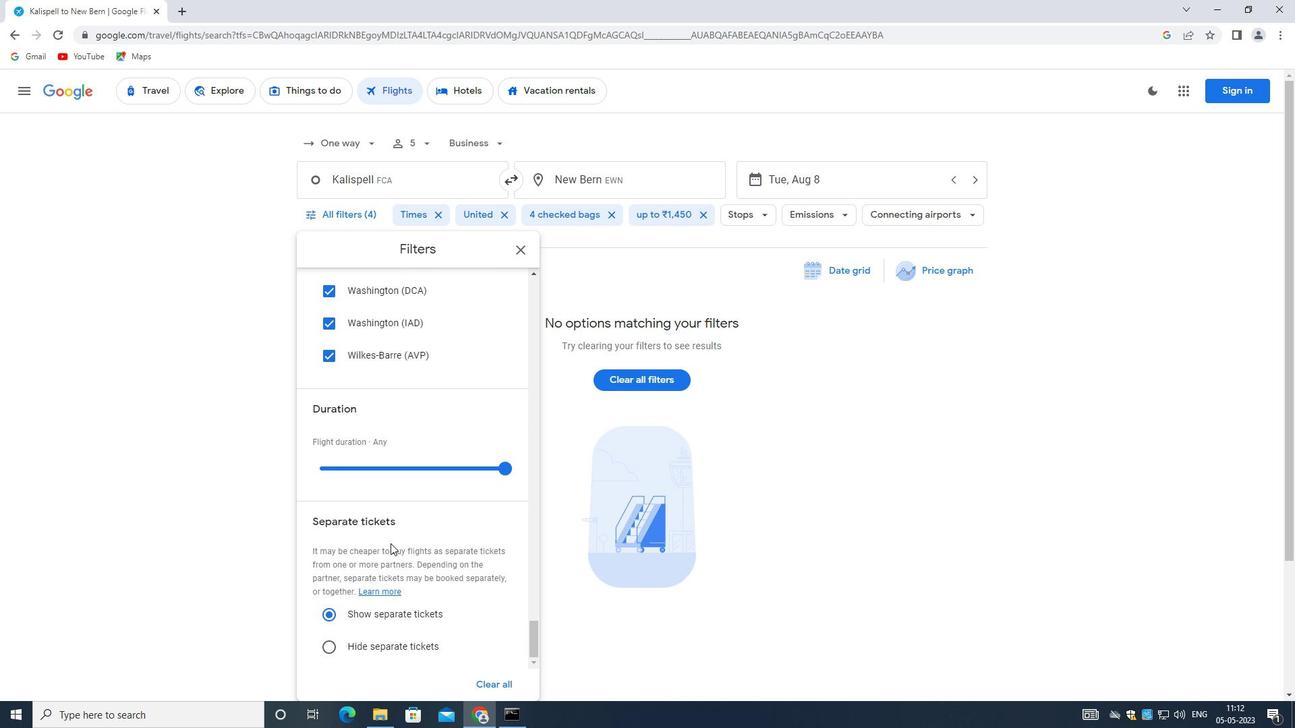 
Action: Mouse scrolled (391, 542) with delta (0, 0)
Screenshot: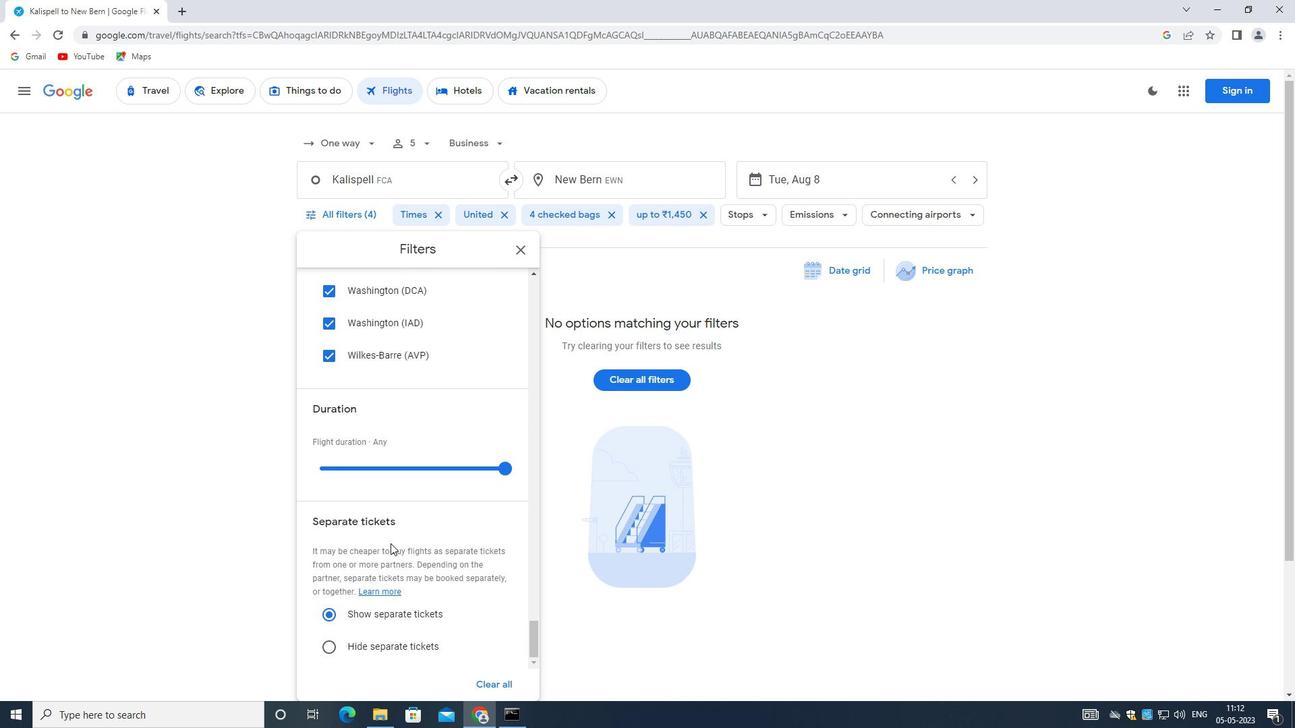 
Action: Mouse scrolled (391, 542) with delta (0, 0)
Screenshot: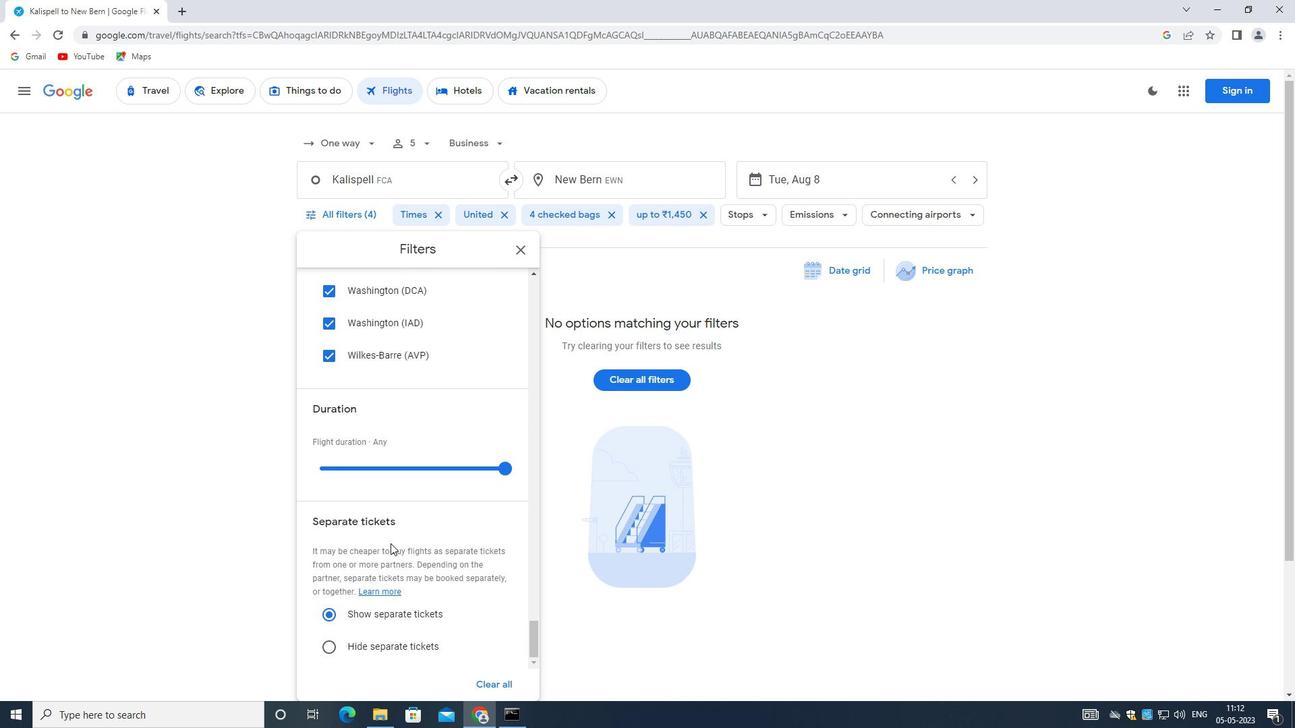 
Action: Mouse moved to (383, 529)
Screenshot: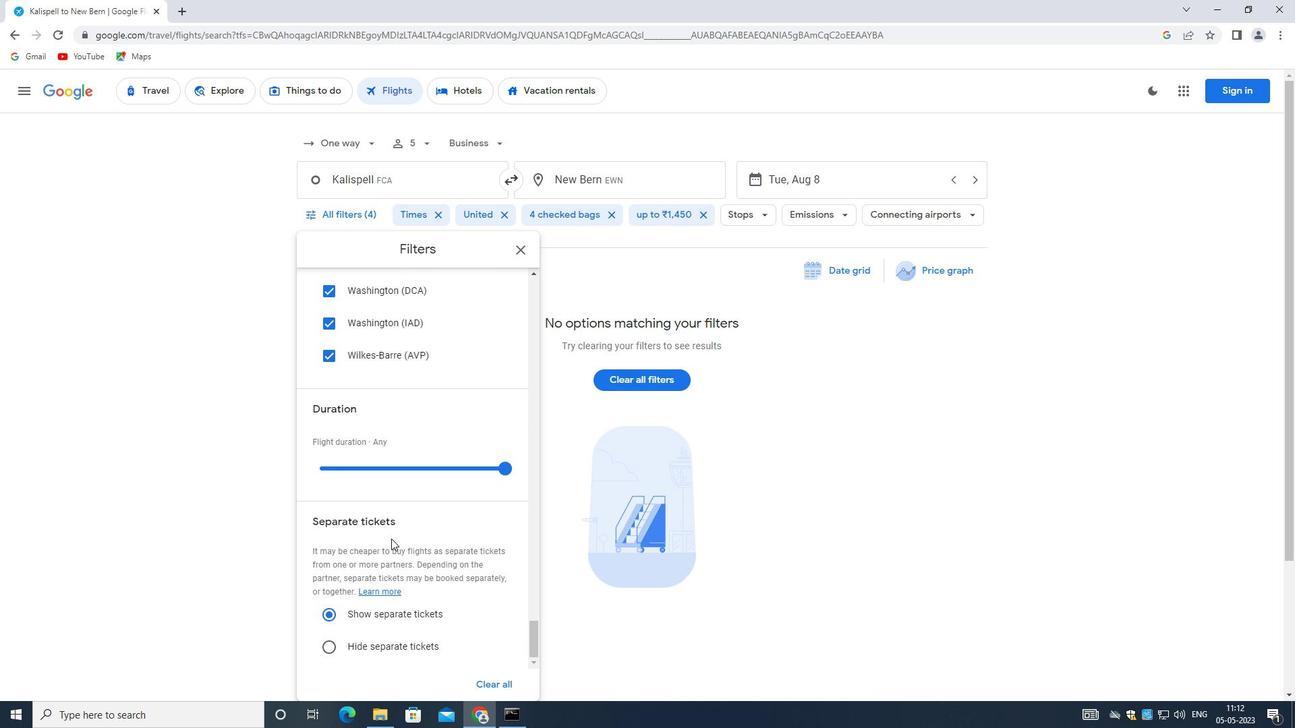 
